 Task: Set up automation rules in Jira for managing issue transitions and notifications.
Action: Mouse moved to (505, 370)
Screenshot: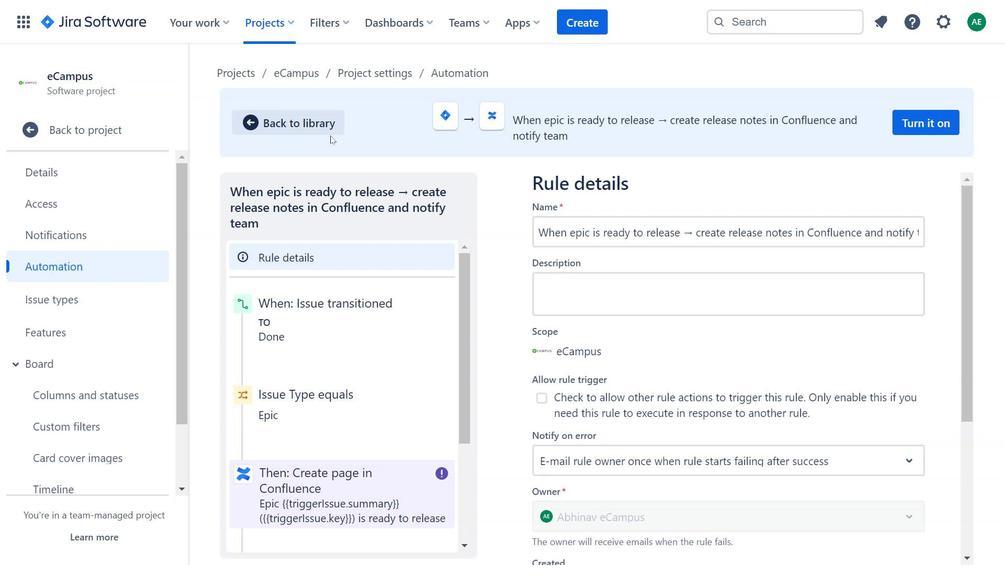
Action: Mouse pressed left at (505, 370)
Screenshot: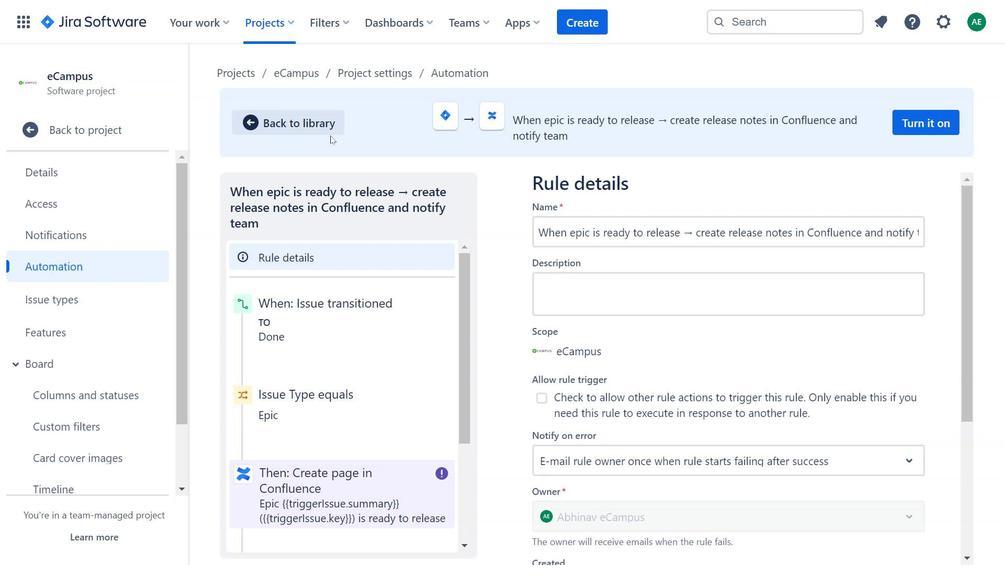 
Action: Mouse moved to (529, 427)
Screenshot: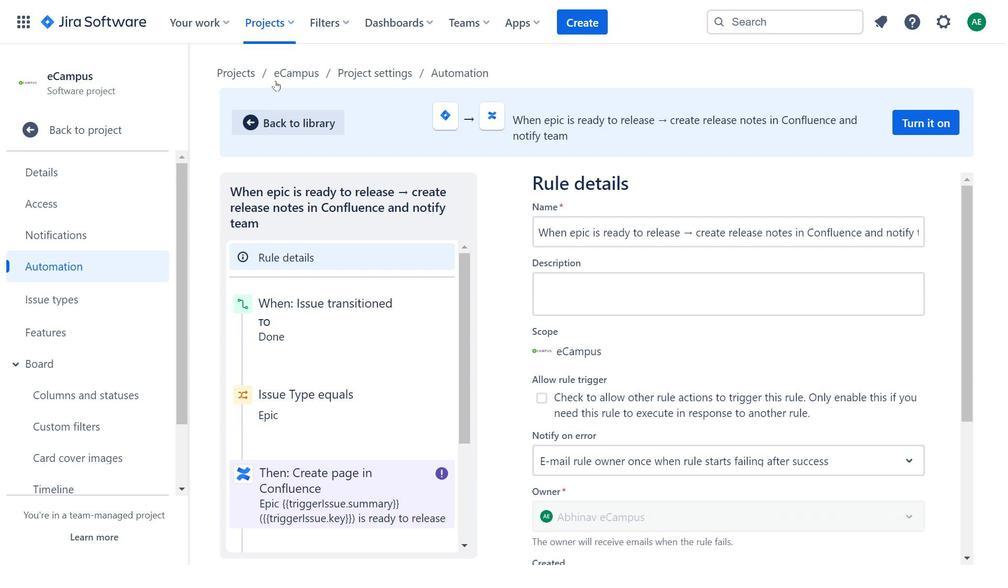 
Action: Mouse pressed left at (529, 427)
Screenshot: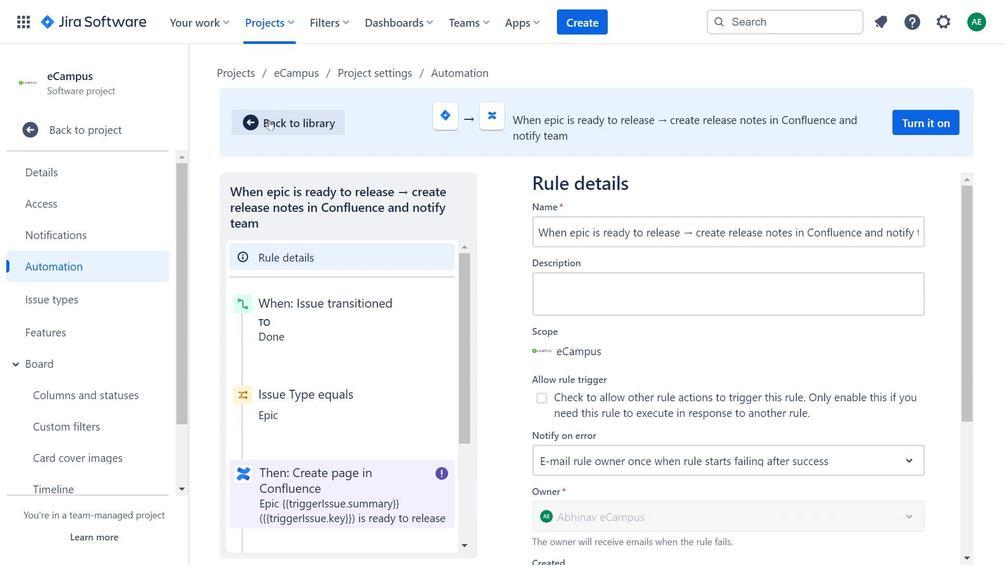 
Action: Mouse moved to (320, 317)
Screenshot: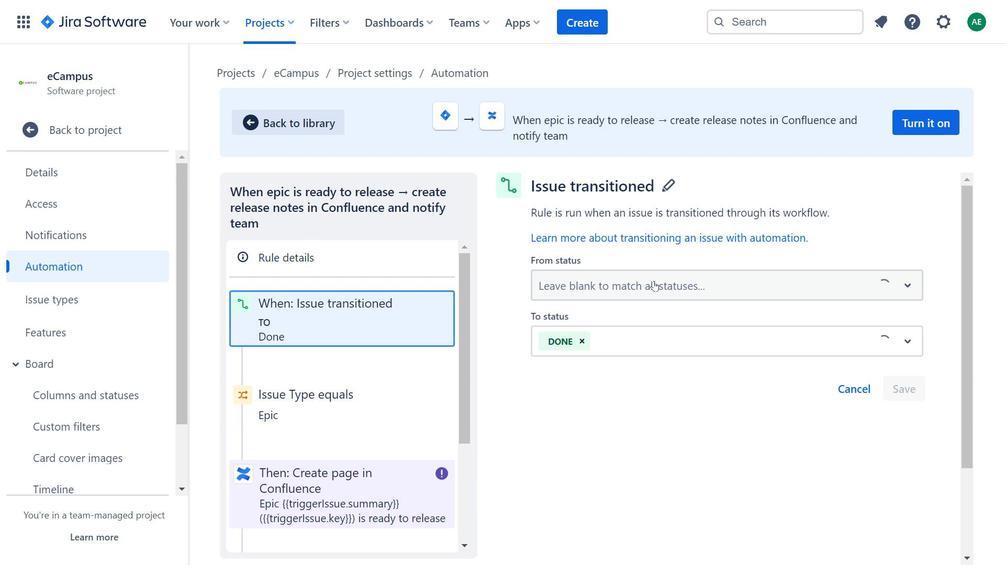 
Action: Mouse pressed left at (320, 317)
Screenshot: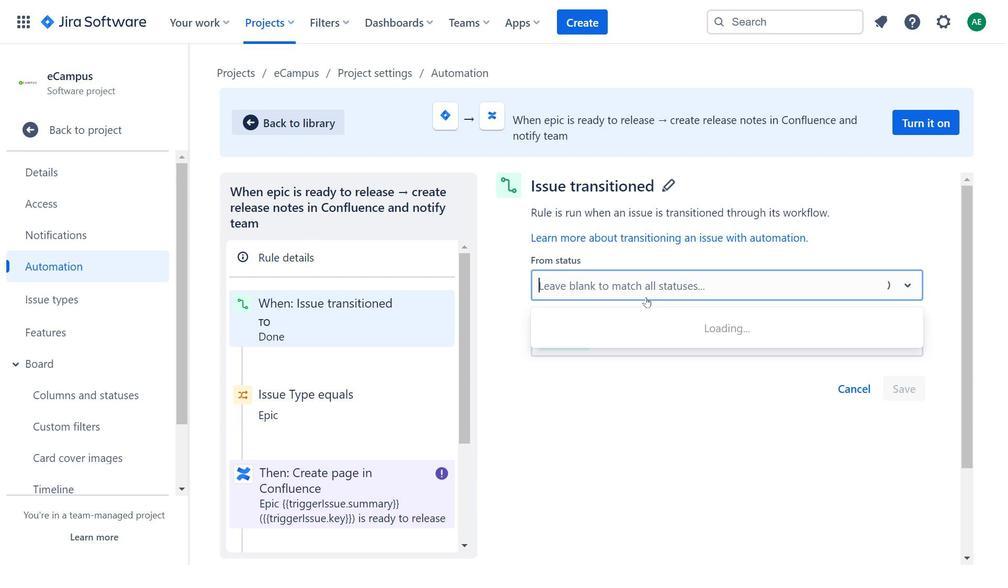 
Action: Mouse moved to (654, 281)
Screenshot: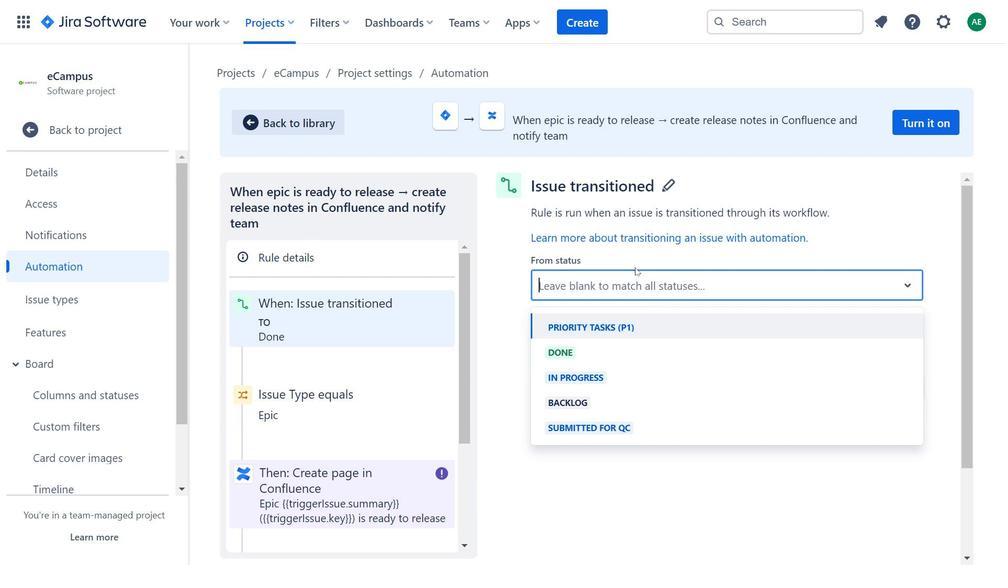 
Action: Mouse pressed left at (654, 281)
Screenshot: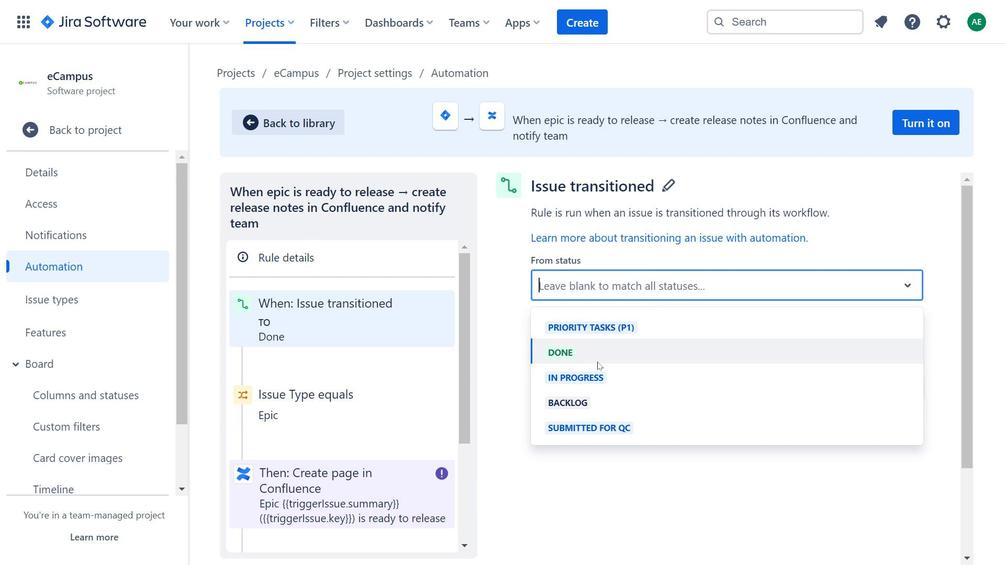 
Action: Mouse moved to (298, 398)
Screenshot: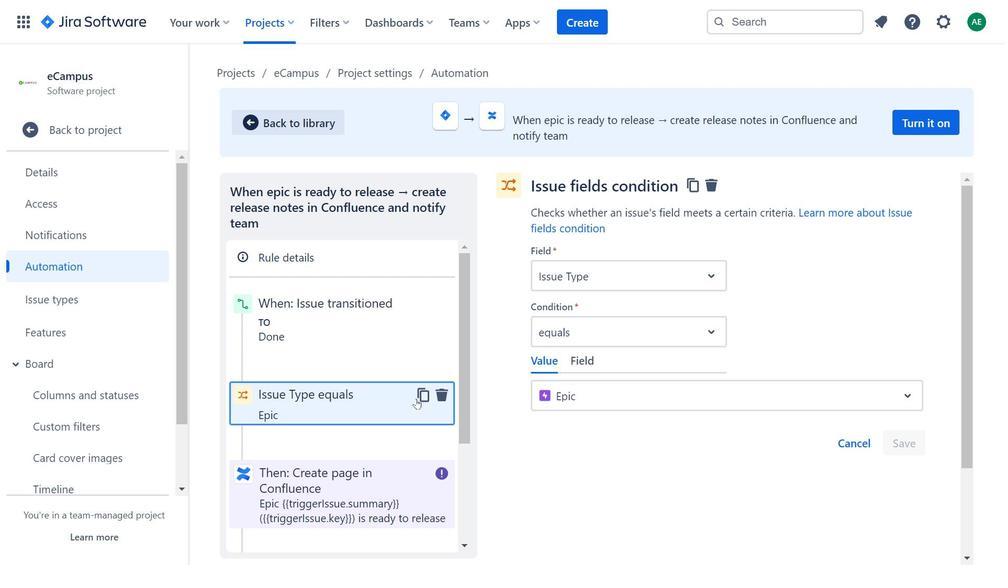 
Action: Mouse pressed left at (298, 398)
Screenshot: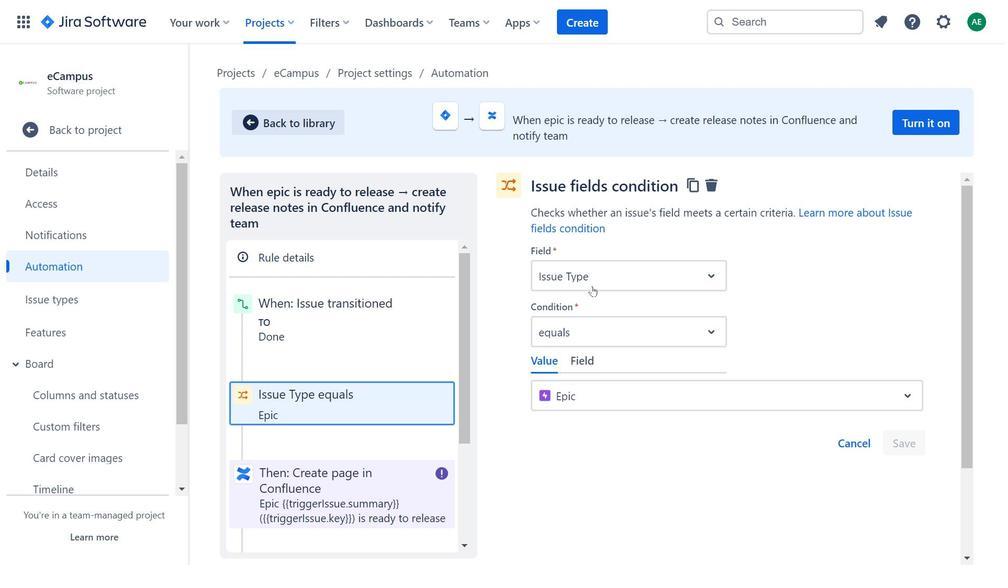 
Action: Mouse moved to (597, 279)
Screenshot: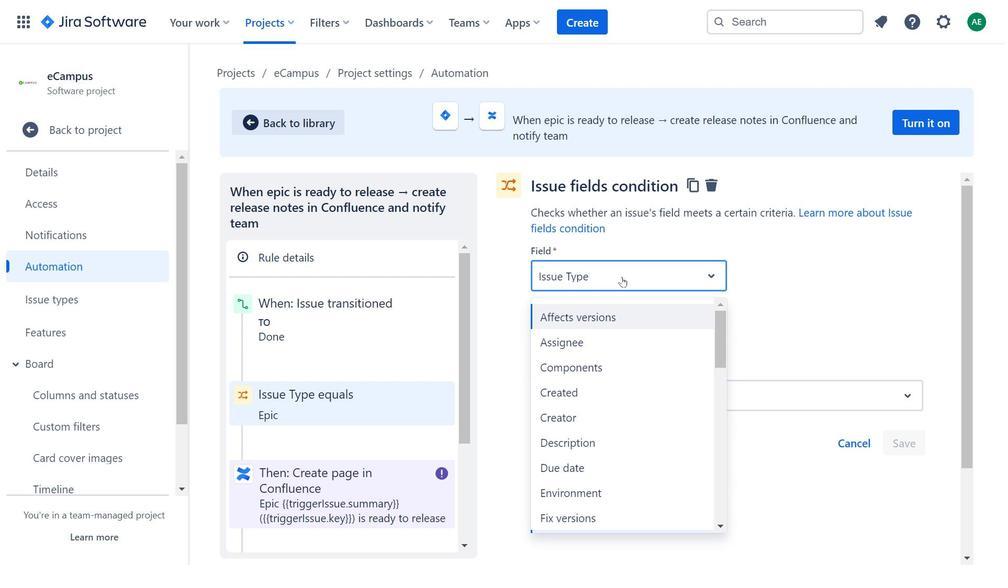 
Action: Mouse pressed left at (597, 279)
Screenshot: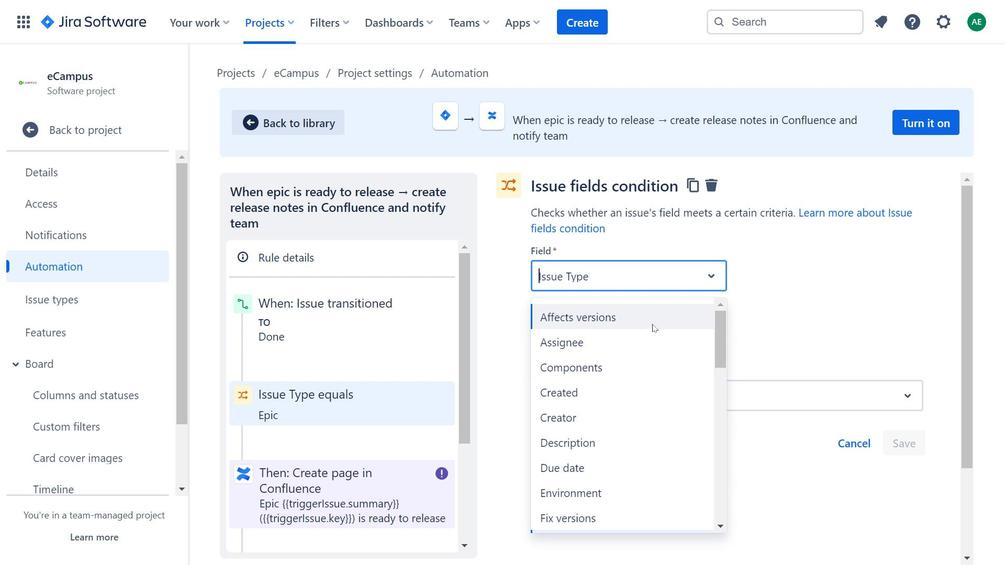 
Action: Mouse moved to (653, 363)
Screenshot: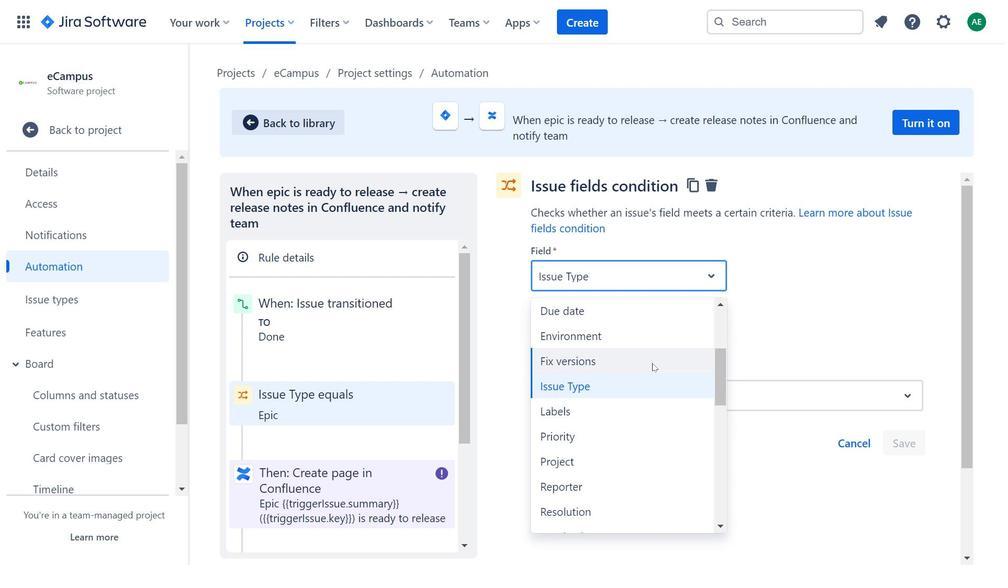 
Action: Mouse scrolled (653, 362) with delta (0, 0)
Screenshot: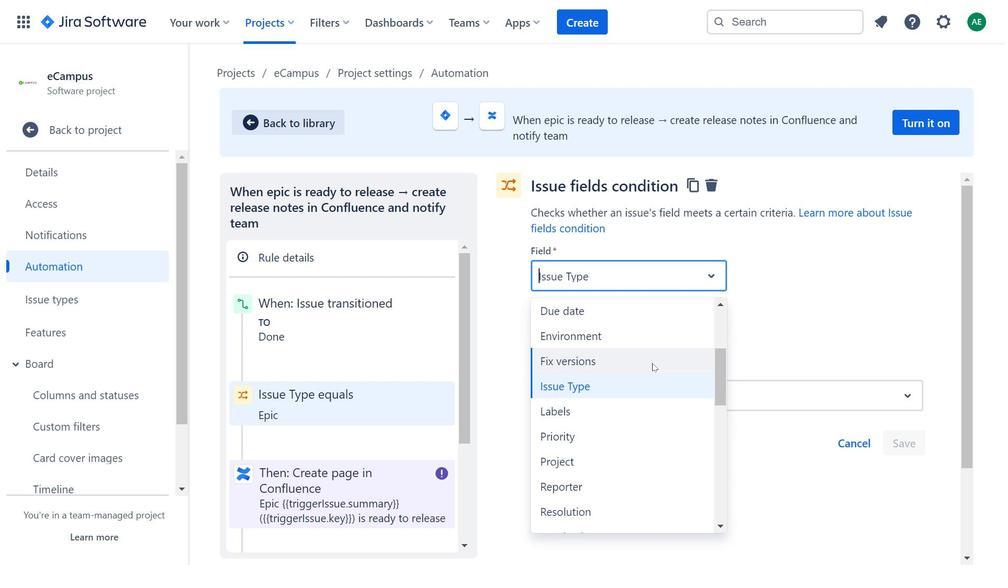 
Action: Mouse scrolled (653, 362) with delta (0, 0)
Screenshot: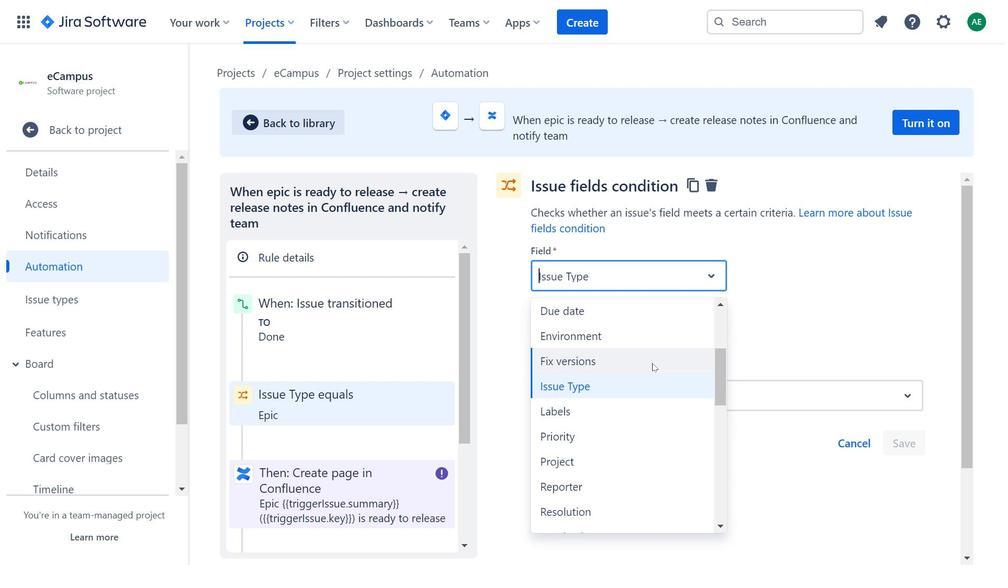 
Action: Mouse scrolled (653, 362) with delta (0, 0)
Screenshot: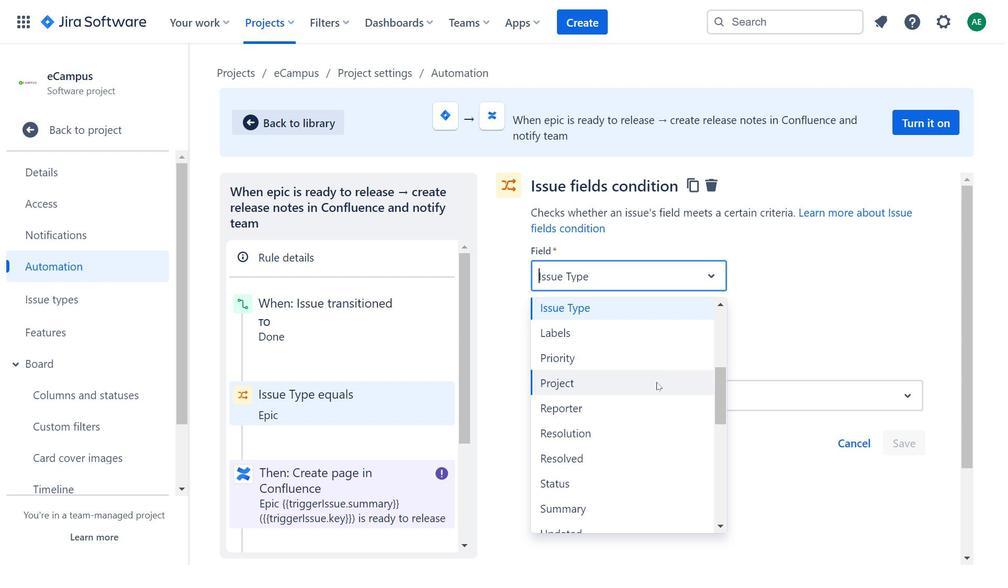 
Action: Mouse moved to (666, 401)
Screenshot: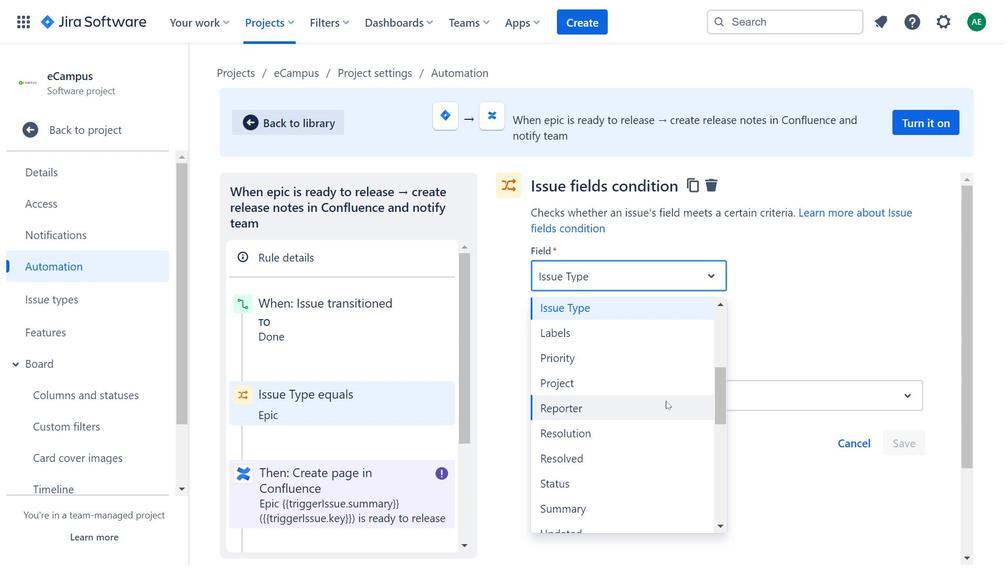 
Action: Mouse scrolled (666, 401) with delta (0, 0)
Screenshot: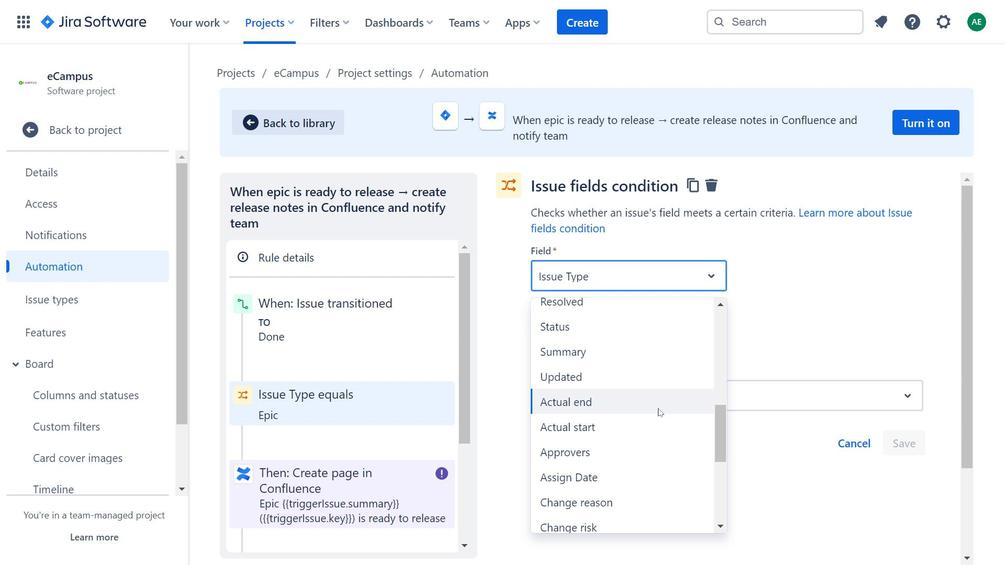 
Action: Mouse scrolled (666, 401) with delta (0, 0)
Screenshot: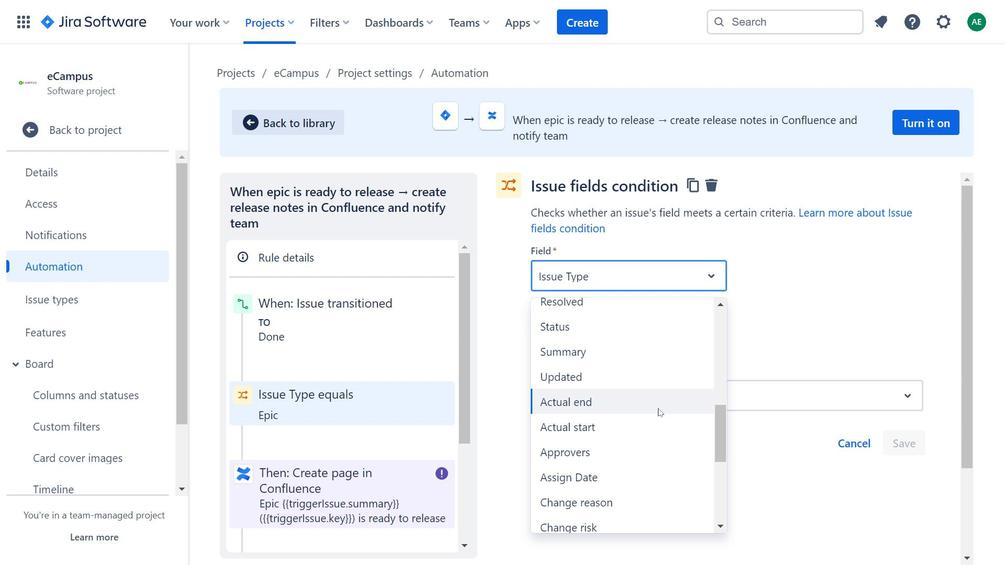 
Action: Mouse moved to (643, 442)
Screenshot: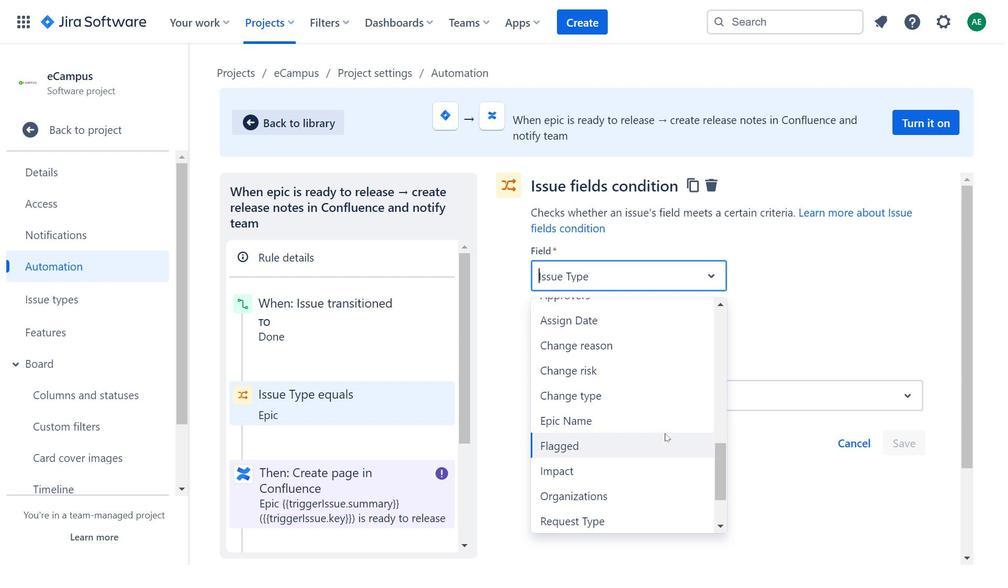 
Action: Mouse scrolled (643, 441) with delta (0, 0)
Screenshot: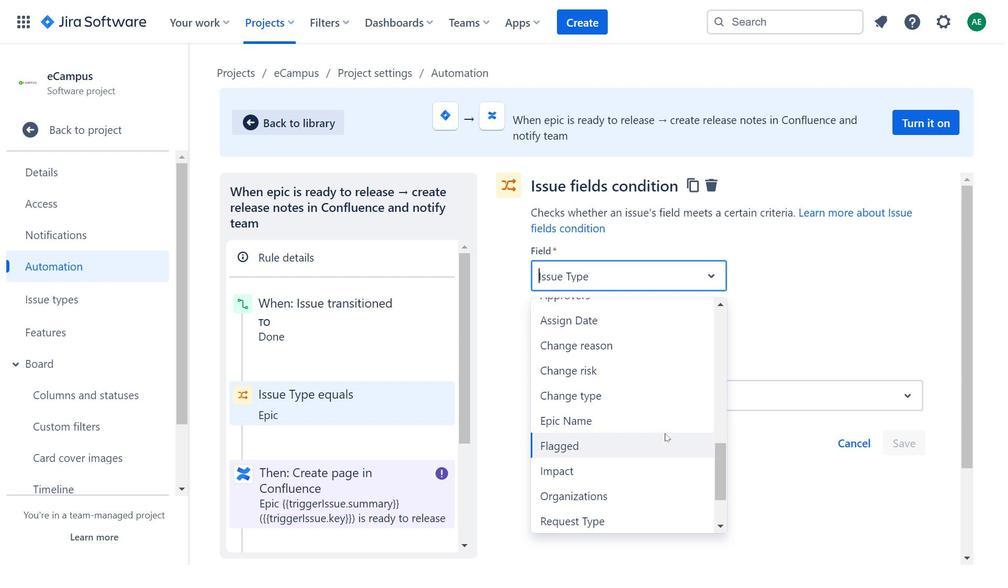 
Action: Mouse moved to (664, 428)
Screenshot: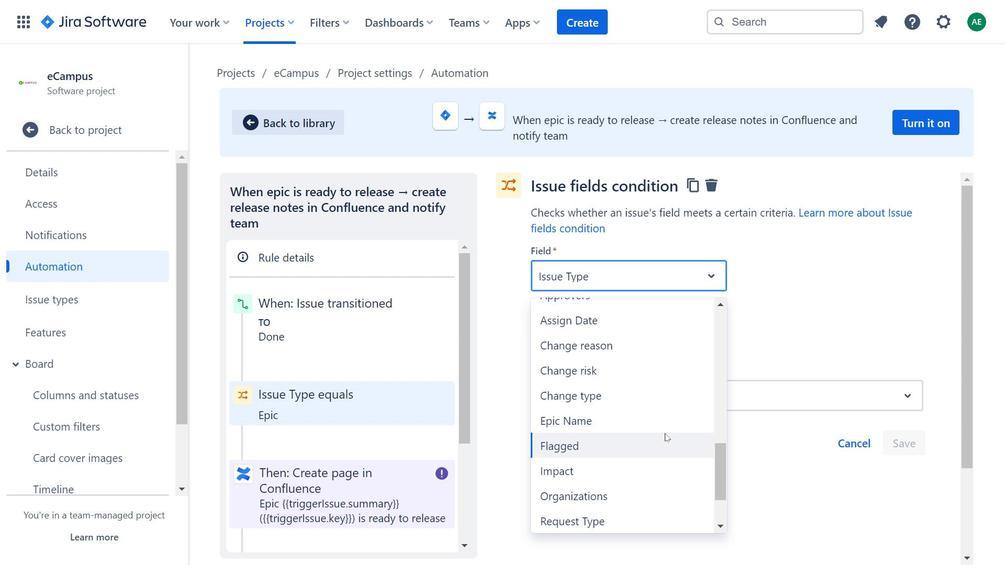 
Action: Mouse scrolled (664, 428) with delta (0, 0)
Screenshot: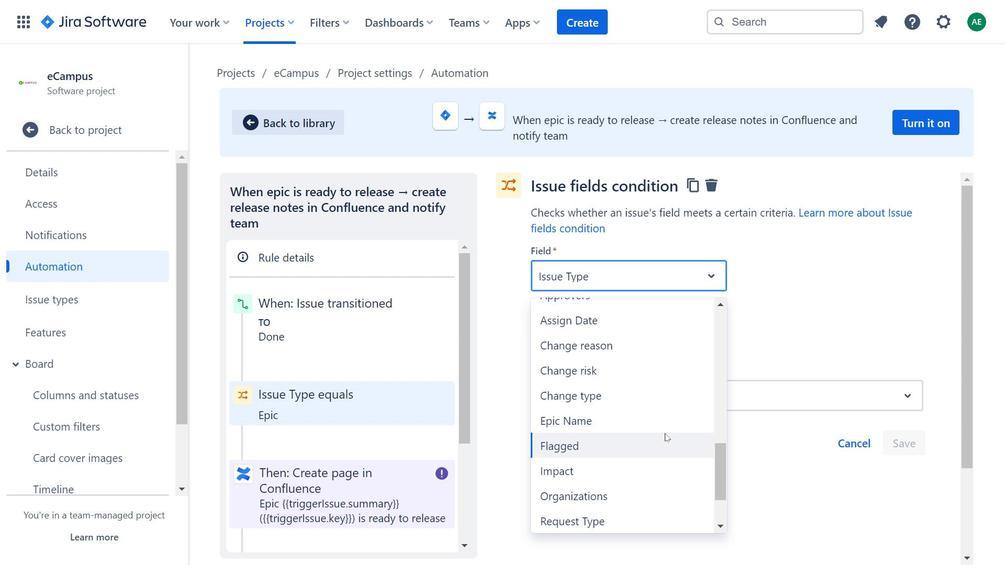 
Action: Mouse moved to (665, 433)
Screenshot: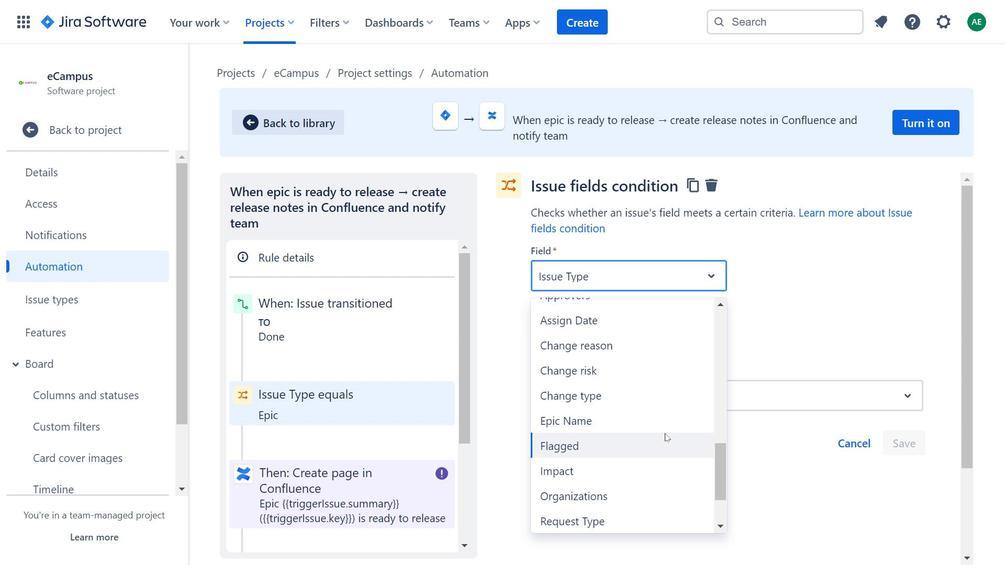 
Action: Mouse scrolled (665, 433) with delta (0, 0)
Screenshot: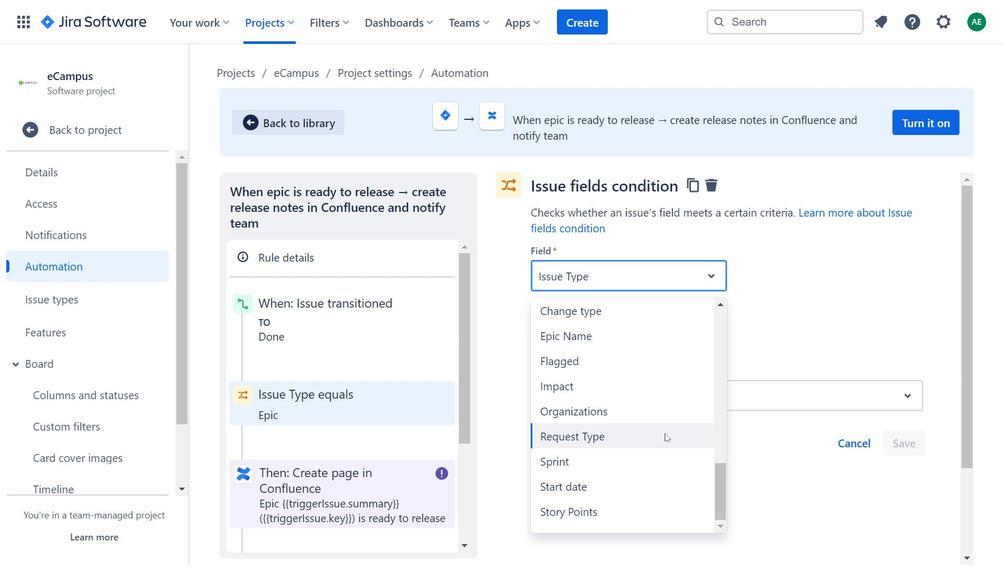
Action: Mouse scrolled (665, 433) with delta (0, 0)
Screenshot: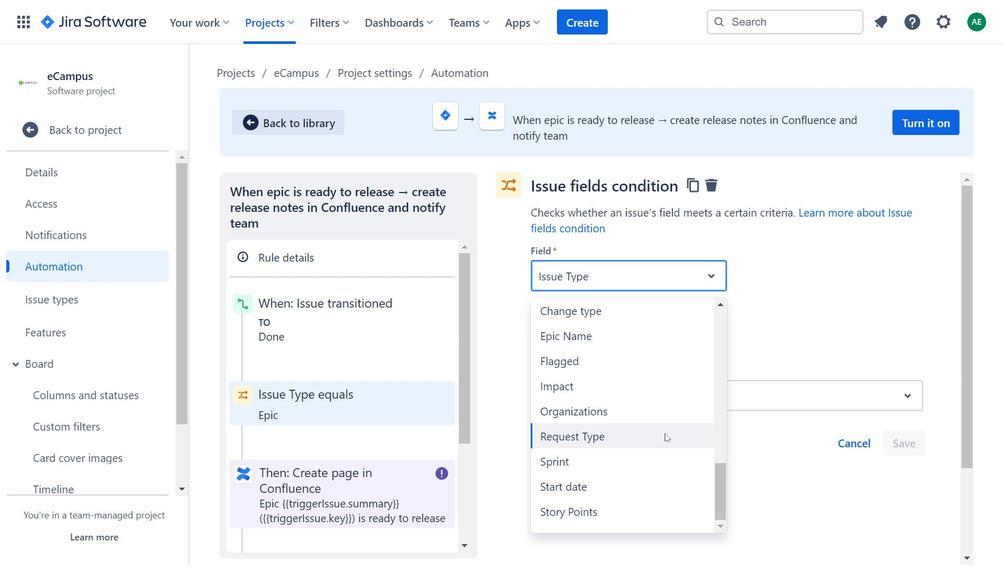 
Action: Mouse moved to (635, 453)
Screenshot: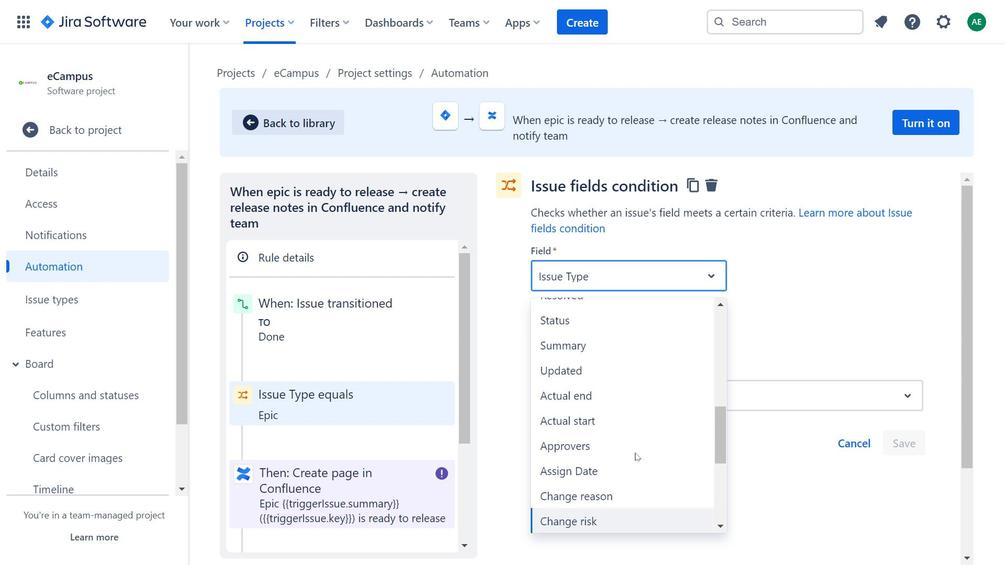 
Action: Mouse scrolled (635, 454) with delta (0, 0)
Screenshot: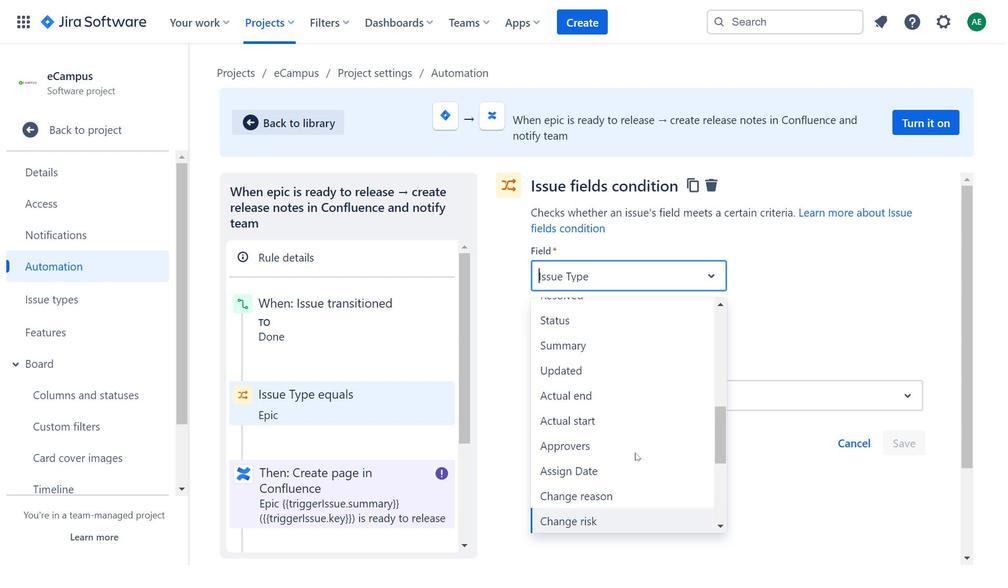 
Action: Mouse scrolled (635, 454) with delta (0, 0)
Screenshot: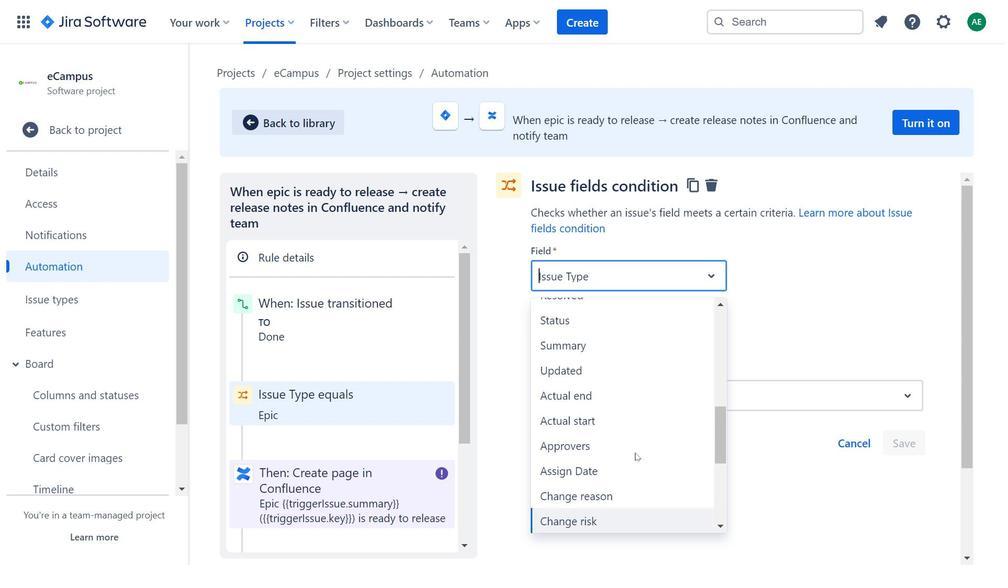 
Action: Mouse scrolled (635, 454) with delta (0, 0)
Screenshot: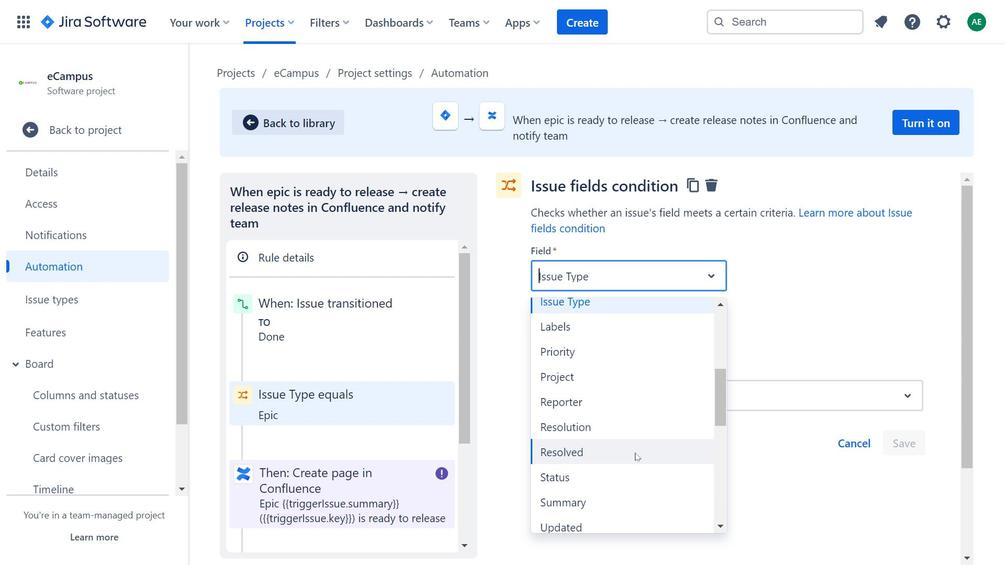 
Action: Mouse scrolled (635, 454) with delta (0, 0)
Screenshot: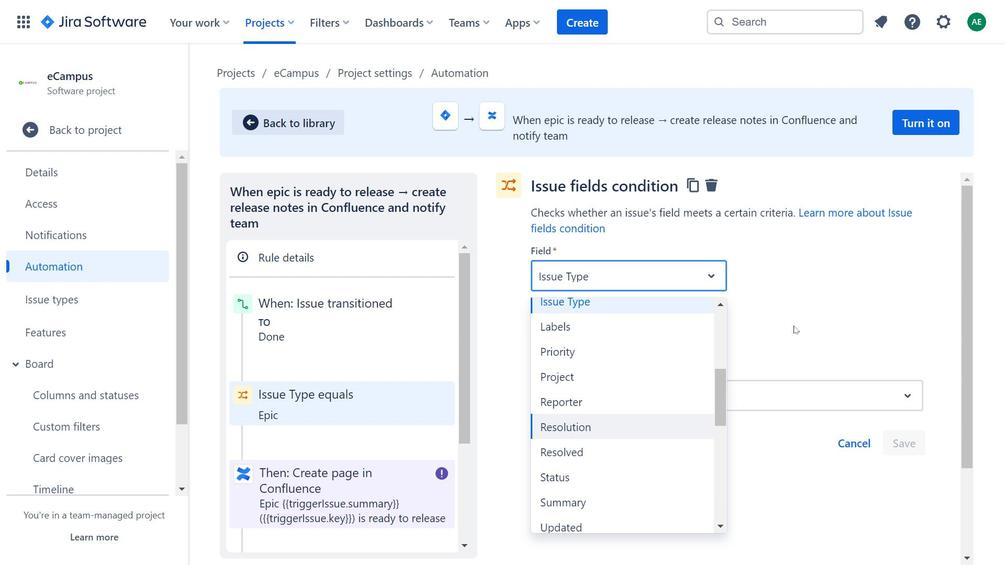 
Action: Mouse scrolled (635, 454) with delta (0, 0)
Screenshot: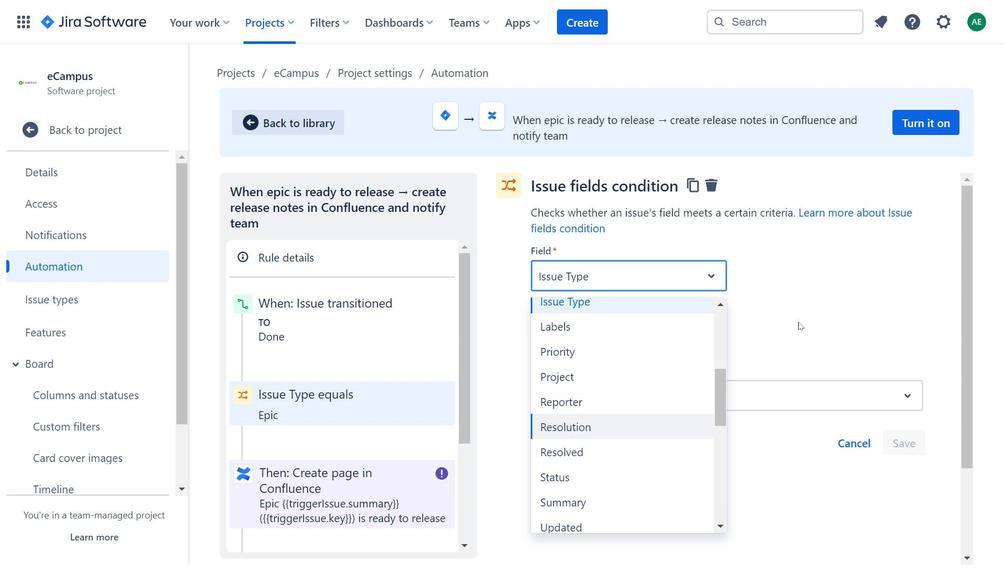 
Action: Mouse moved to (649, 379)
Screenshot: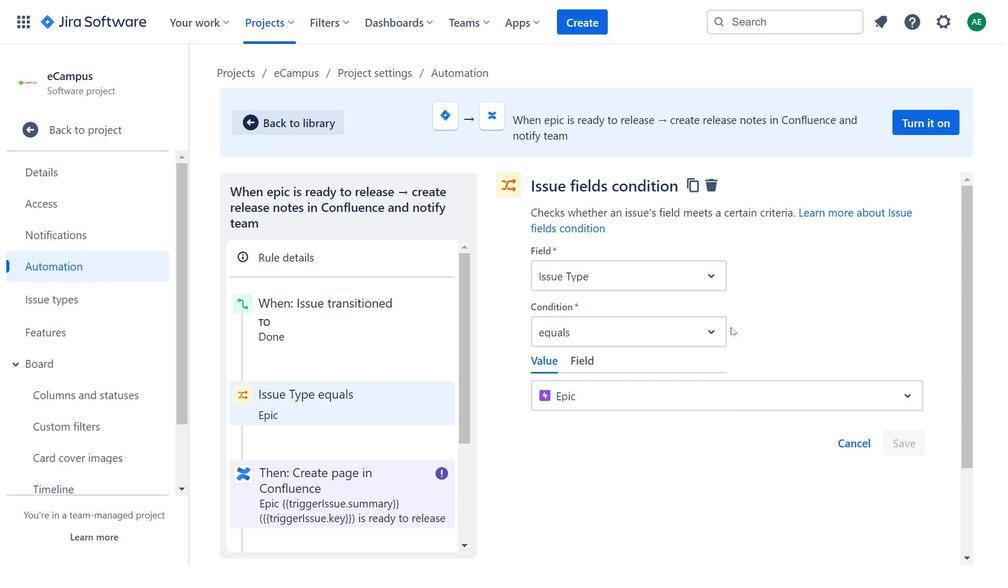 
Action: Mouse scrolled (649, 379) with delta (0, 0)
Screenshot: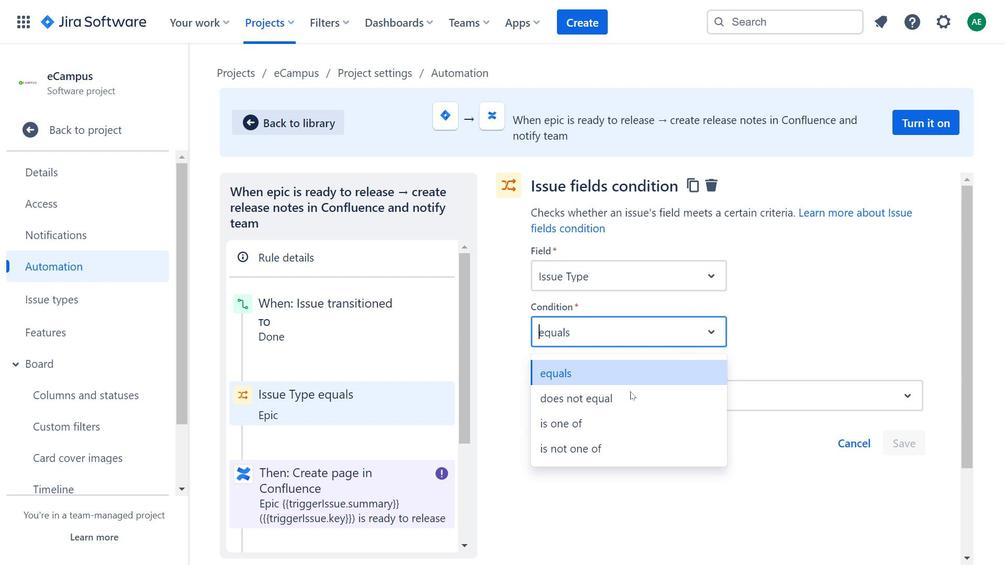 
Action: Mouse scrolled (649, 379) with delta (0, 0)
Screenshot: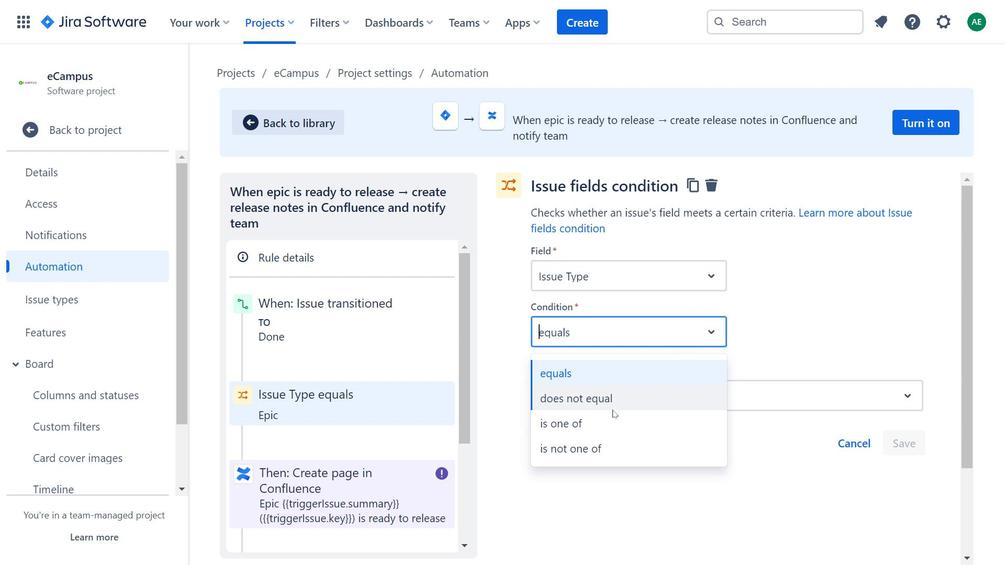 
Action: Mouse moved to (789, 320)
Screenshot: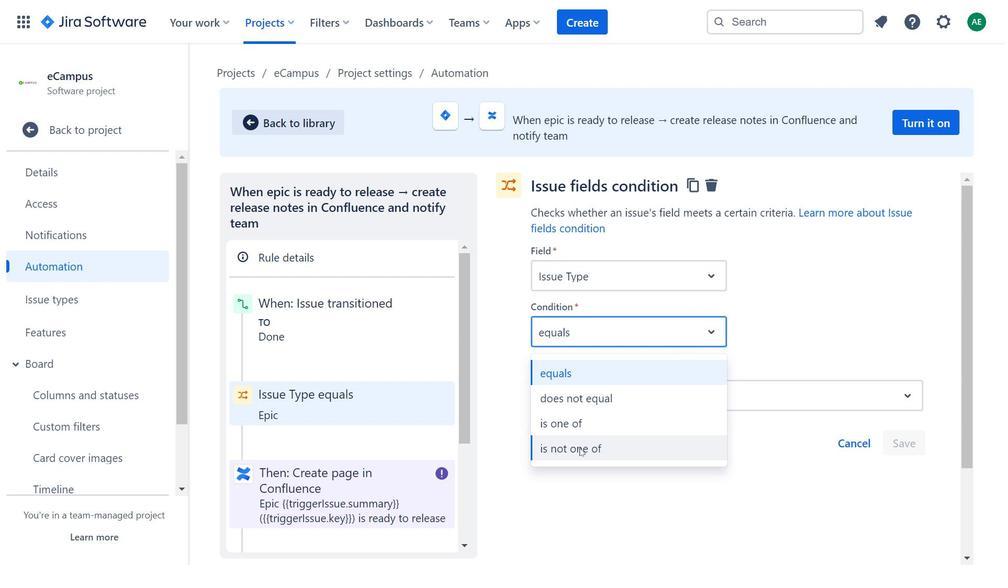 
Action: Mouse pressed left at (789, 320)
Screenshot: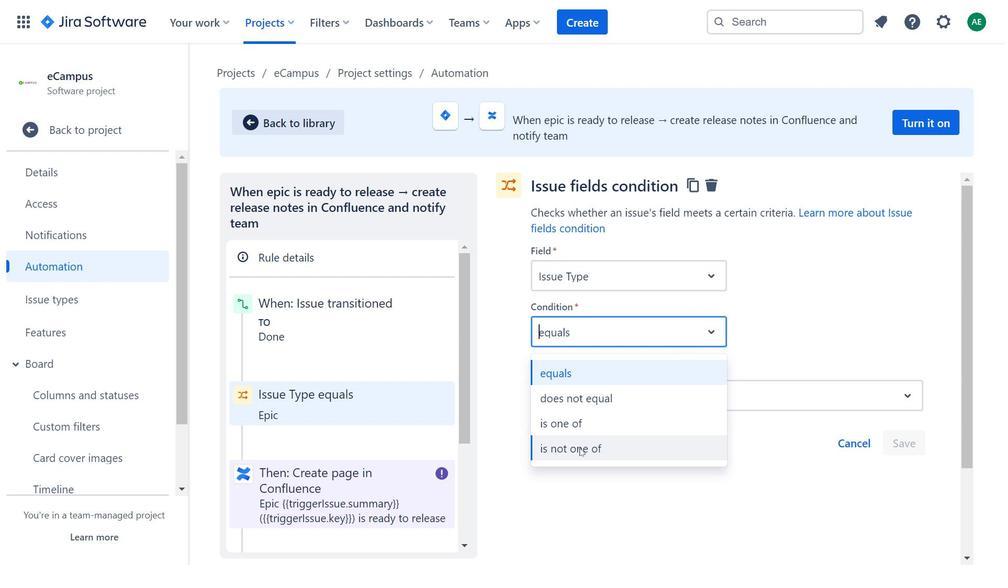 
Action: Mouse moved to (697, 331)
Screenshot: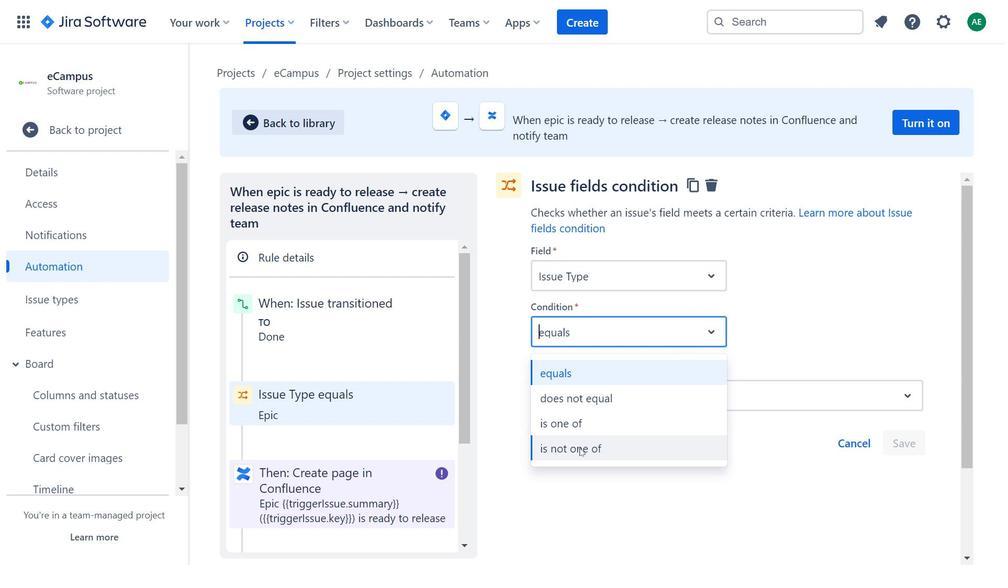 
Action: Mouse pressed left at (697, 331)
Screenshot: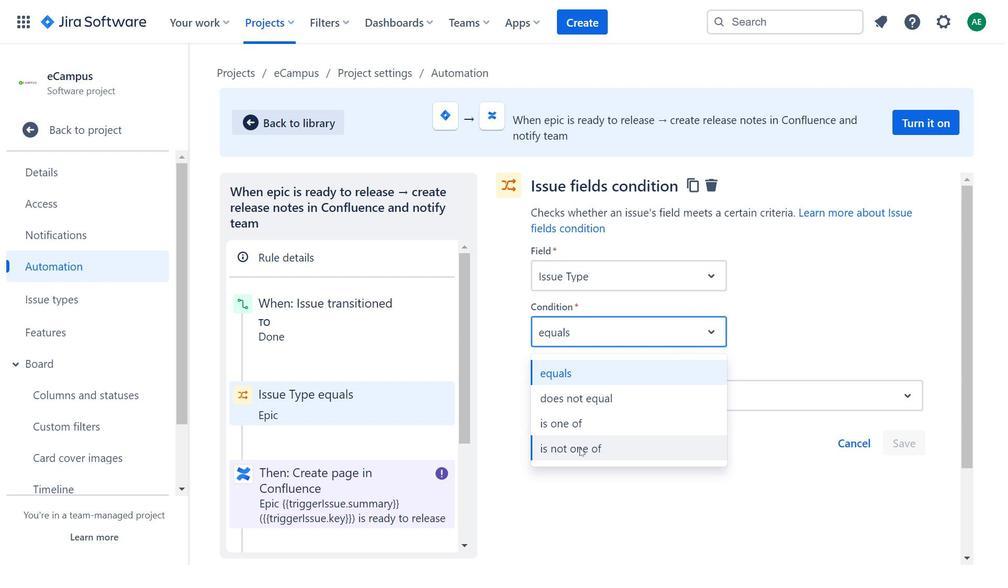 
Action: Mouse moved to (785, 397)
Screenshot: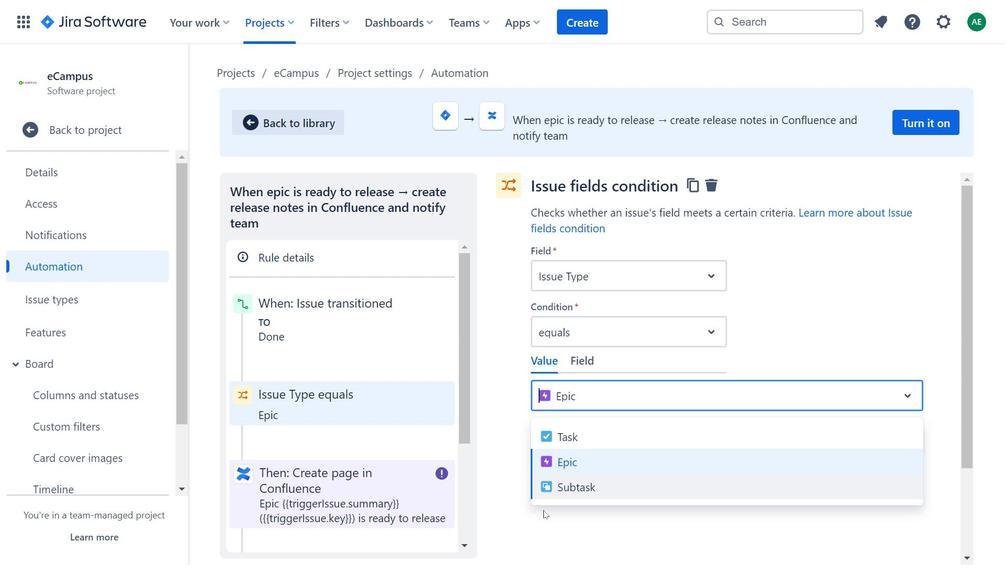 
Action: Mouse pressed left at (785, 397)
Screenshot: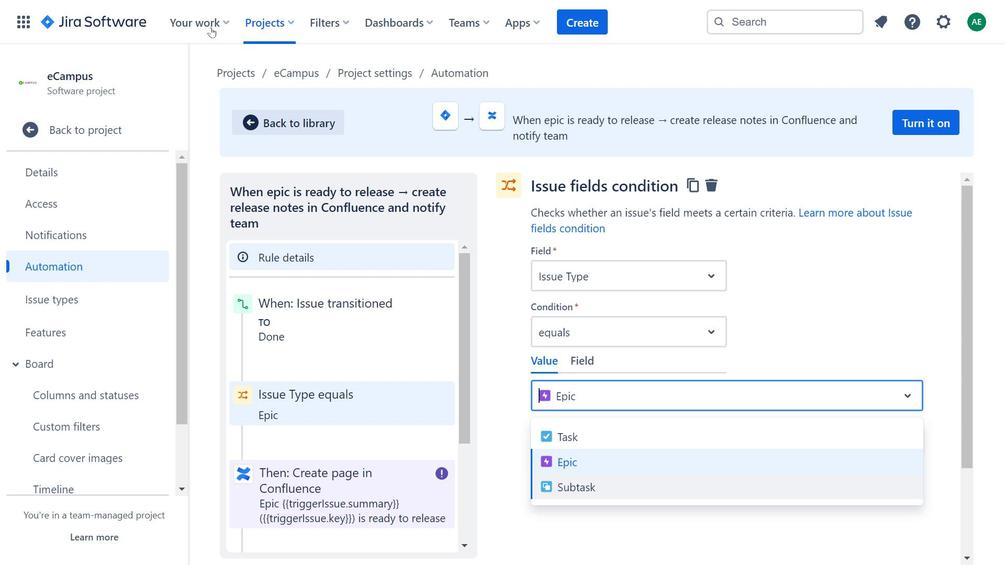 
Action: Mouse moved to (294, 63)
Screenshot: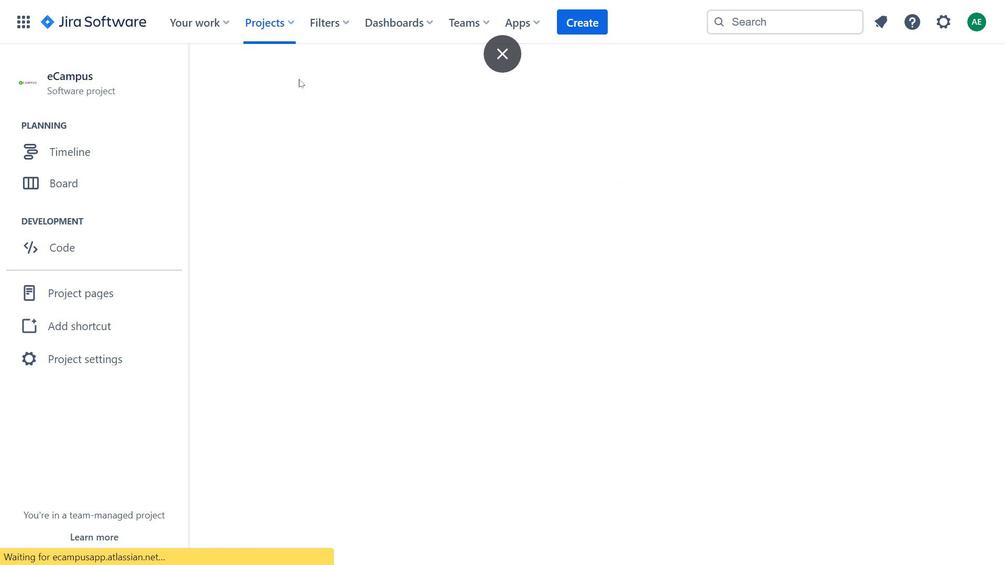 
Action: Mouse pressed left at (294, 63)
Screenshot: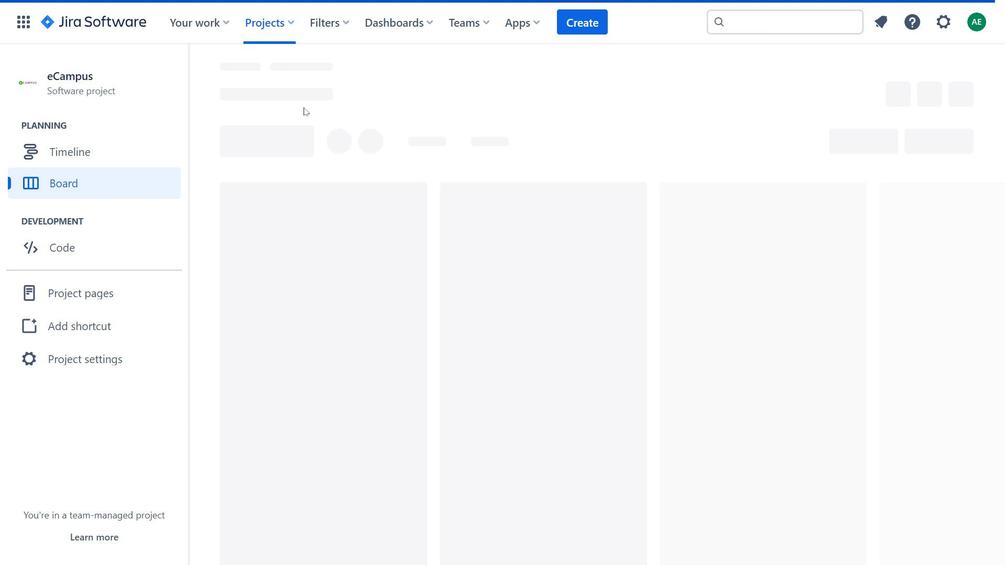 
Action: Mouse moved to (649, 243)
Screenshot: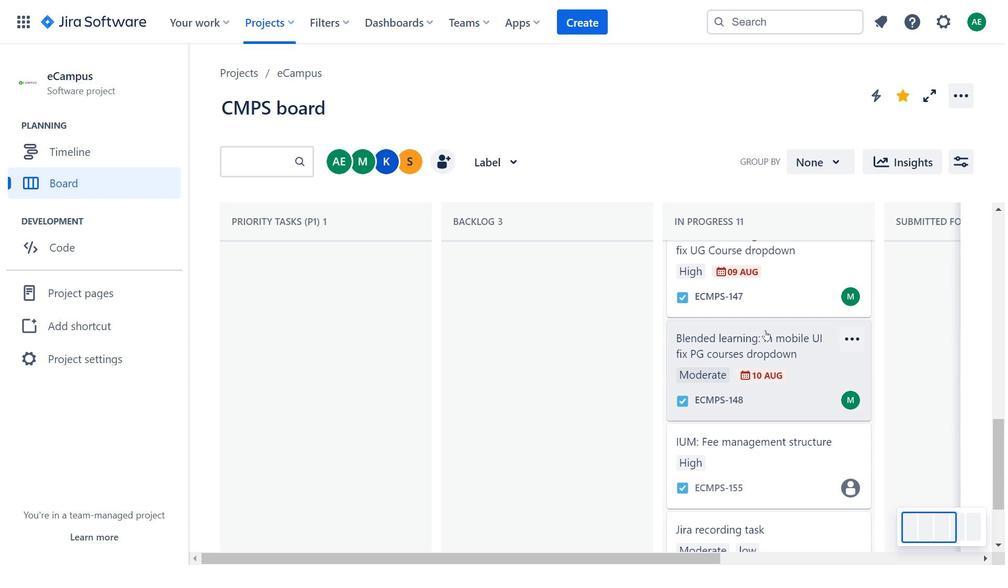
Action: Mouse scrolled (649, 242) with delta (0, 0)
Screenshot: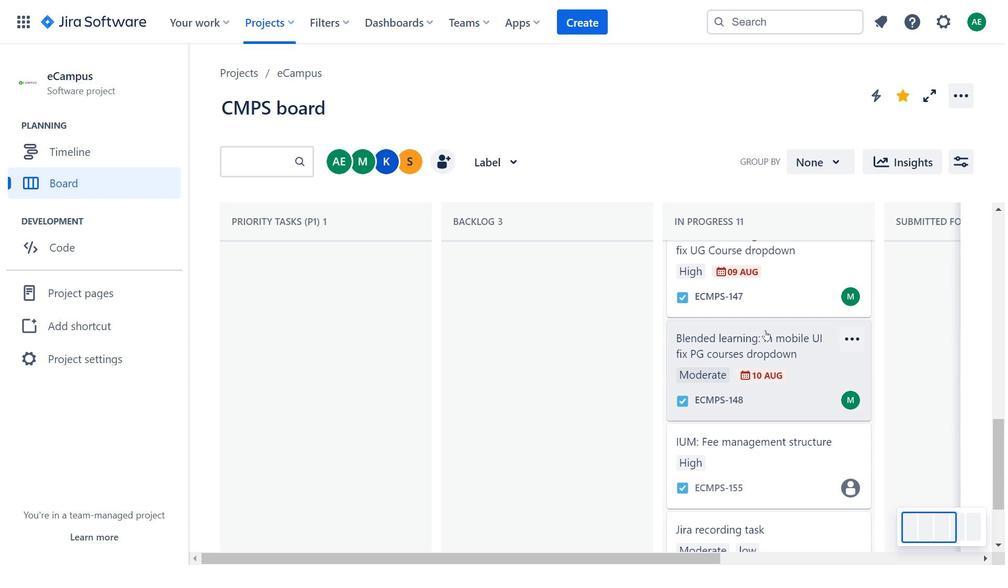 
Action: Mouse moved to (649, 245)
Screenshot: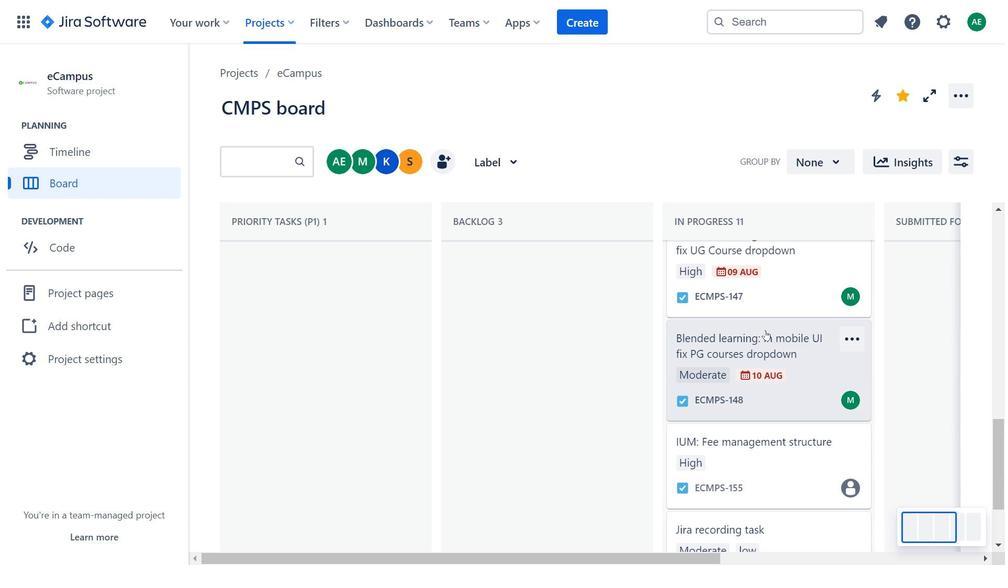 
Action: Mouse scrolled (649, 244) with delta (0, 0)
Screenshot: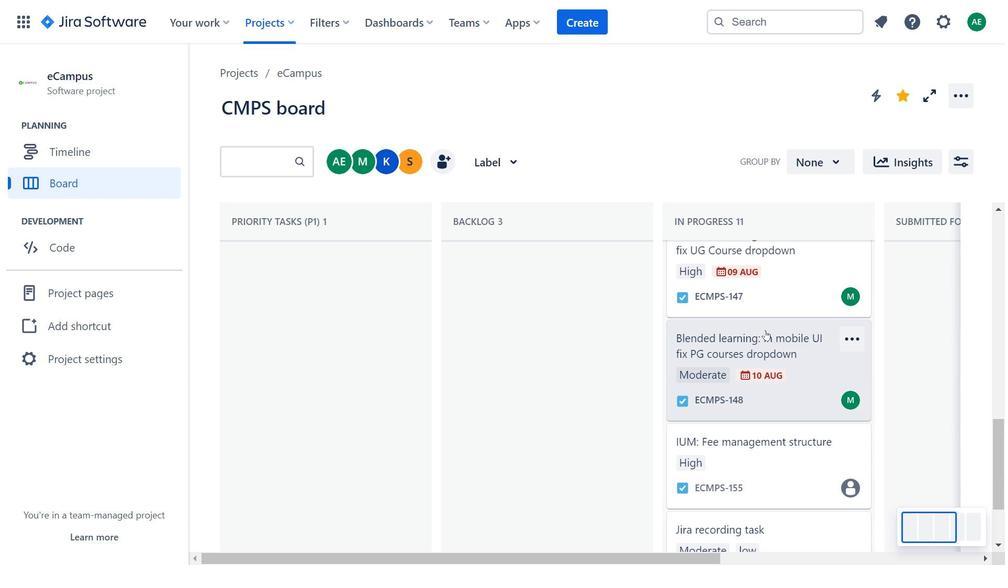 
Action: Mouse moved to (653, 248)
Screenshot: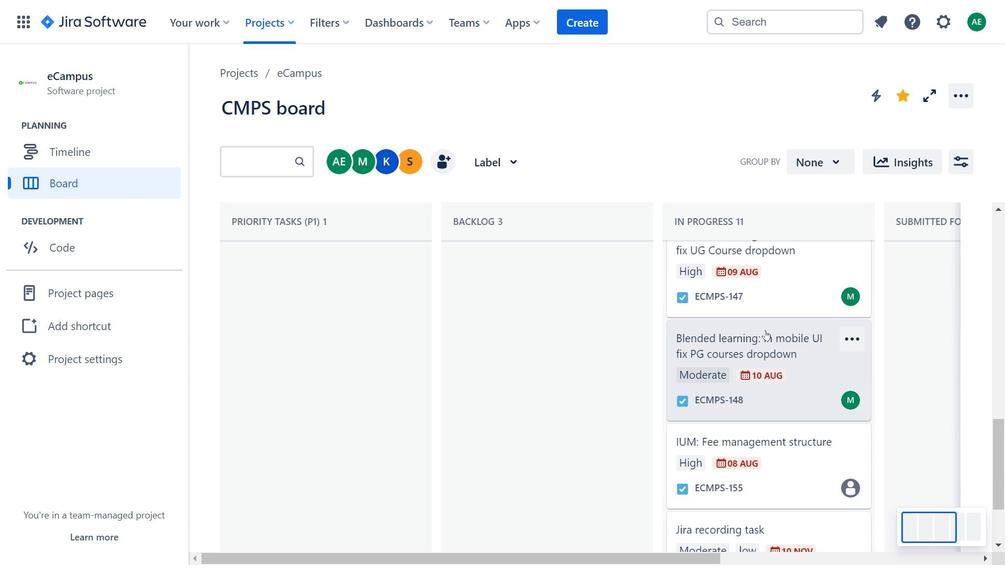 
Action: Mouse scrolled (653, 248) with delta (0, 0)
Screenshot: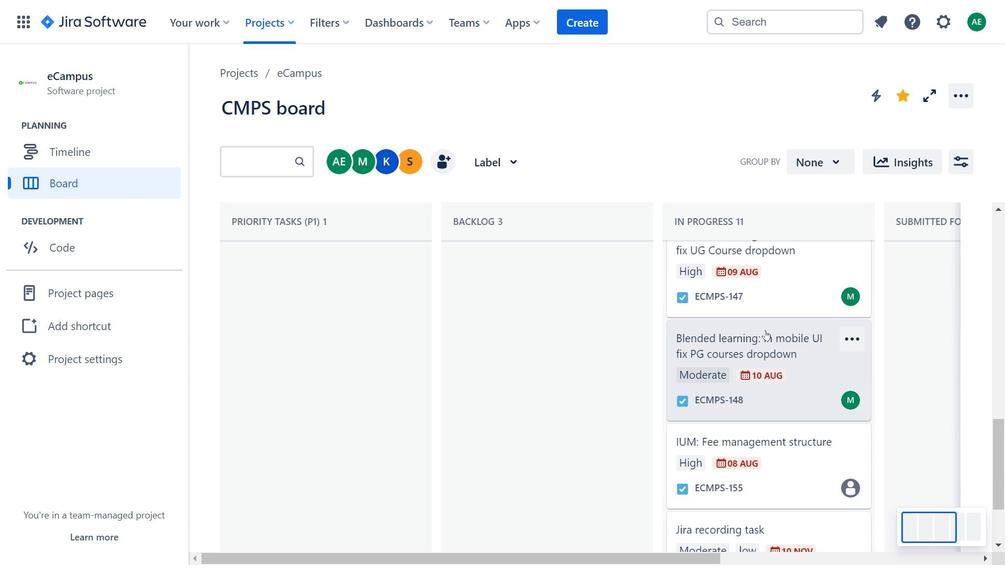 
Action: Mouse moved to (717, 311)
Screenshot: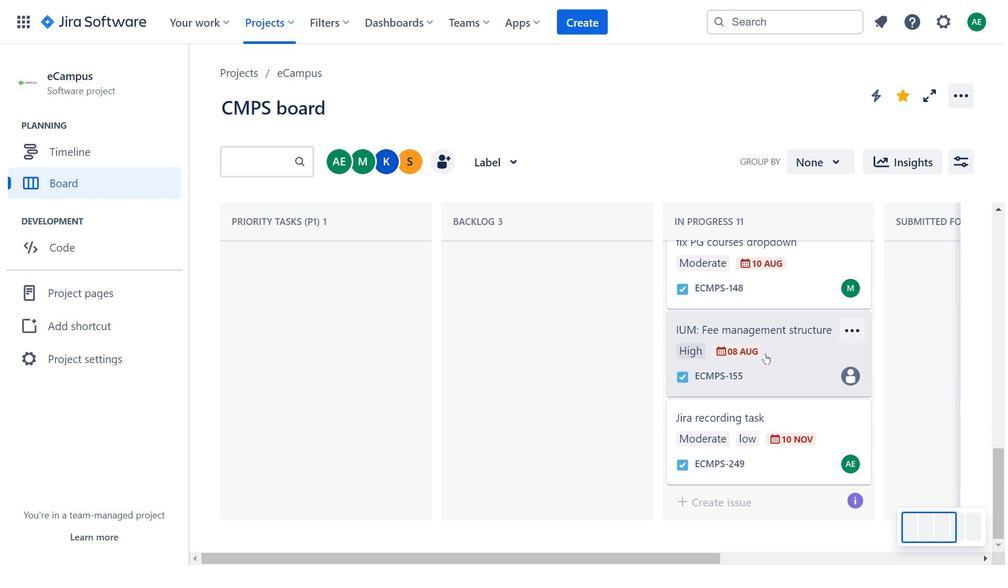 
Action: Mouse scrolled (717, 310) with delta (0, 0)
Screenshot: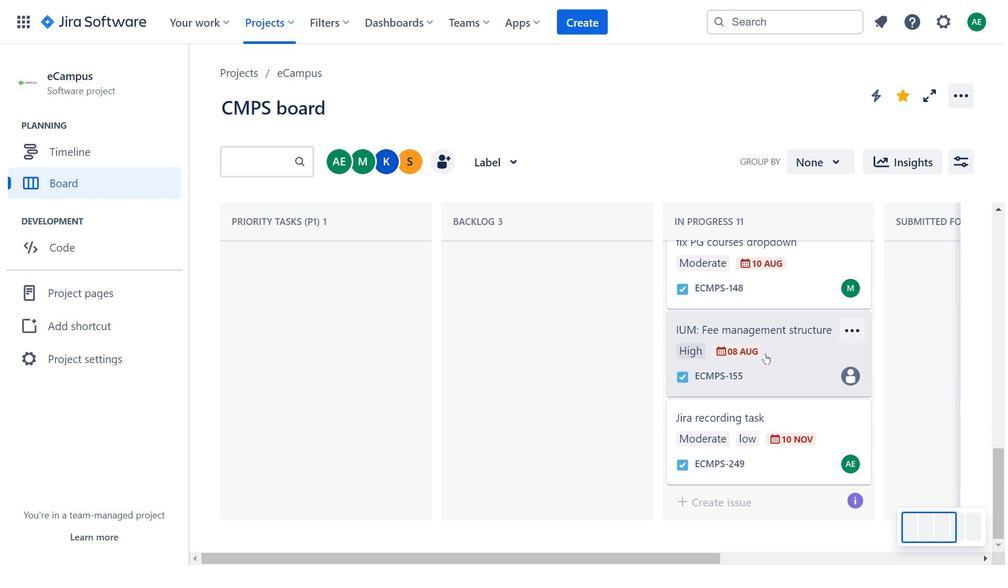 
Action: Mouse moved to (750, 325)
Screenshot: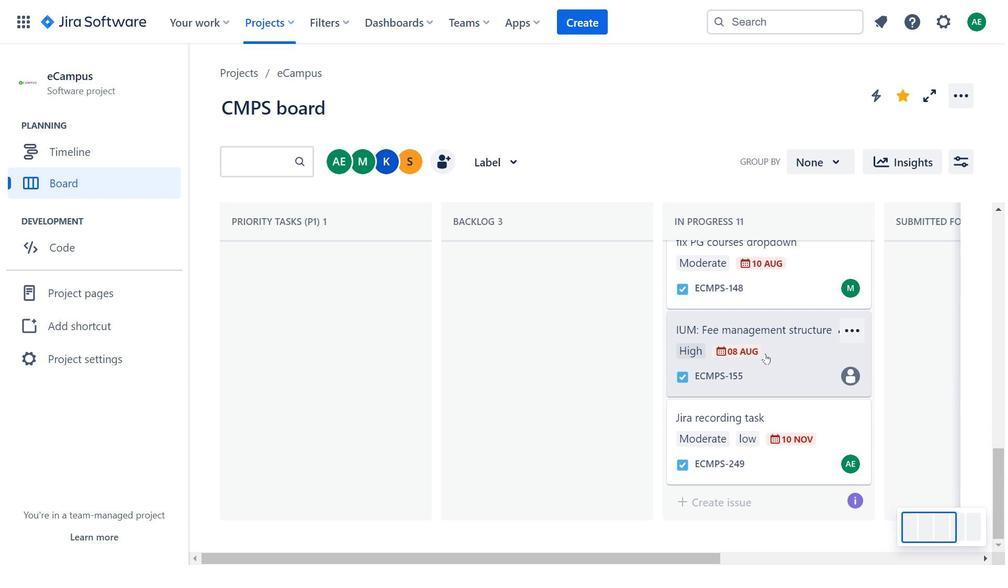 
Action: Mouse scrolled (750, 325) with delta (0, 0)
Screenshot: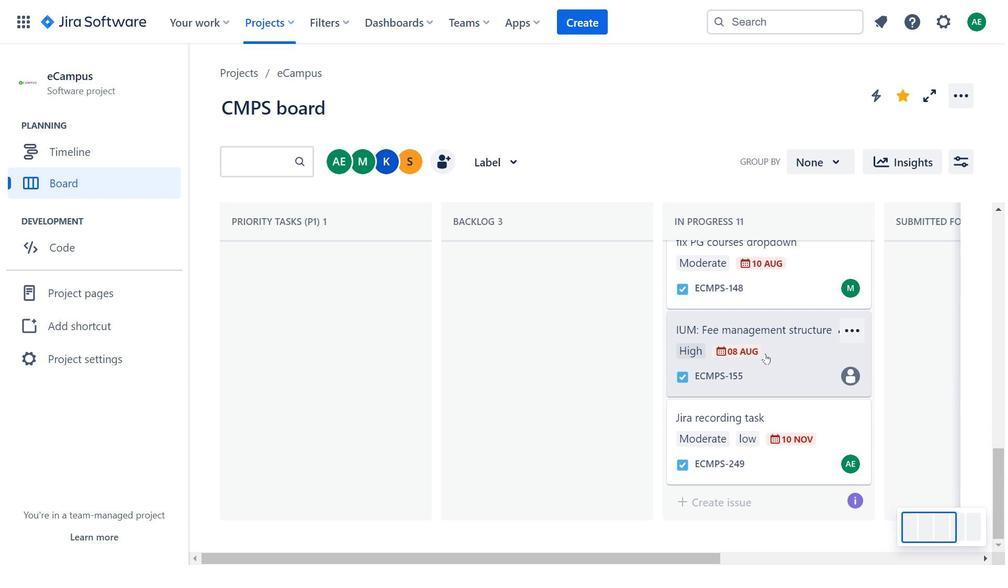 
Action: Mouse moved to (761, 328)
Screenshot: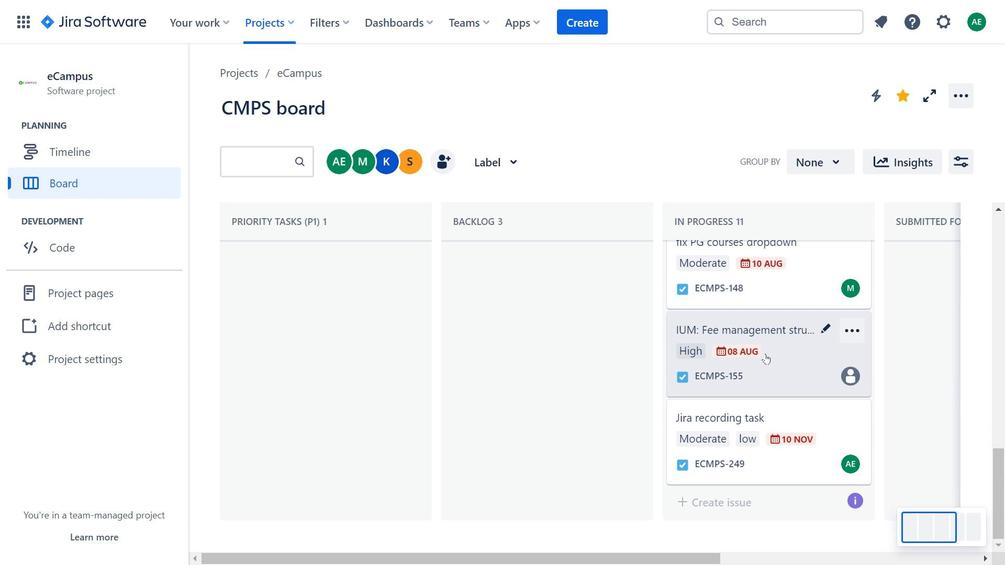 
Action: Mouse scrolled (761, 328) with delta (0, 0)
Screenshot: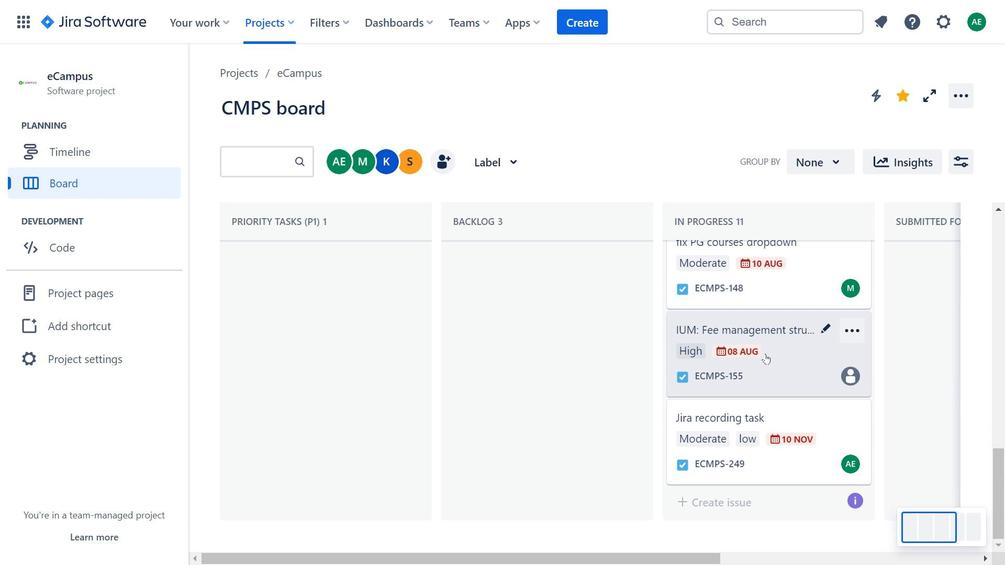 
Action: Mouse moved to (762, 328)
Screenshot: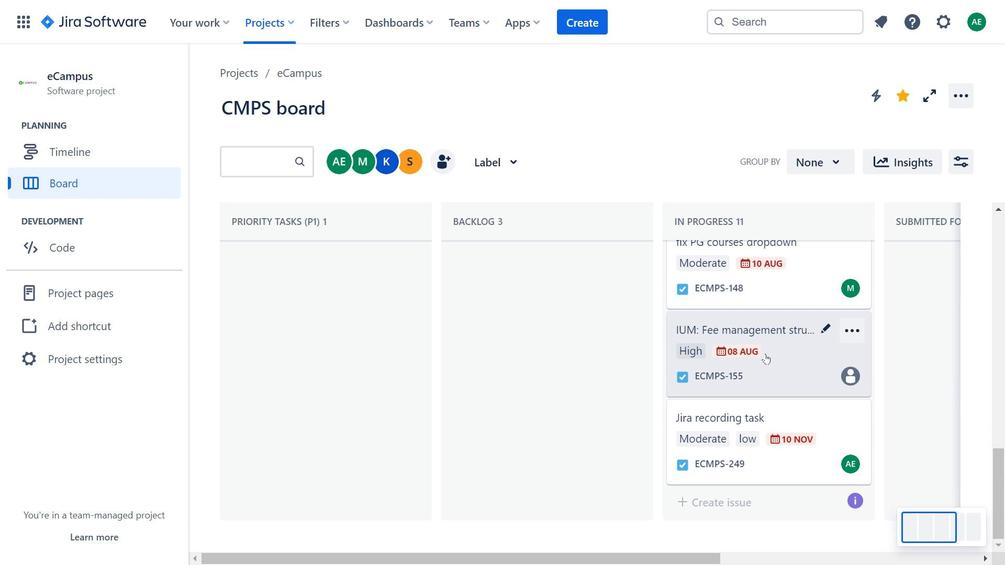 
Action: Mouse scrolled (762, 328) with delta (0, 0)
Screenshot: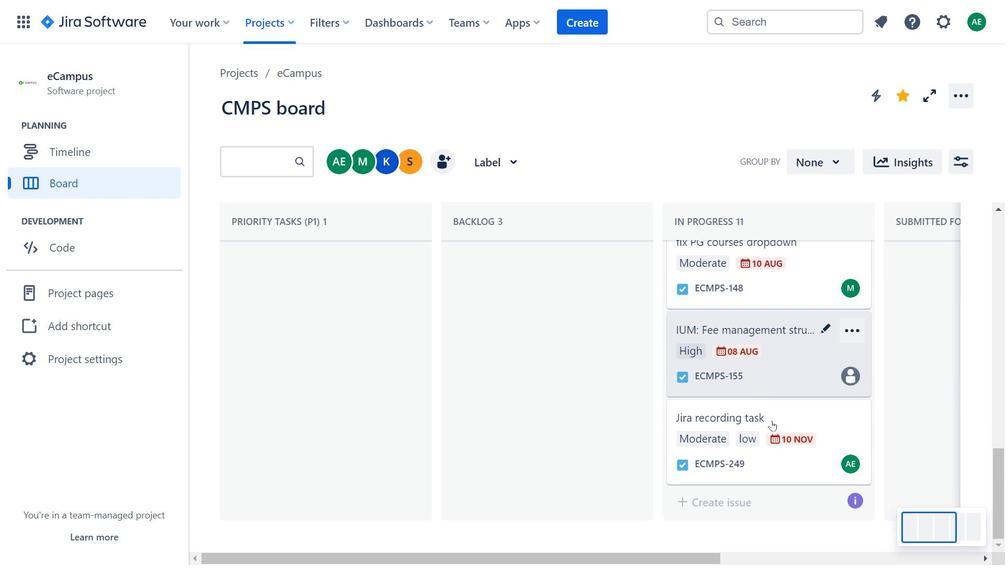
Action: Mouse scrolled (762, 328) with delta (0, 0)
Screenshot: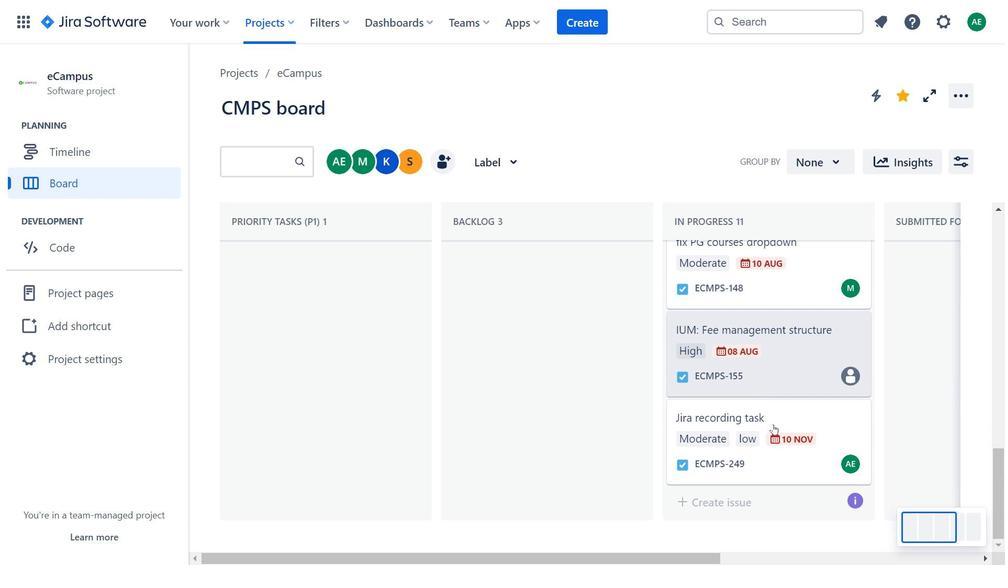 
Action: Mouse scrolled (762, 328) with delta (0, 0)
Screenshot: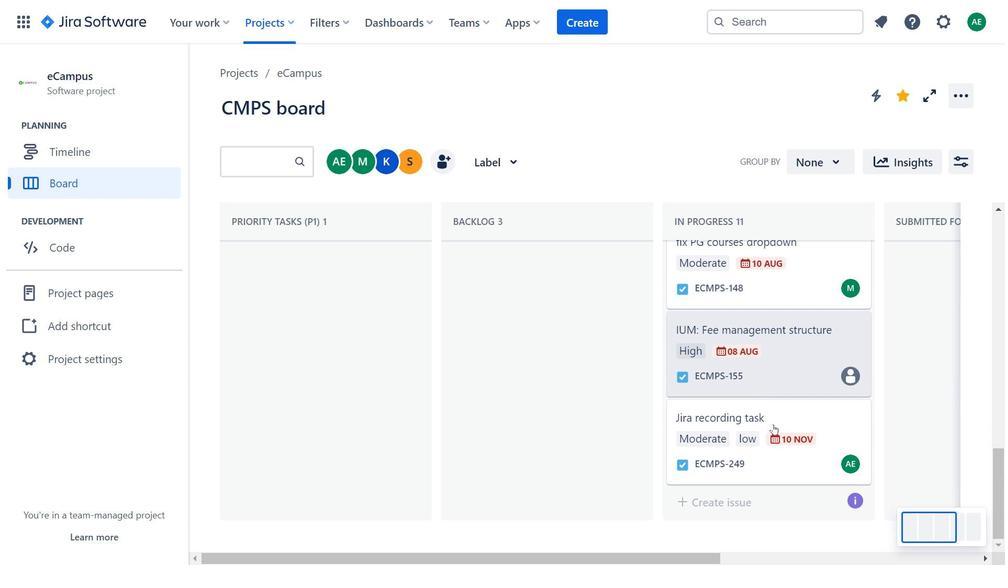
Action: Mouse moved to (765, 330)
Screenshot: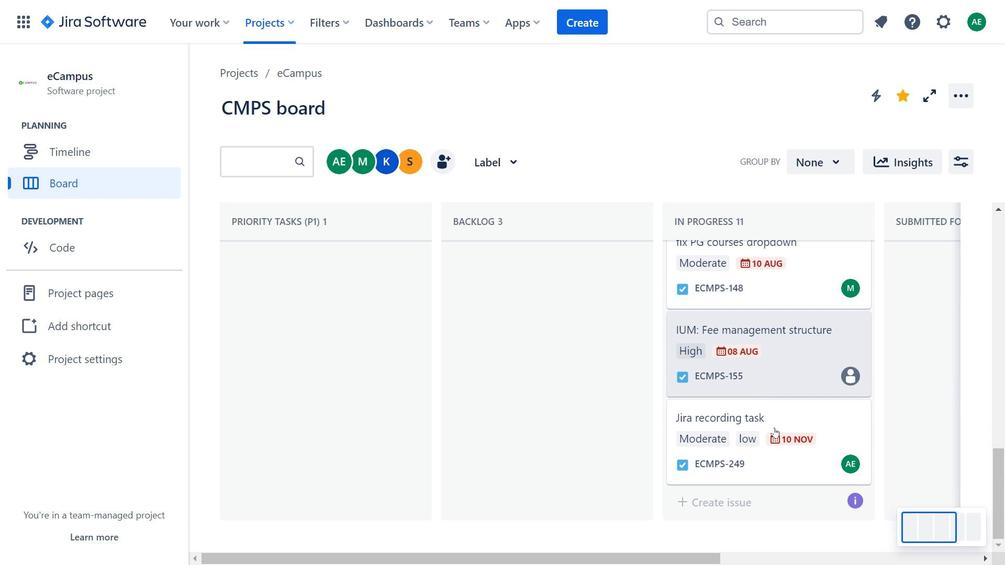 
Action: Mouse scrolled (765, 329) with delta (0, 0)
Screenshot: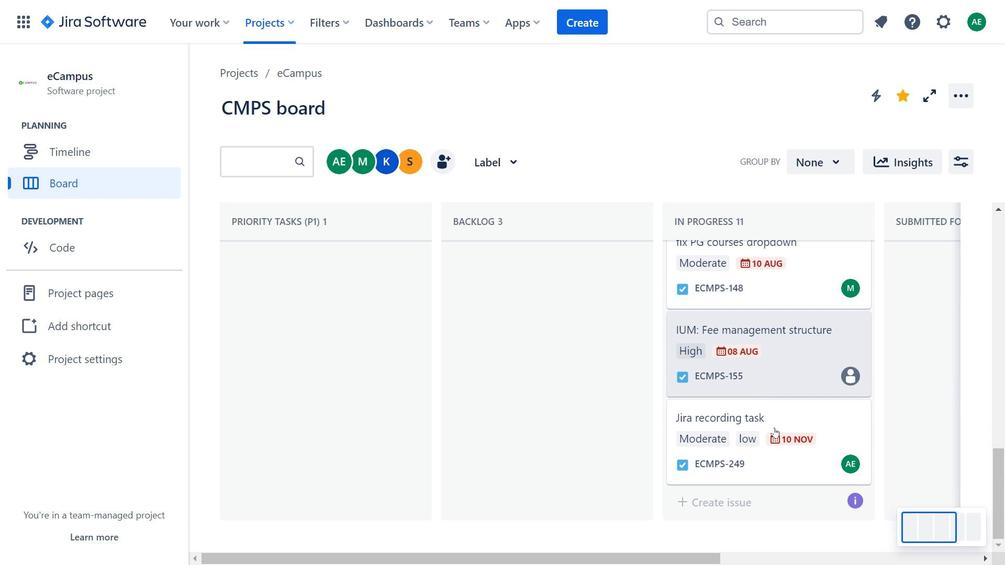 
Action: Mouse moved to (766, 354)
Screenshot: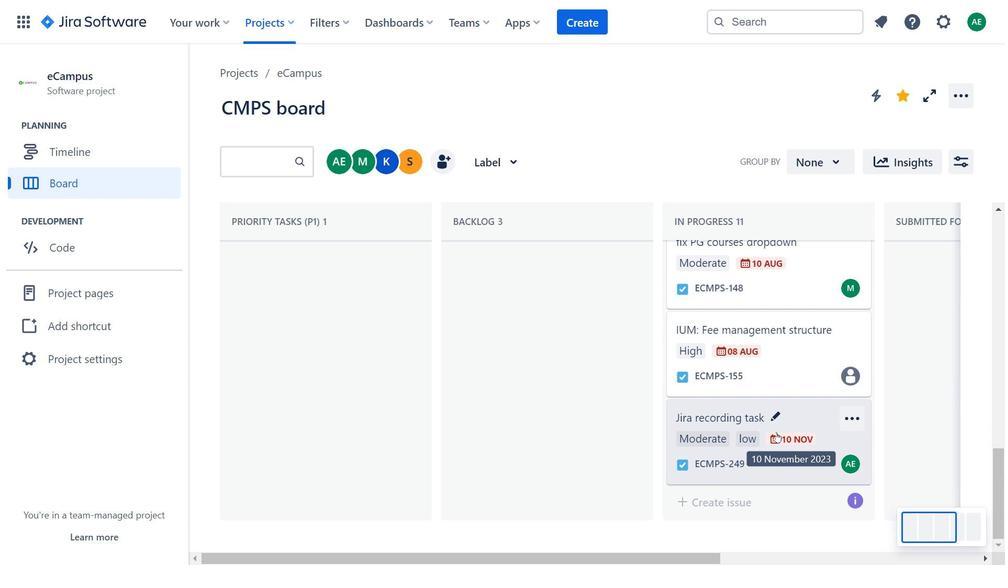 
Action: Mouse scrolled (766, 354) with delta (0, 0)
Screenshot: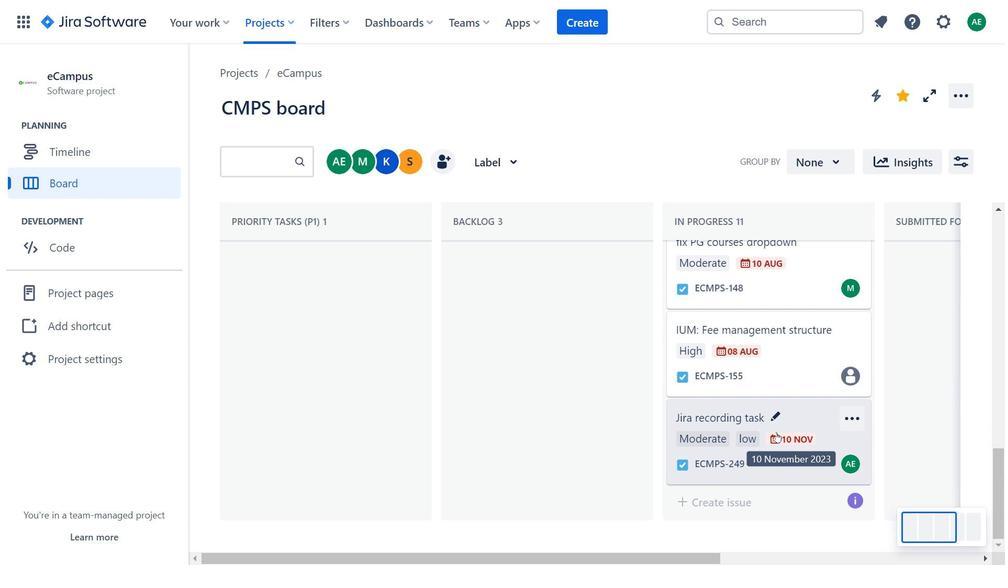 
Action: Mouse scrolled (766, 354) with delta (0, 0)
Screenshot: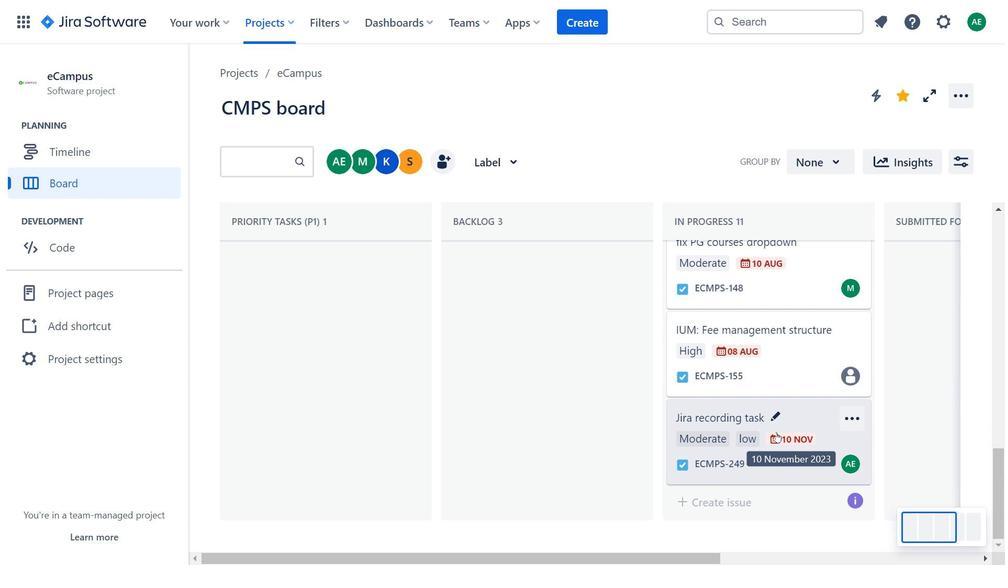 
Action: Mouse scrolled (766, 354) with delta (0, 0)
Screenshot: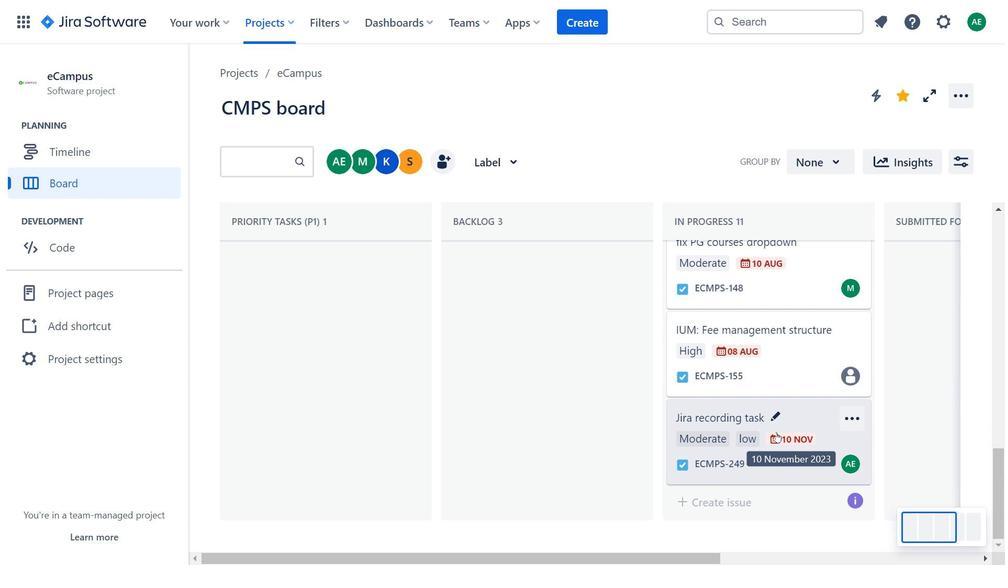 
Action: Mouse scrolled (766, 354) with delta (0, 0)
Screenshot: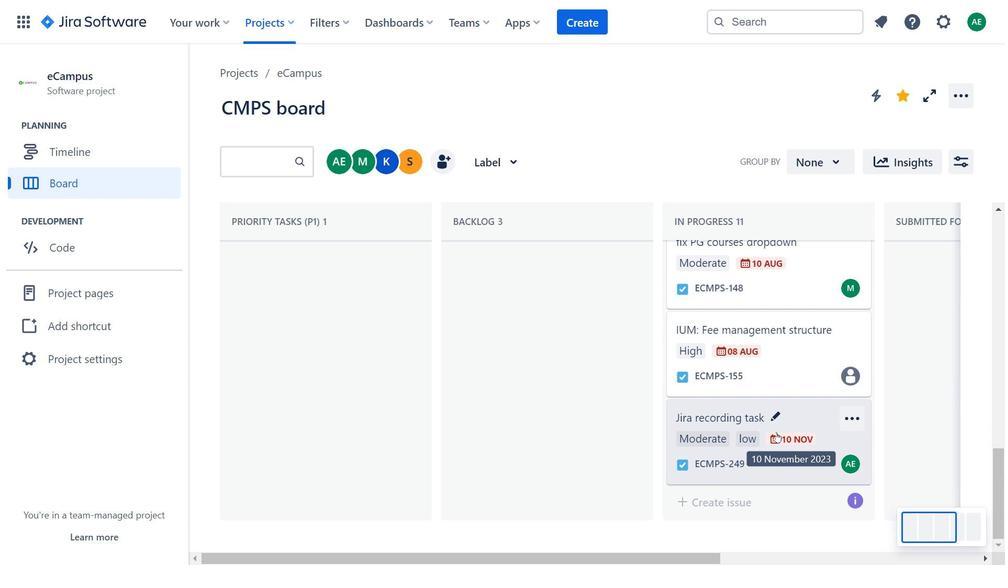 
Action: Mouse scrolled (766, 354) with delta (0, 0)
Screenshot: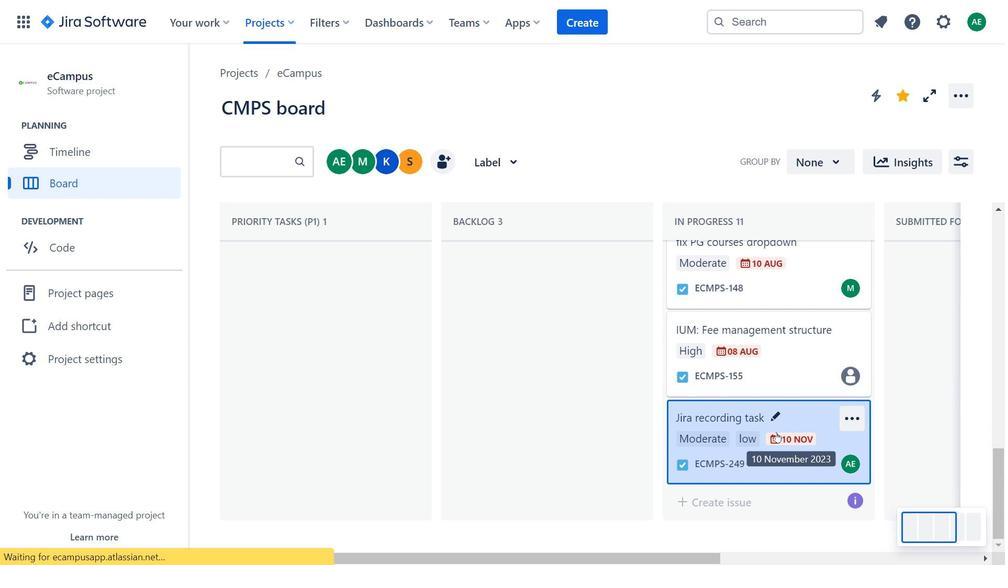 
Action: Mouse scrolled (766, 354) with delta (0, 0)
Screenshot: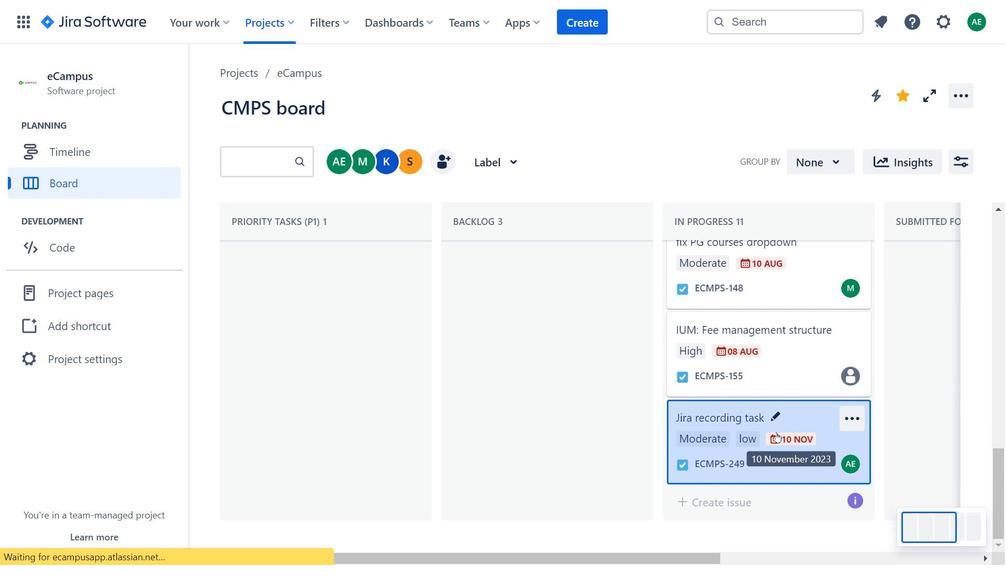 
Action: Mouse scrolled (766, 354) with delta (0, 0)
Screenshot: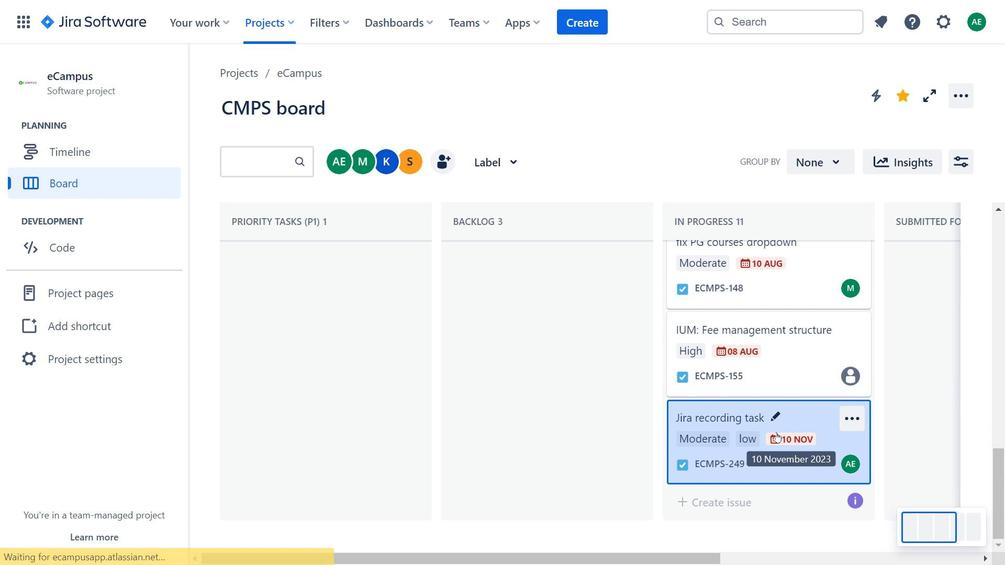 
Action: Mouse moved to (776, 433)
Screenshot: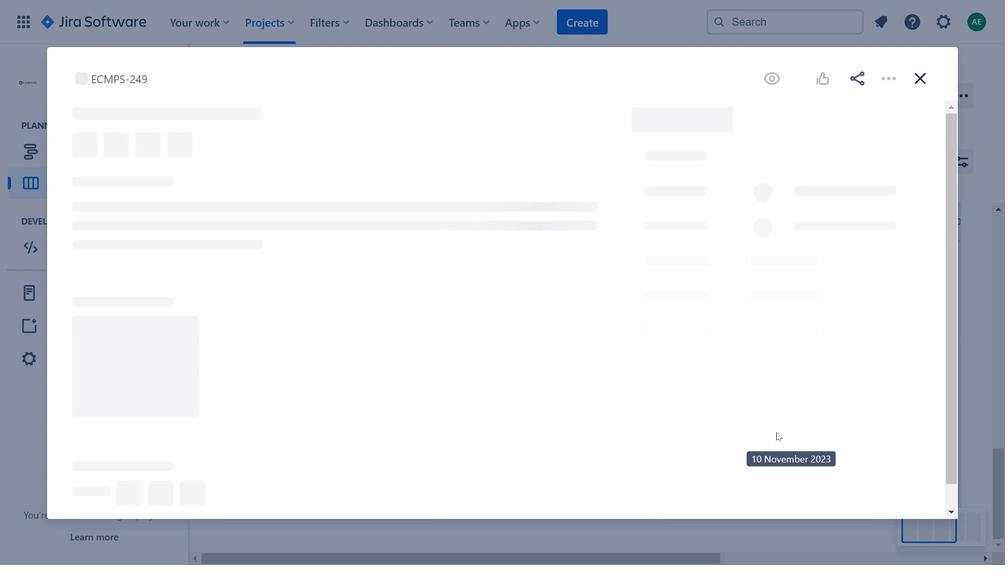
Action: Mouse pressed left at (776, 433)
Screenshot: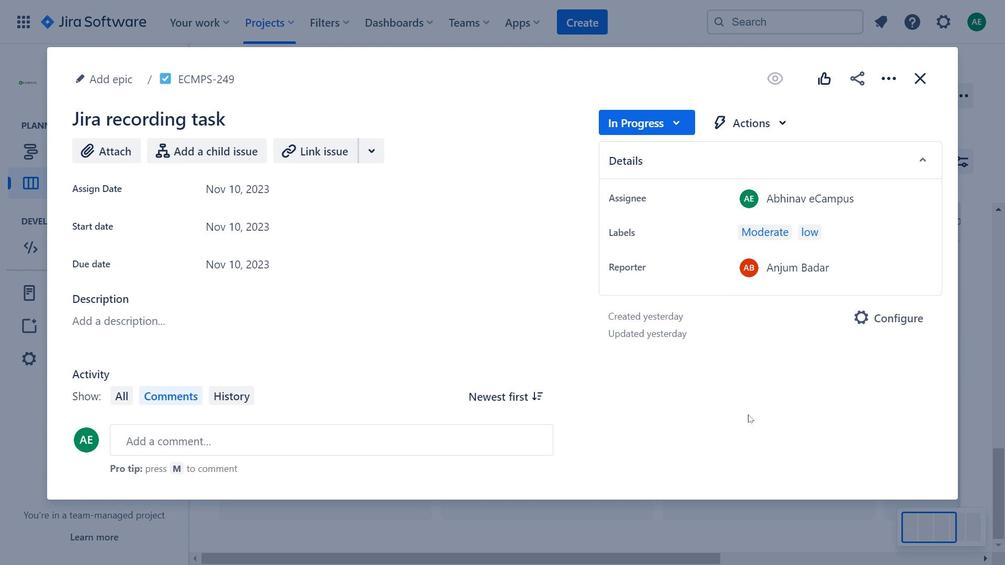 
Action: Mouse moved to (308, 217)
Screenshot: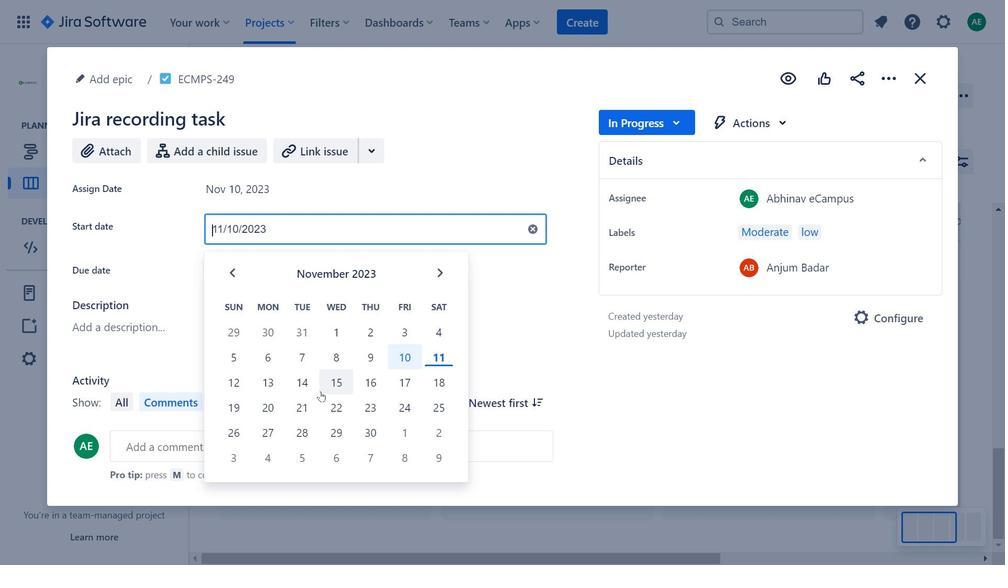 
Action: Mouse pressed left at (308, 217)
Screenshot: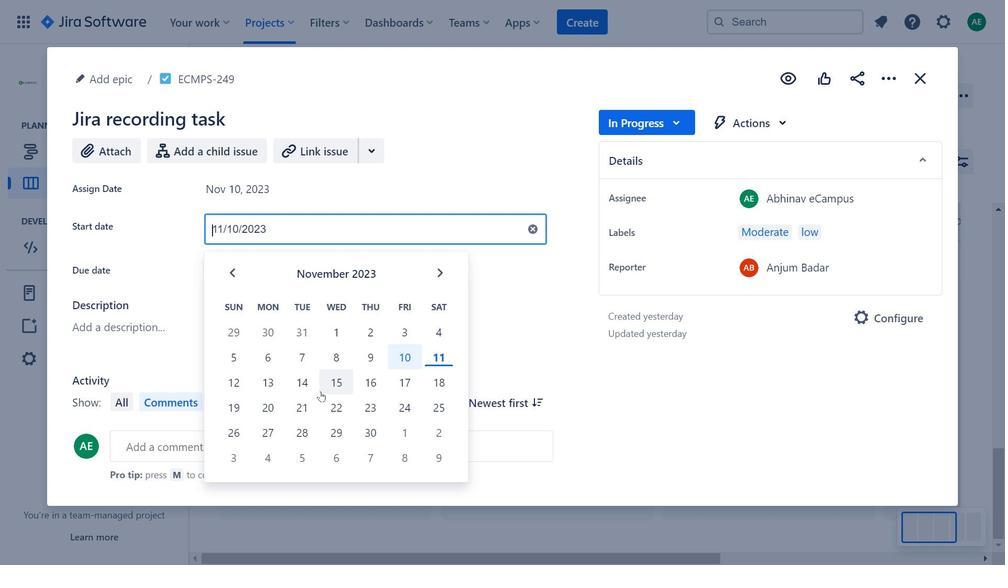 
Action: Mouse moved to (887, 69)
Screenshot: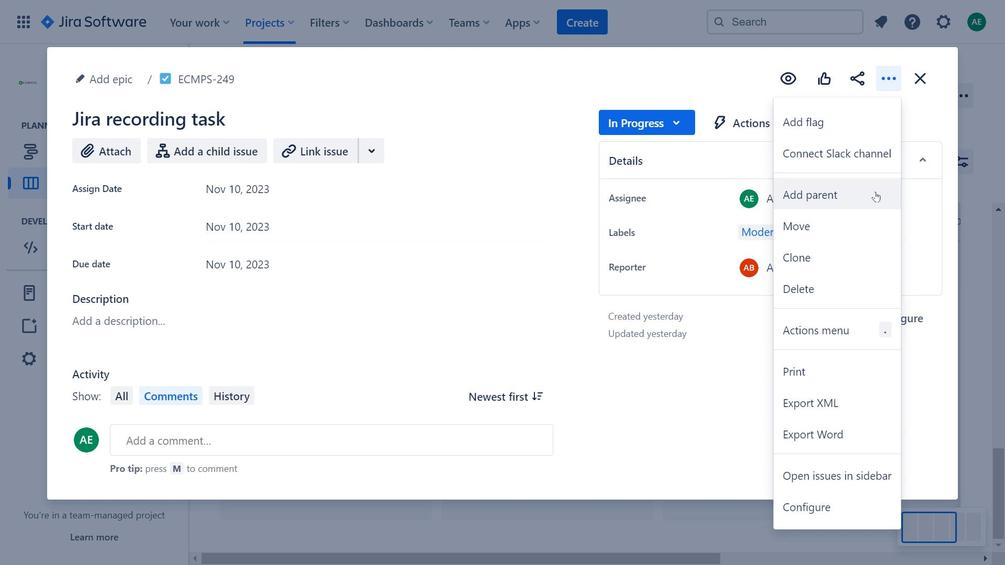 
Action: Mouse pressed left at (887, 69)
Screenshot: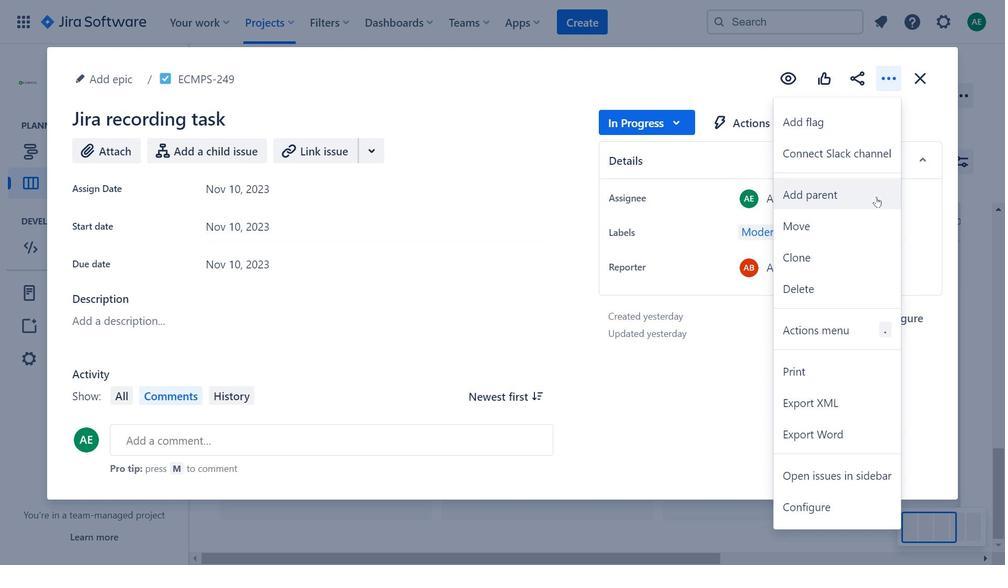 
Action: Mouse moved to (254, 180)
Screenshot: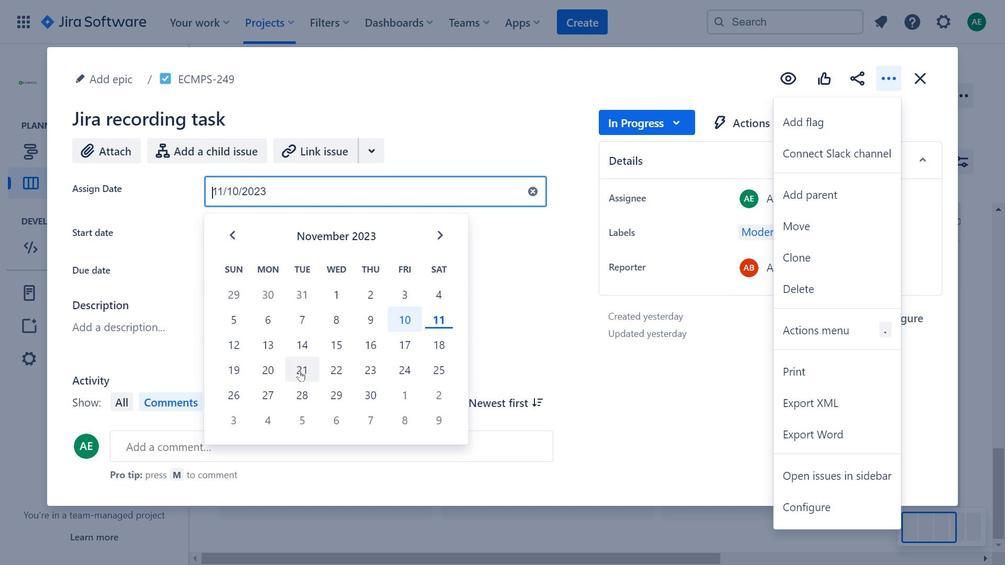 
Action: Mouse pressed left at (254, 180)
Screenshot: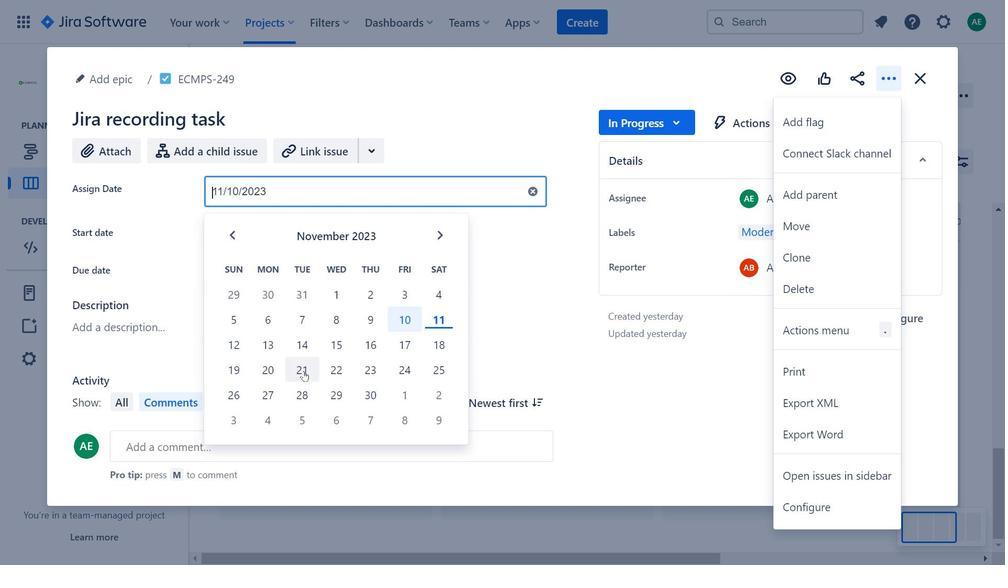 
Action: Mouse moved to (673, 119)
Screenshot: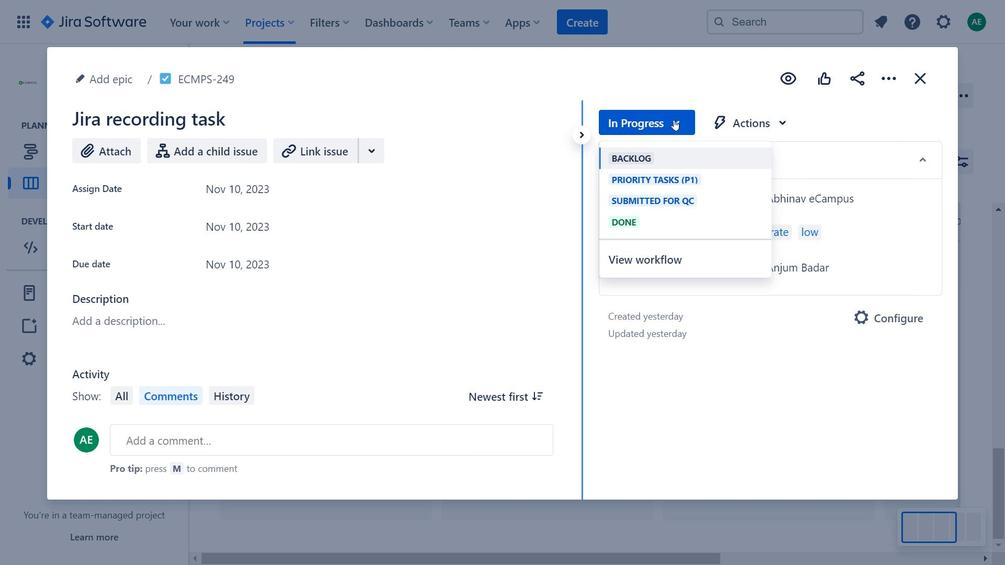 
Action: Mouse pressed left at (673, 119)
Screenshot: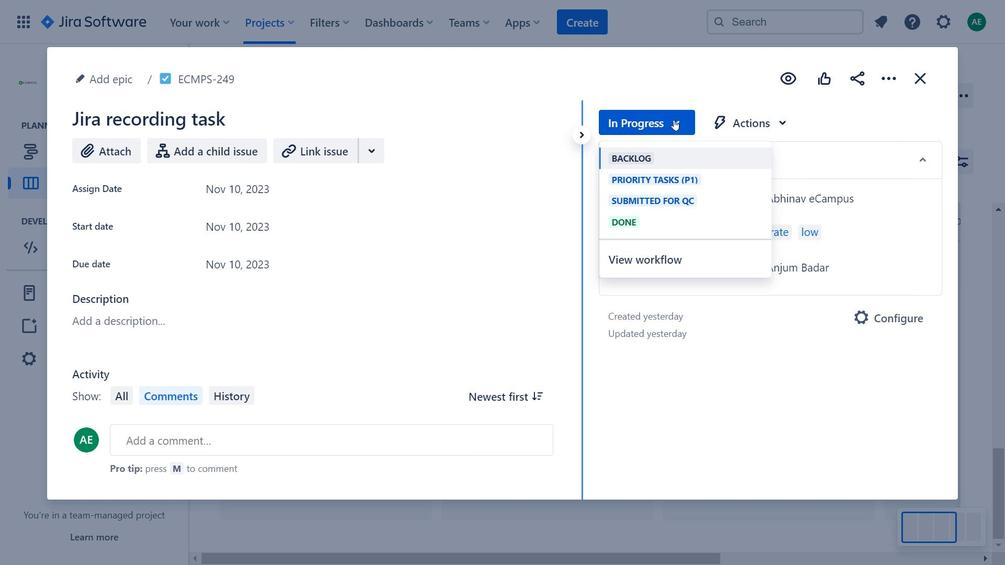 
Action: Mouse moved to (883, 73)
Screenshot: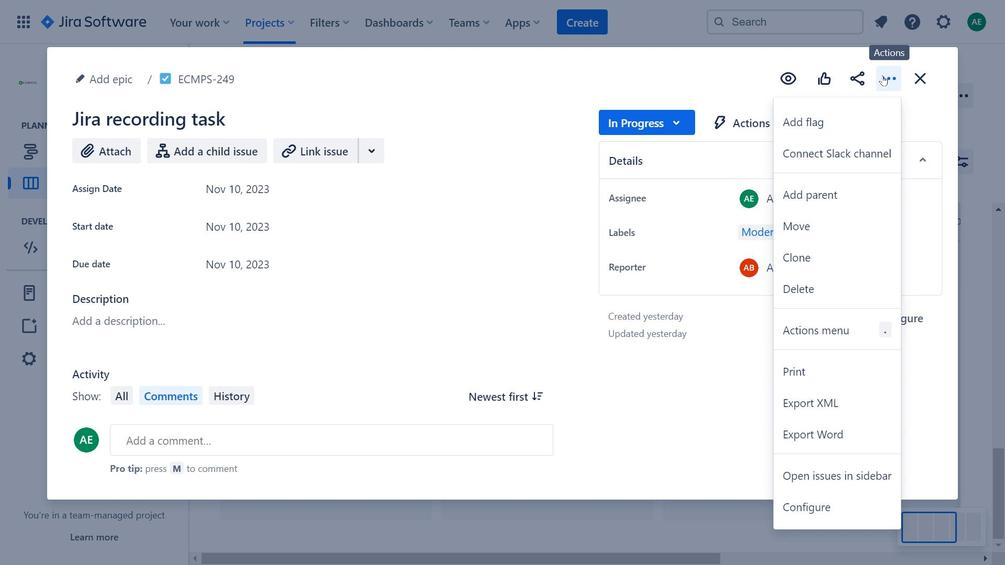 
Action: Mouse pressed left at (883, 73)
Screenshot: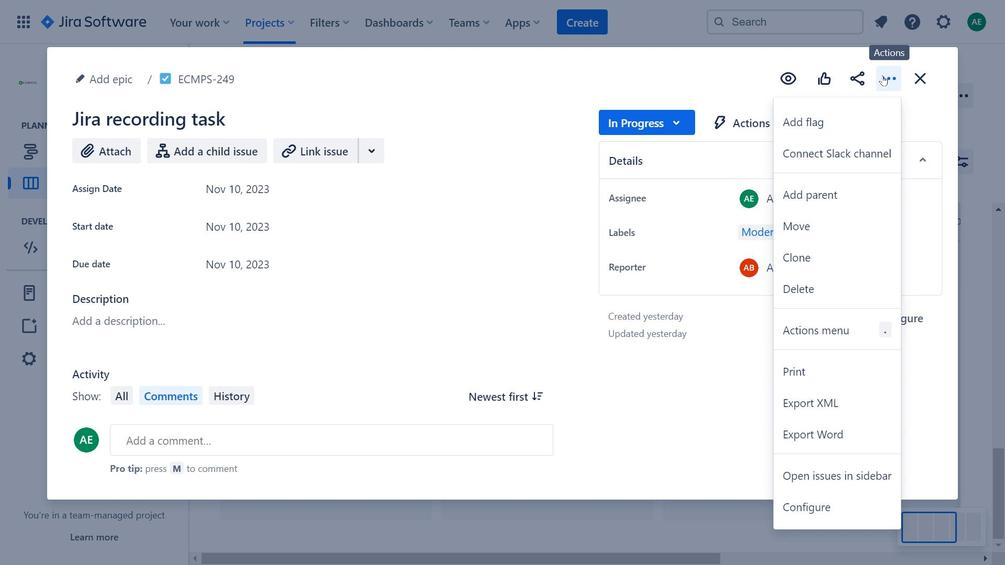 
Action: Mouse moved to (933, 83)
Screenshot: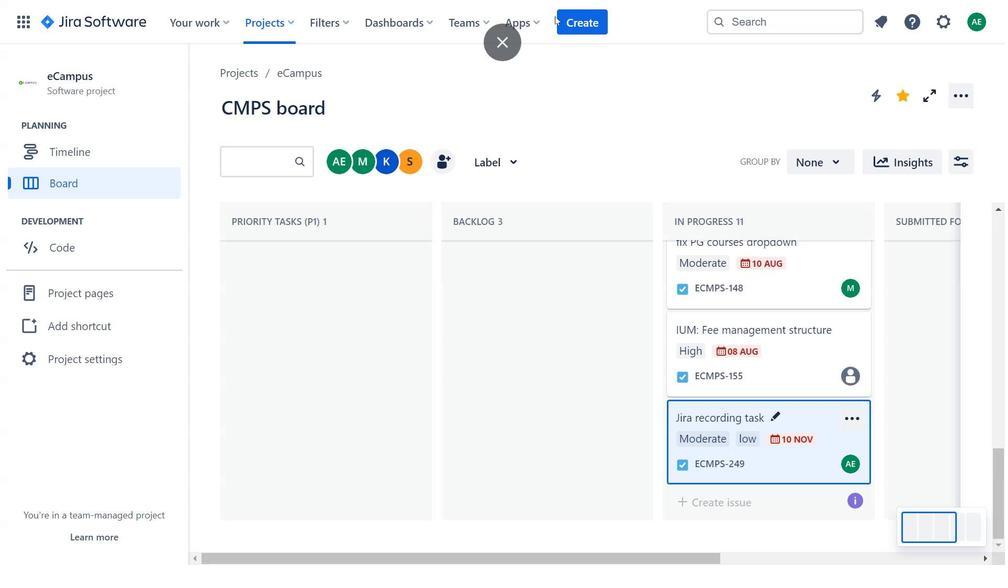 
Action: Mouse pressed left at (933, 83)
Screenshot: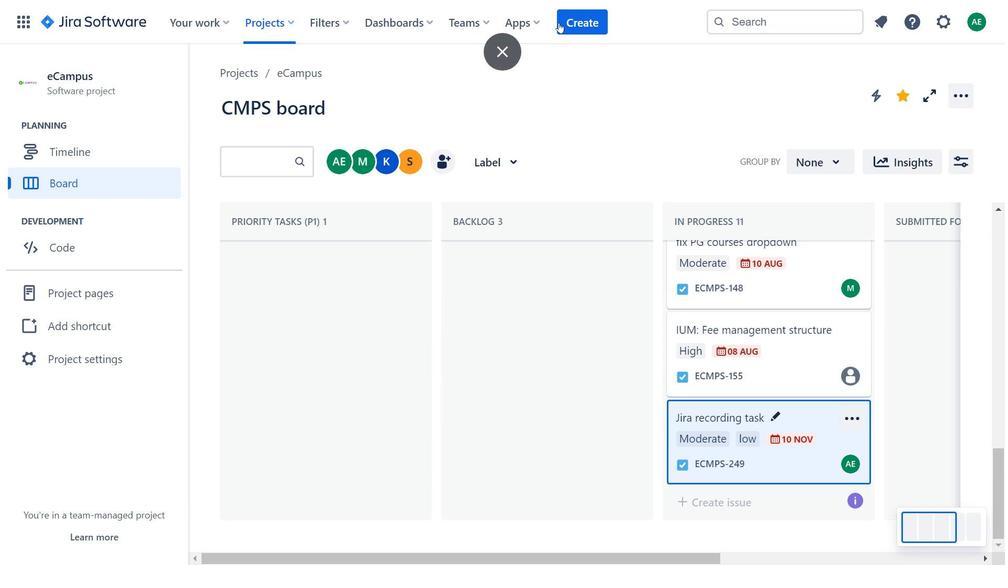 
Action: Mouse moved to (922, 74)
Screenshot: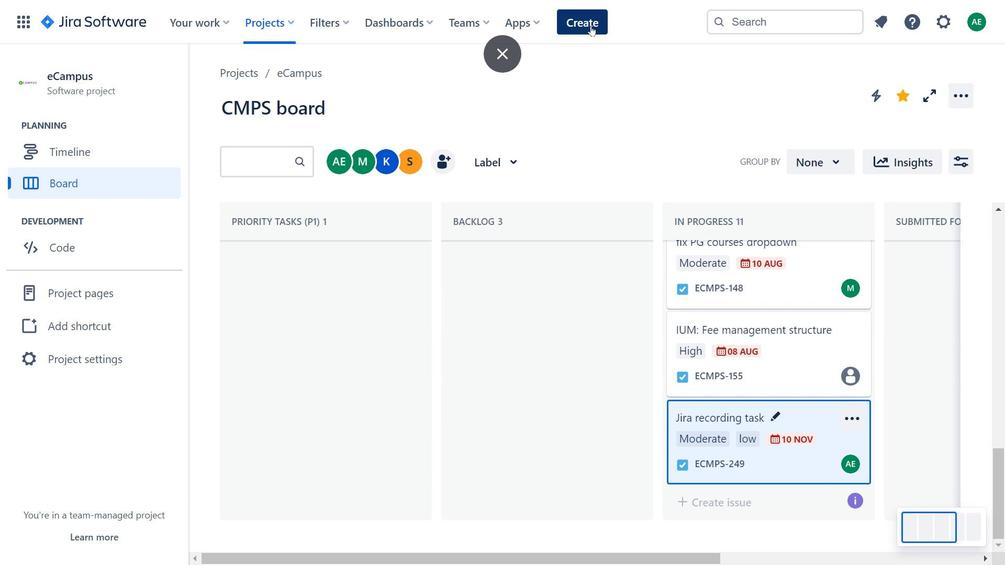 
Action: Mouse pressed left at (922, 74)
Screenshot: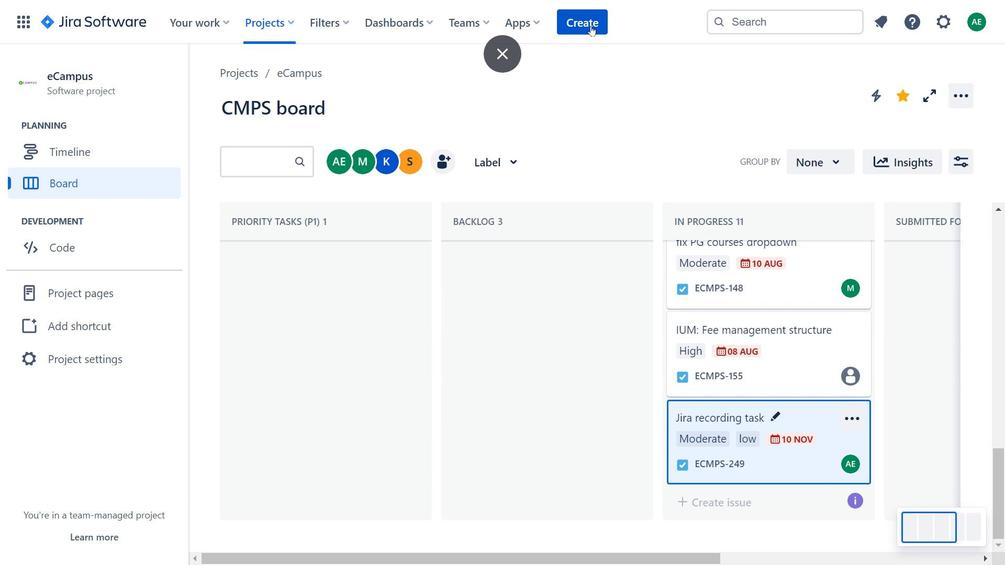 
Action: Mouse moved to (591, 26)
Screenshot: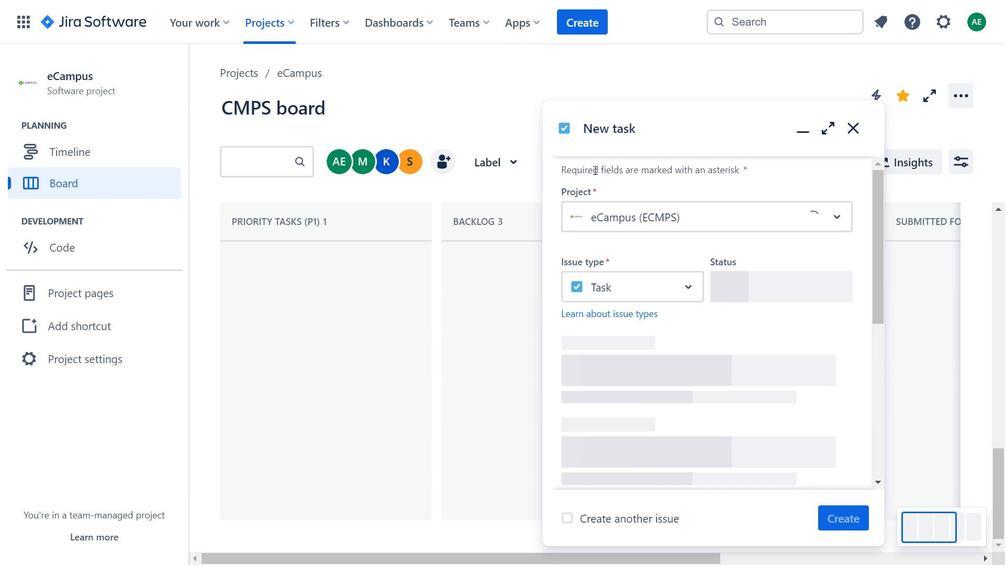 
Action: Mouse pressed left at (591, 26)
Screenshot: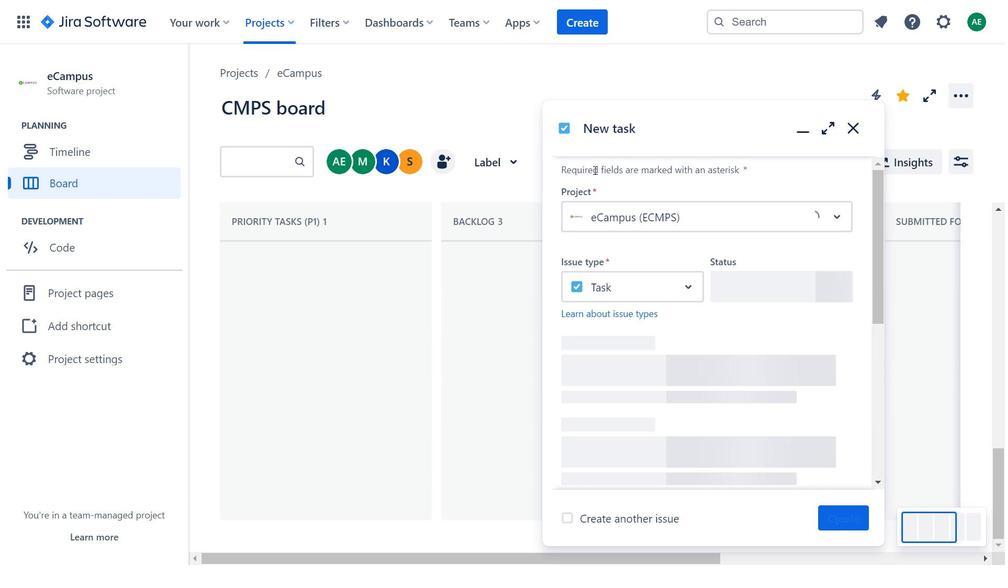 
Action: Mouse moved to (654, 290)
Screenshot: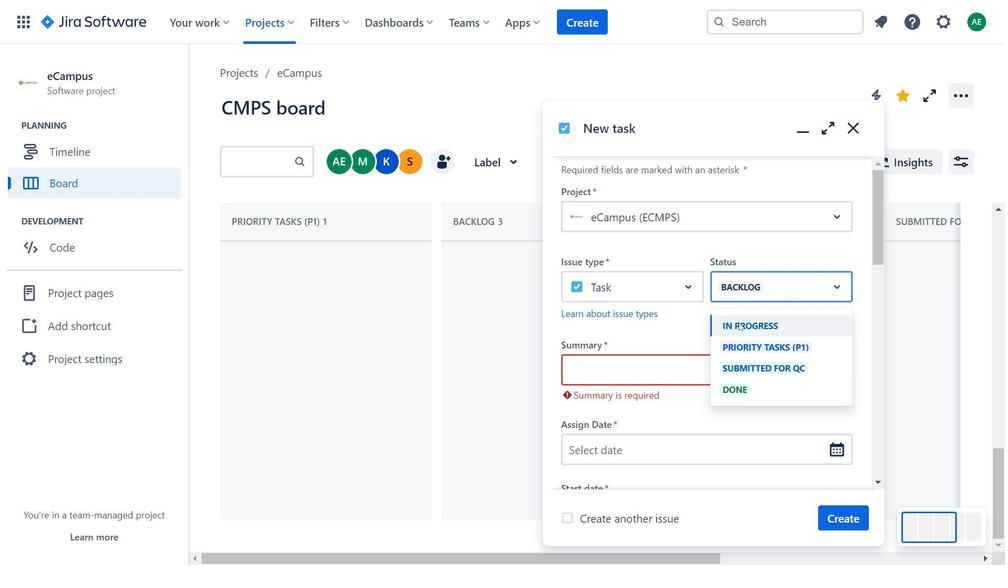 
Action: Mouse pressed left at (654, 290)
Screenshot: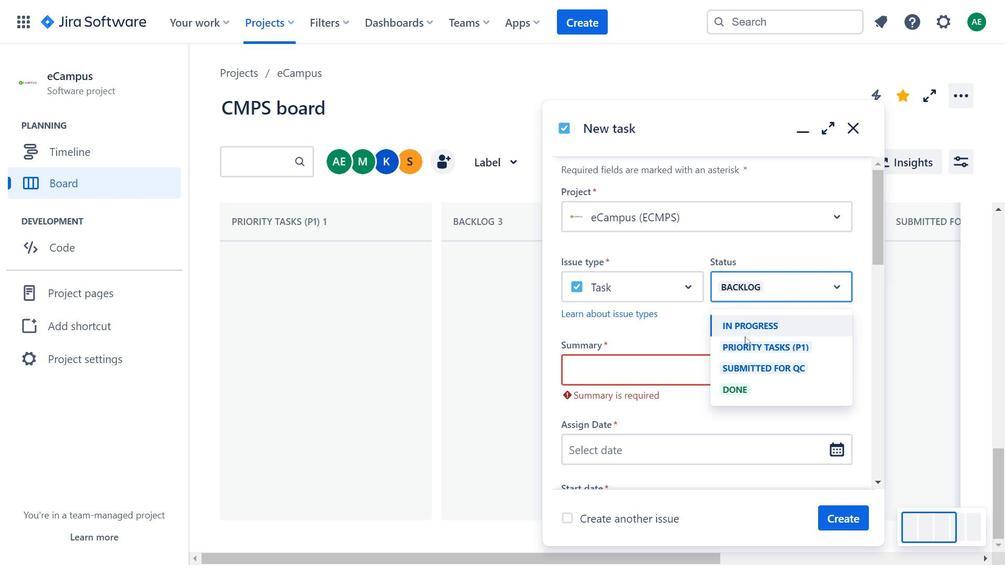 
Action: Mouse moved to (724, 292)
Screenshot: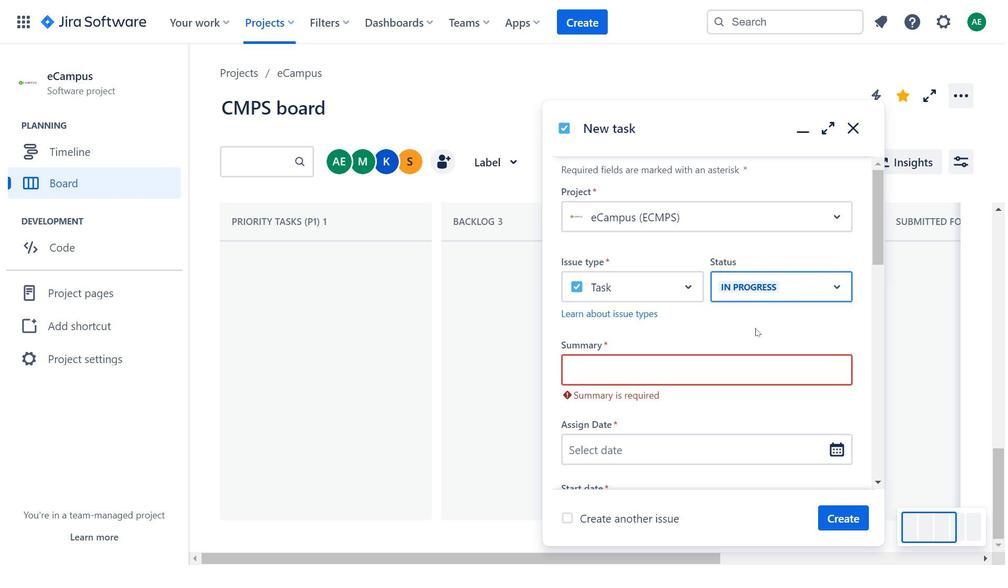 
Action: Mouse pressed left at (724, 292)
Screenshot: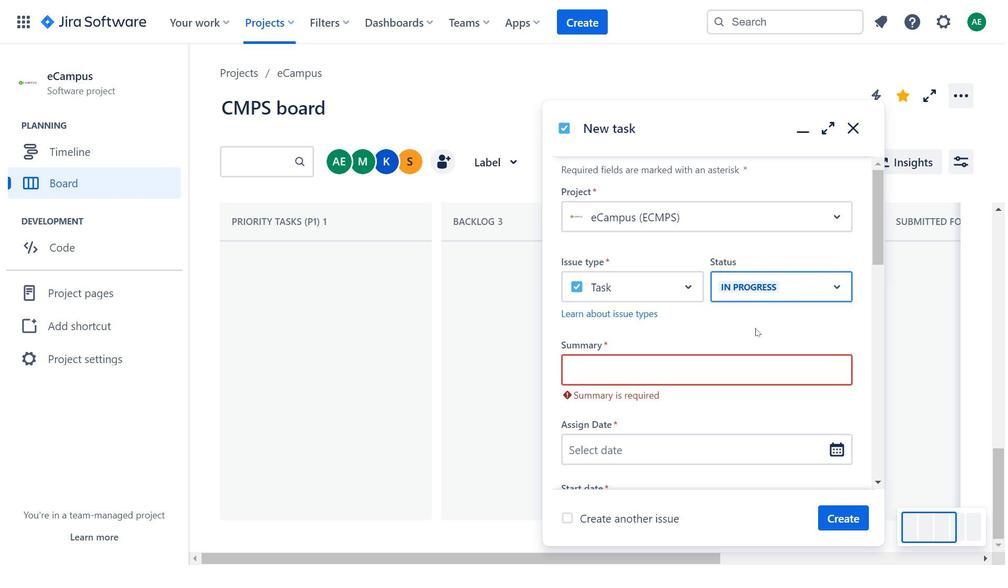 
Action: Mouse moved to (755, 328)
Screenshot: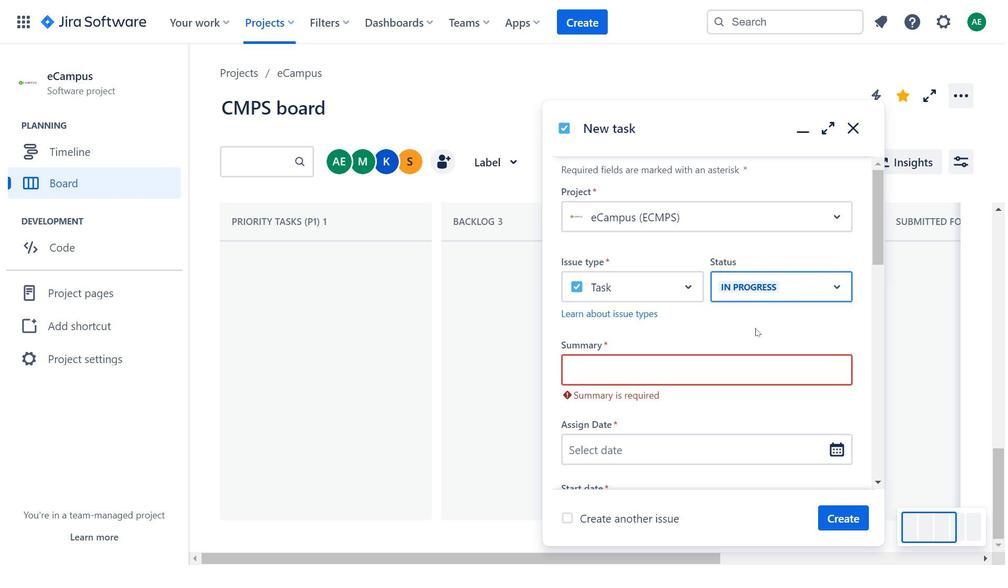 
Action: Mouse pressed left at (755, 328)
Screenshot: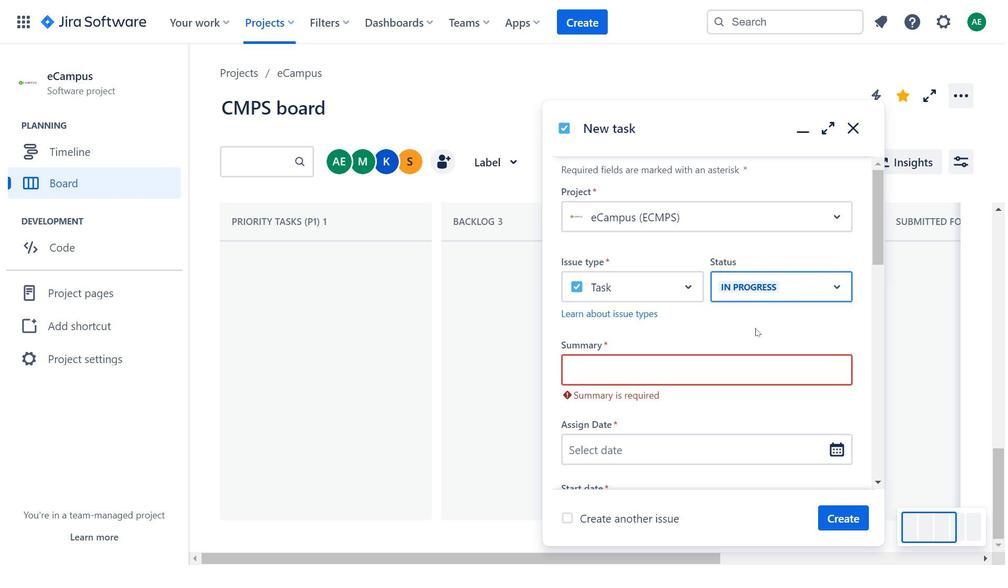 
Action: Mouse moved to (620, 357)
Screenshot: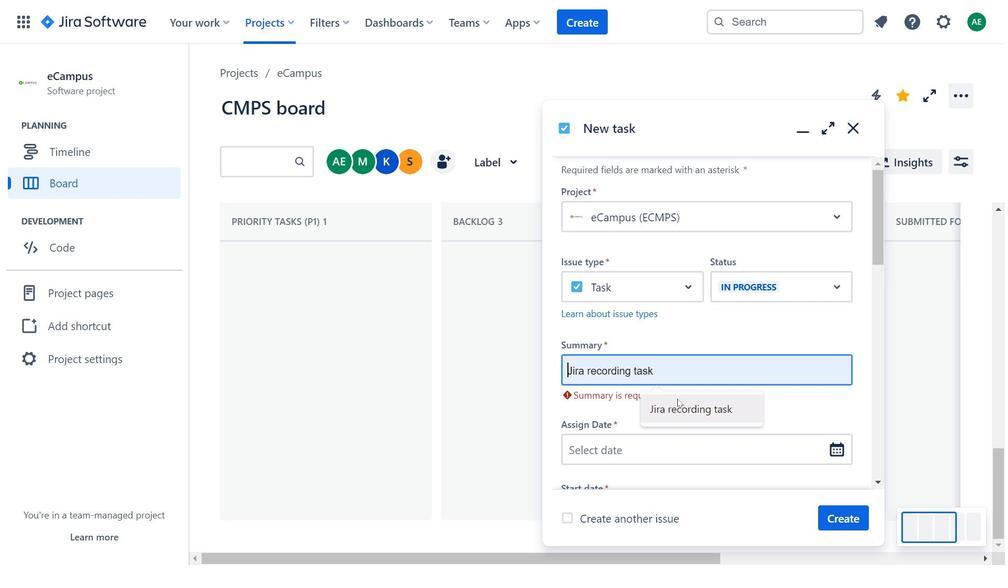 
Action: Mouse pressed left at (620, 357)
Screenshot: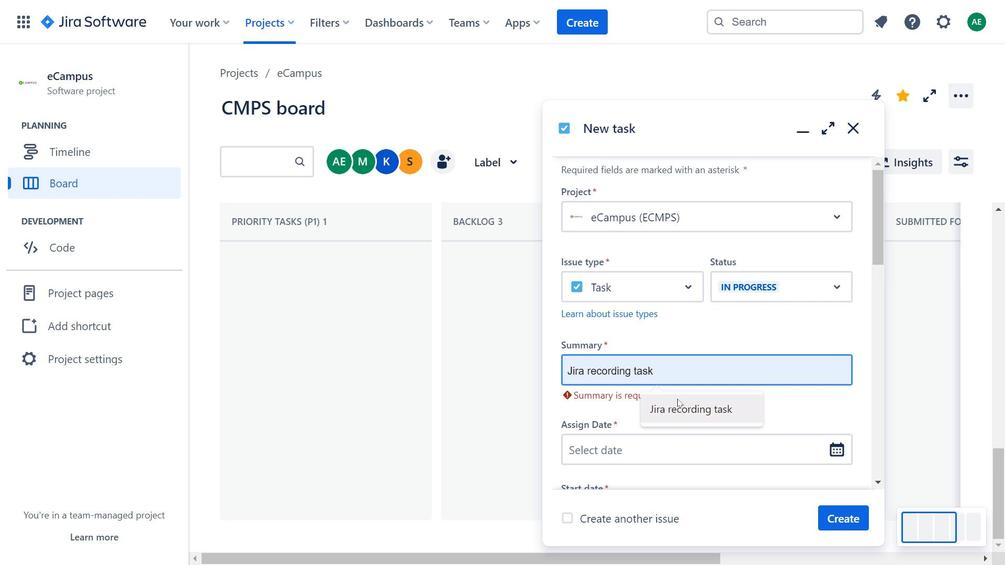 
Action: Mouse moved to (678, 399)
Screenshot: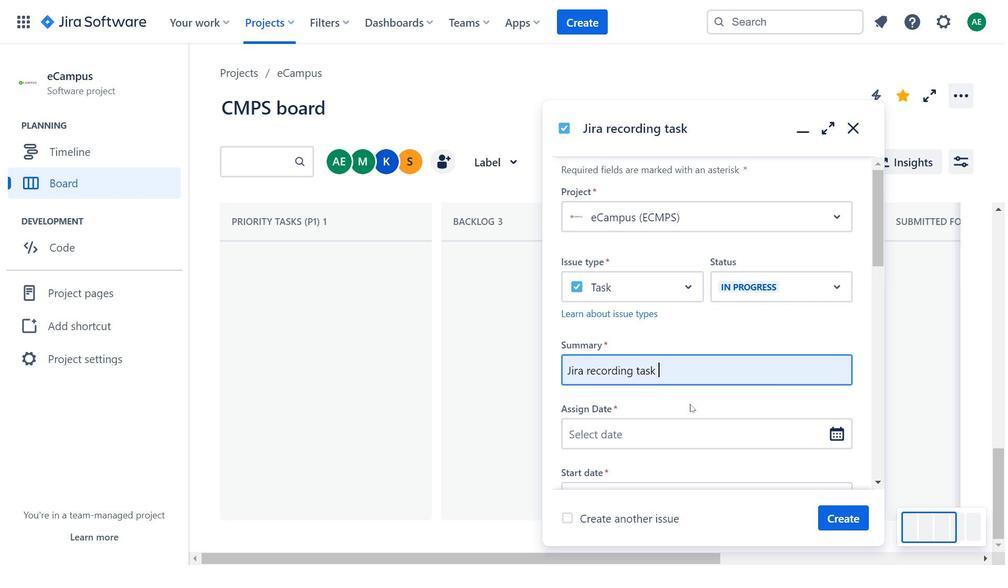 
Action: Mouse pressed left at (678, 399)
Screenshot: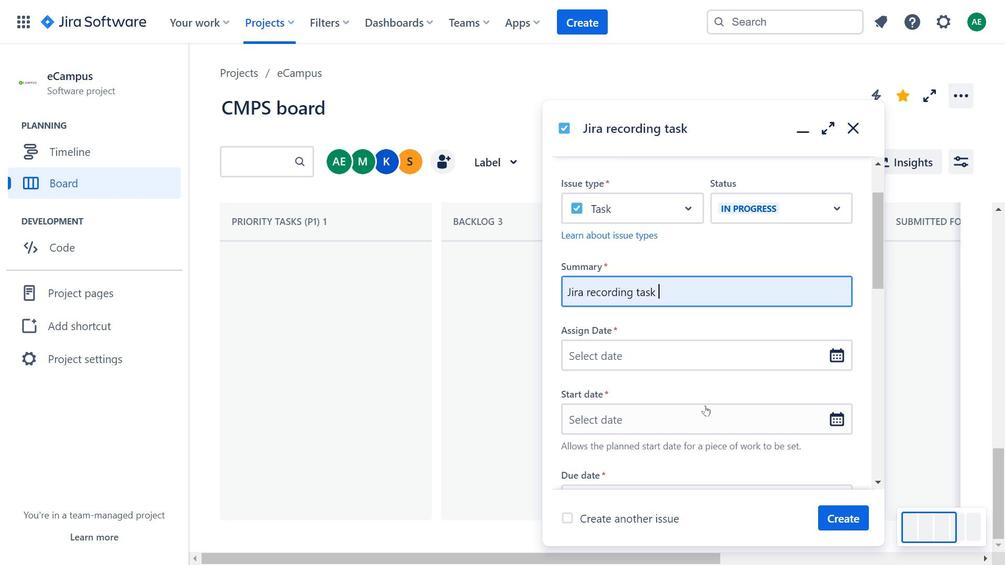 
Action: Mouse moved to (698, 405)
Screenshot: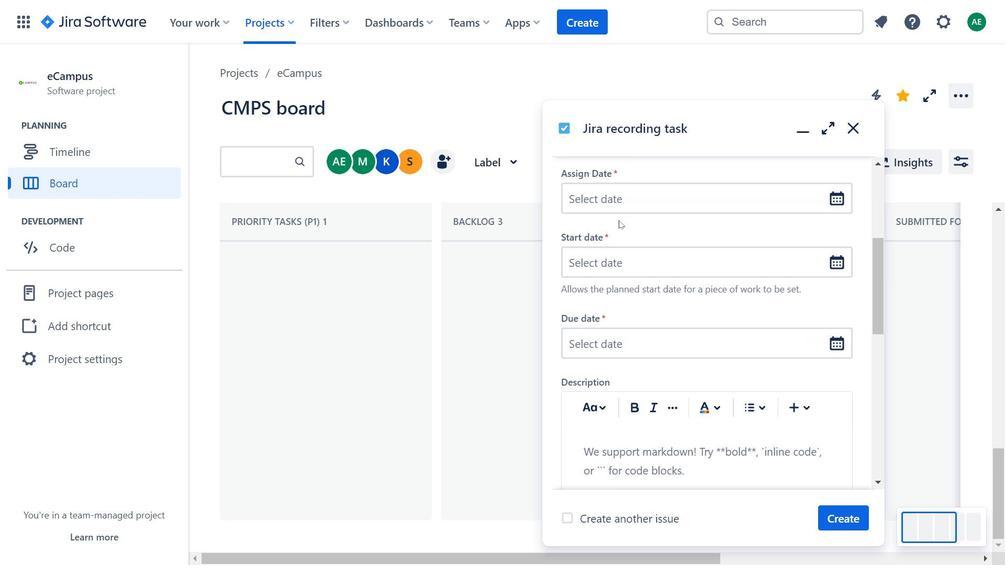 
Action: Mouse scrolled (698, 405) with delta (0, 0)
Screenshot: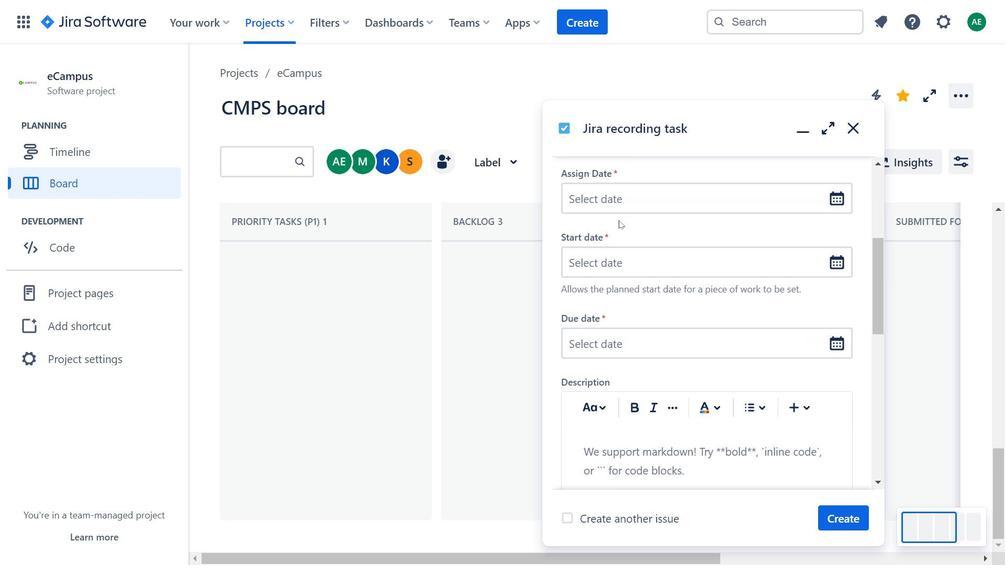 
Action: Mouse moved to (710, 405)
Screenshot: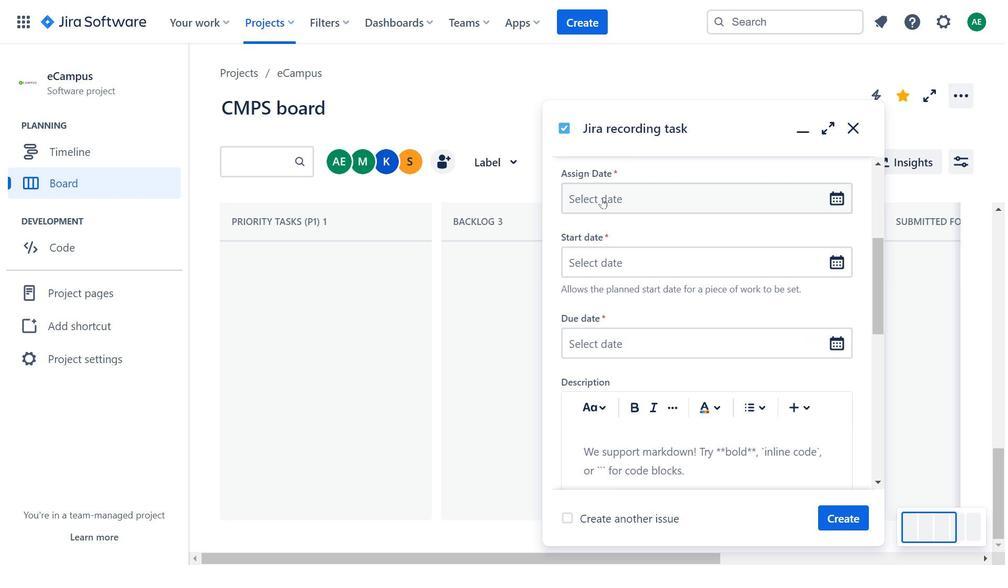 
Action: Mouse scrolled (710, 405) with delta (0, 0)
Screenshot: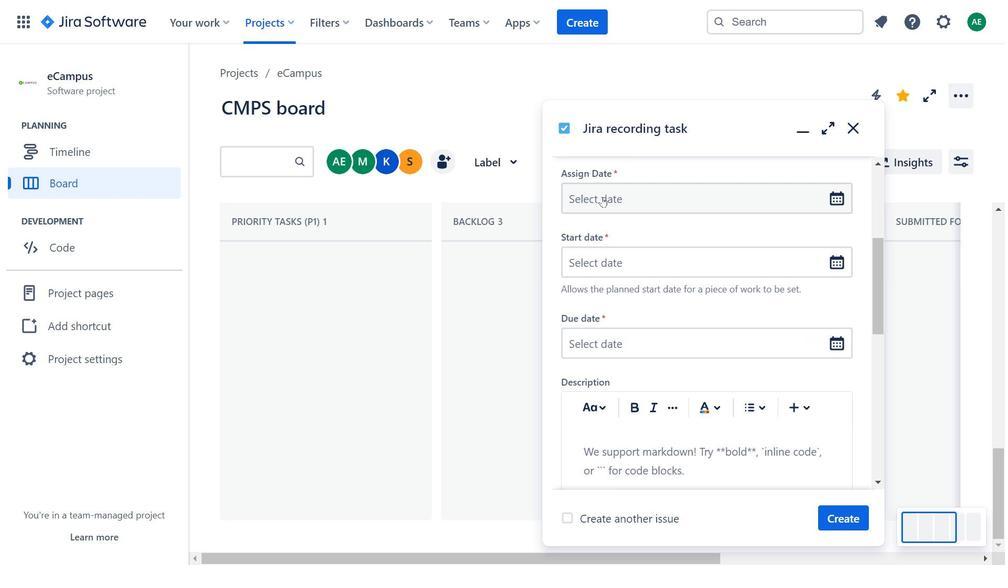 
Action: Mouse scrolled (710, 405) with delta (0, 0)
Screenshot: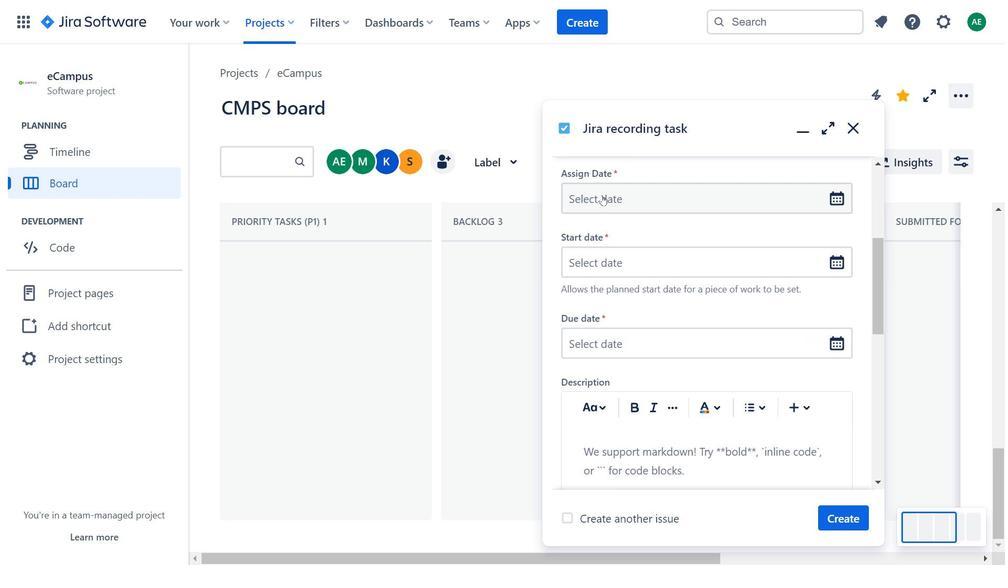 
Action: Mouse moved to (602, 195)
Screenshot: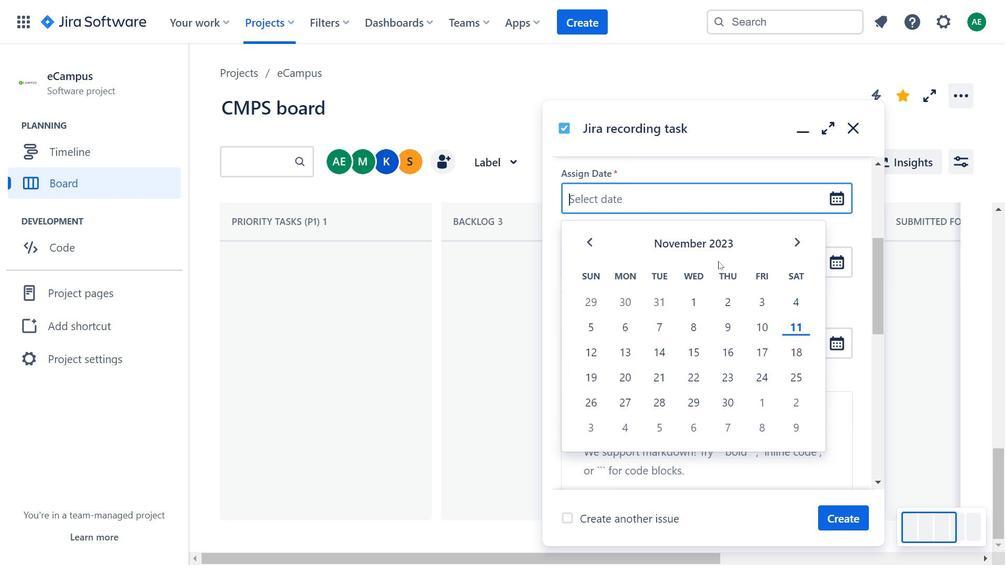 
Action: Mouse pressed left at (602, 195)
Screenshot: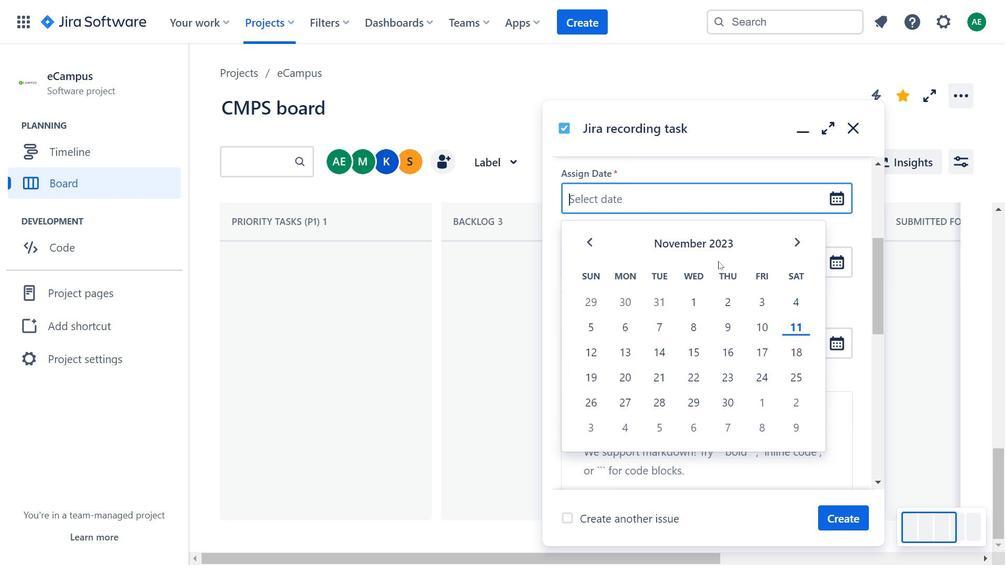 
Action: Mouse moved to (787, 332)
Screenshot: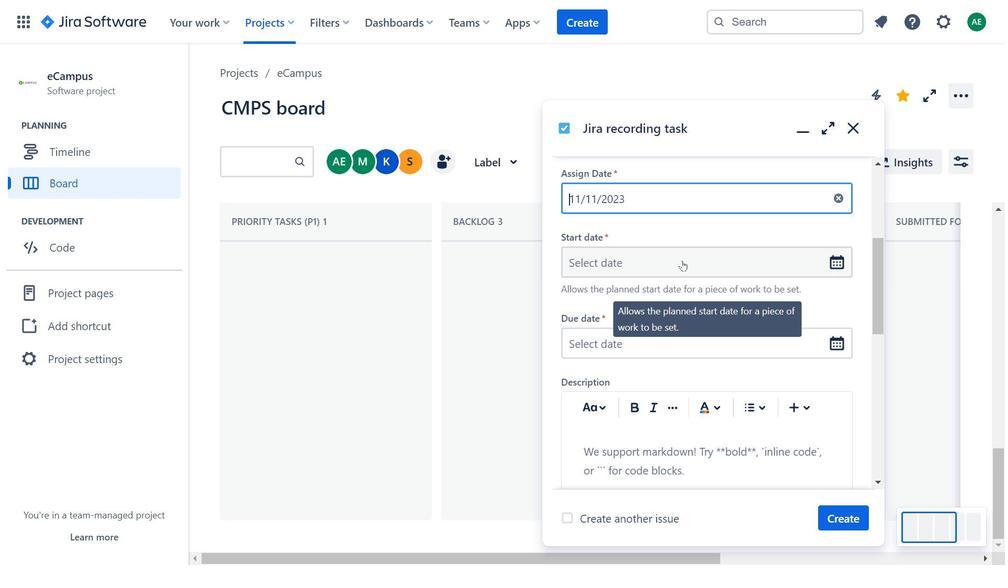 
Action: Mouse pressed left at (787, 332)
Screenshot: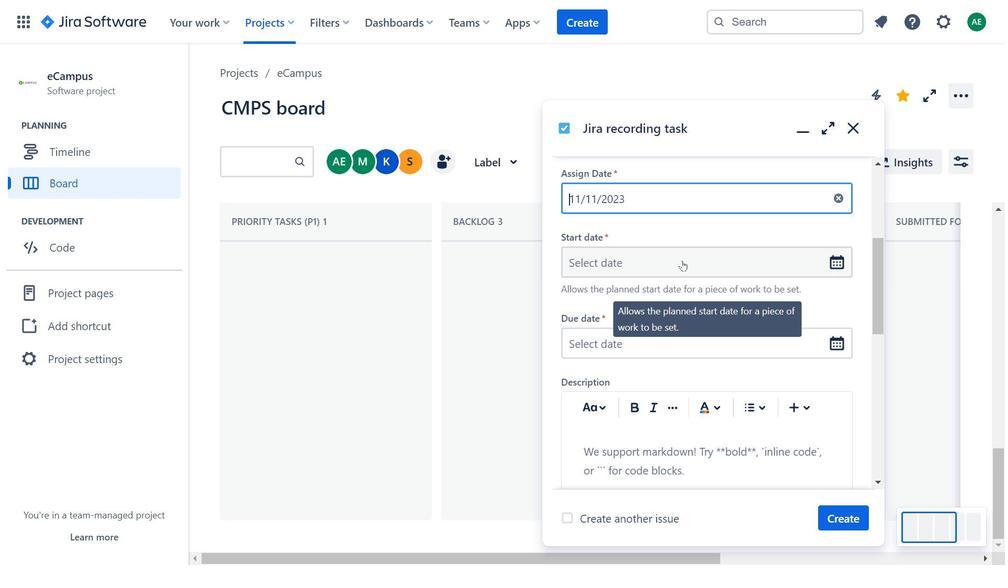 
Action: Mouse moved to (682, 260)
Screenshot: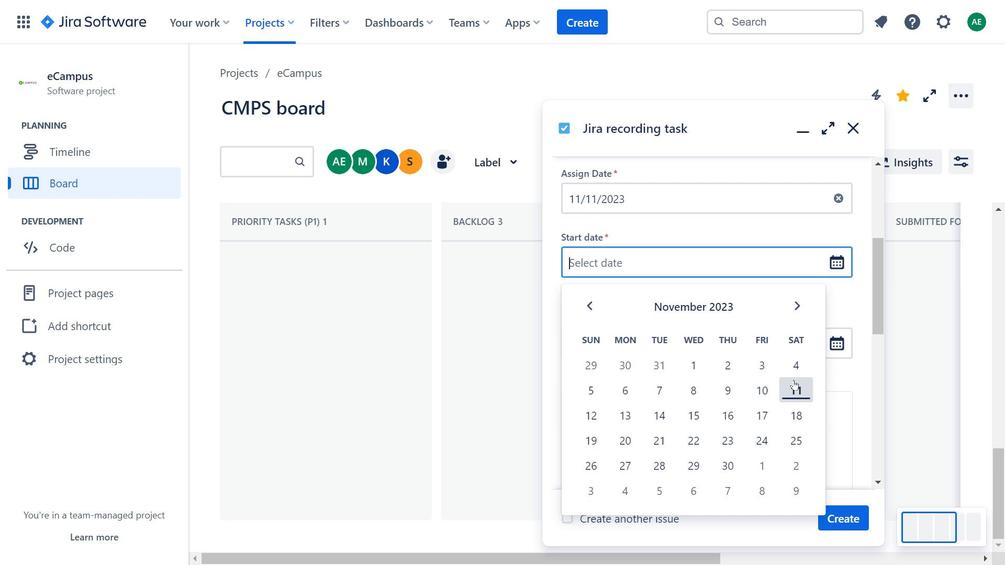 
Action: Mouse pressed left at (682, 260)
Screenshot: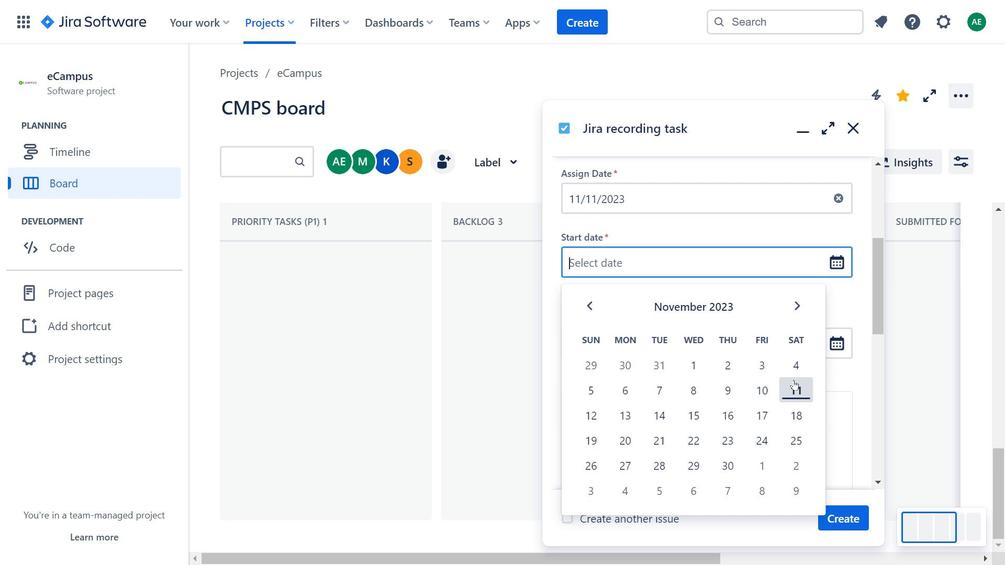 
Action: Mouse moved to (794, 380)
Screenshot: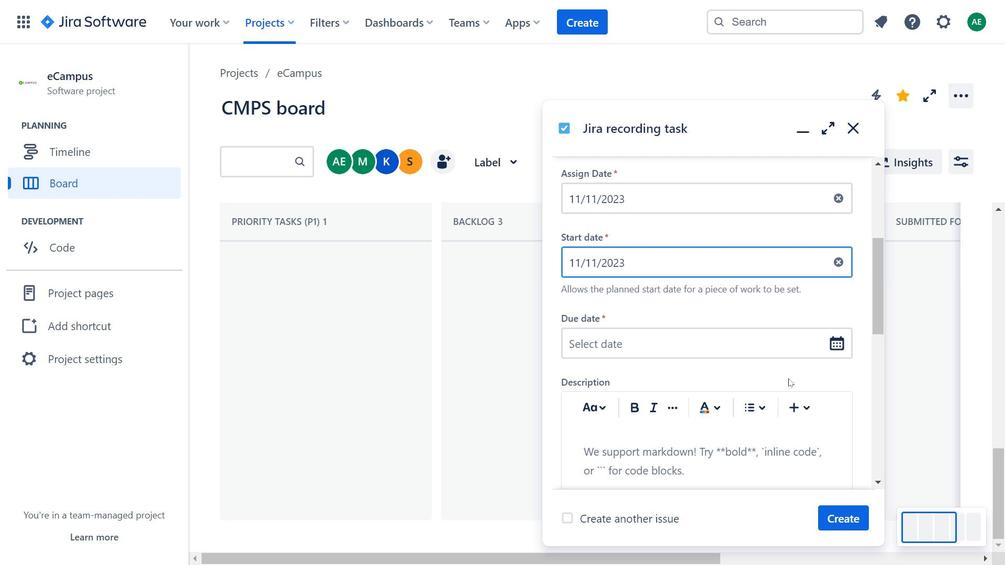 
Action: Mouse pressed left at (794, 380)
Screenshot: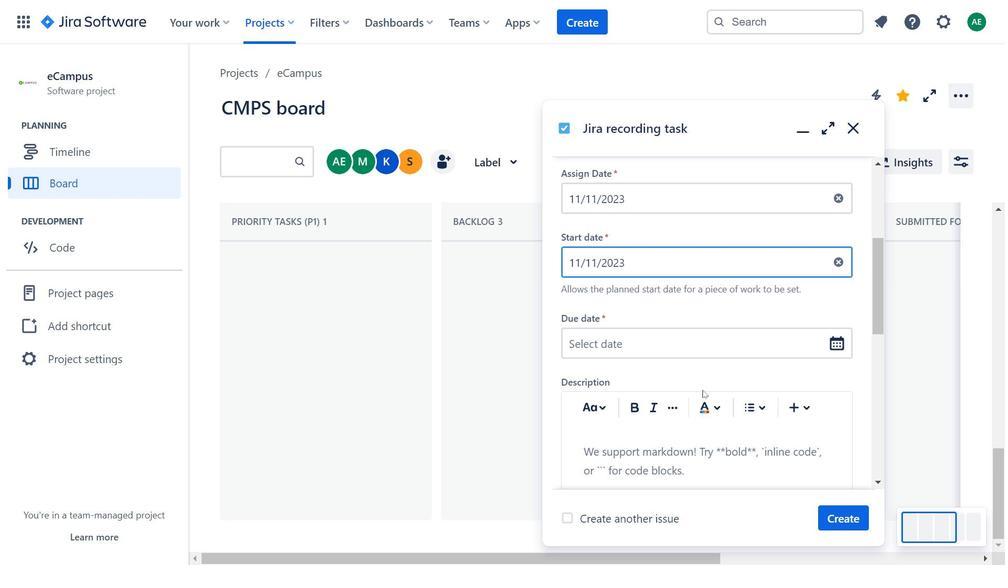 
Action: Mouse moved to (646, 351)
Screenshot: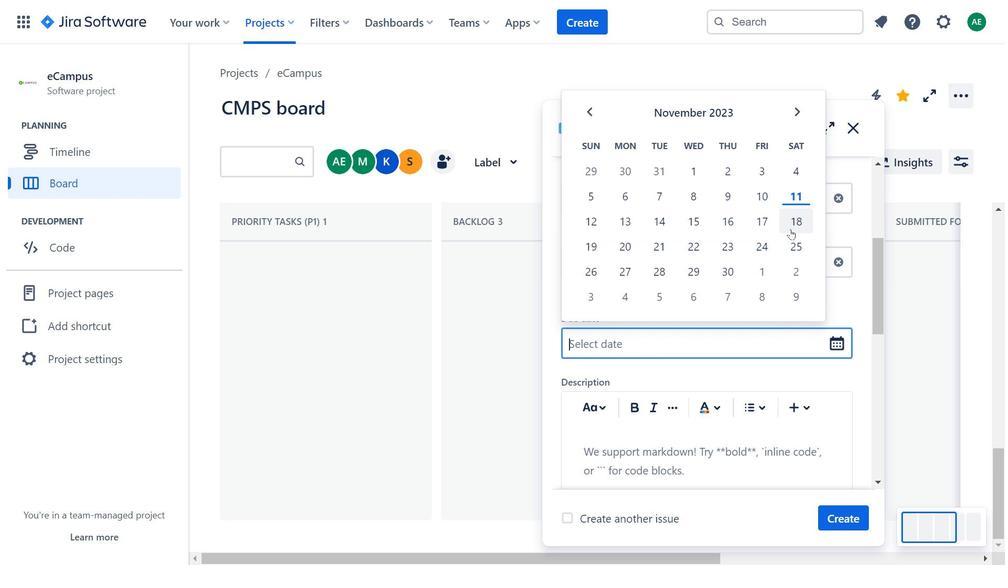 
Action: Mouse pressed left at (646, 351)
Screenshot: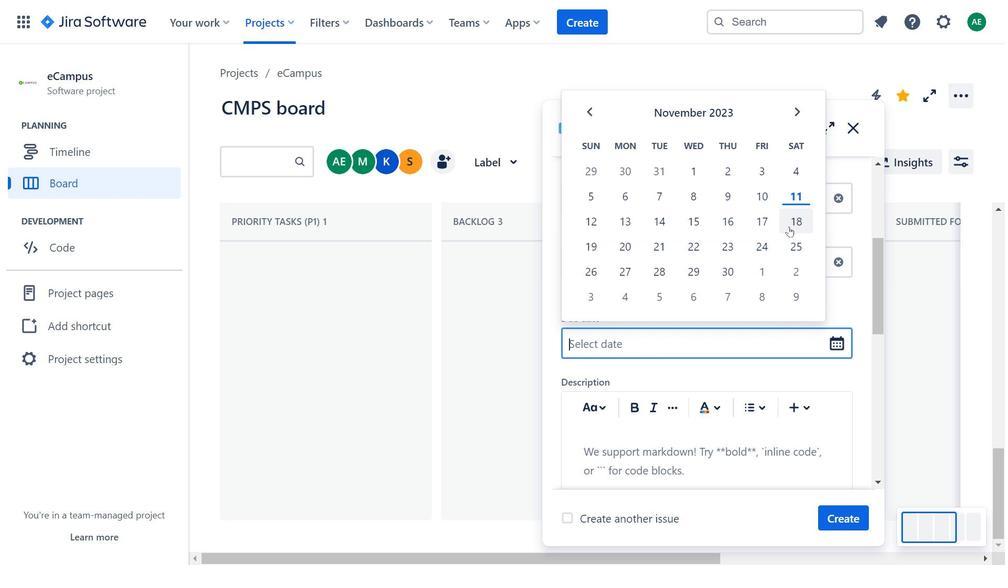 
Action: Mouse moved to (794, 206)
Screenshot: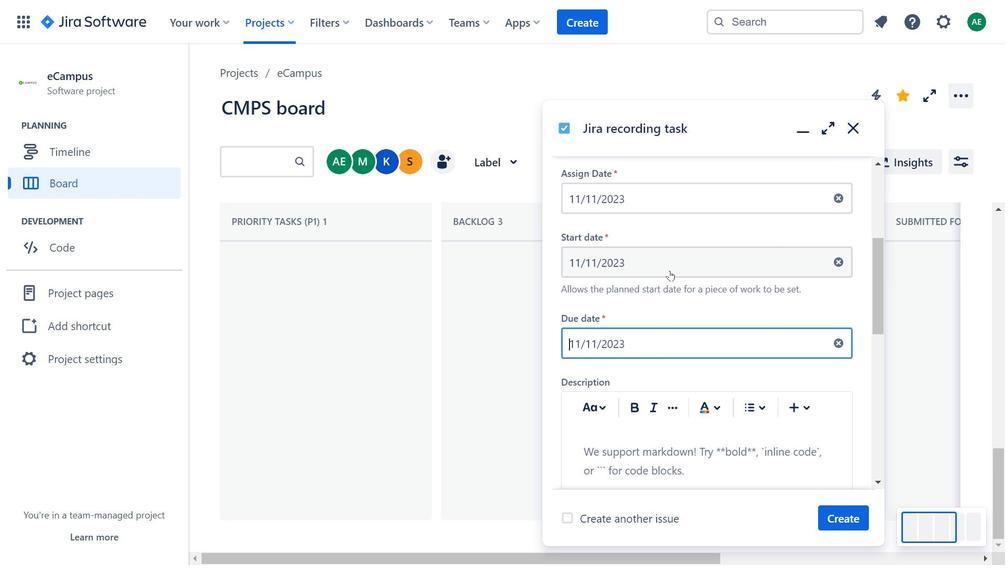 
Action: Mouse pressed left at (794, 206)
Screenshot: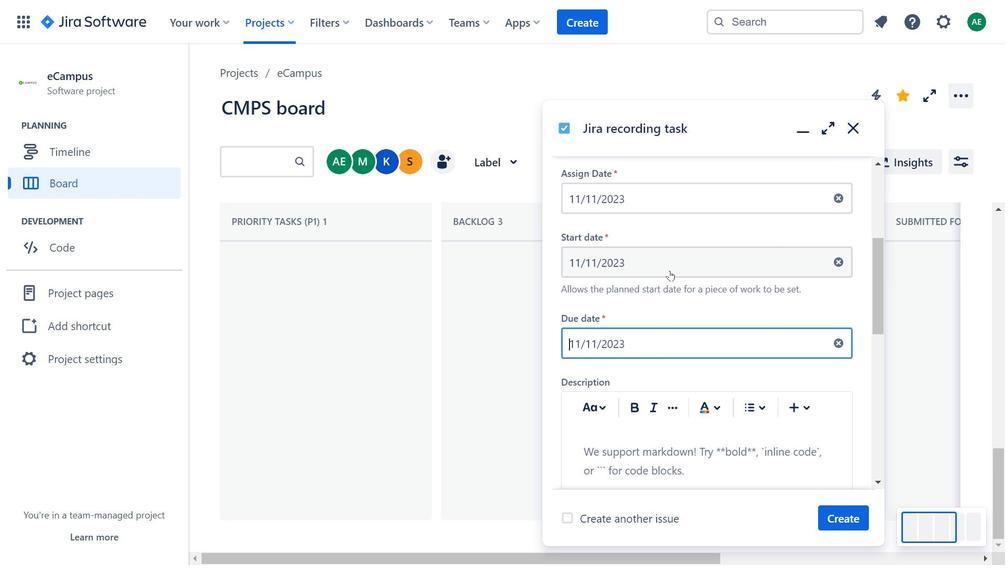 
Action: Mouse moved to (692, 250)
Screenshot: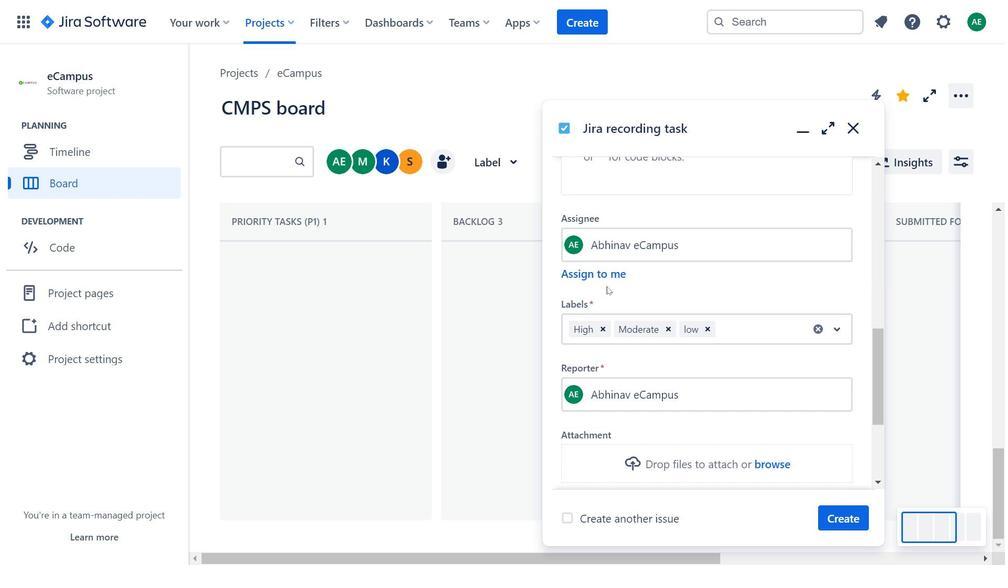 
Action: Mouse scrolled (692, 250) with delta (0, 0)
Screenshot: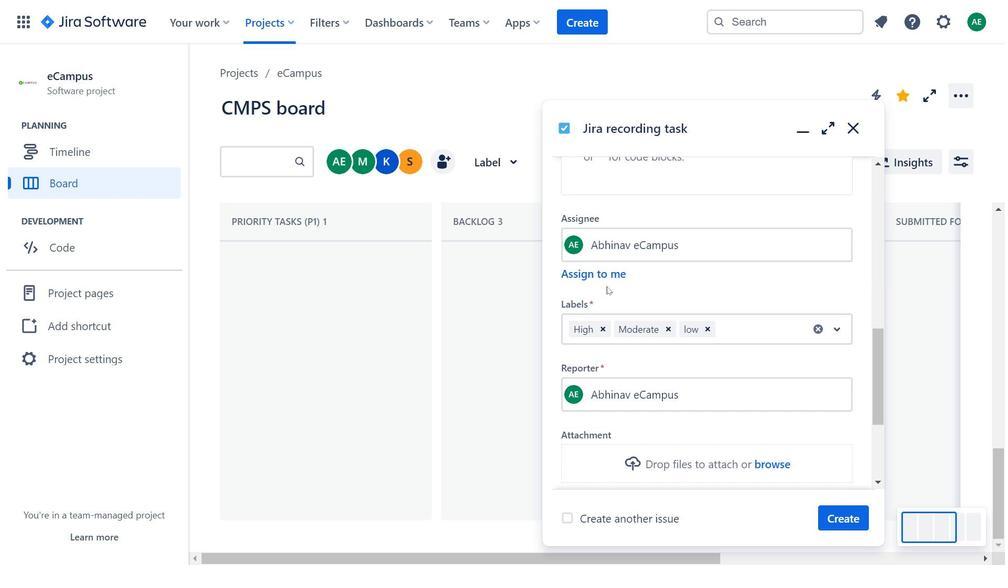 
Action: Mouse scrolled (692, 250) with delta (0, 0)
Screenshot: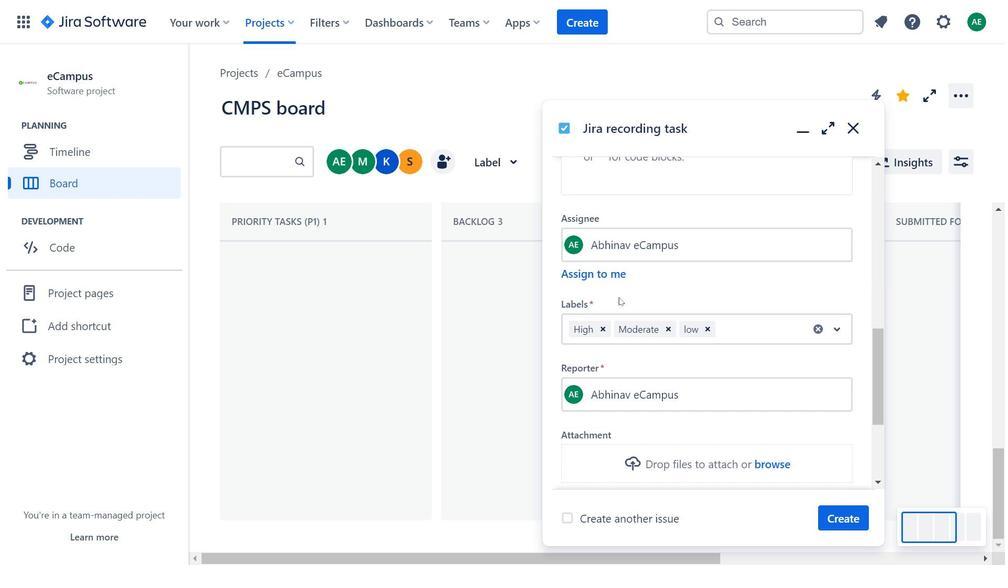
Action: Mouse moved to (697, 259)
Screenshot: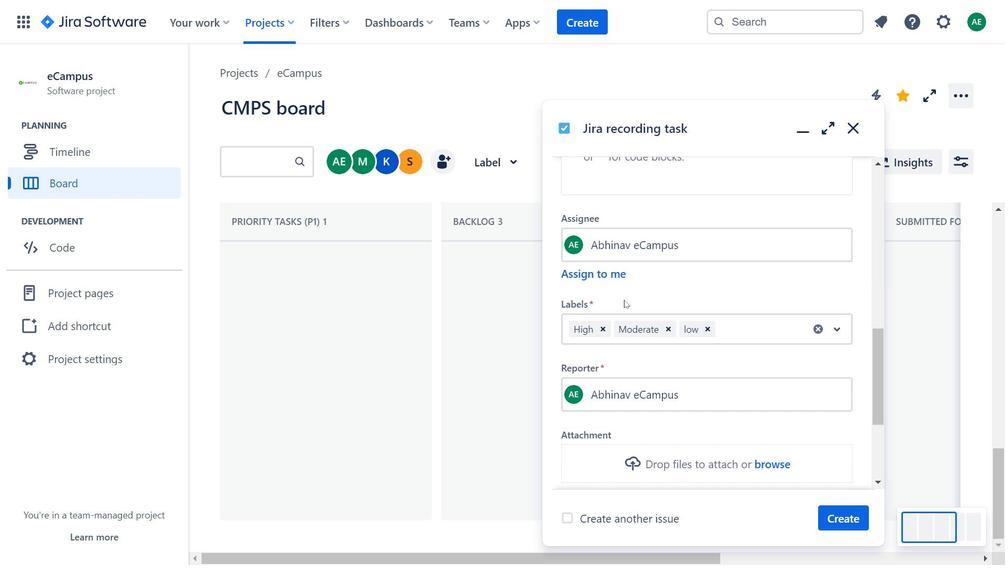 
Action: Mouse scrolled (697, 259) with delta (0, 0)
Screenshot: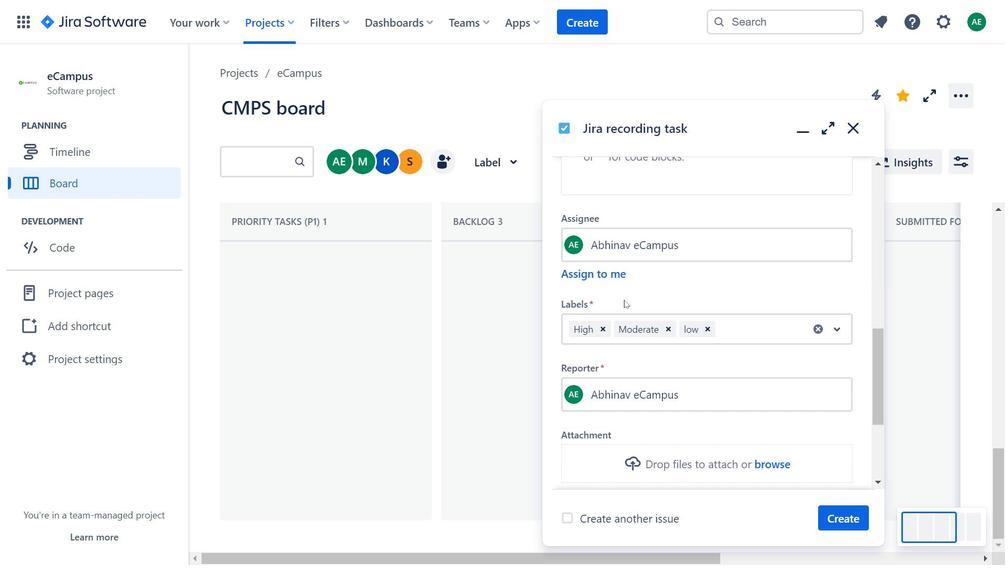 
Action: Mouse moved to (699, 262)
Screenshot: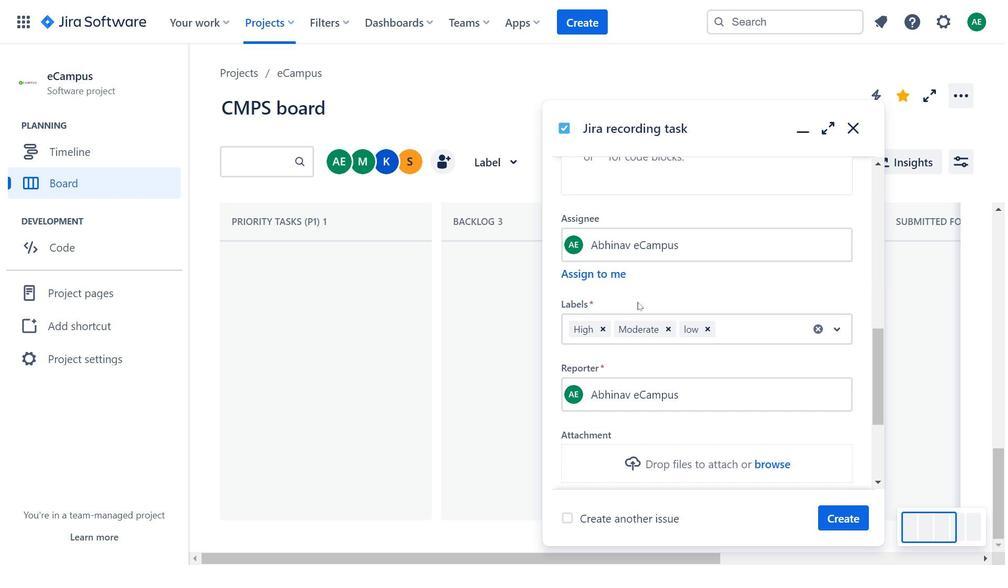 
Action: Mouse scrolled (699, 261) with delta (0, 0)
Screenshot: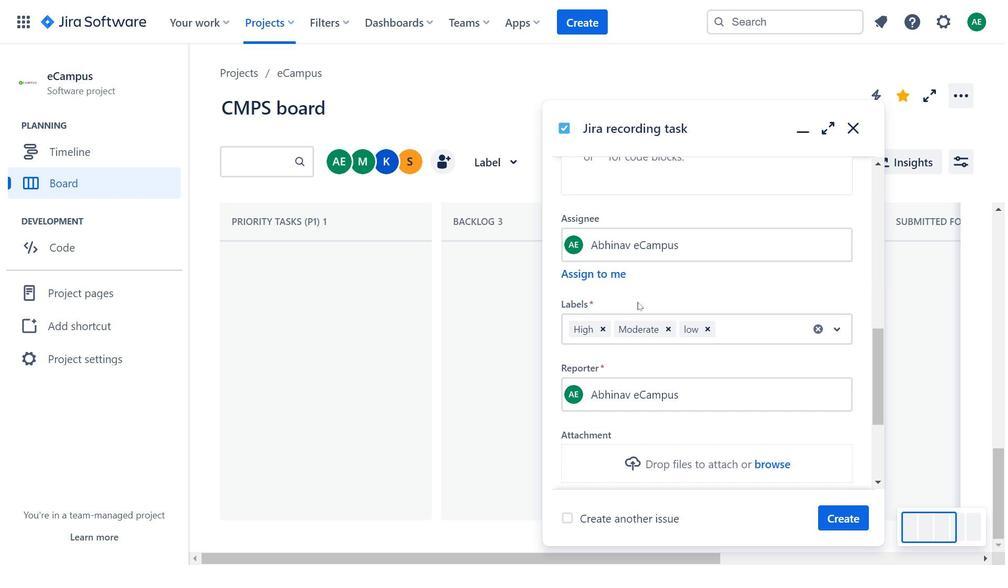 
Action: Mouse moved to (603, 280)
Screenshot: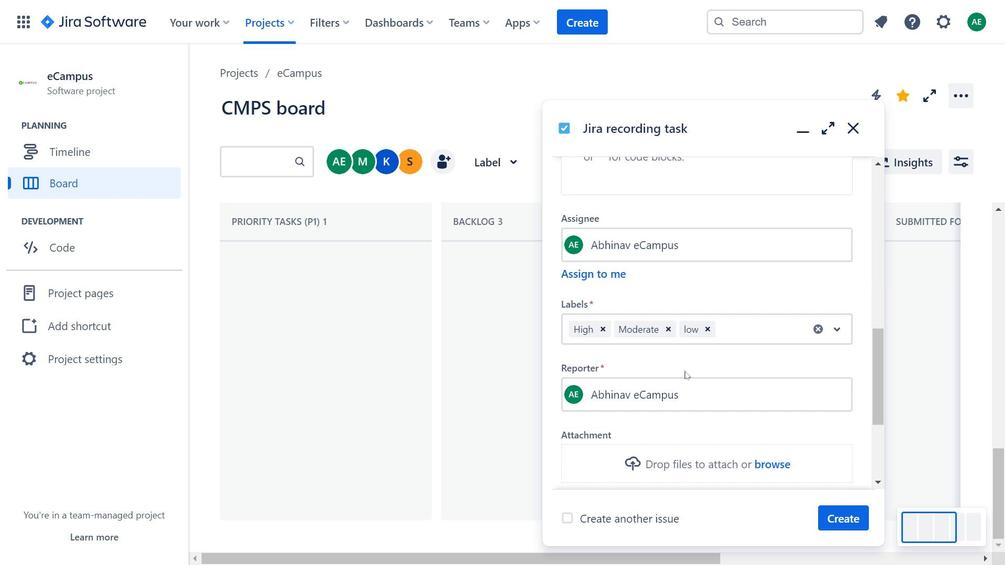 
Action: Mouse pressed left at (603, 280)
Screenshot: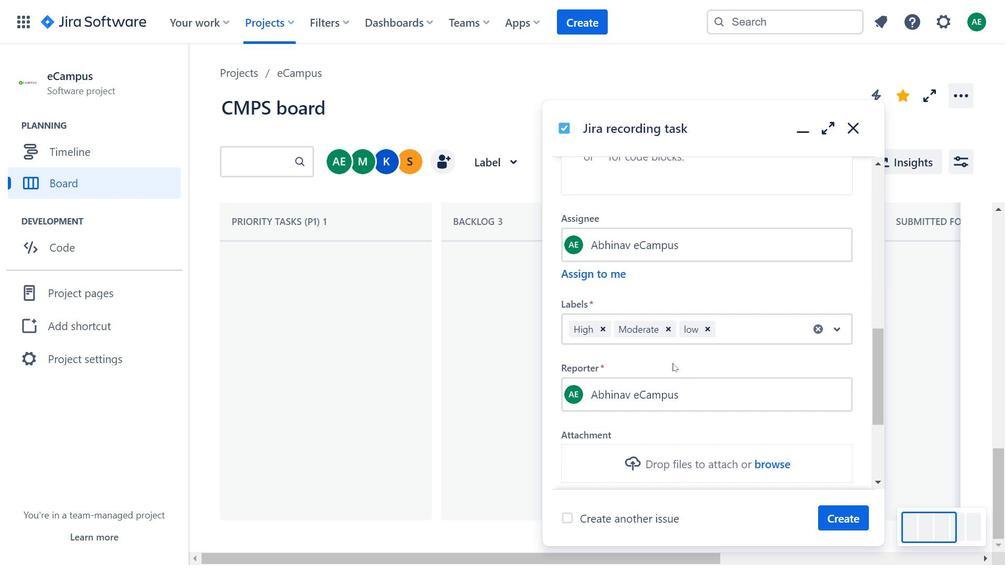 
Action: Mouse moved to (604, 336)
Screenshot: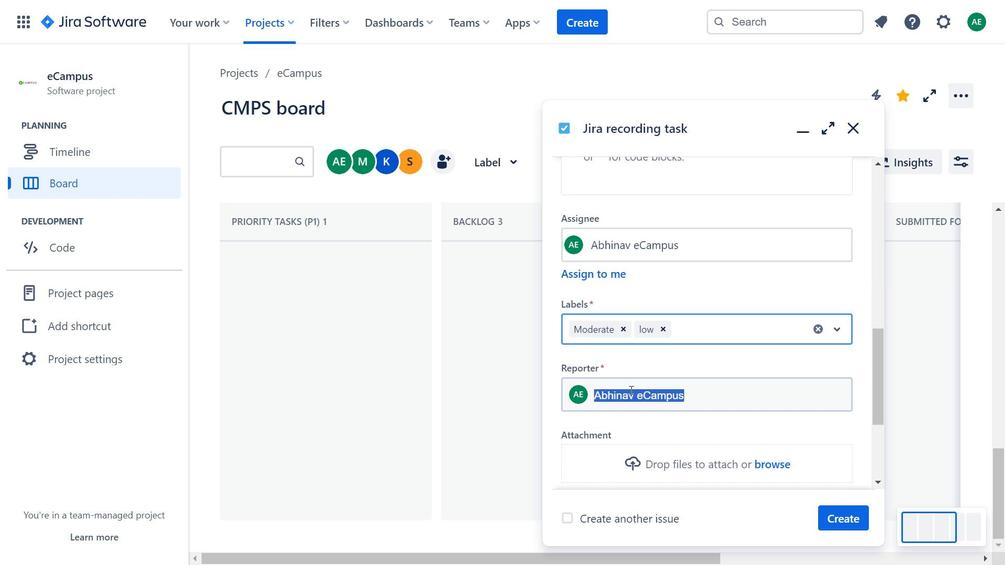 
Action: Mouse pressed left at (604, 336)
Screenshot: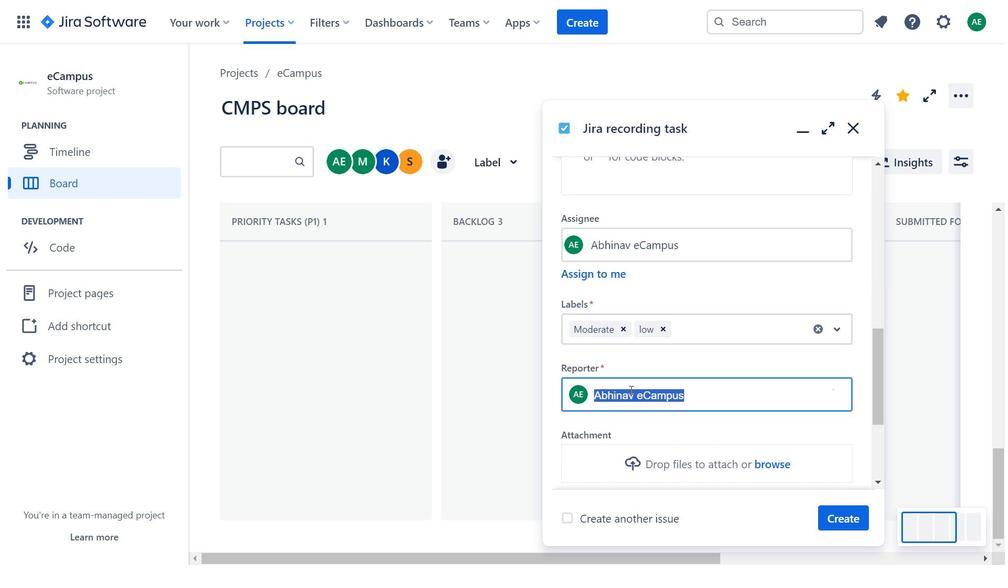 
Action: Mouse moved to (631, 390)
Screenshot: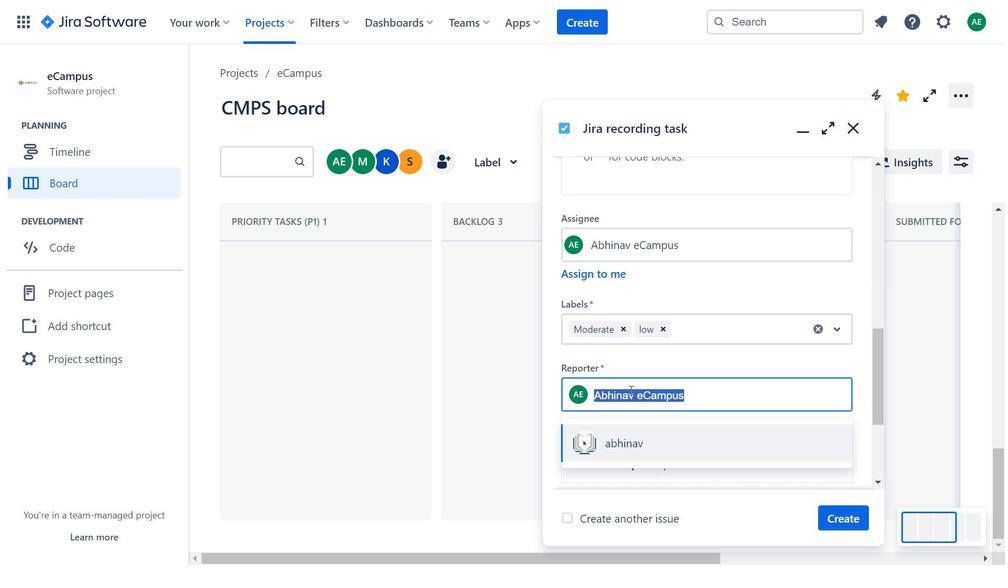 
Action: Mouse pressed left at (631, 390)
Screenshot: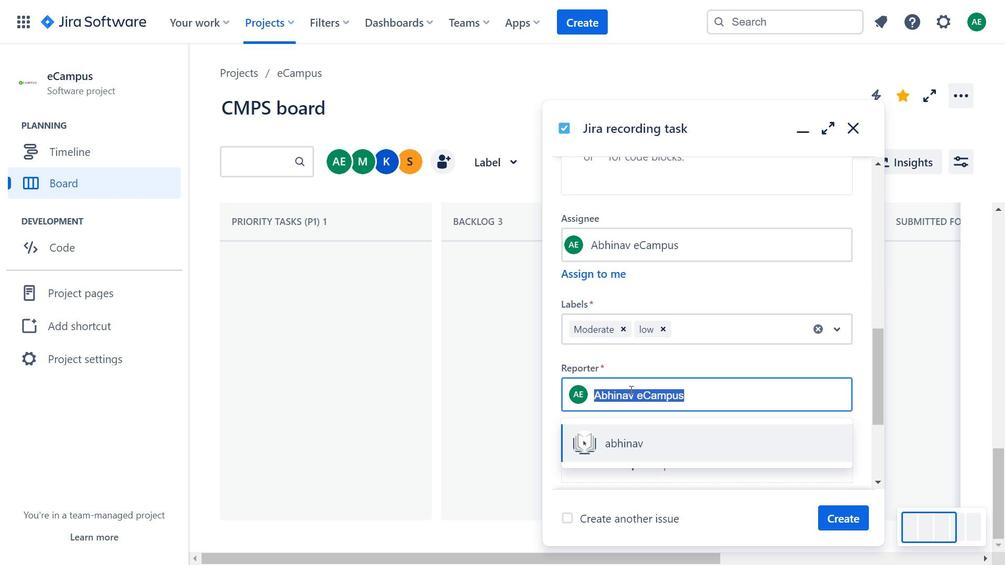 
Action: Key pressed an
Screenshot: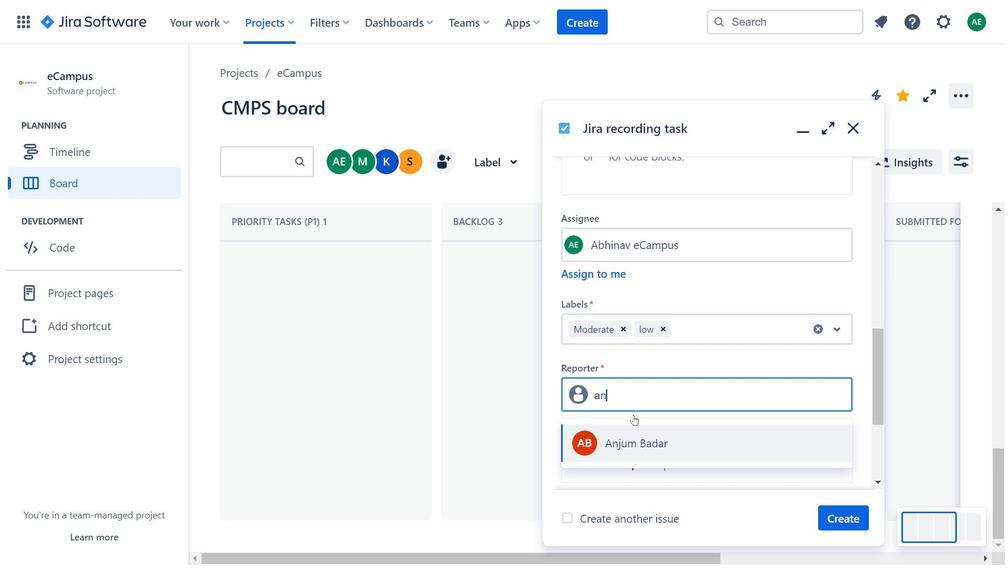 
Action: Mouse moved to (637, 430)
Screenshot: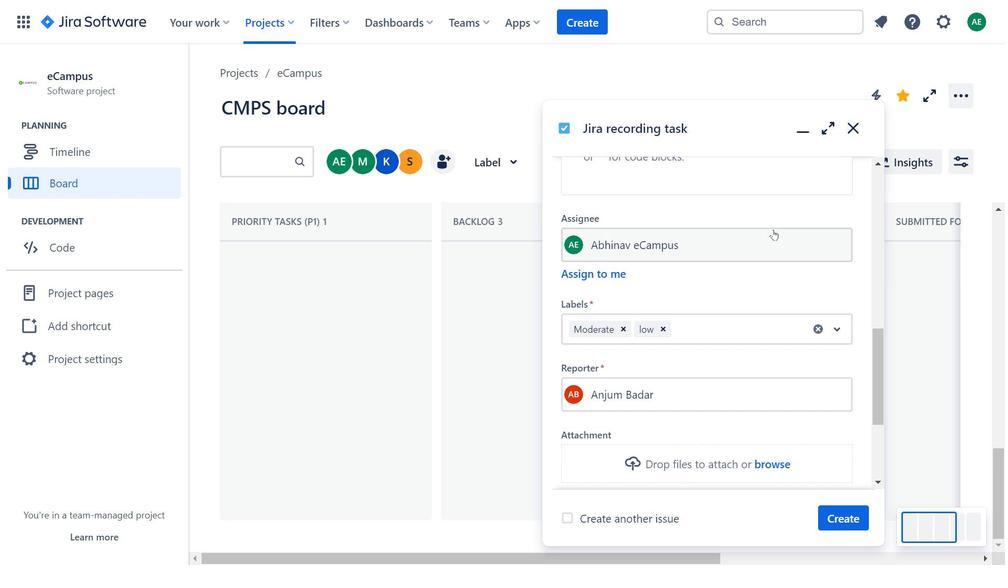 
Action: Mouse pressed left at (637, 430)
Screenshot: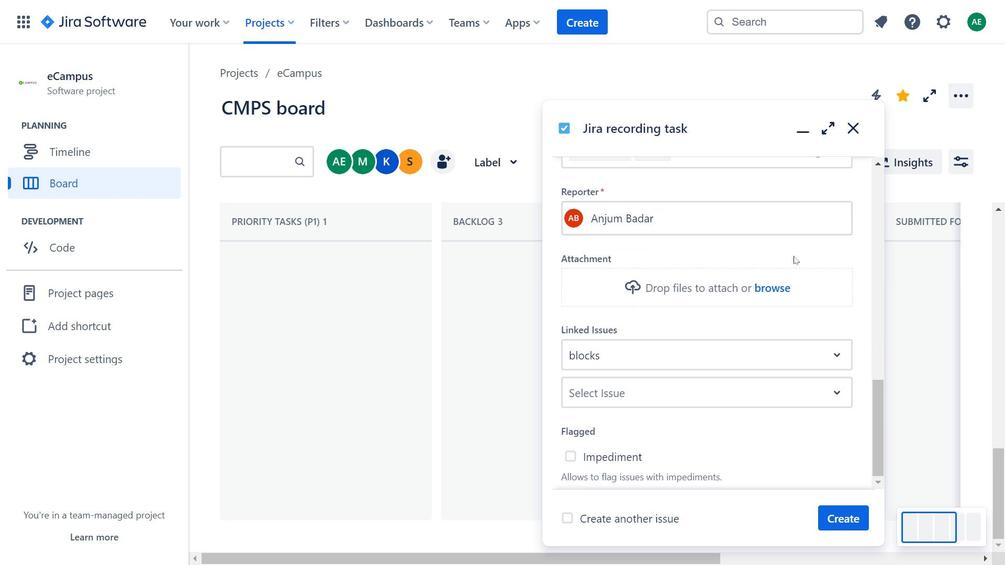 
Action: Mouse moved to (784, 238)
Screenshot: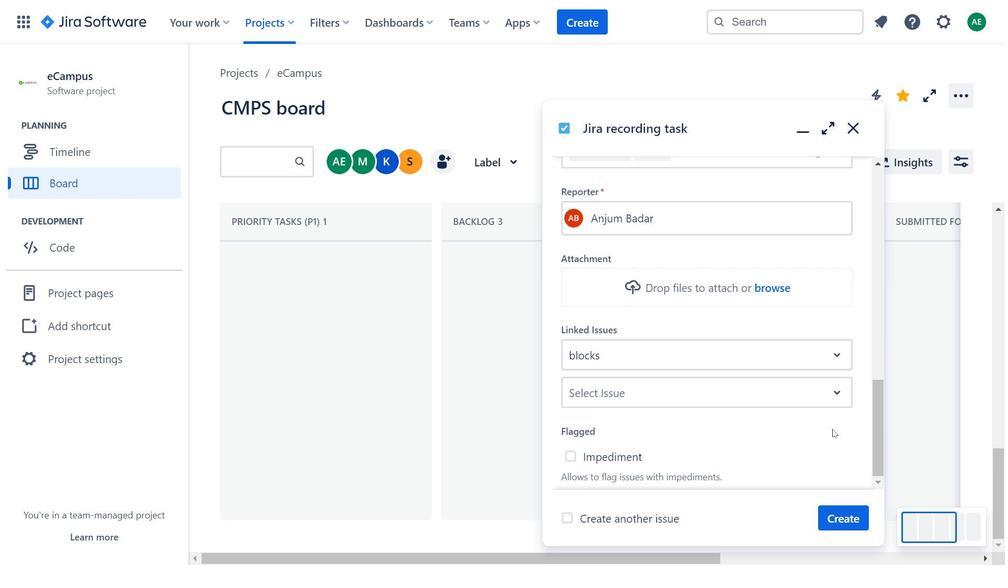 
Action: Mouse scrolled (784, 238) with delta (0, 0)
Screenshot: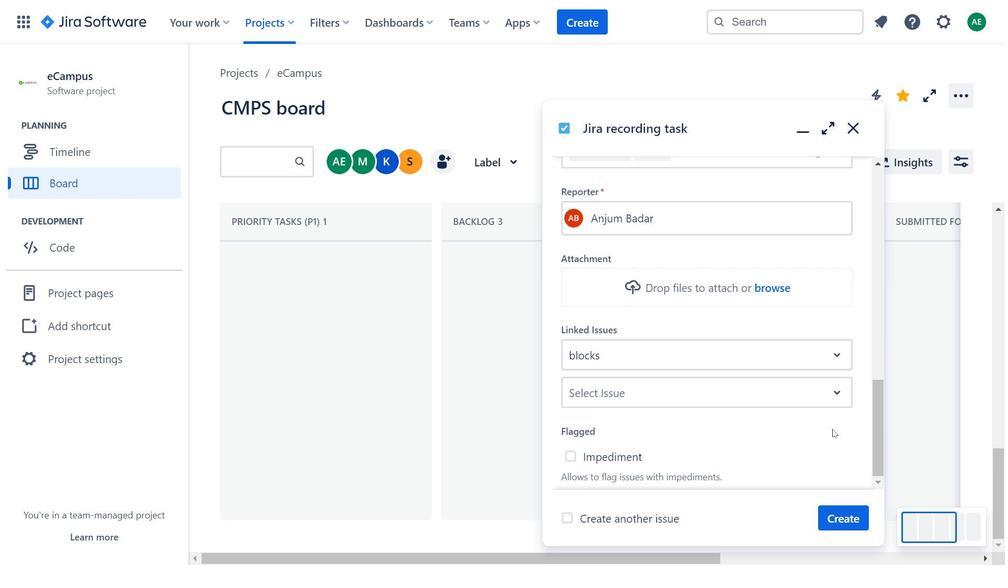 
Action: Mouse moved to (786, 241)
Screenshot: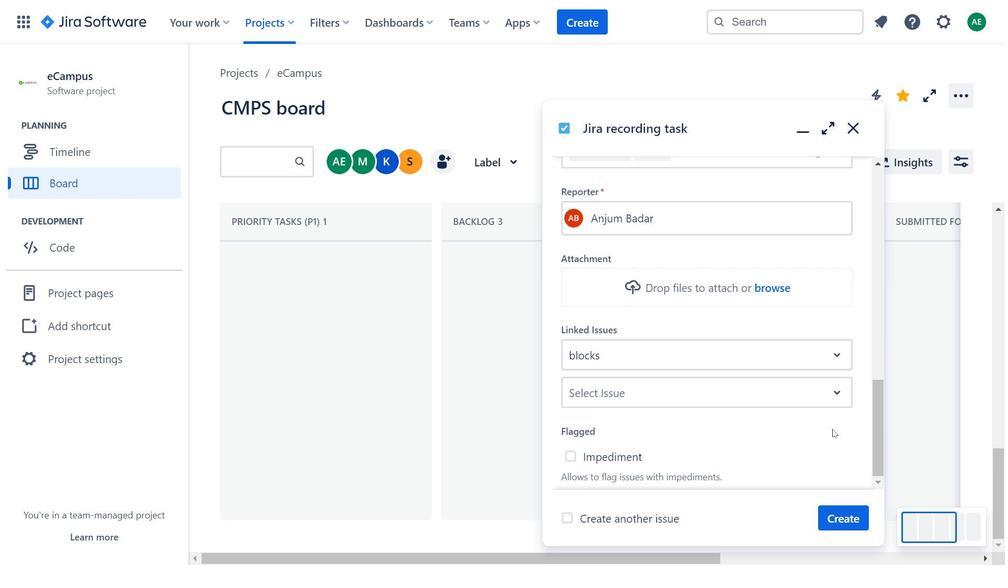 
Action: Mouse scrolled (786, 241) with delta (0, 0)
Screenshot: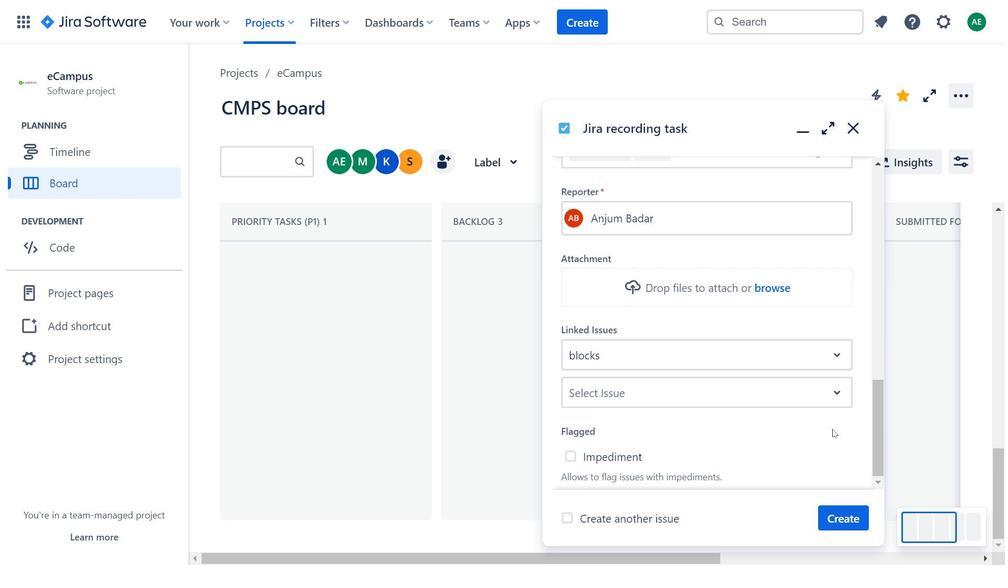 
Action: Mouse moved to (789, 246)
Screenshot: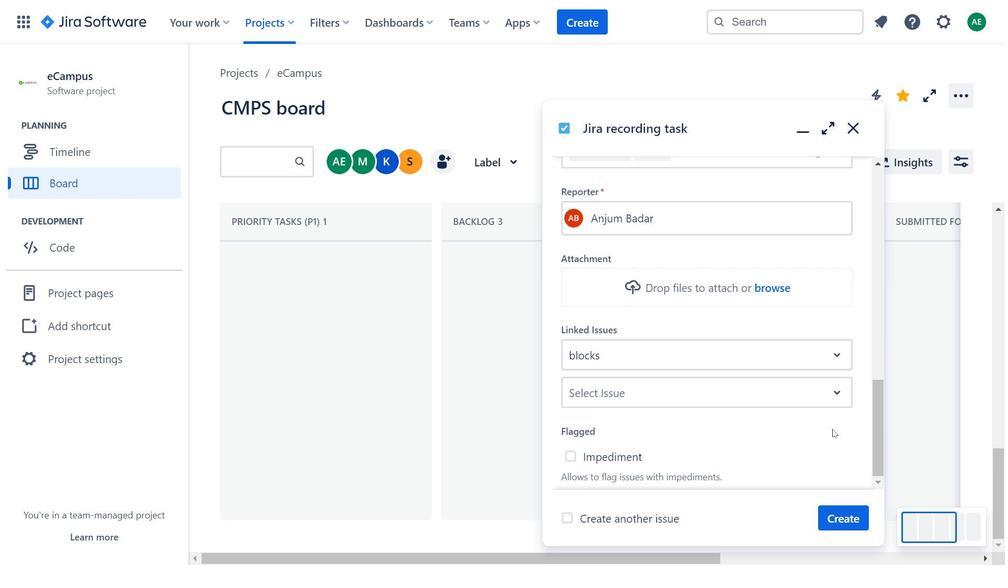 
Action: Mouse scrolled (789, 246) with delta (0, 0)
Screenshot: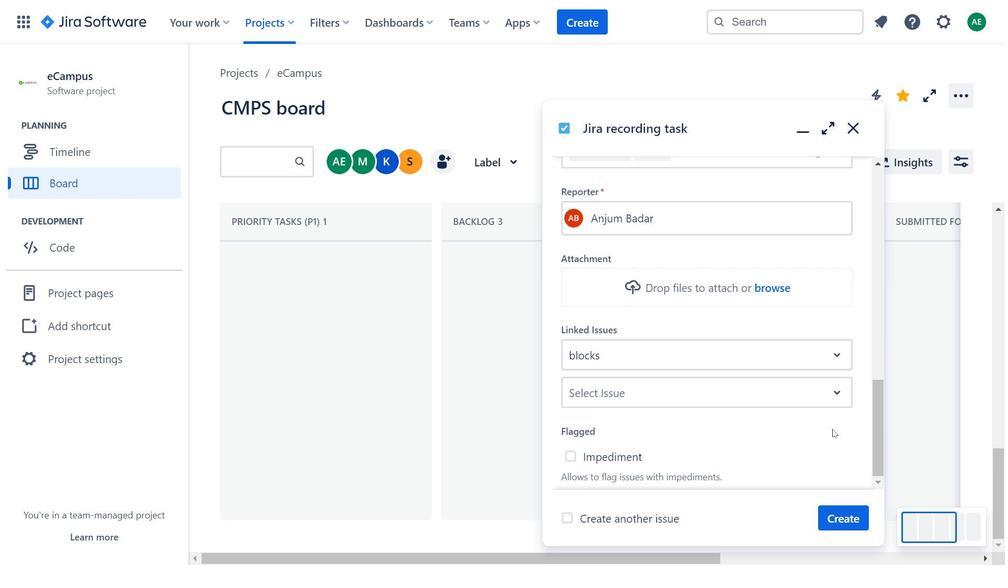 
Action: Mouse moved to (821, 362)
Screenshot: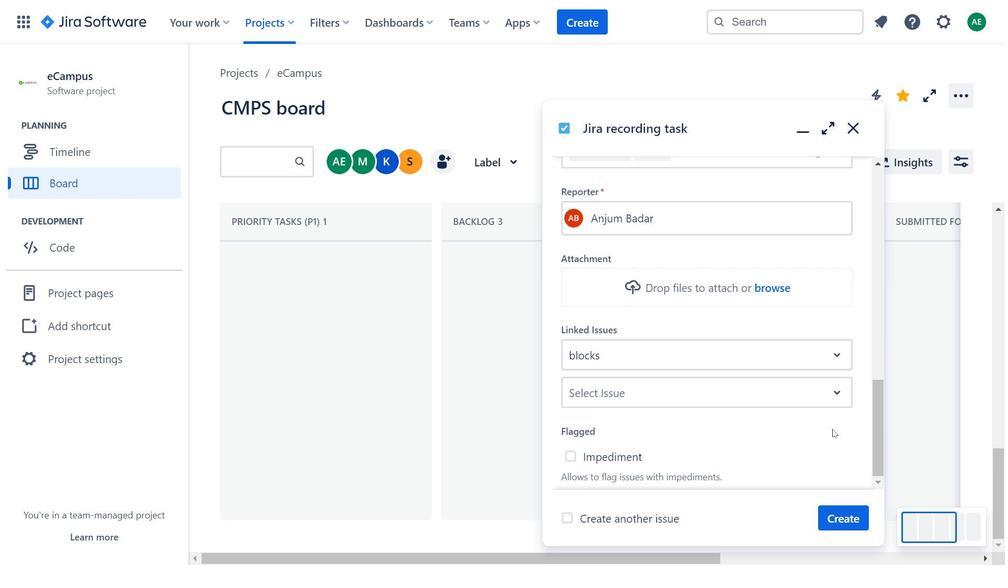 
Action: Mouse scrolled (821, 362) with delta (0, 0)
Screenshot: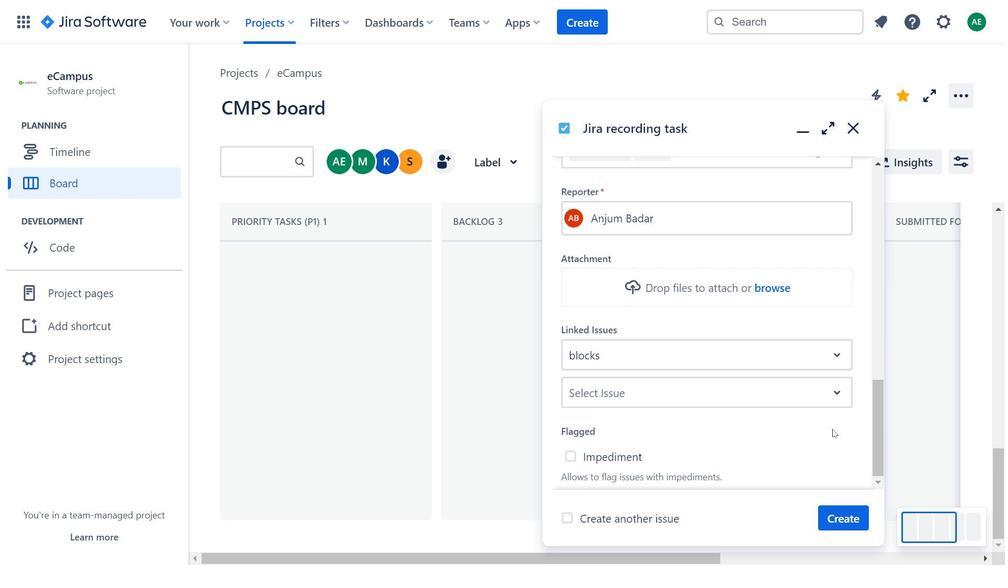 
Action: Mouse scrolled (821, 362) with delta (0, 0)
Screenshot: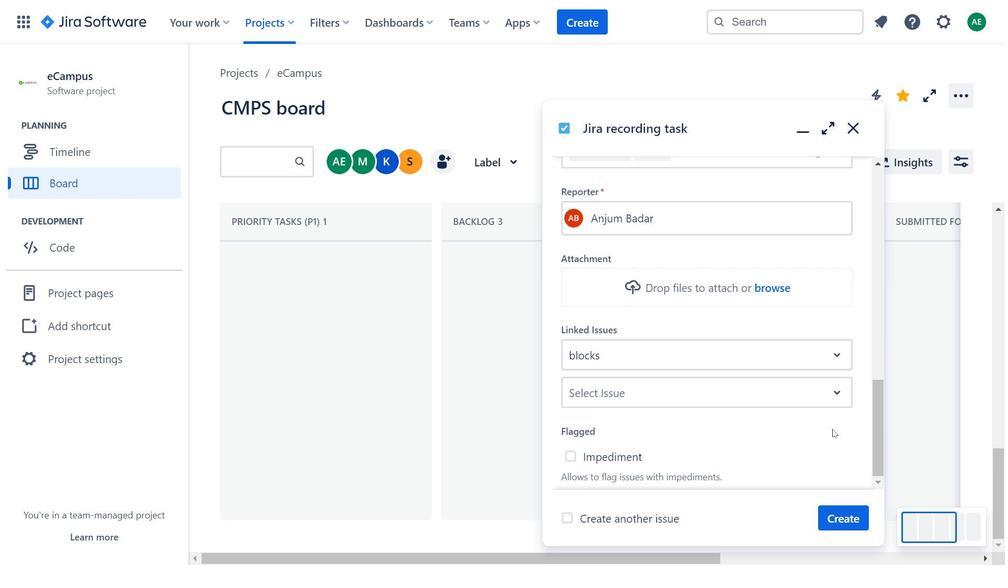 
Action: Mouse scrolled (821, 362) with delta (0, 0)
Screenshot: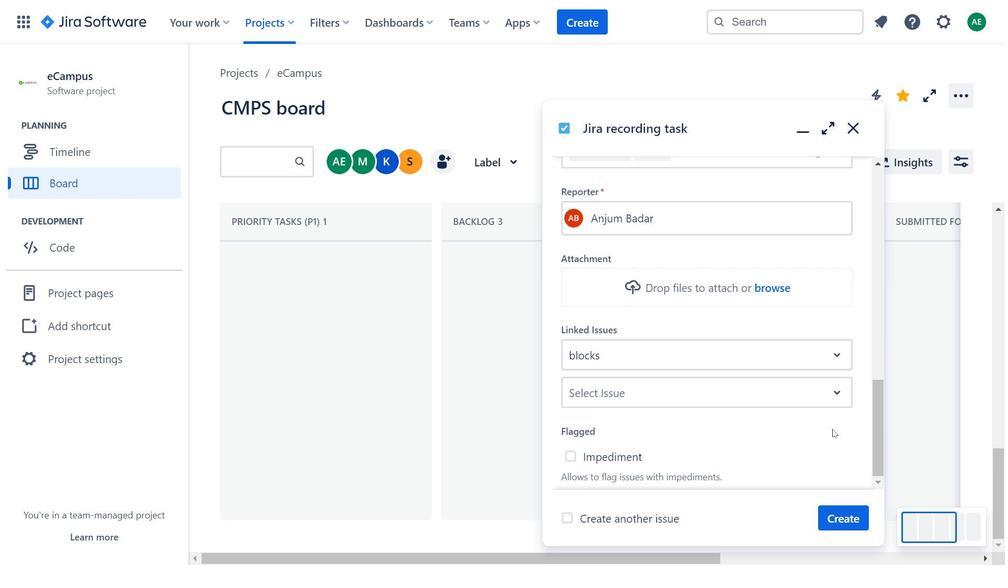 
Action: Mouse moved to (845, 507)
Screenshot: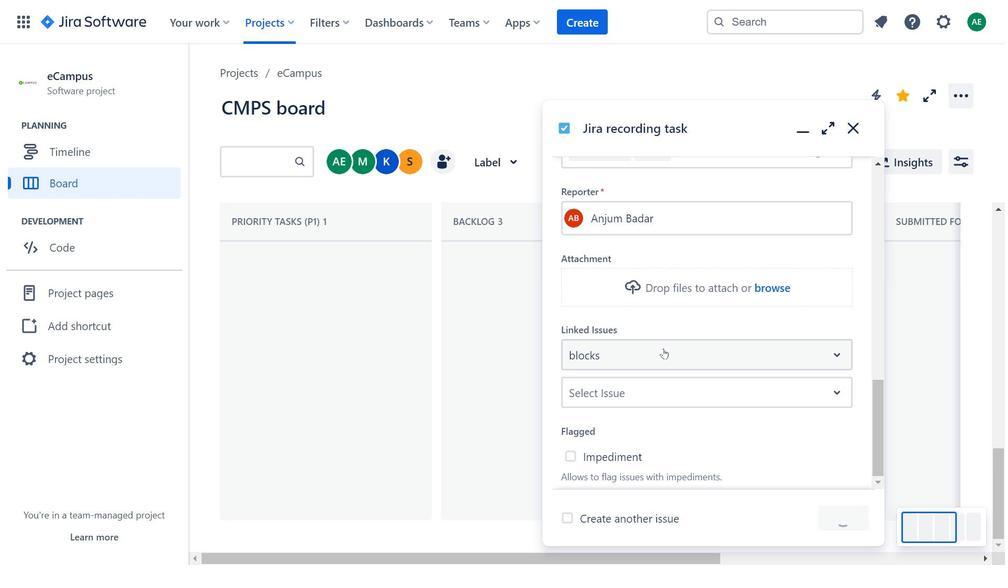
Action: Mouse pressed left at (845, 507)
Screenshot: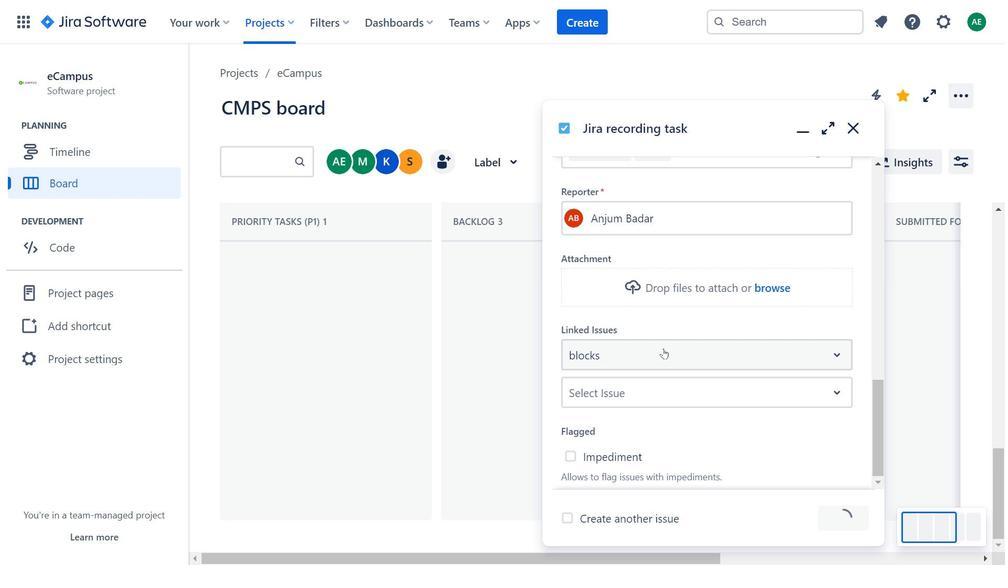 
Action: Mouse moved to (819, 442)
Screenshot: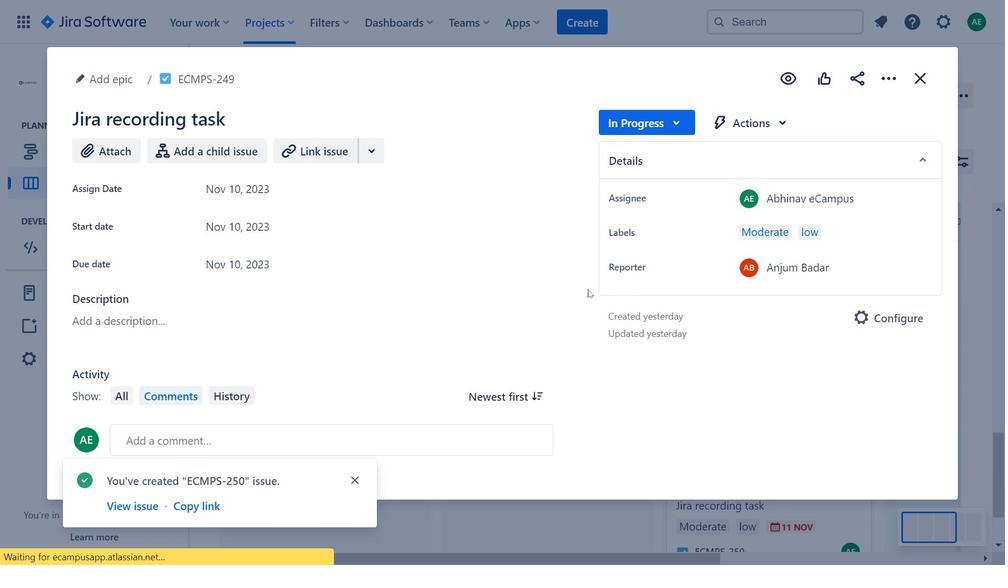 
Action: Mouse pressed left at (819, 442)
Screenshot: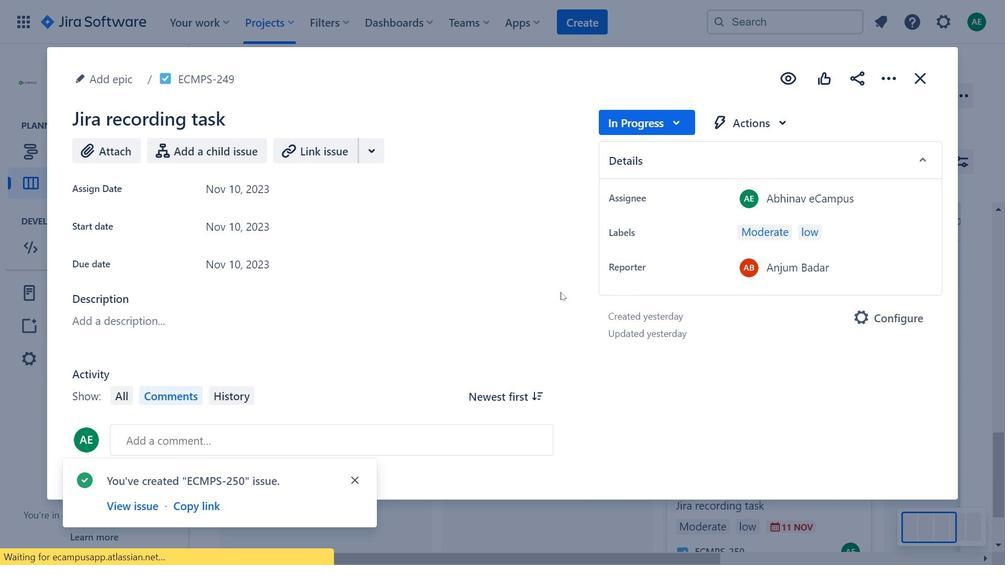 
Action: Mouse moved to (370, 158)
Screenshot: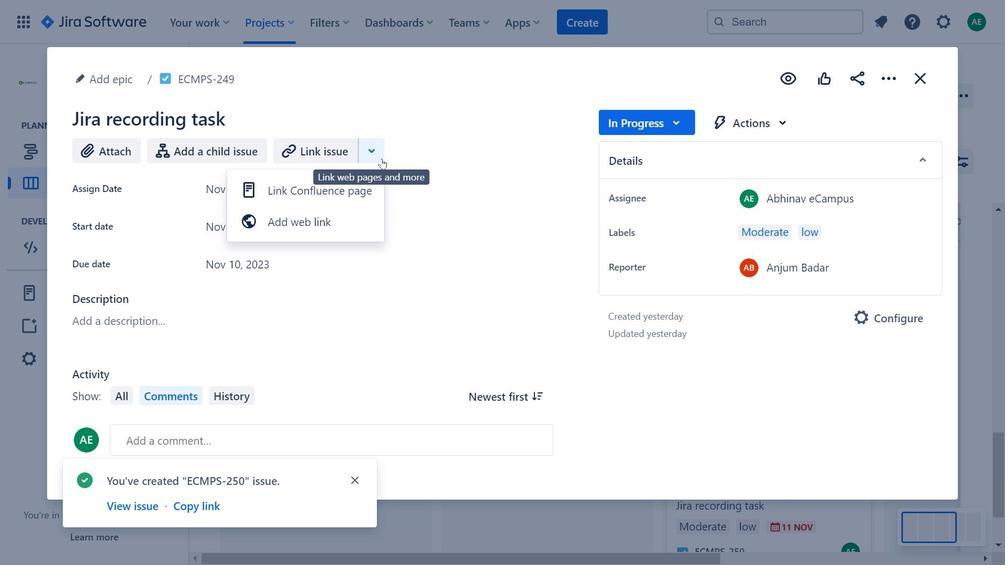 
Action: Mouse pressed left at (370, 158)
Screenshot: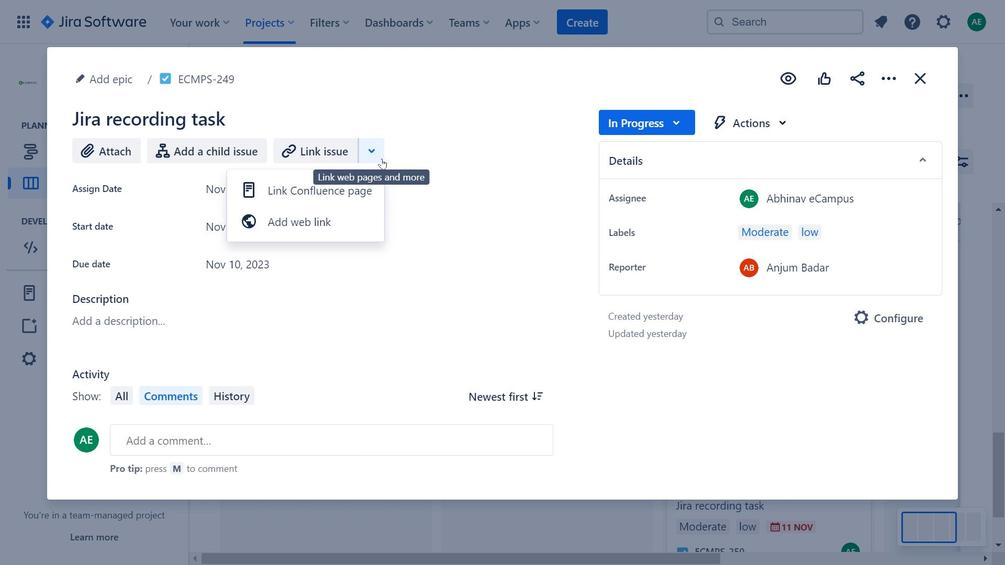 
Action: Mouse moved to (640, 129)
Screenshot: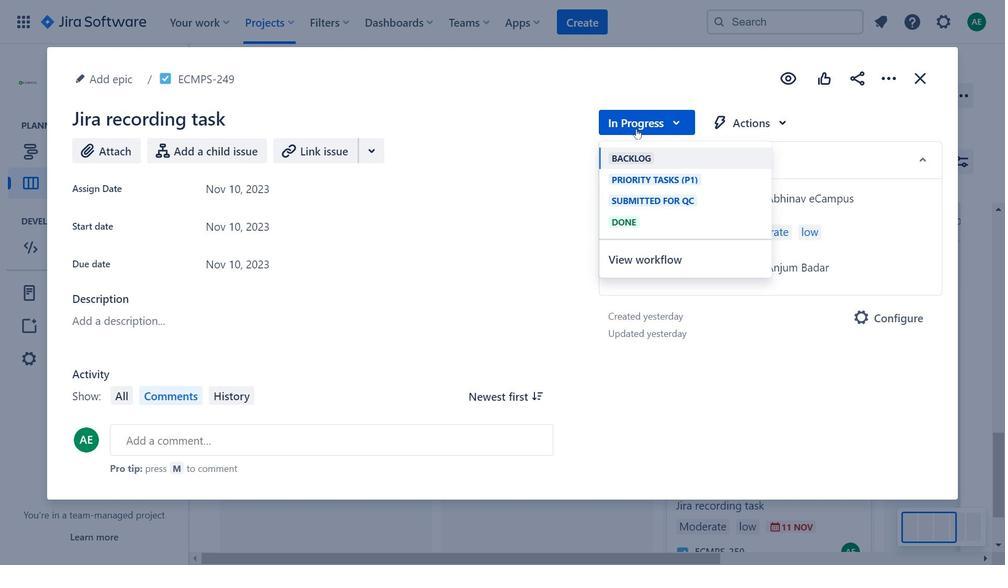 
Action: Mouse pressed left at (640, 129)
Screenshot: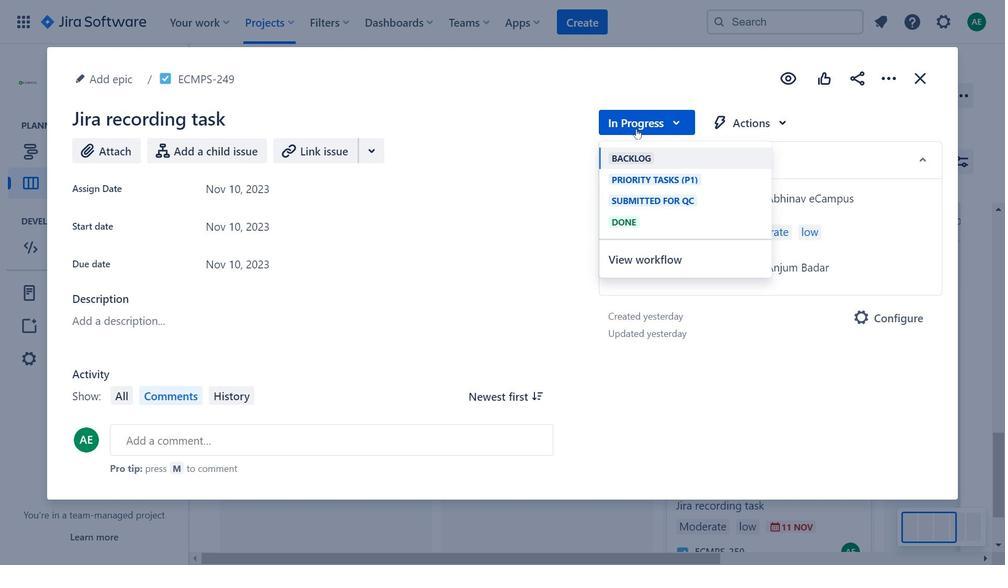 
Action: Mouse moved to (678, 219)
Screenshot: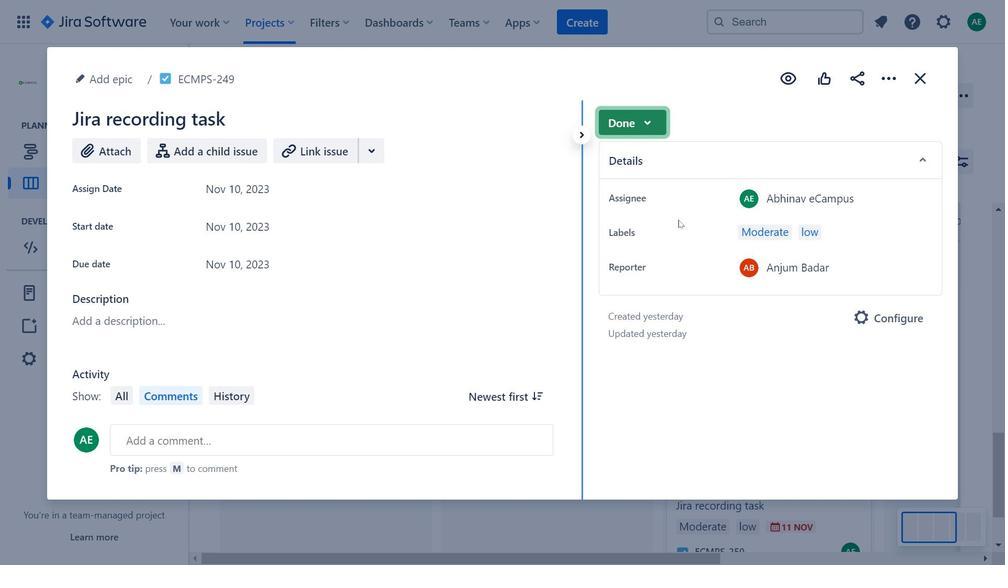 
Action: Mouse pressed left at (678, 219)
Screenshot: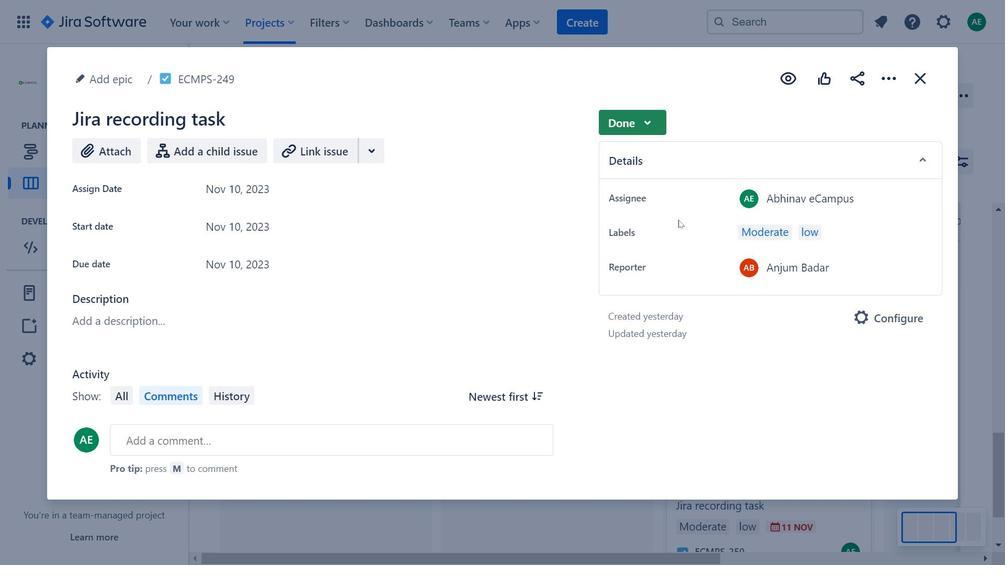 
Action: Mouse moved to (897, 80)
Screenshot: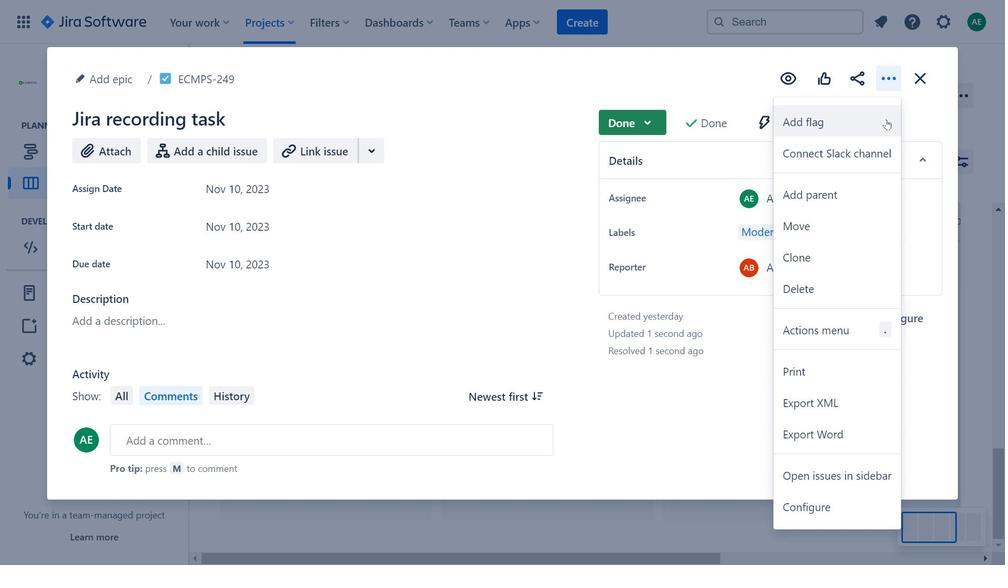 
Action: Mouse pressed left at (897, 80)
Screenshot: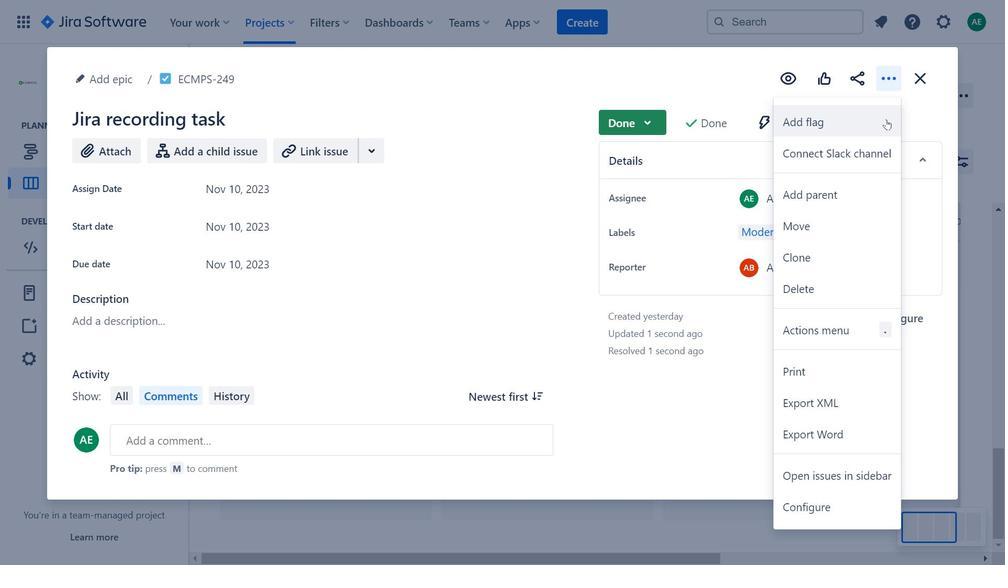 
Action: Mouse moved to (914, 80)
Screenshot: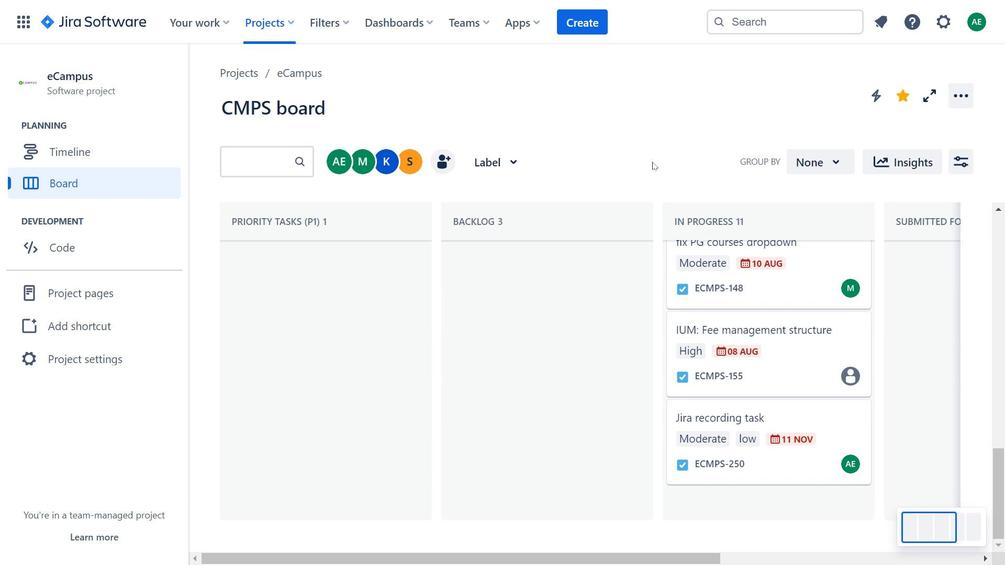 
Action: Mouse pressed left at (914, 80)
Screenshot: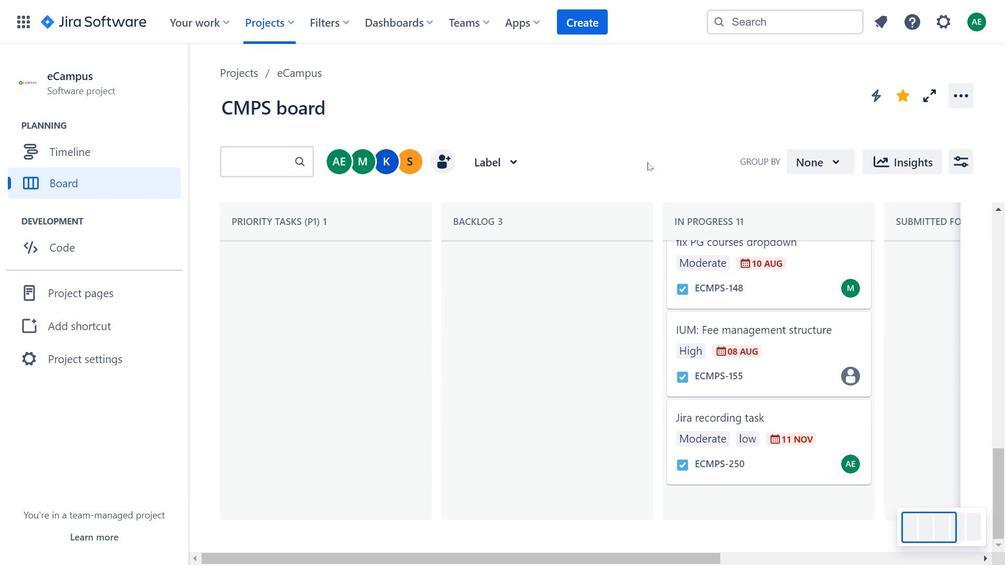
Action: Mouse moved to (827, 461)
Screenshot: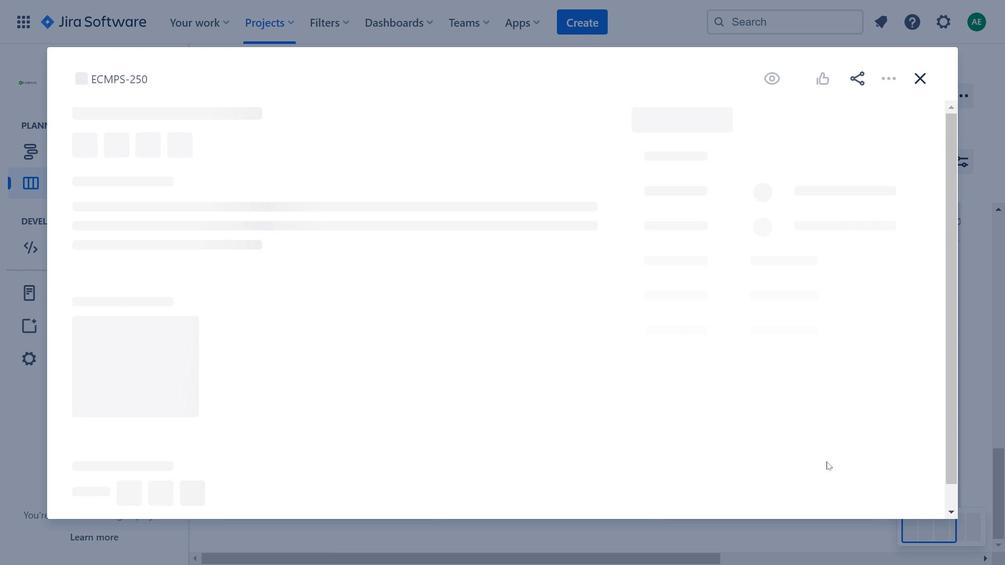 
Action: Mouse pressed left at (827, 461)
Screenshot: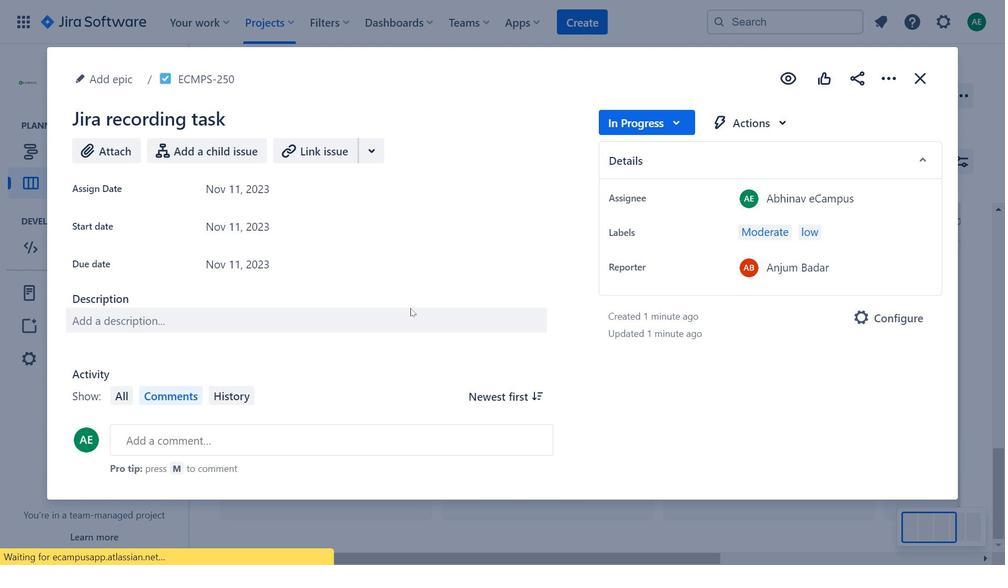 
Action: Mouse moved to (290, 183)
Screenshot: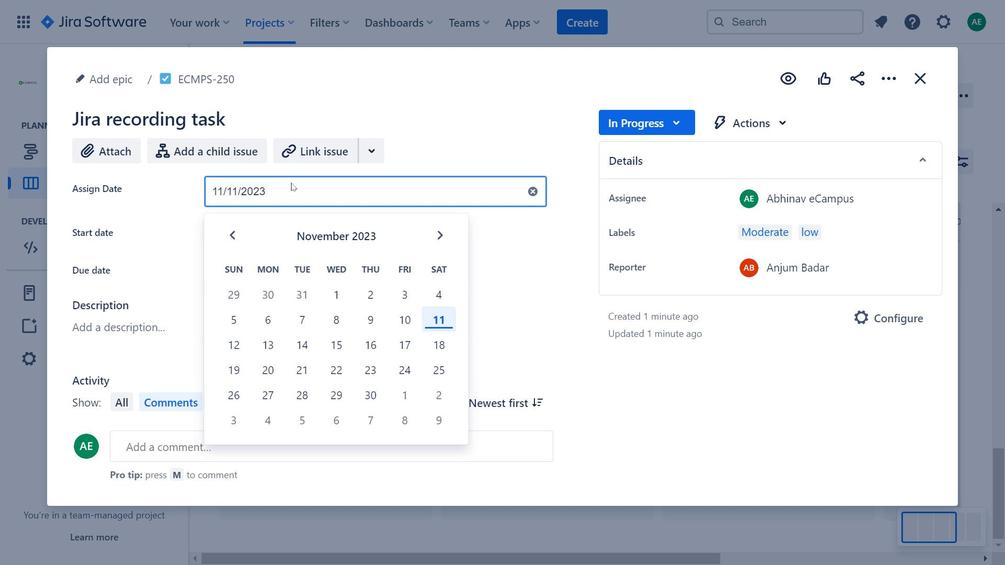 
Action: Mouse pressed left at (290, 183)
Screenshot: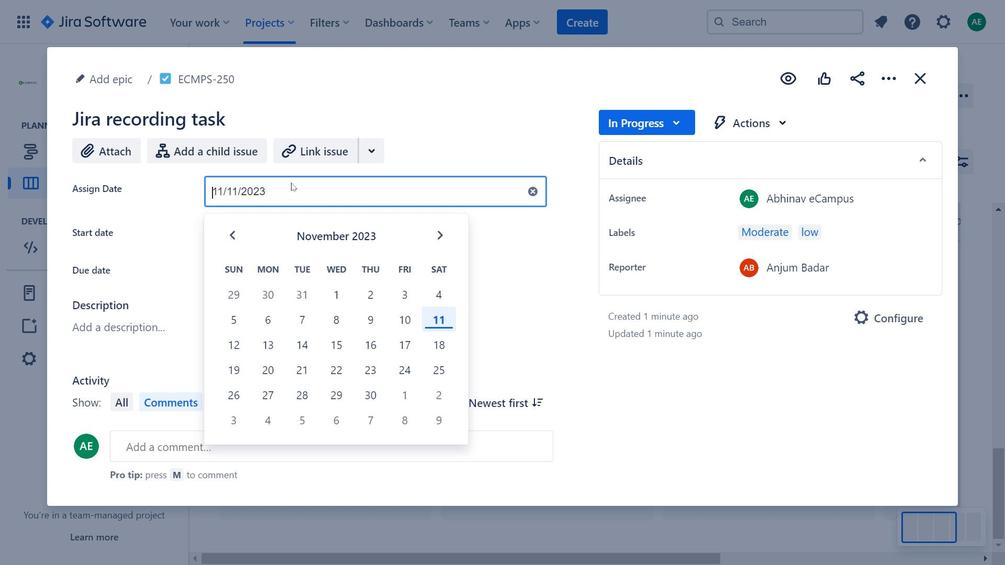 
Action: Mouse moved to (660, 118)
Screenshot: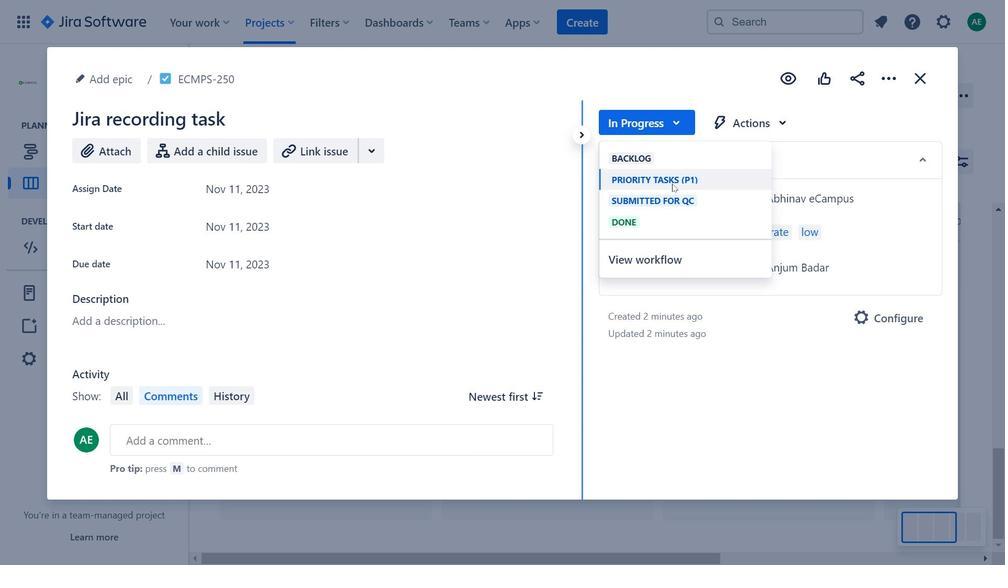 
Action: Mouse pressed left at (660, 118)
Screenshot: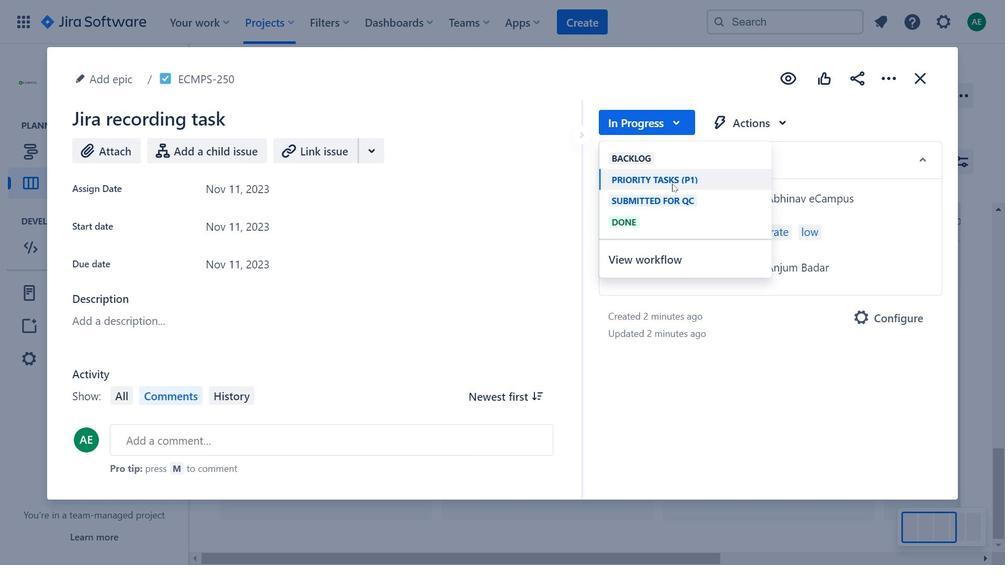 
Action: Mouse moved to (768, 117)
Screenshot: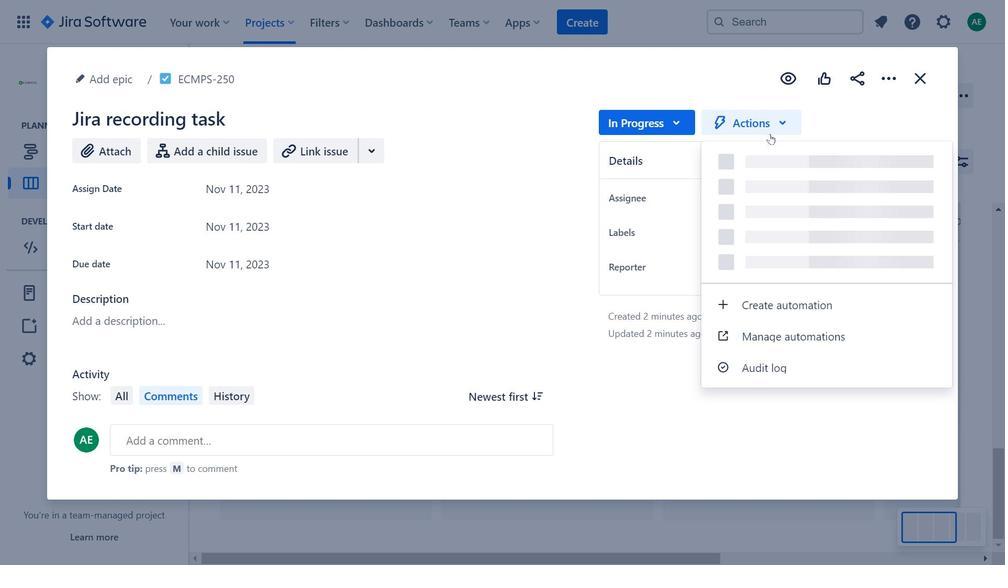 
Action: Mouse pressed left at (768, 117)
Screenshot: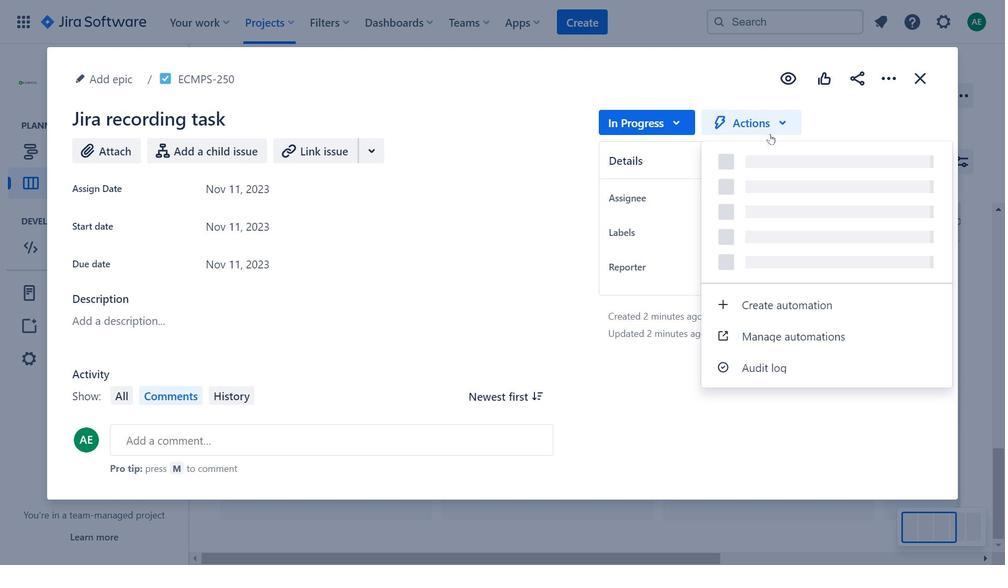 
Action: Mouse moved to (824, 431)
Screenshot: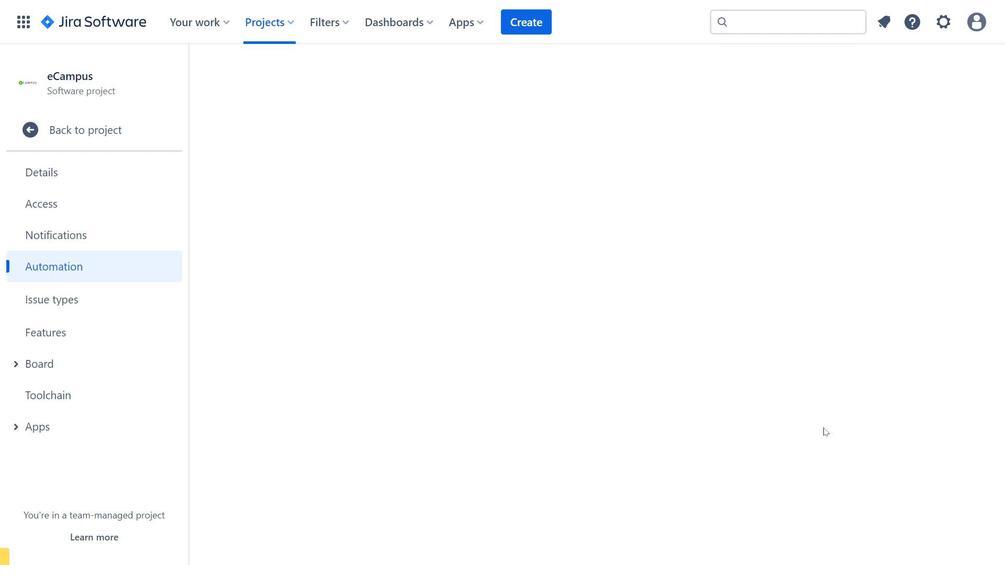 
Action: Mouse pressed left at (824, 431)
Screenshot: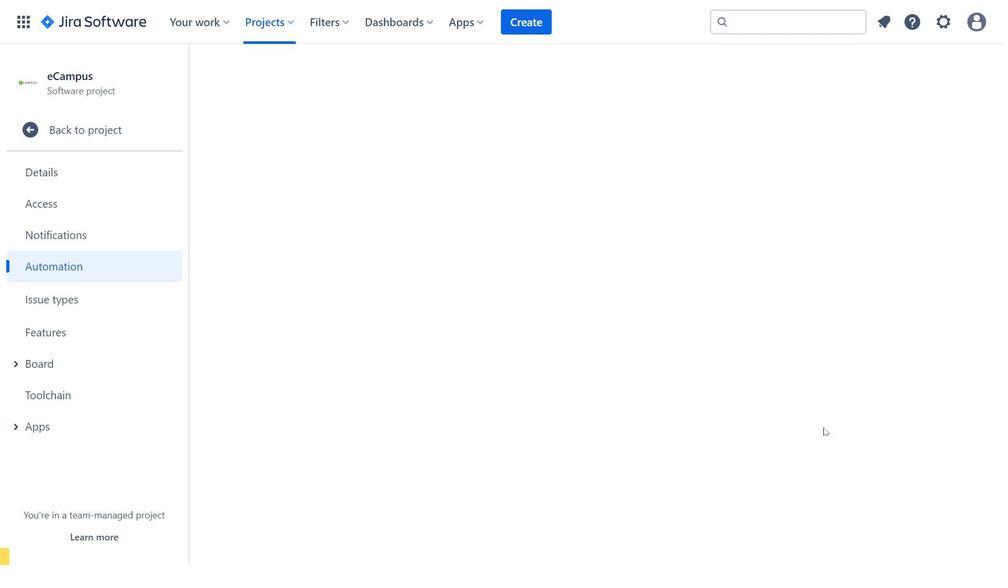 
Action: Mouse moved to (611, 224)
Screenshot: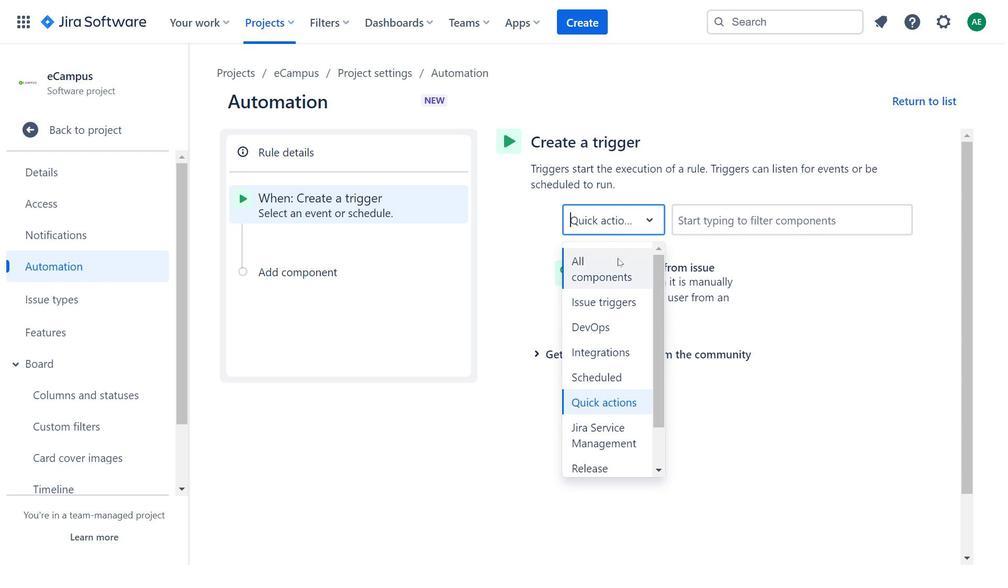 
Action: Mouse pressed left at (611, 224)
Screenshot: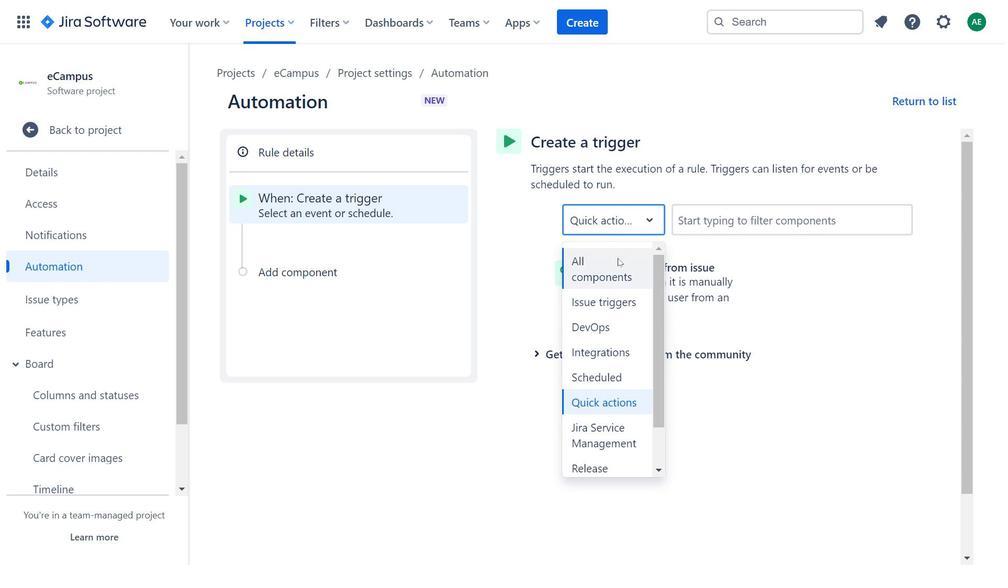 
Action: Mouse moved to (619, 258)
Screenshot: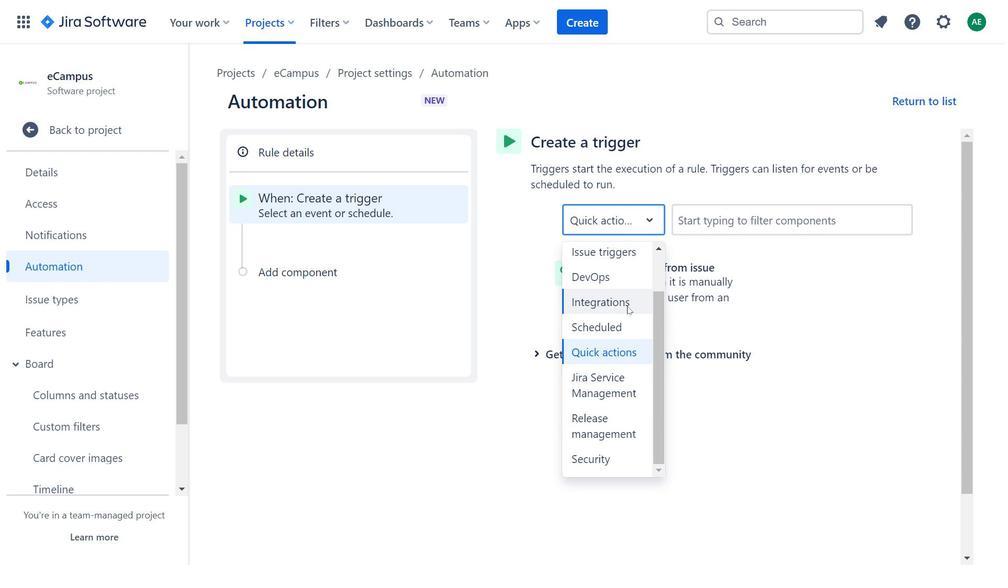 
Action: Mouse scrolled (619, 258) with delta (0, 0)
Screenshot: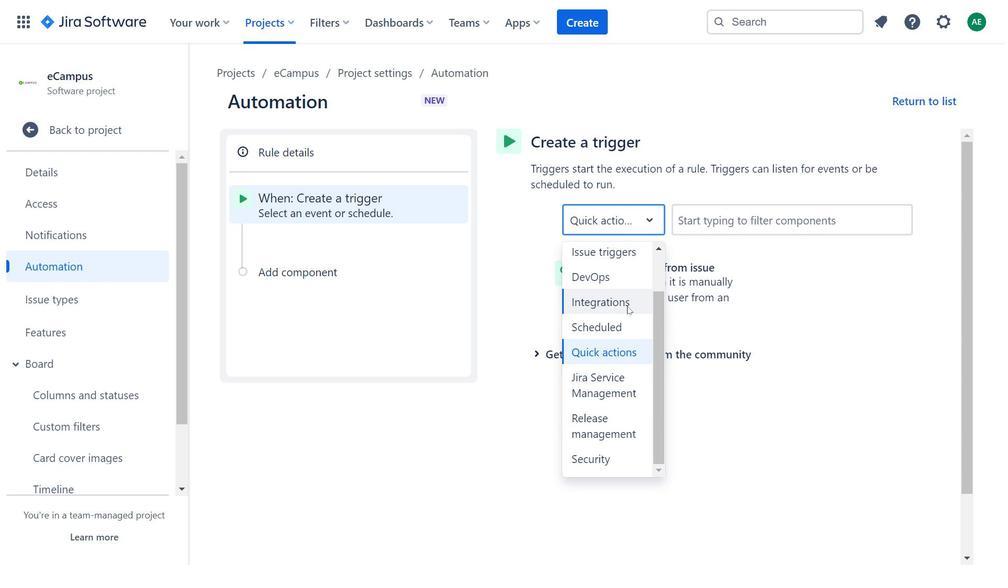 
Action: Mouse moved to (619, 260)
Screenshot: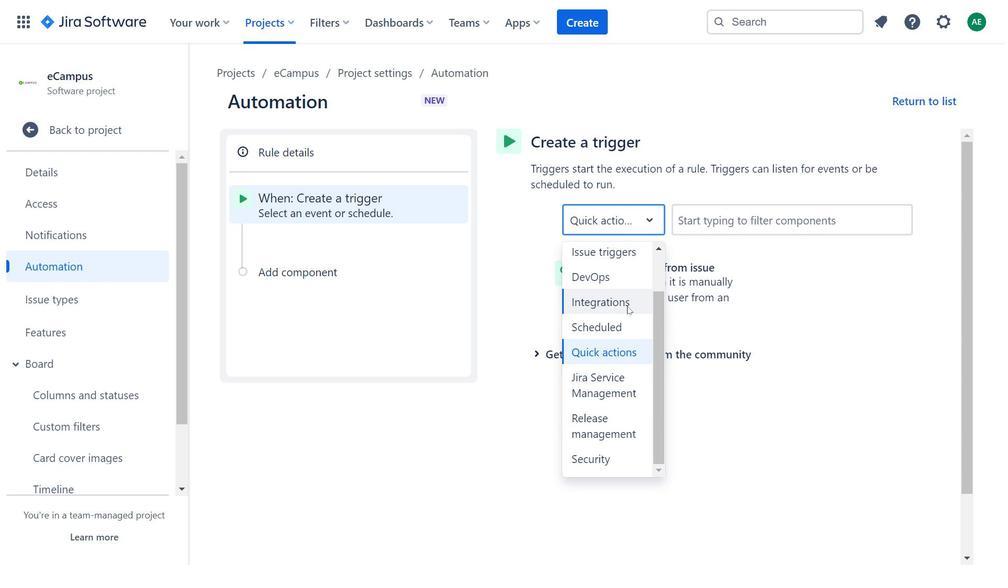 
Action: Mouse scrolled (619, 260) with delta (0, 0)
Screenshot: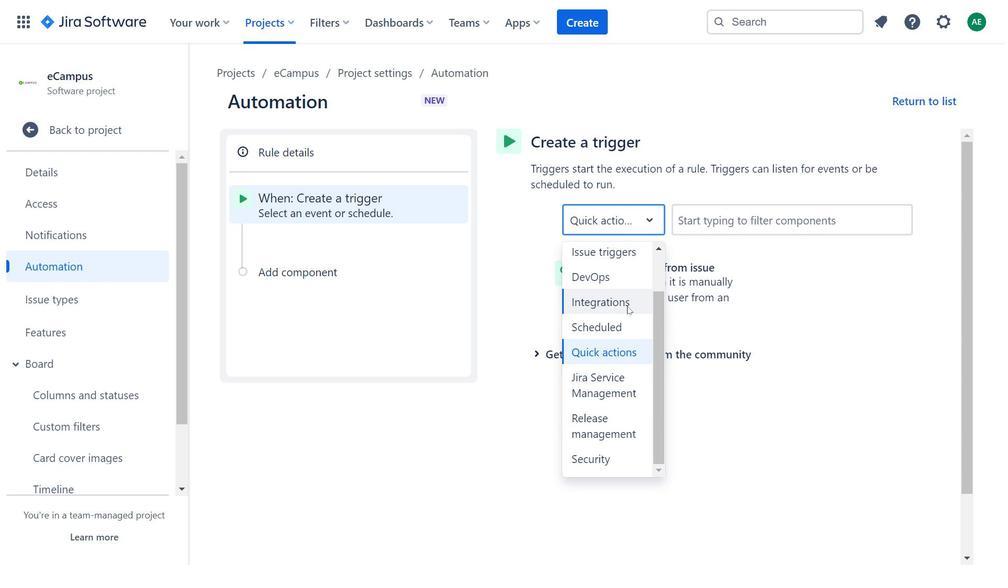 
Action: Mouse moved to (620, 263)
Screenshot: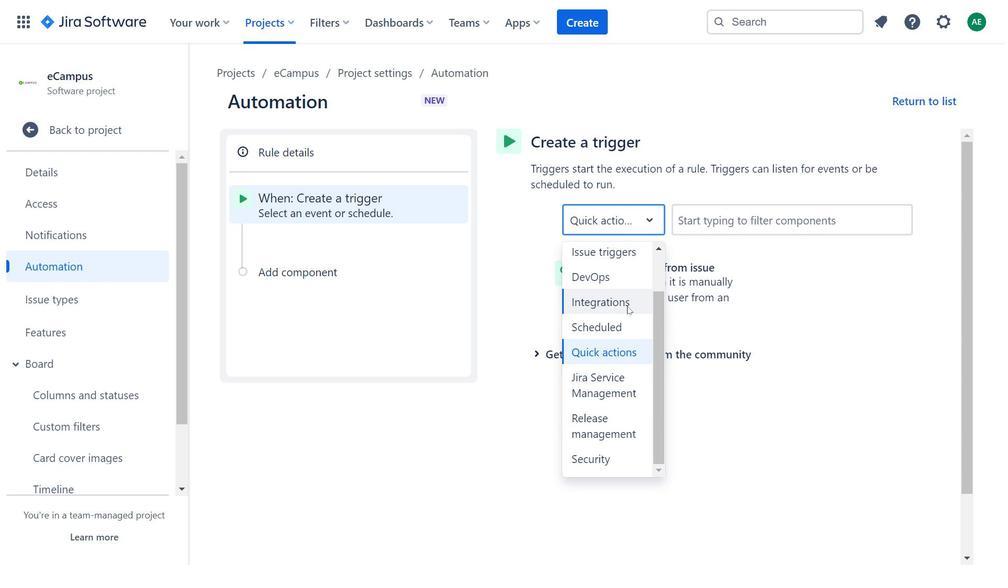 
Action: Mouse scrolled (620, 262) with delta (0, 0)
Screenshot: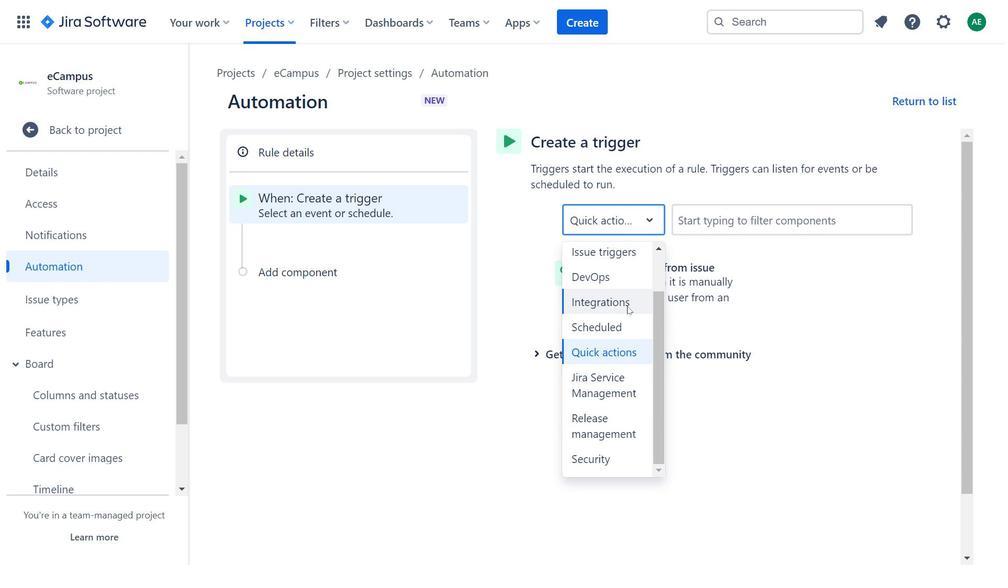 
Action: Mouse moved to (795, 327)
Screenshot: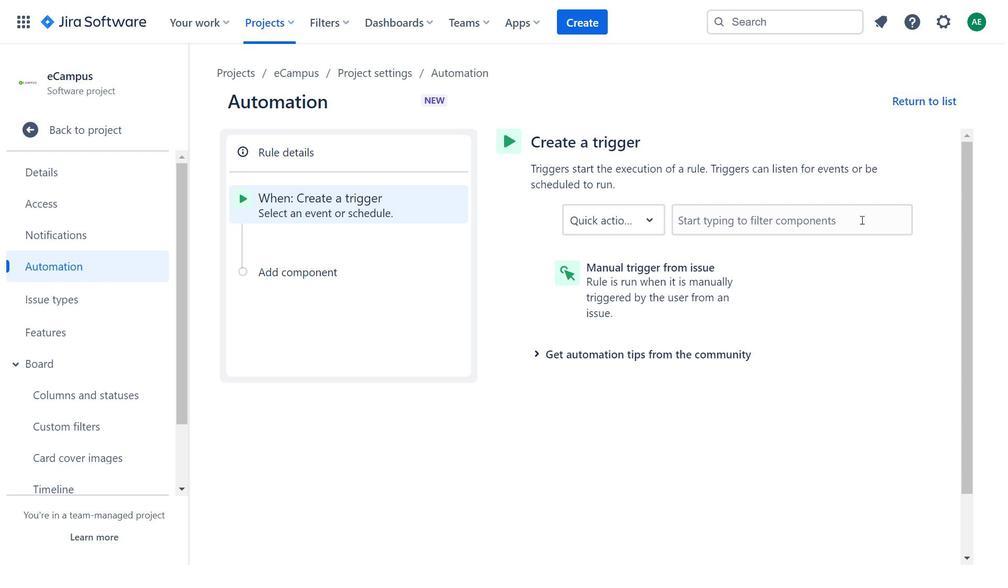 
Action: Mouse pressed left at (795, 327)
Screenshot: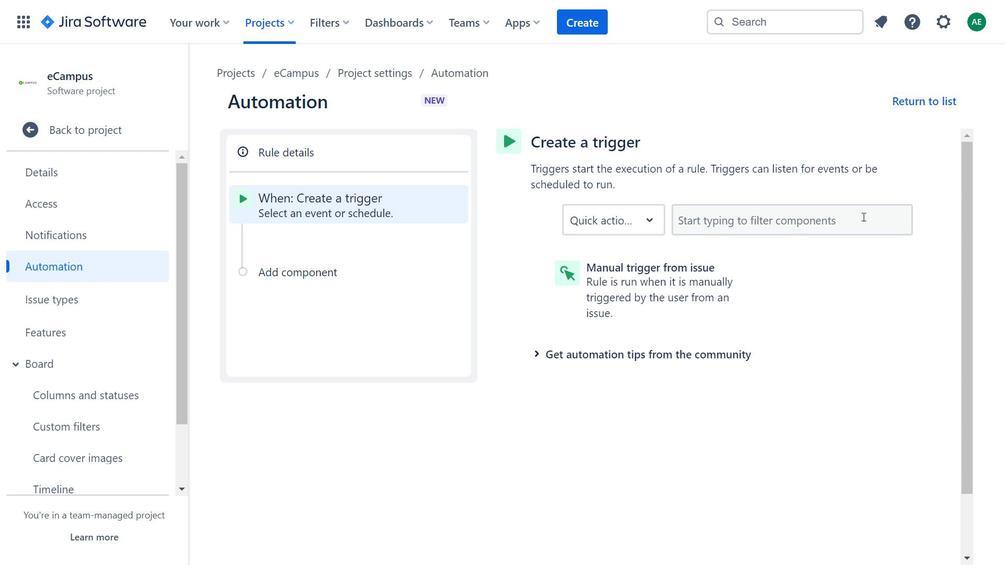 
Action: Mouse moved to (394, 208)
Screenshot: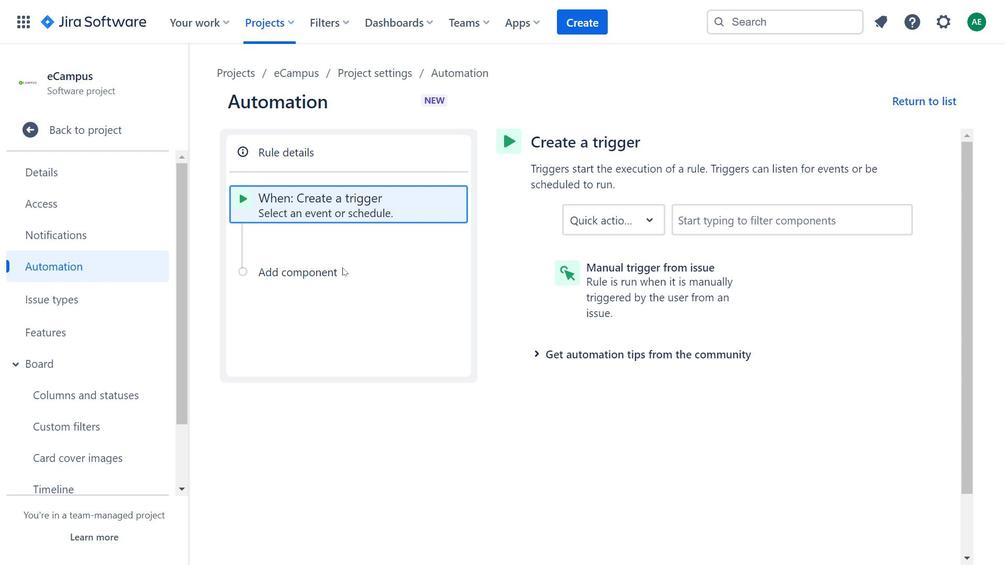 
Action: Mouse pressed left at (394, 208)
Screenshot: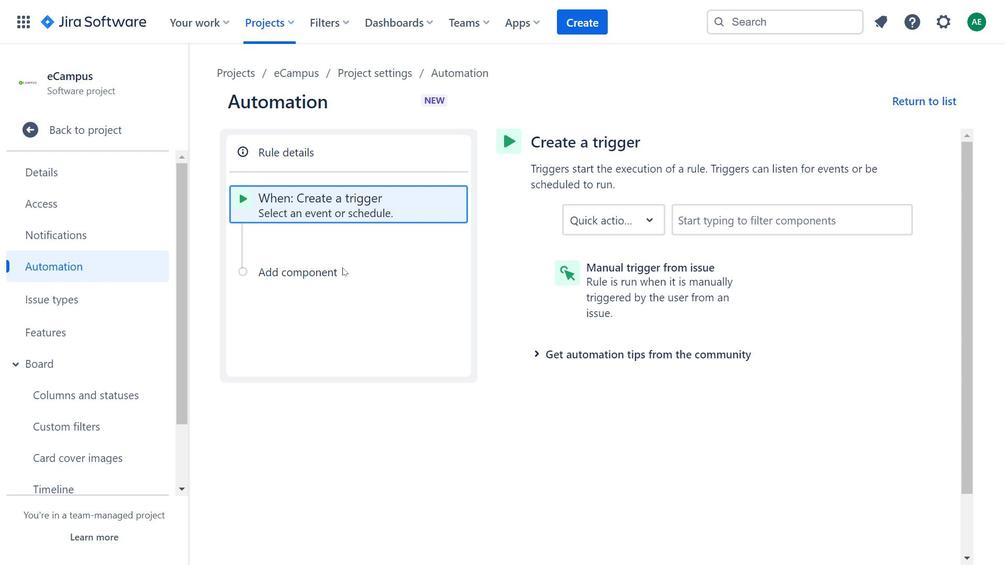 
Action: Mouse moved to (342, 268)
Screenshot: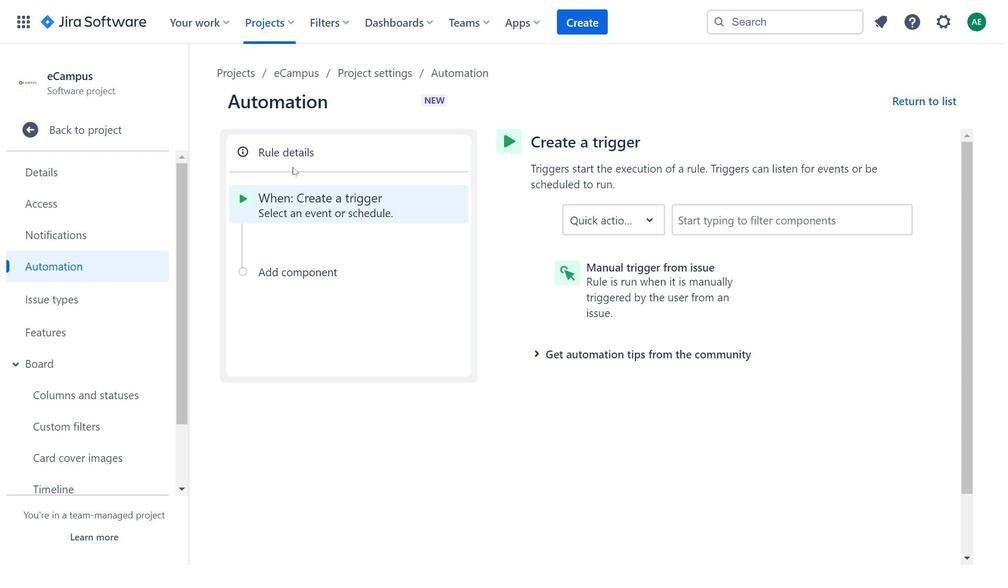 
Action: Mouse pressed left at (342, 268)
Screenshot: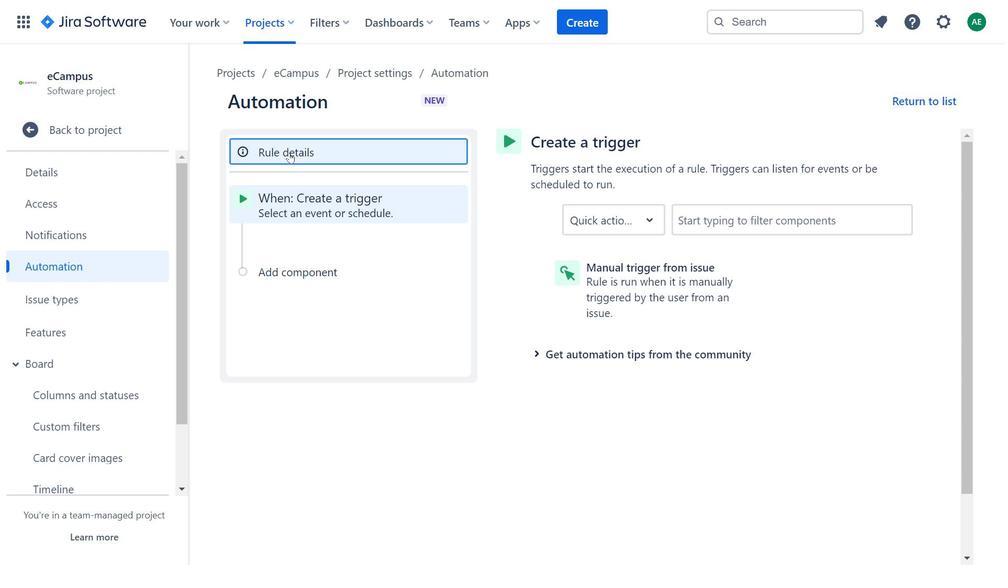 
Action: Mouse moved to (314, 268)
Screenshot: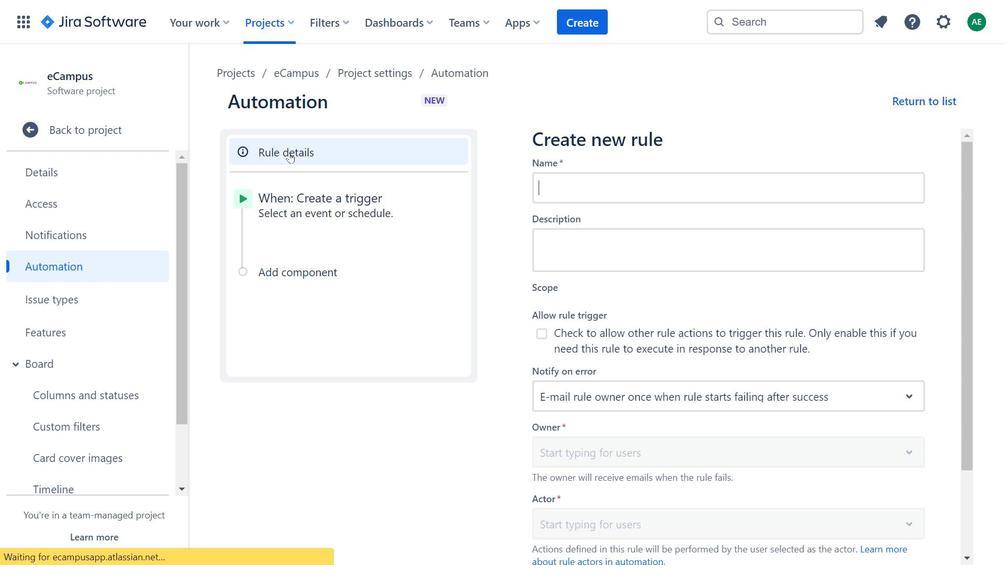 
Action: Mouse pressed left at (314, 268)
Screenshot: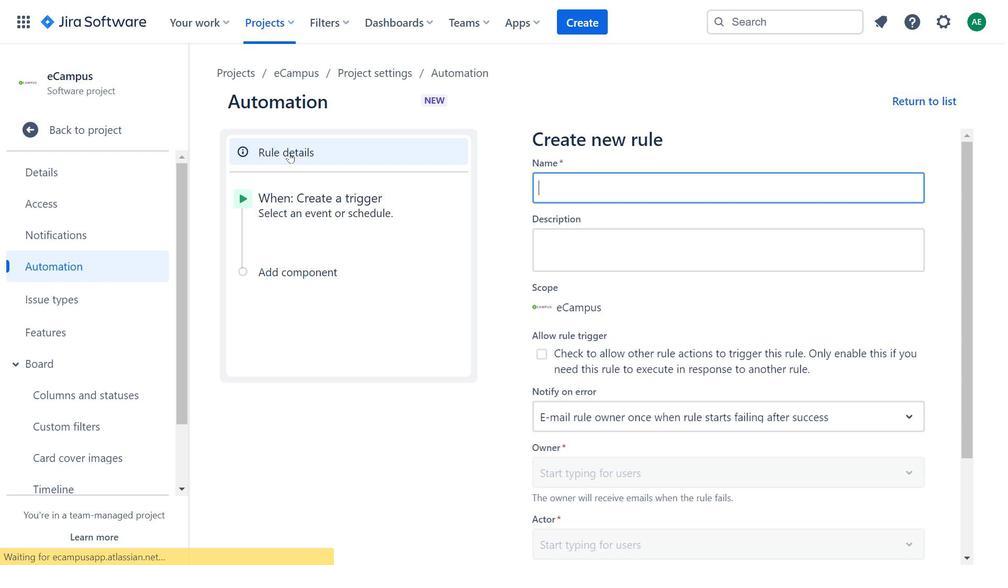 
Action: Mouse moved to (289, 153)
Screenshot: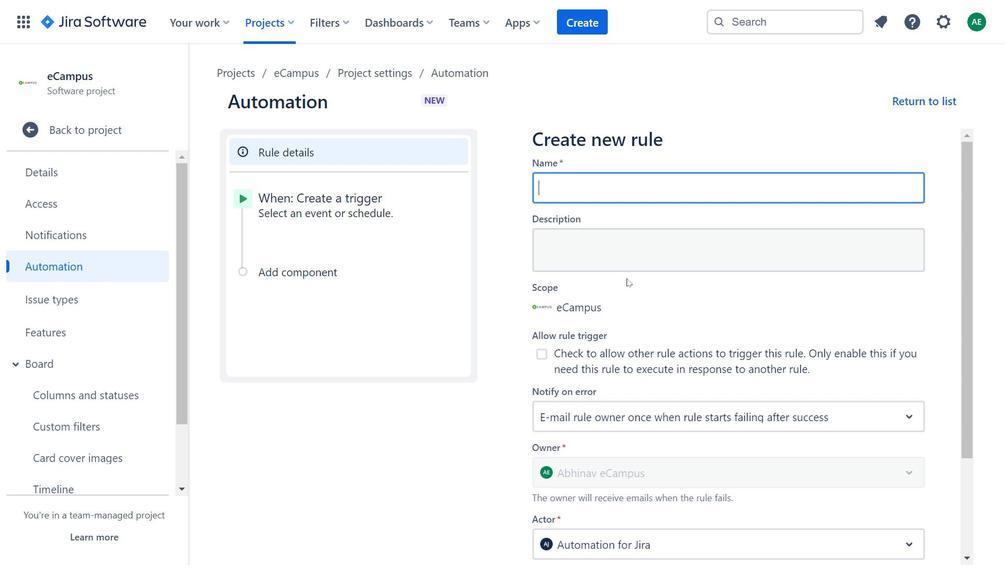 
Action: Mouse pressed left at (289, 153)
Screenshot: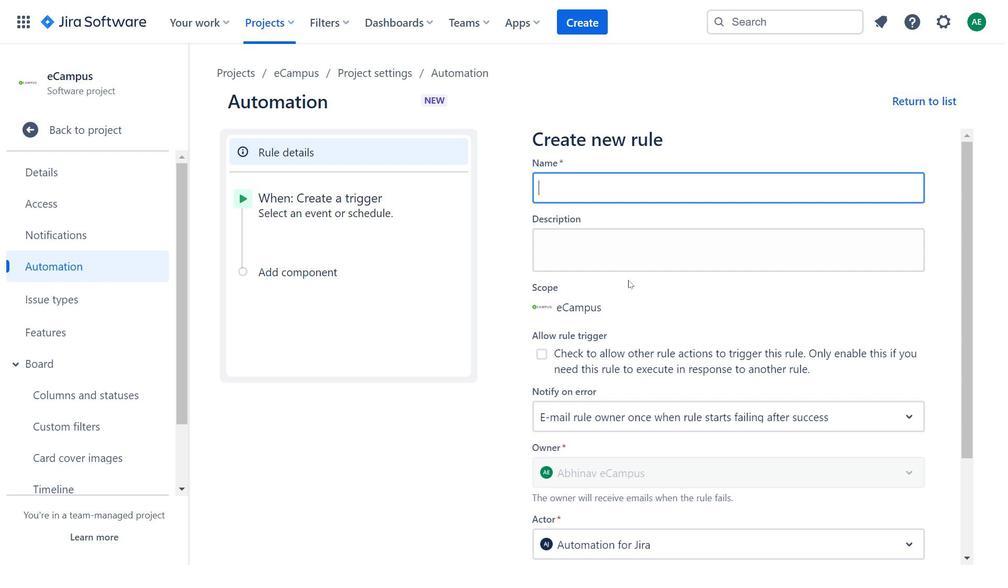 
Action: Mouse moved to (637, 414)
Screenshot: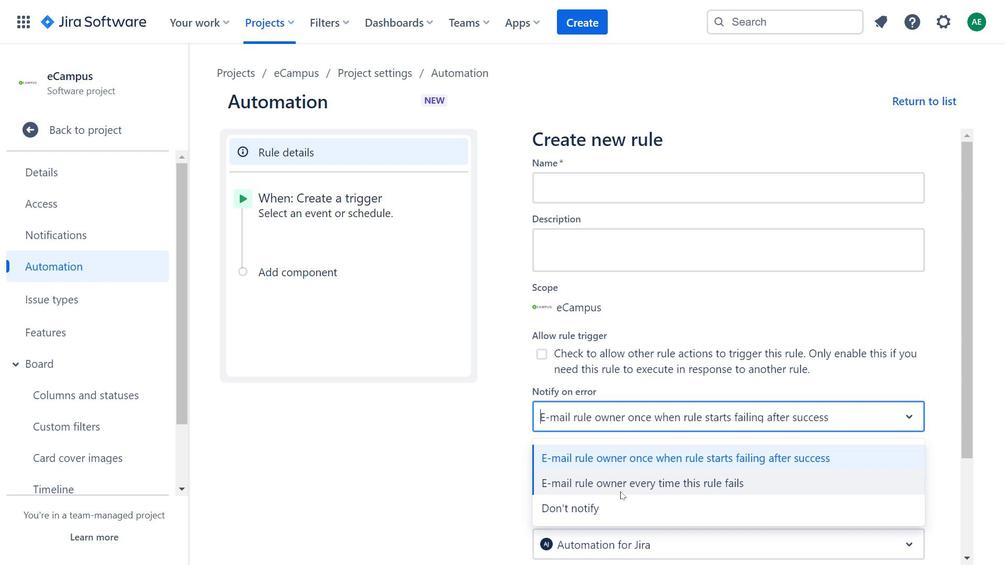 
Action: Mouse pressed left at (637, 414)
Screenshot: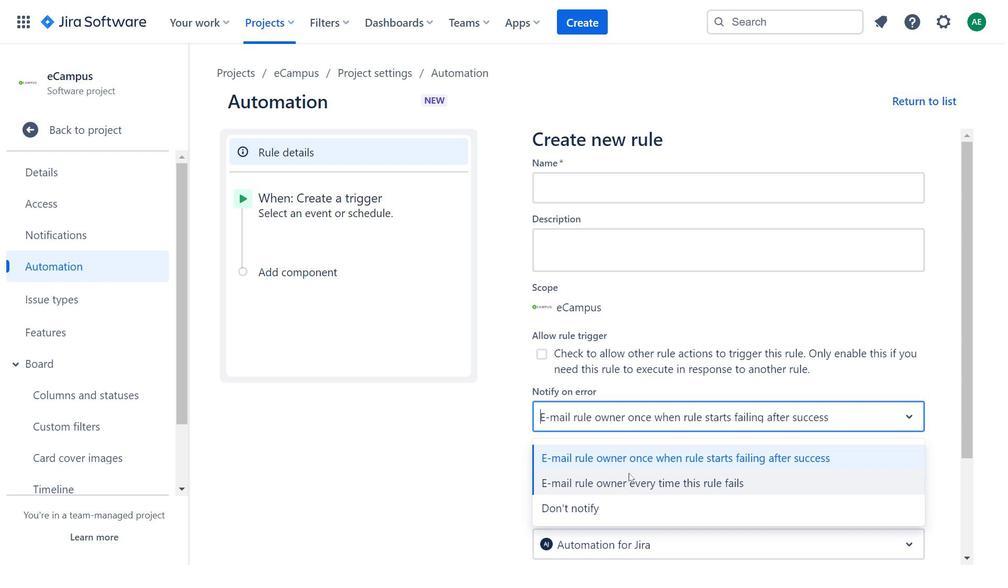 
Action: Mouse moved to (632, 463)
Screenshot: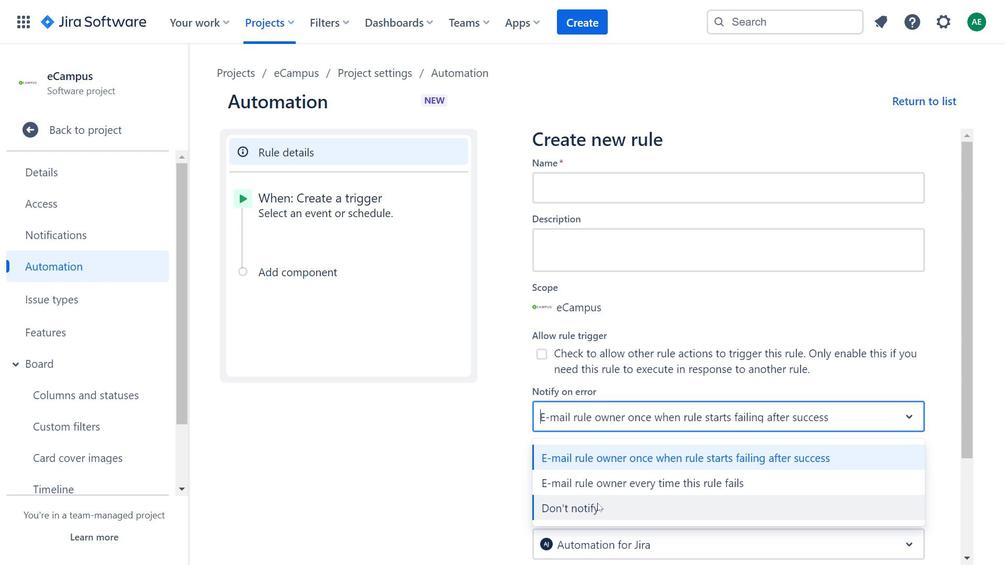 
Action: Mouse scrolled (632, 463) with delta (0, 0)
Screenshot: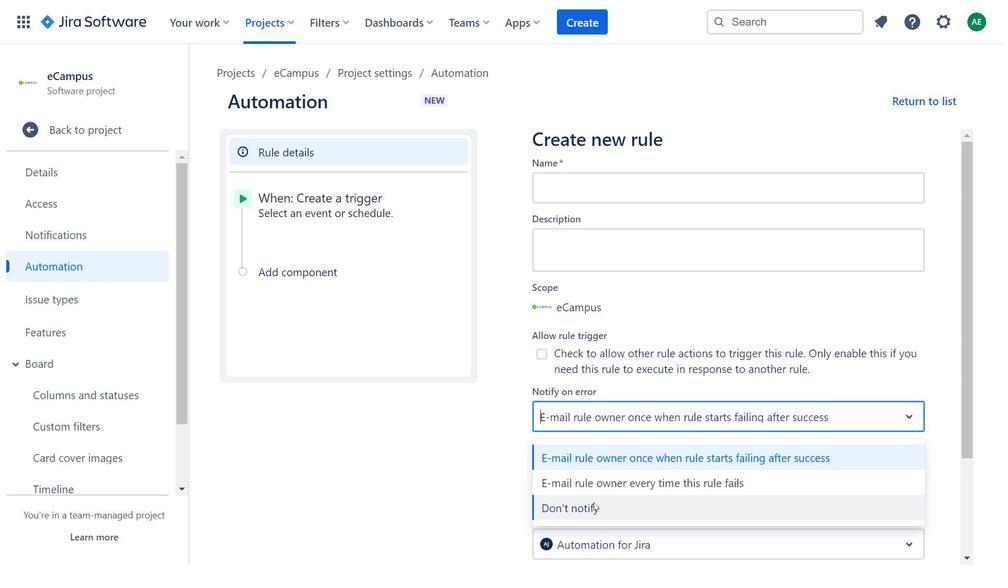 
Action: Mouse scrolled (632, 463) with delta (0, 0)
Screenshot: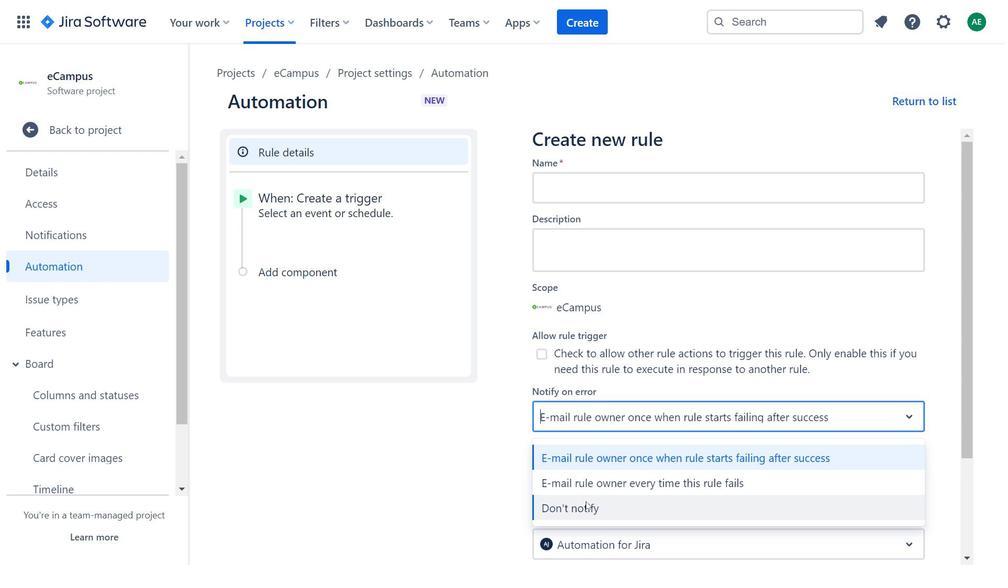 
Action: Mouse scrolled (632, 463) with delta (0, 0)
Screenshot: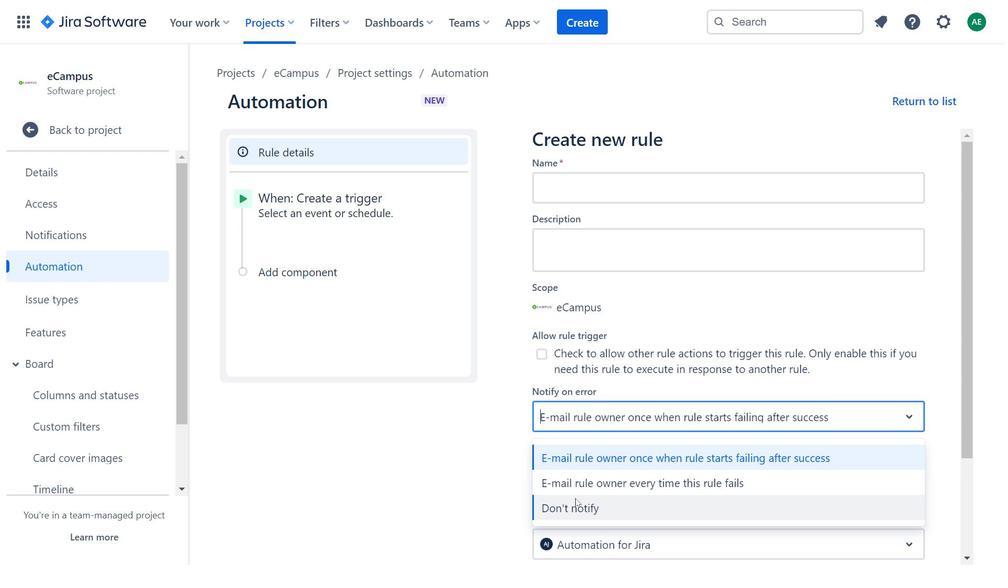 
Action: Mouse moved to (456, 476)
Screenshot: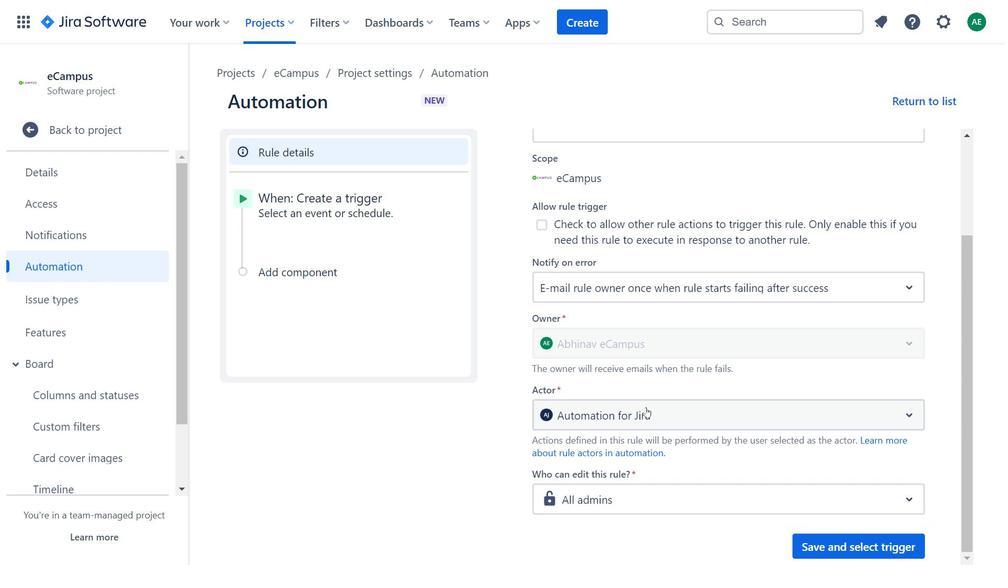 
Action: Mouse pressed left at (456, 476)
Screenshot: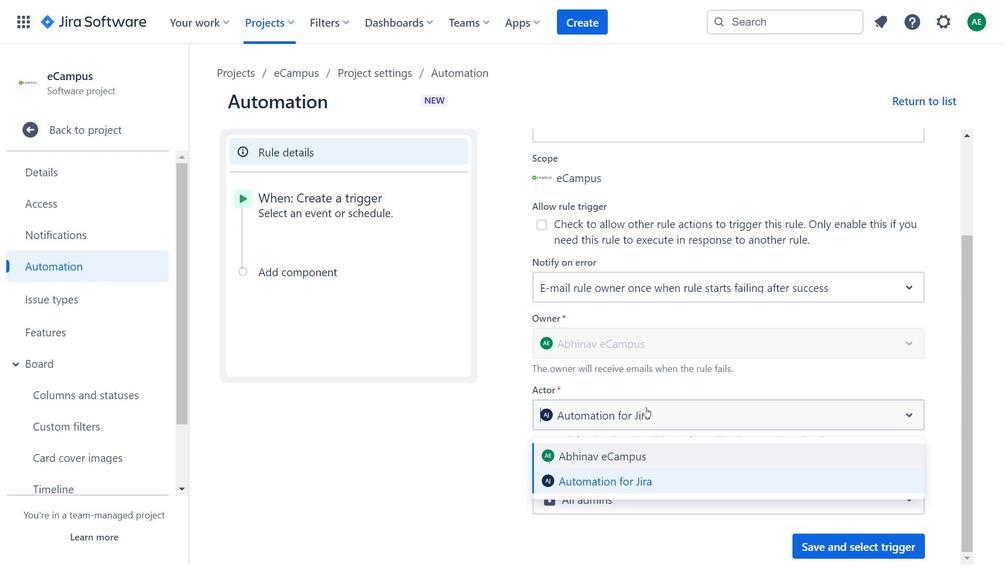 
Action: Mouse moved to (645, 408)
Screenshot: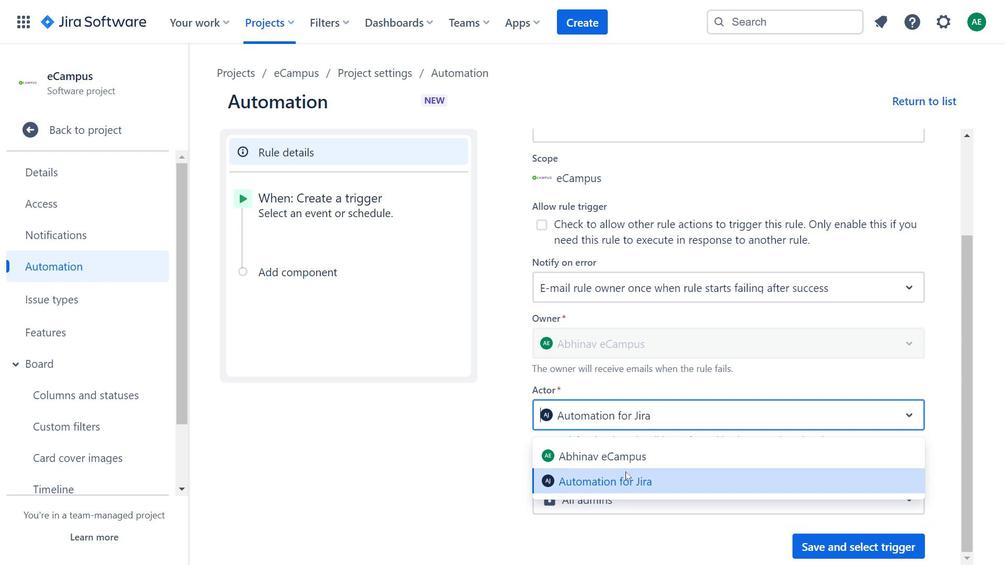 
Action: Mouse scrolled (645, 407) with delta (0, 0)
Screenshot: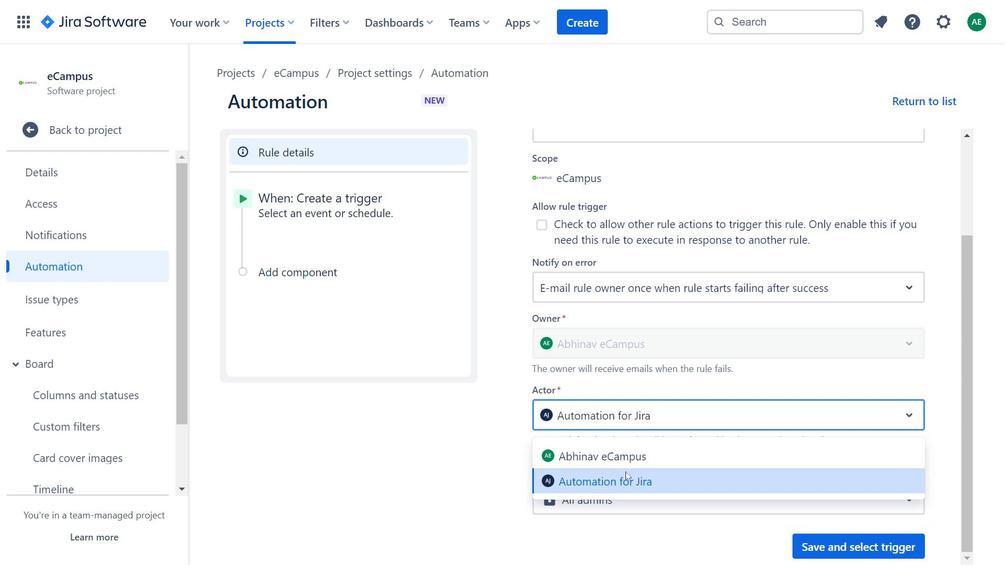
Action: Mouse scrolled (645, 407) with delta (0, 0)
Screenshot: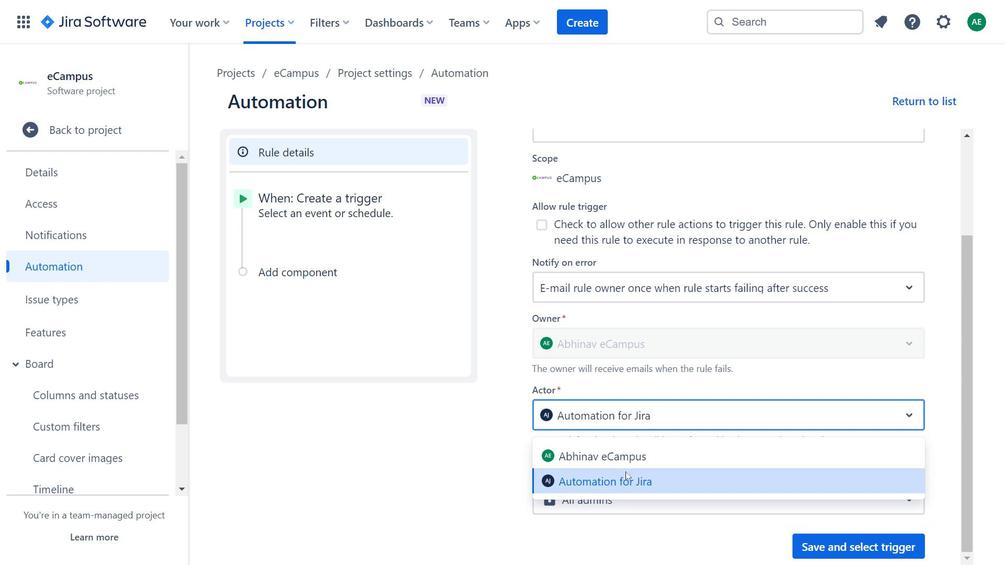 
Action: Mouse moved to (646, 408)
Screenshot: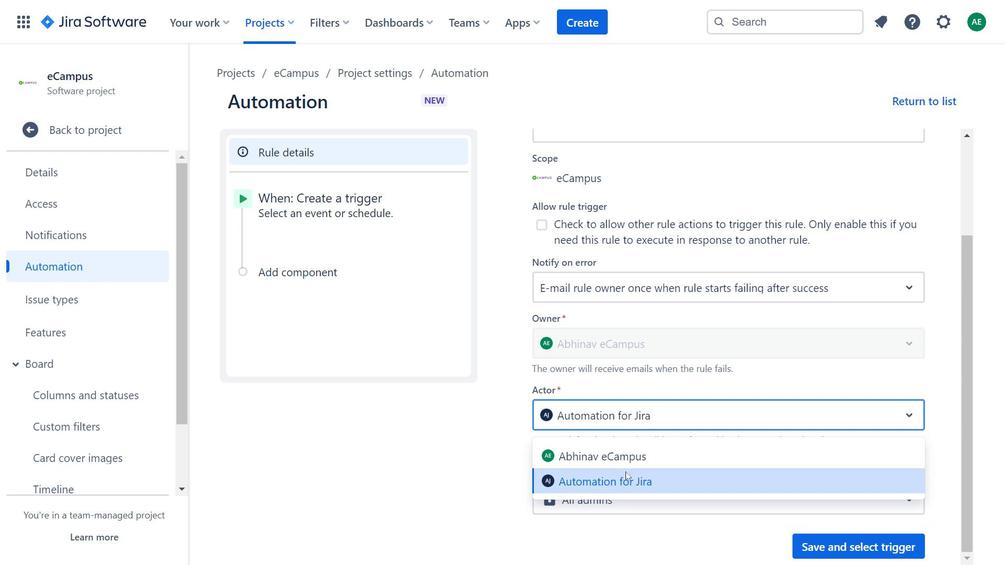 
Action: Mouse pressed left at (646, 408)
Screenshot: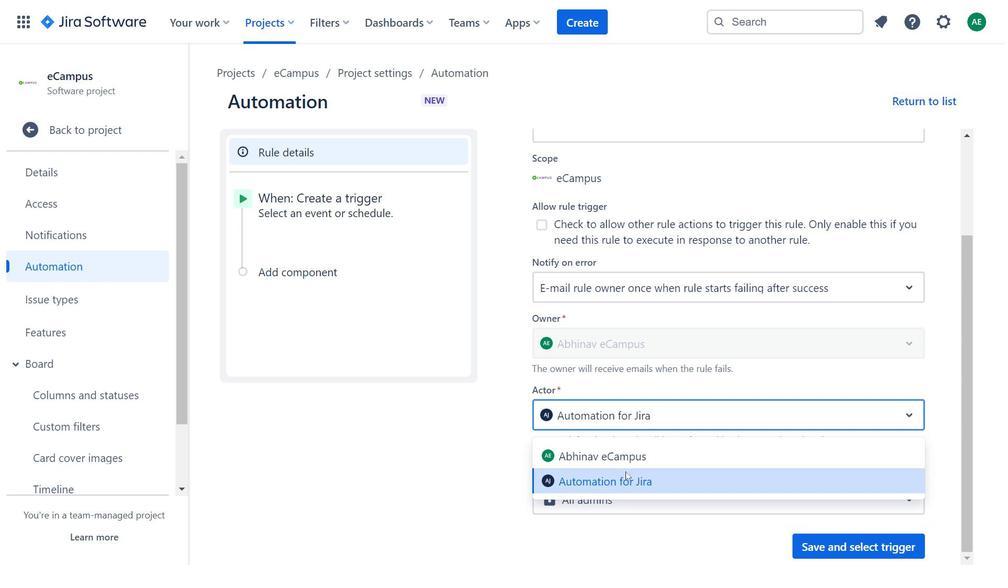 
Action: Mouse moved to (394, 443)
Screenshot: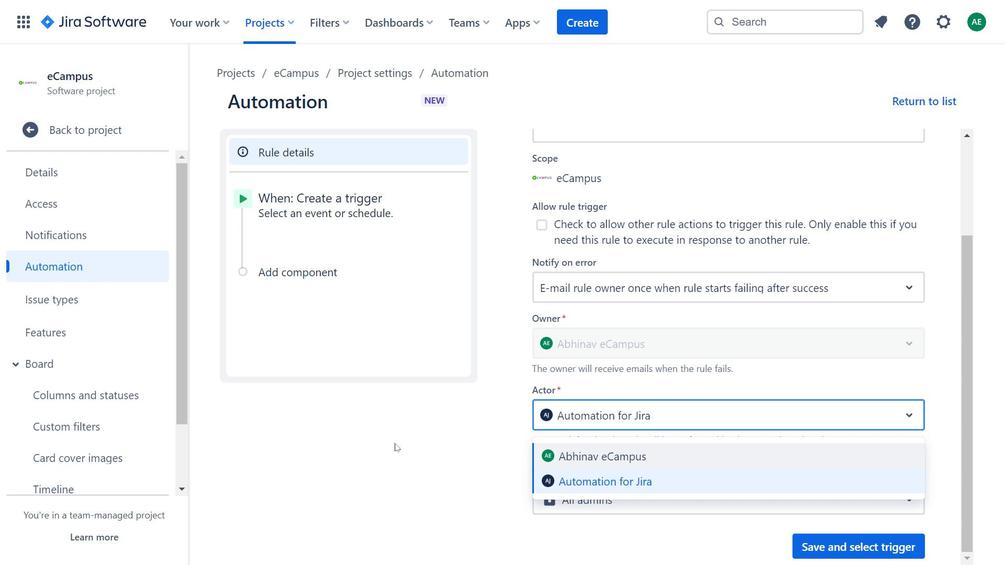 
Action: Mouse pressed left at (394, 443)
Screenshot: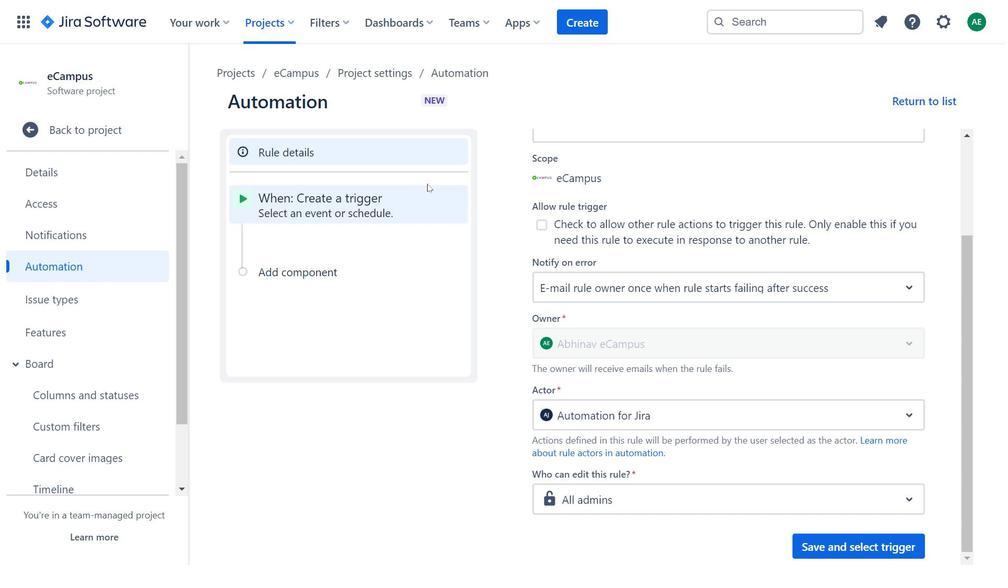 
Action: Mouse moved to (294, 72)
Screenshot: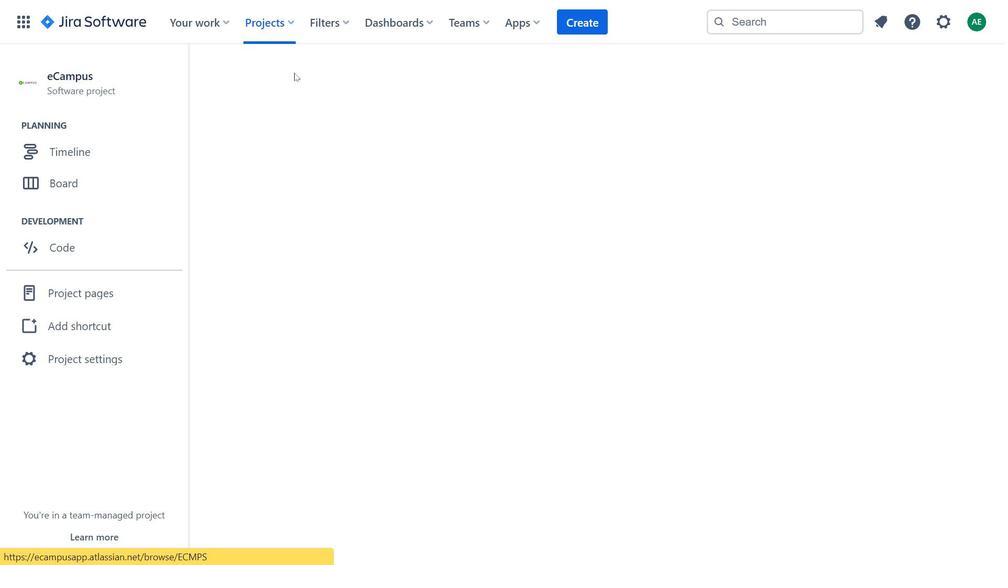 
Action: Mouse pressed left at (294, 72)
Screenshot: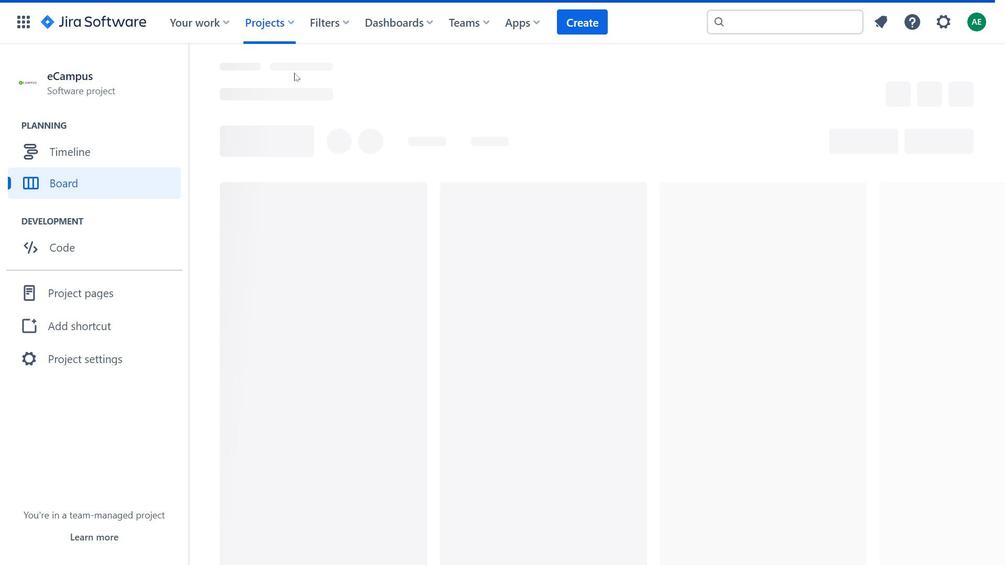
Action: Mouse moved to (592, 307)
Screenshot: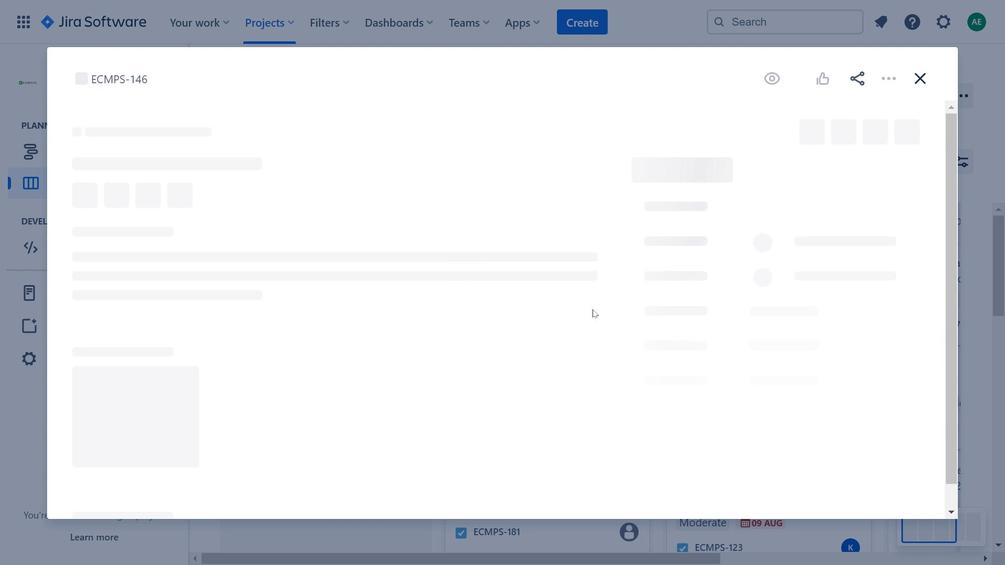 
Action: Mouse pressed left at (592, 307)
Screenshot: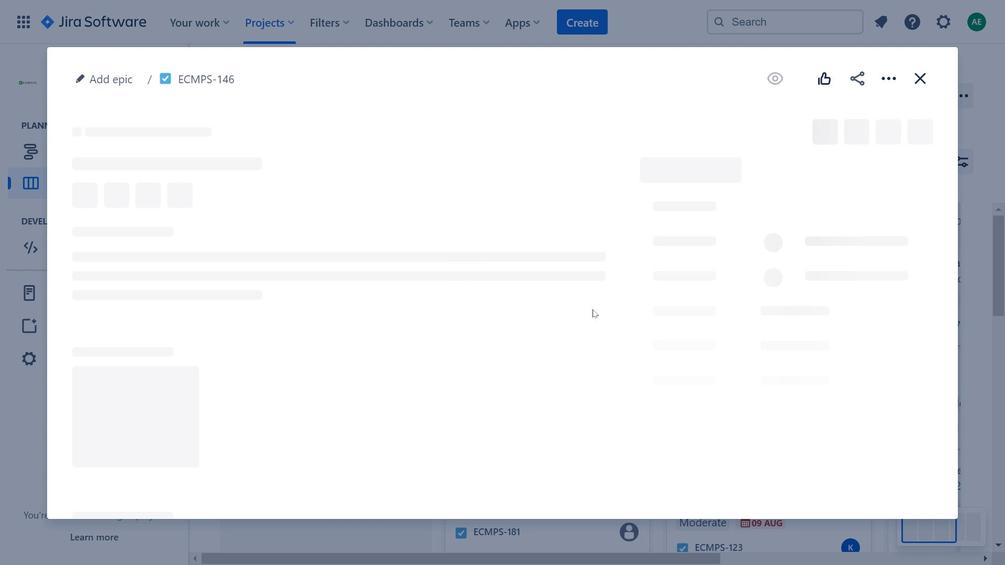 
Action: Mouse moved to (645, 132)
Screenshot: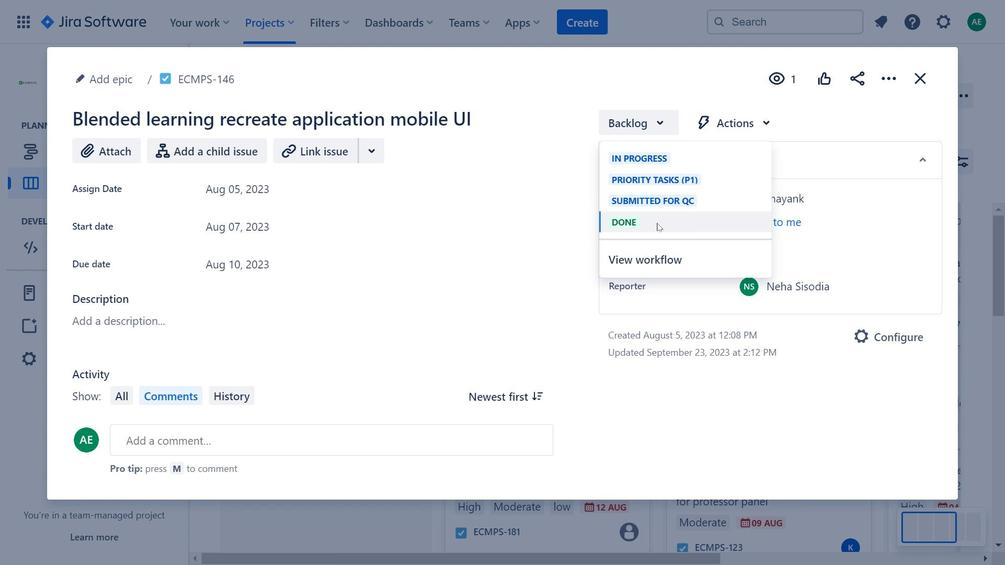 
Action: Mouse pressed left at (645, 132)
Screenshot: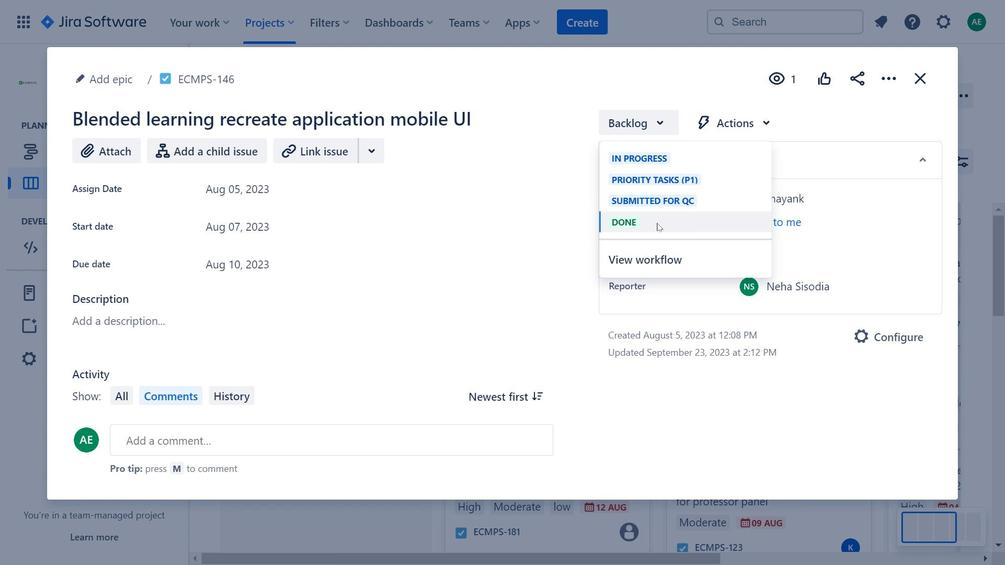 
Action: Mouse moved to (264, 193)
Screenshot: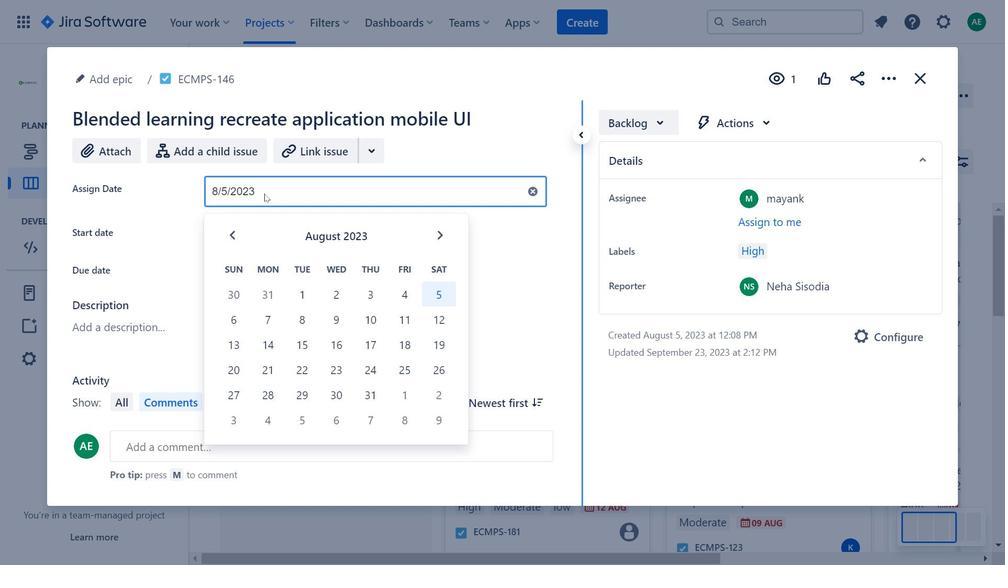 
Action: Mouse pressed left at (264, 193)
Screenshot: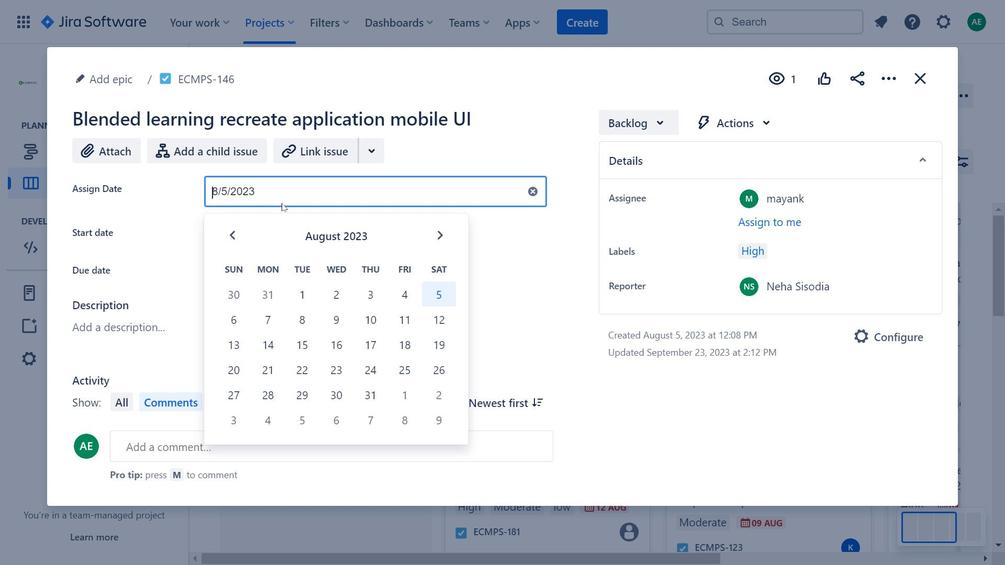 
Action: Mouse moved to (445, 234)
Screenshot: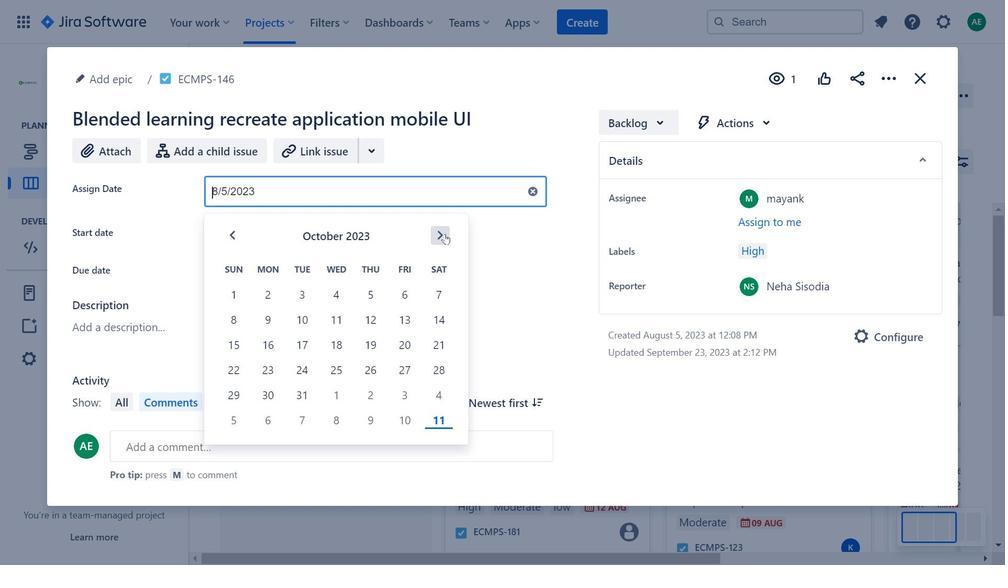 
Action: Mouse pressed left at (445, 234)
Screenshot: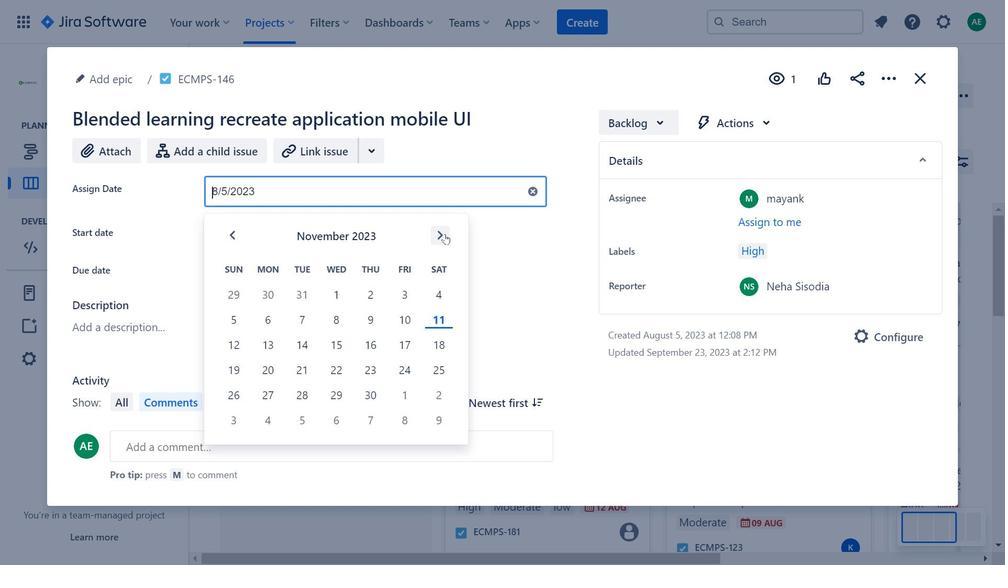 
Action: Mouse pressed left at (445, 234)
Screenshot: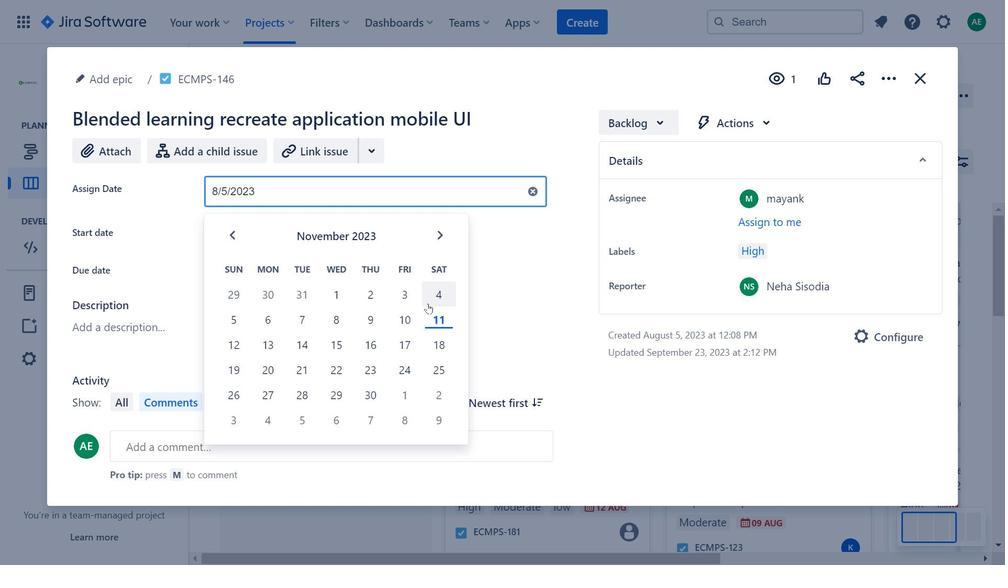 
Action: Mouse pressed left at (445, 234)
Screenshot: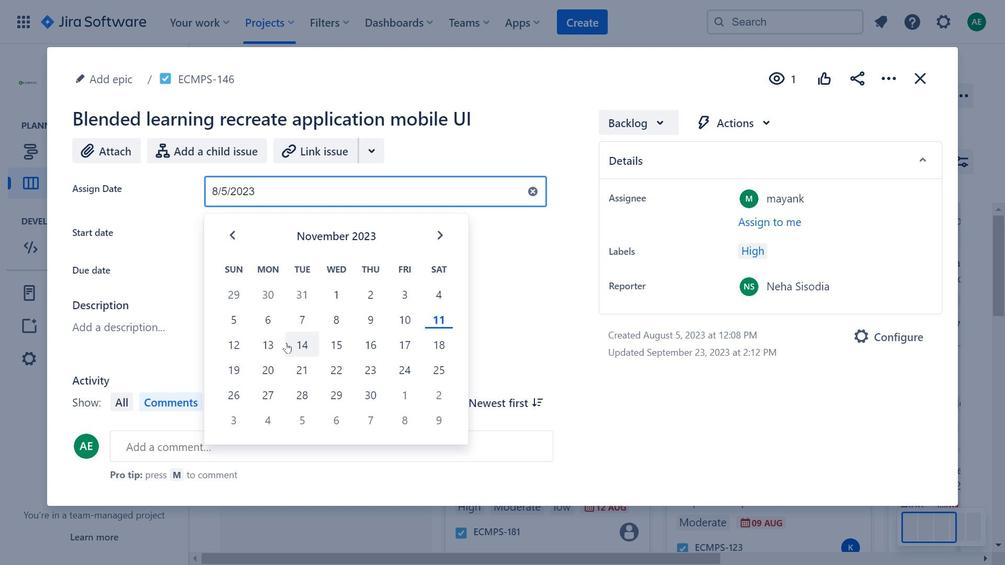 
Action: Mouse moved to (375, 144)
Screenshot: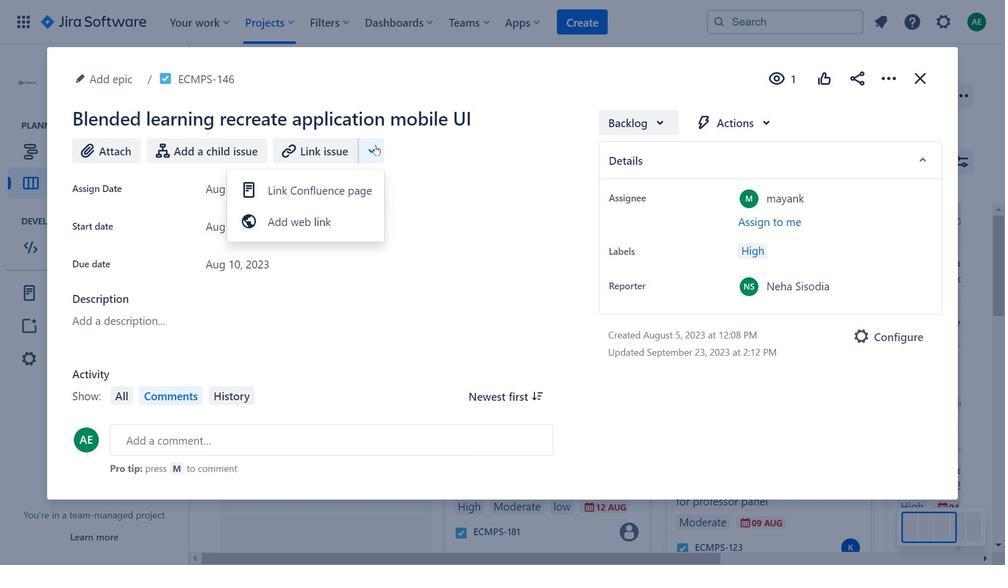 
Action: Mouse pressed left at (375, 144)
Screenshot: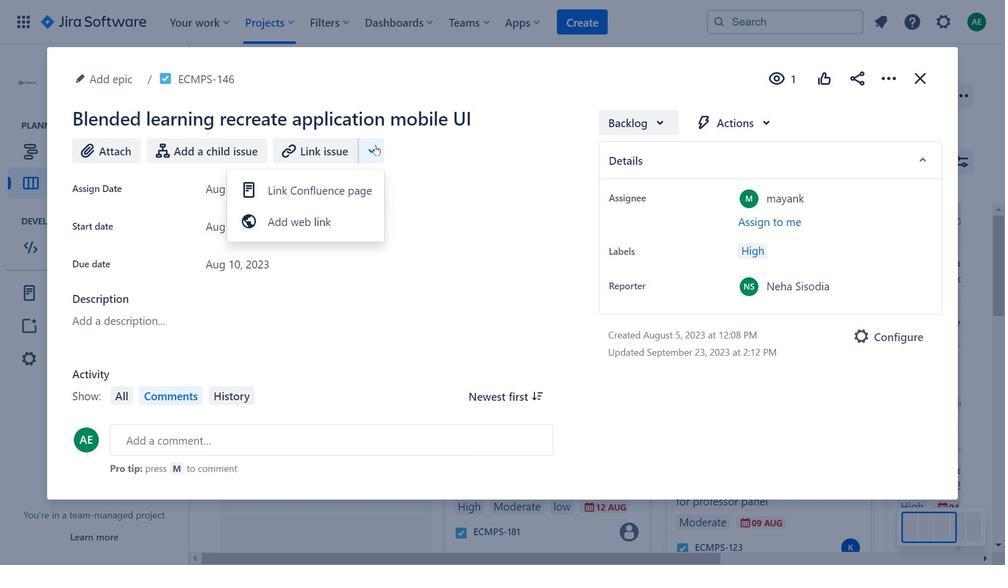 
Action: Mouse moved to (894, 74)
Screenshot: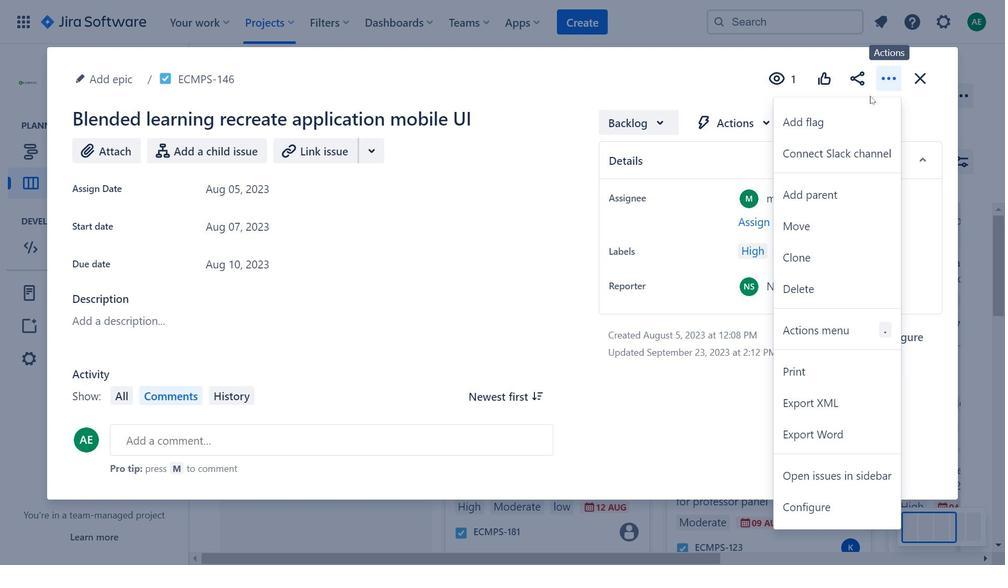 
Action: Mouse pressed left at (894, 74)
Screenshot: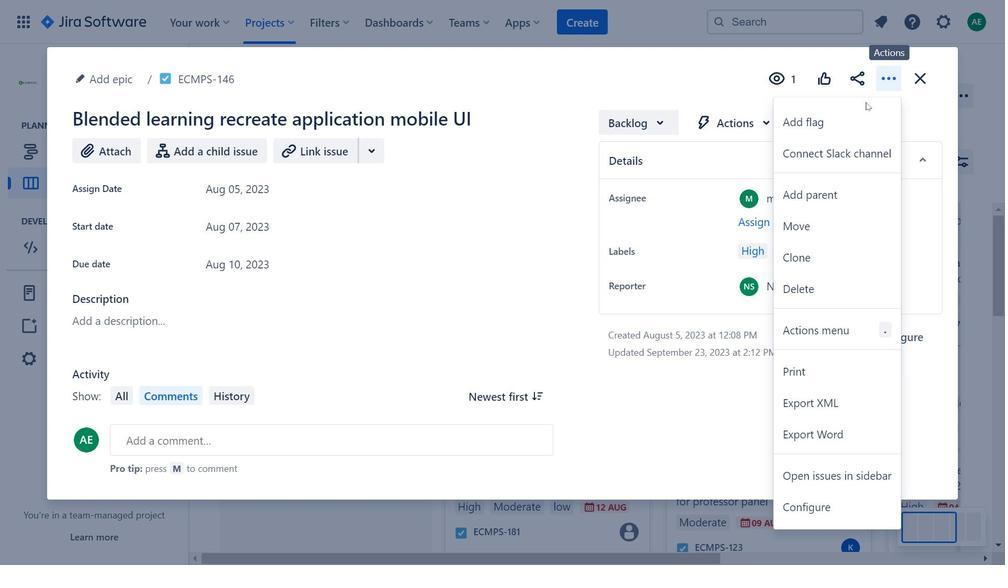 
Action: Mouse moved to (829, 252)
Screenshot: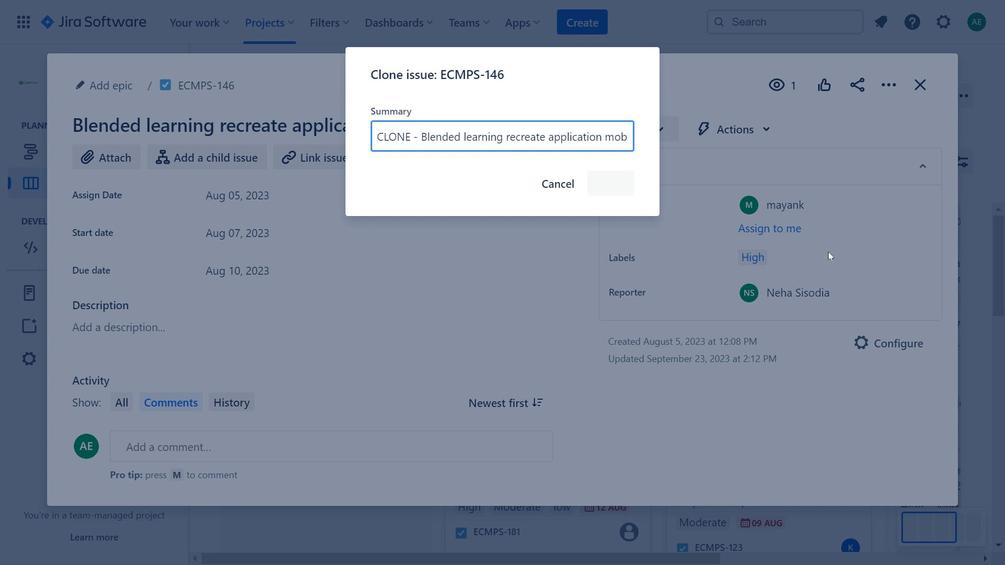 
Action: Mouse pressed left at (829, 252)
Screenshot: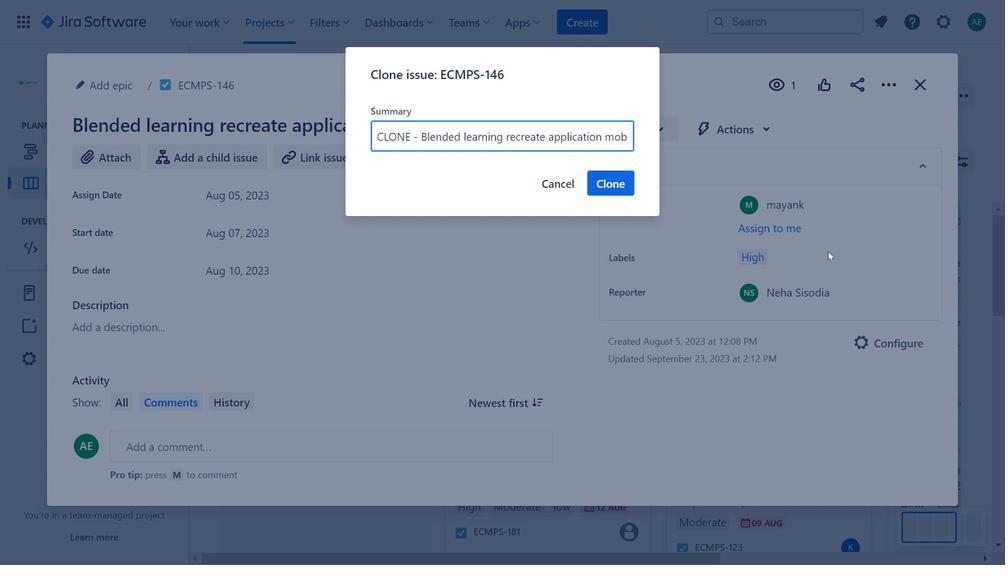 
Action: Mouse moved to (555, 131)
Screenshot: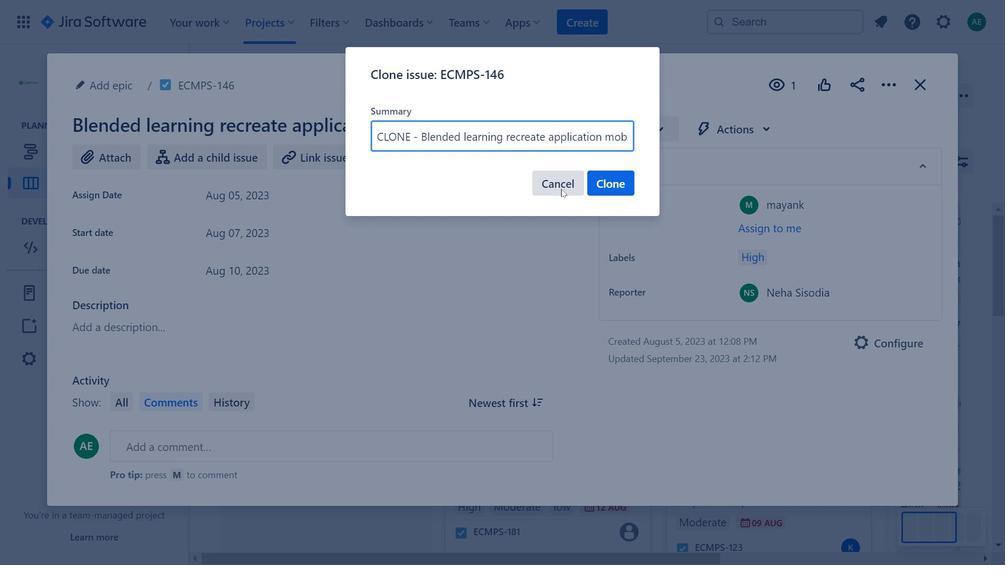 
Action: Mouse pressed left at (555, 131)
Screenshot: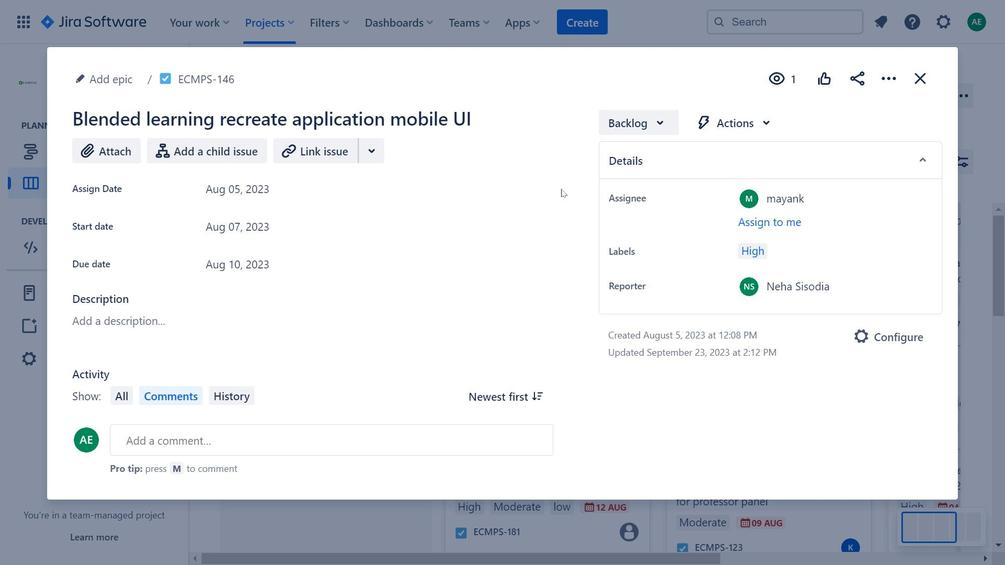 
Action: Mouse moved to (562, 189)
Screenshot: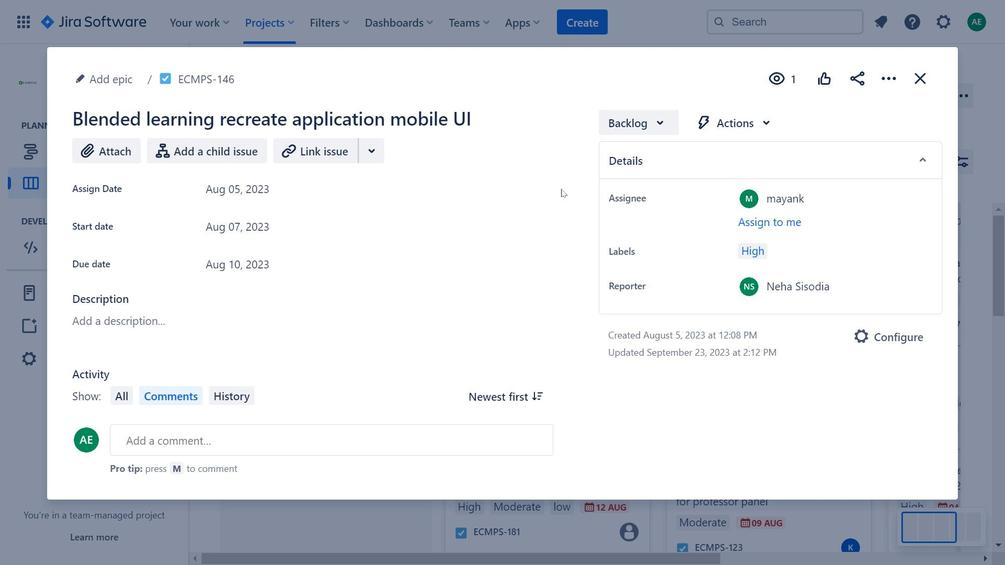 
Action: Mouse pressed left at (562, 189)
Screenshot: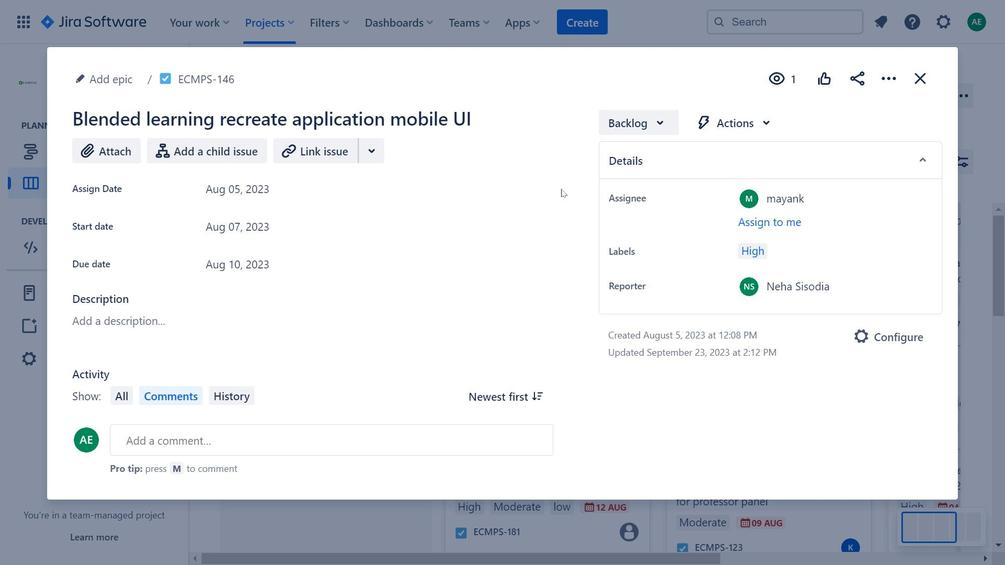 
Action: Mouse moved to (775, 126)
Screenshot: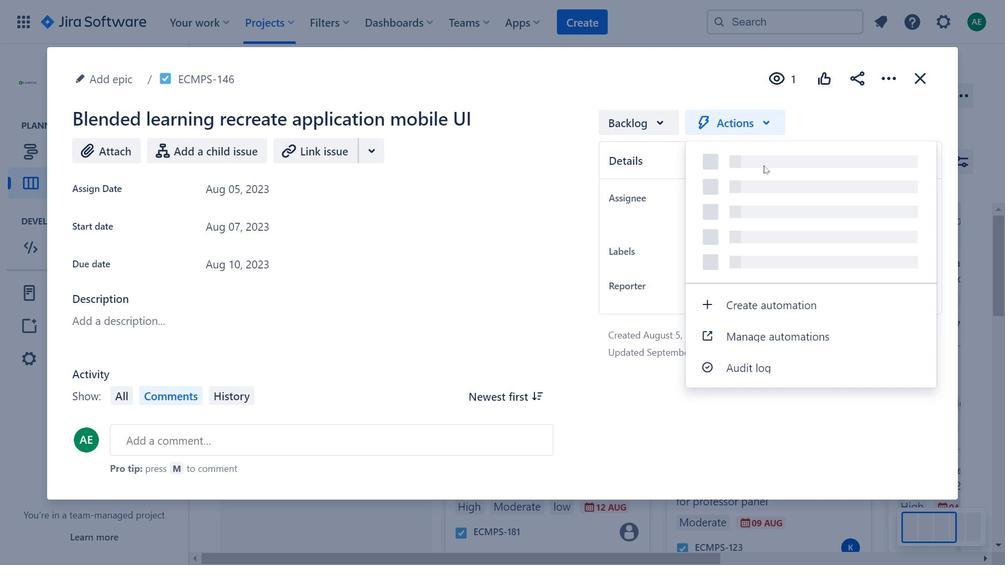 
Action: Mouse pressed left at (775, 126)
Screenshot: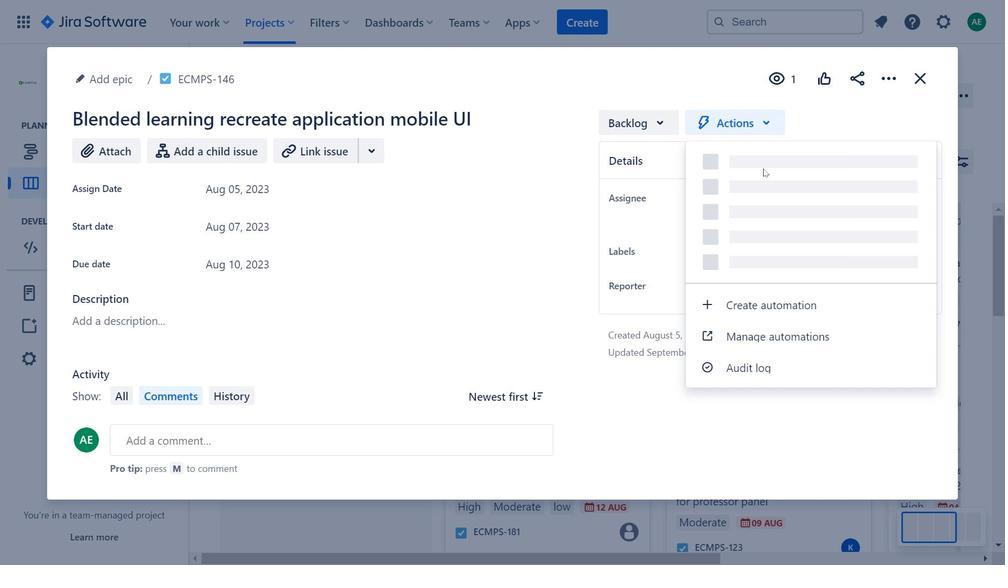 
Action: Mouse moved to (924, 76)
Screenshot: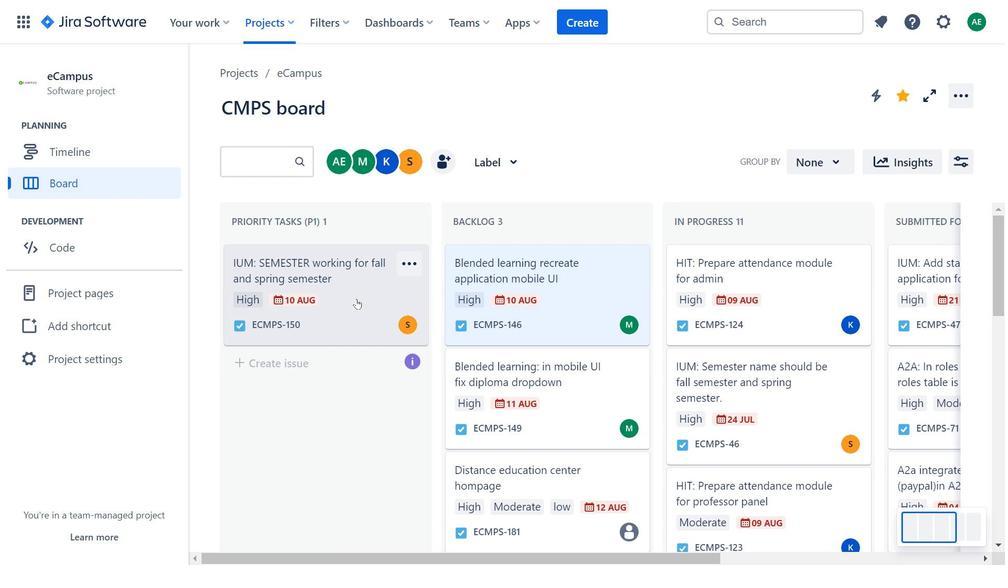 
Action: Mouse pressed left at (924, 76)
Screenshot: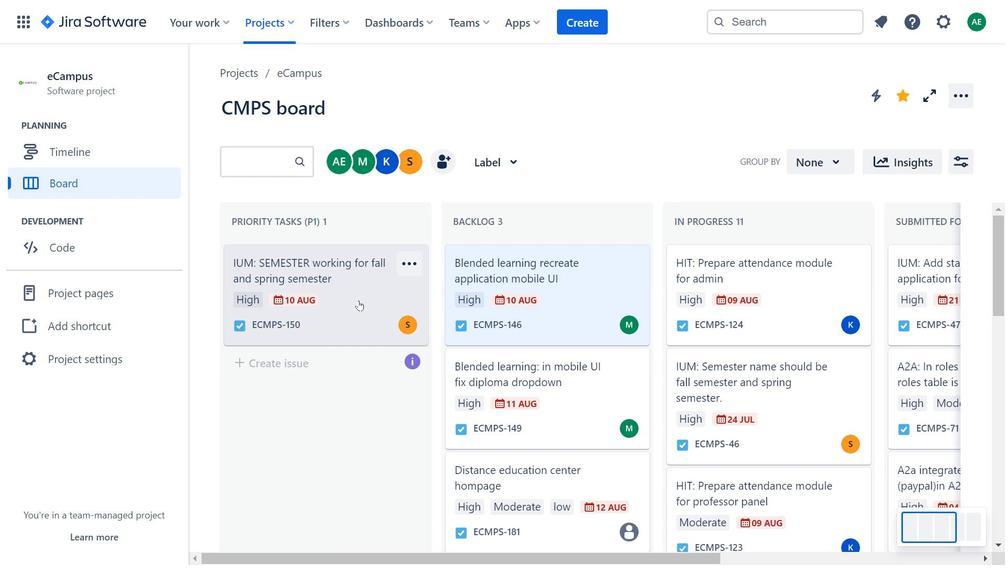 
Action: Mouse moved to (364, 304)
Screenshot: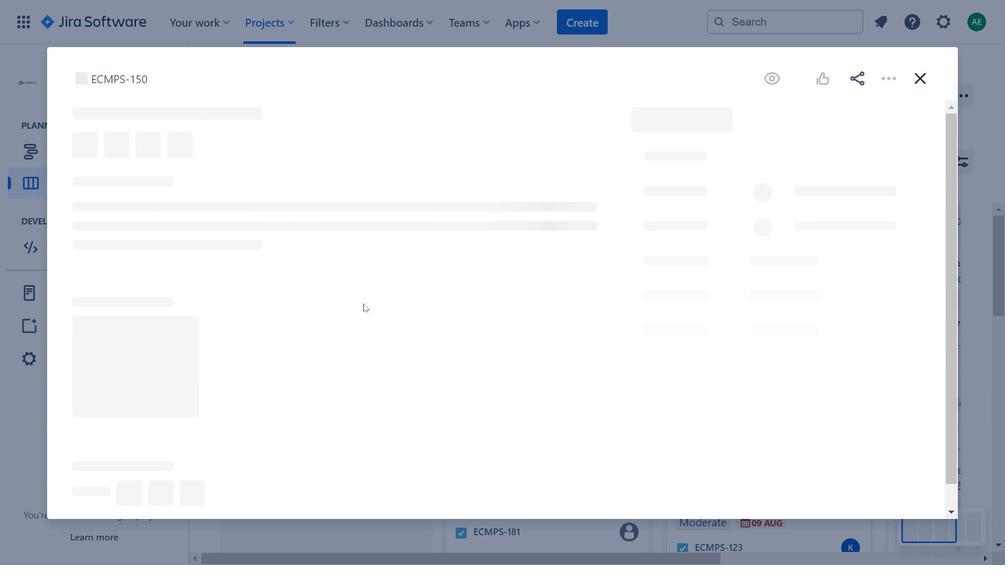 
Action: Mouse pressed left at (364, 304)
Screenshot: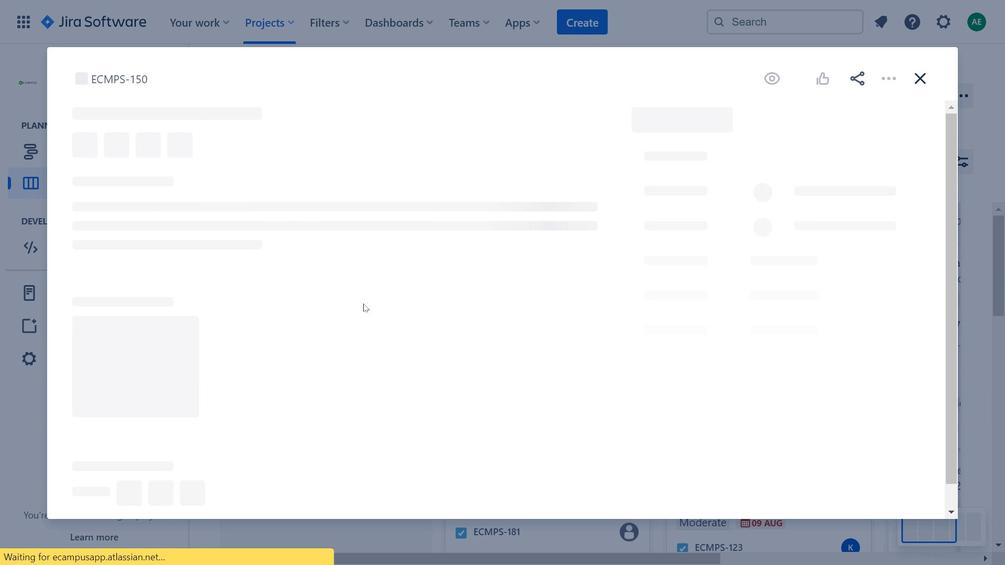 
Action: Mouse moved to (377, 186)
Screenshot: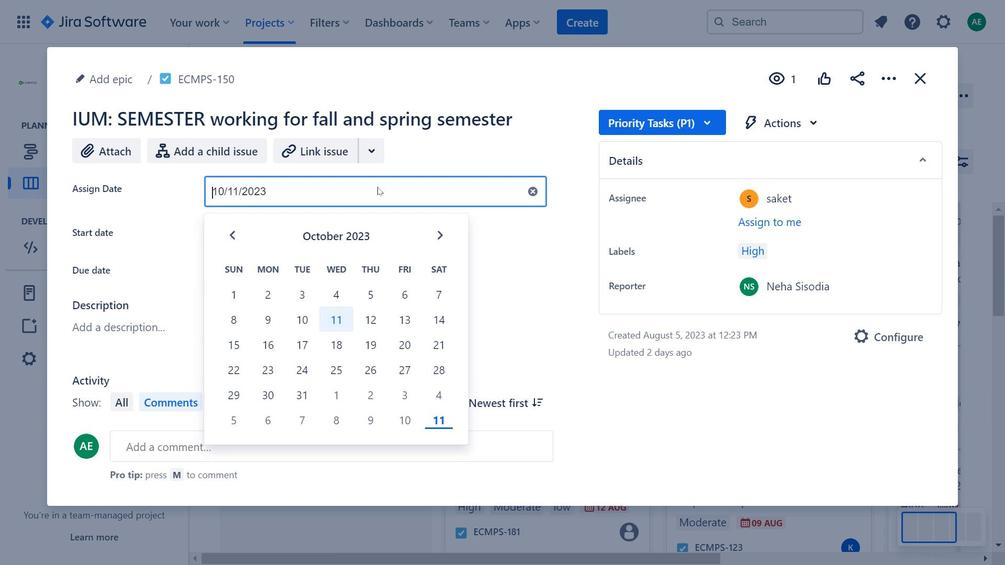 
Action: Mouse pressed left at (377, 186)
Screenshot: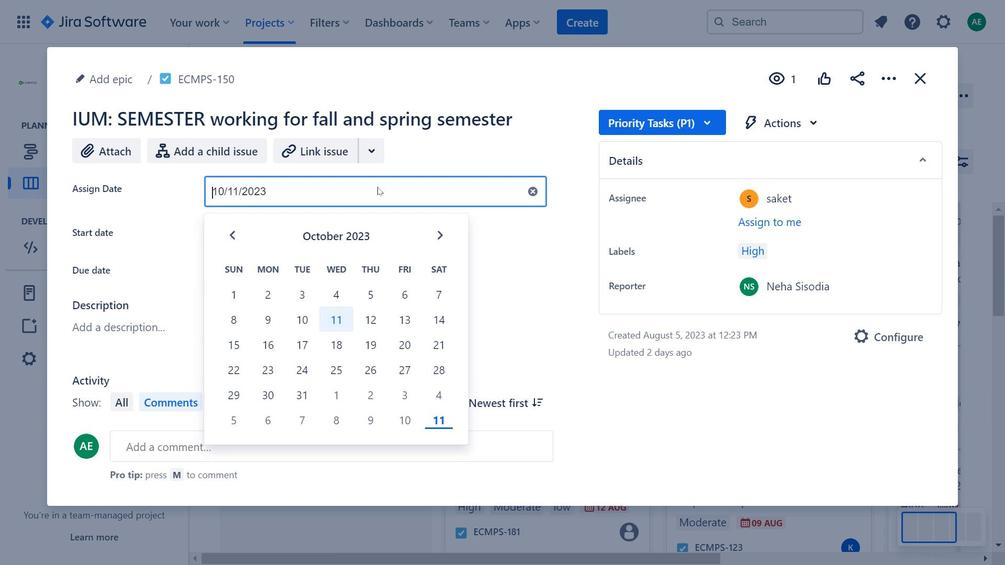 
Action: Mouse moved to (707, 129)
Screenshot: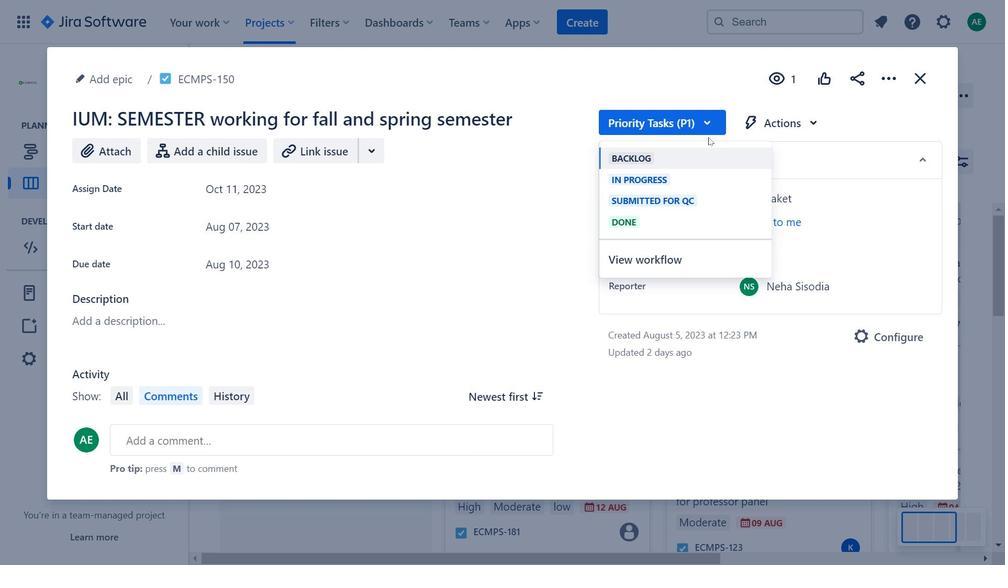 
Action: Mouse pressed left at (707, 129)
Screenshot: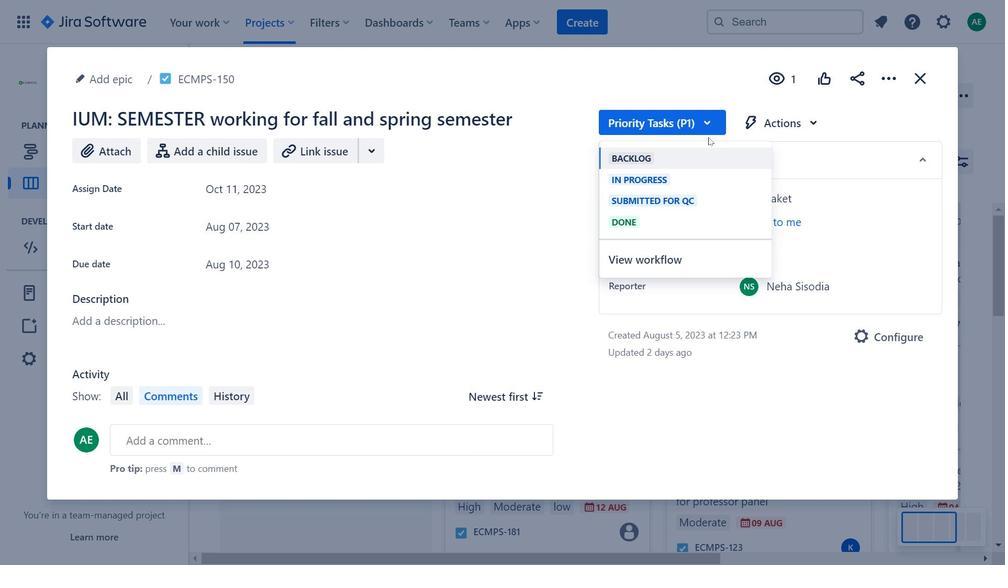 
Action: Mouse moved to (816, 126)
Screenshot: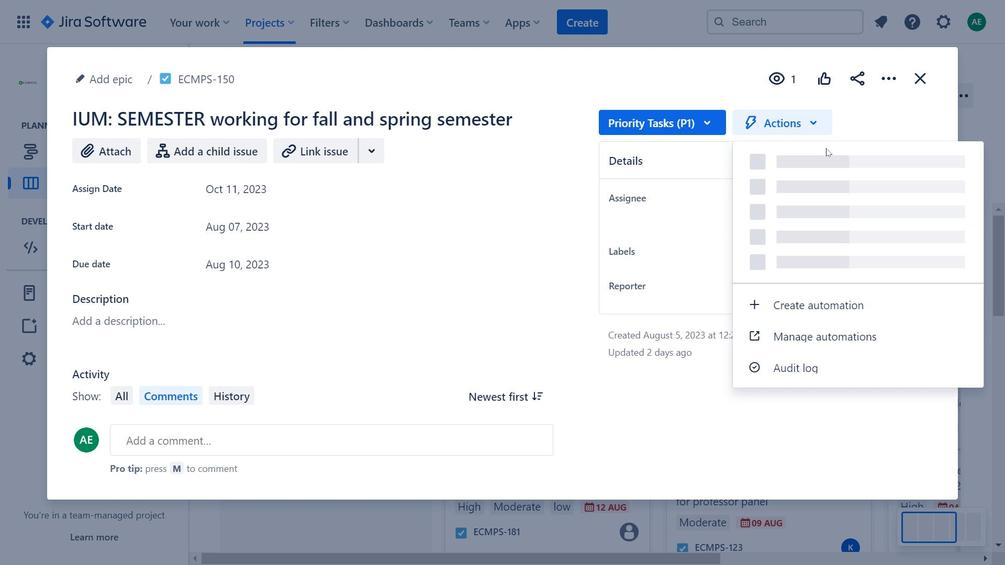 
Action: Mouse pressed left at (816, 126)
Screenshot: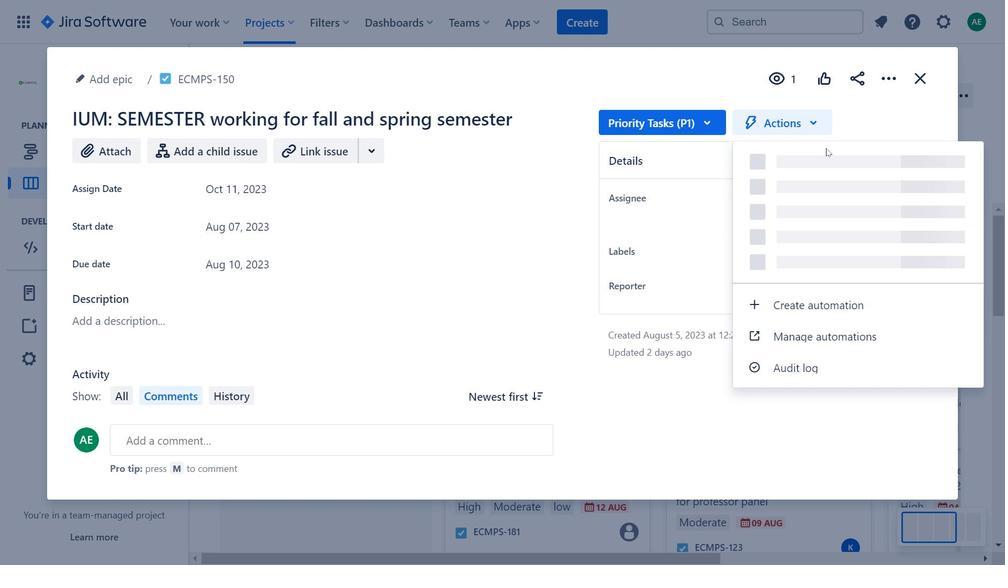 
Action: Mouse moved to (329, 185)
Screenshot: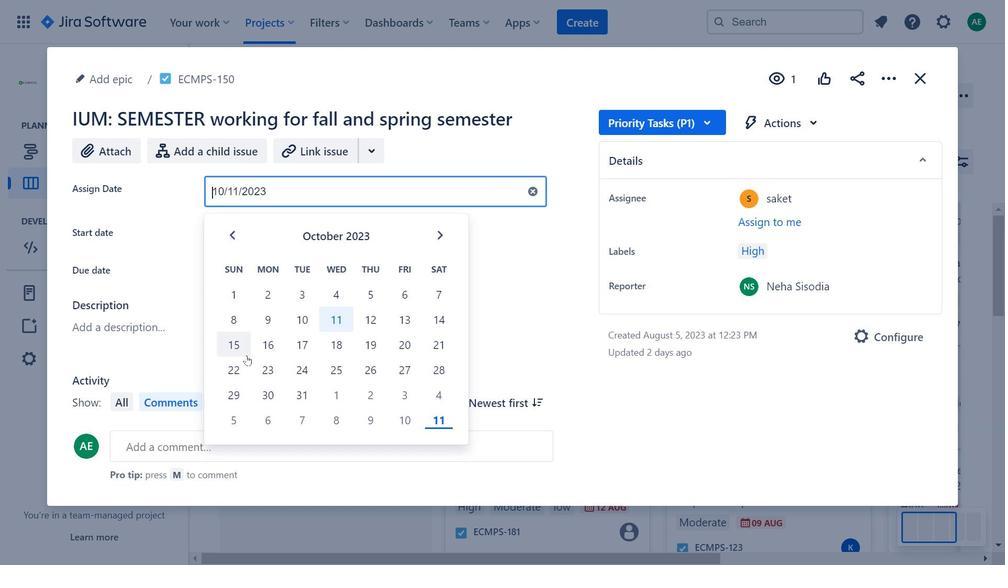 
Action: Mouse pressed left at (329, 185)
Screenshot: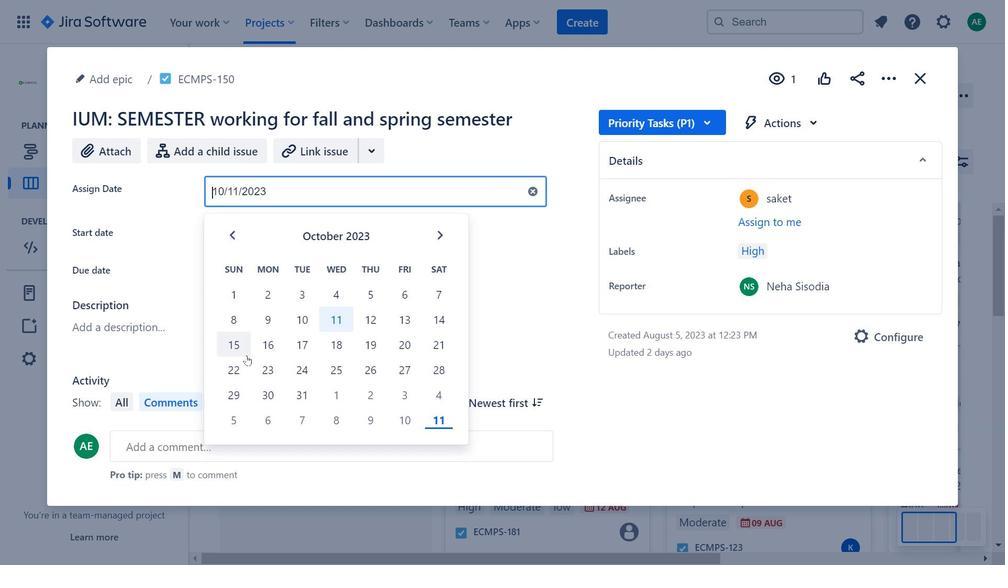 
Action: Mouse moved to (890, 76)
Screenshot: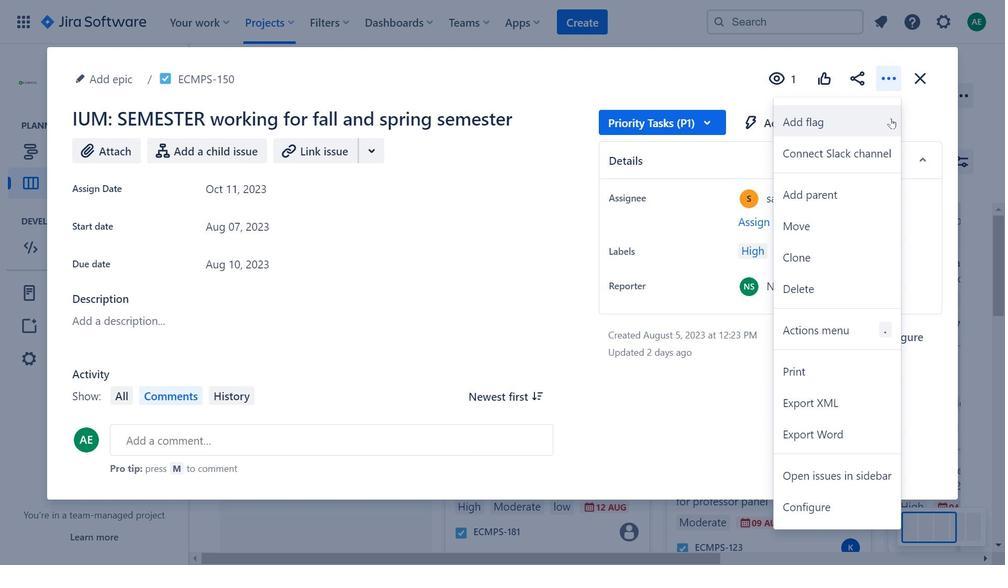 
Action: Mouse pressed left at (890, 76)
Screenshot: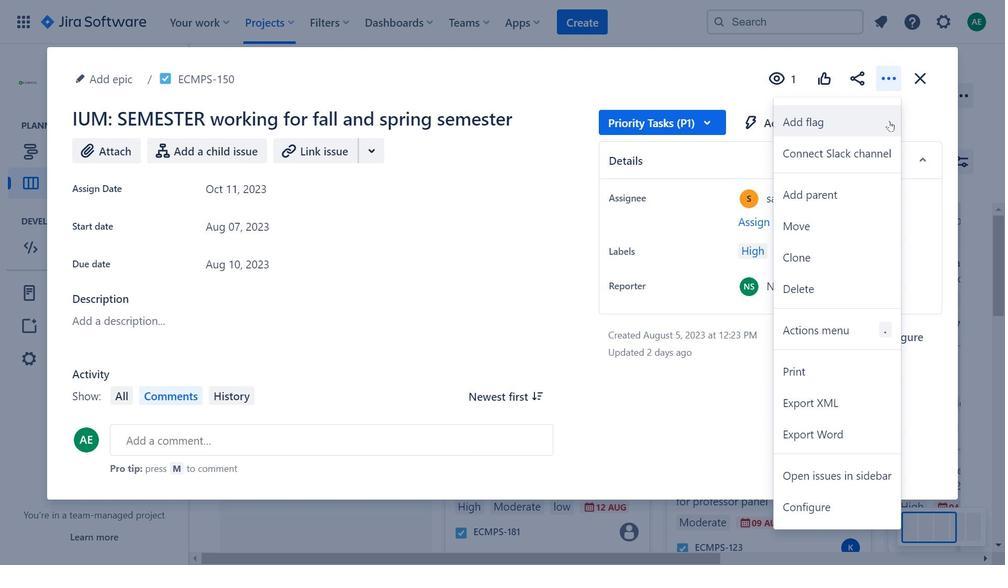 
Action: Mouse moved to (929, 75)
Screenshot: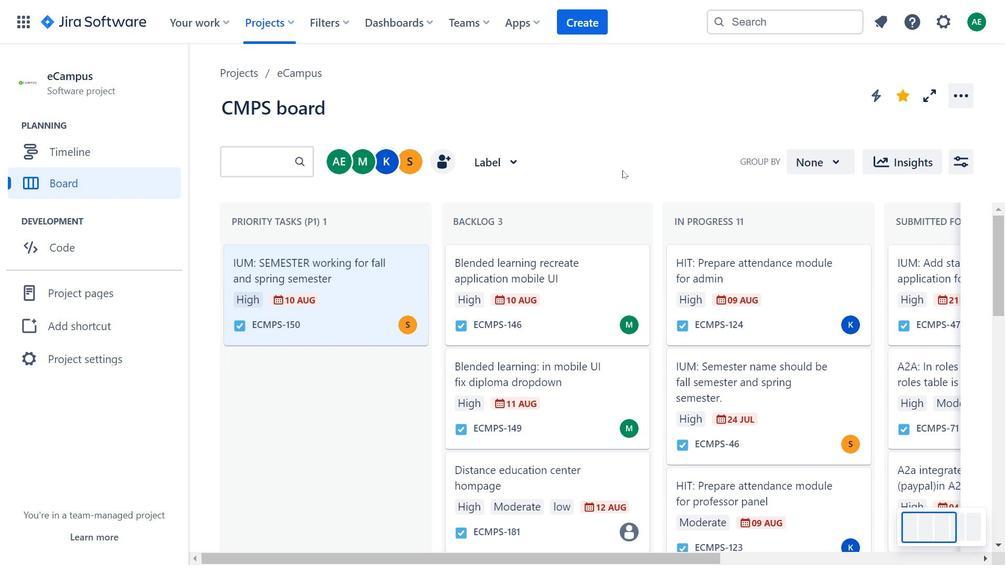 
Action: Mouse pressed left at (929, 75)
Screenshot: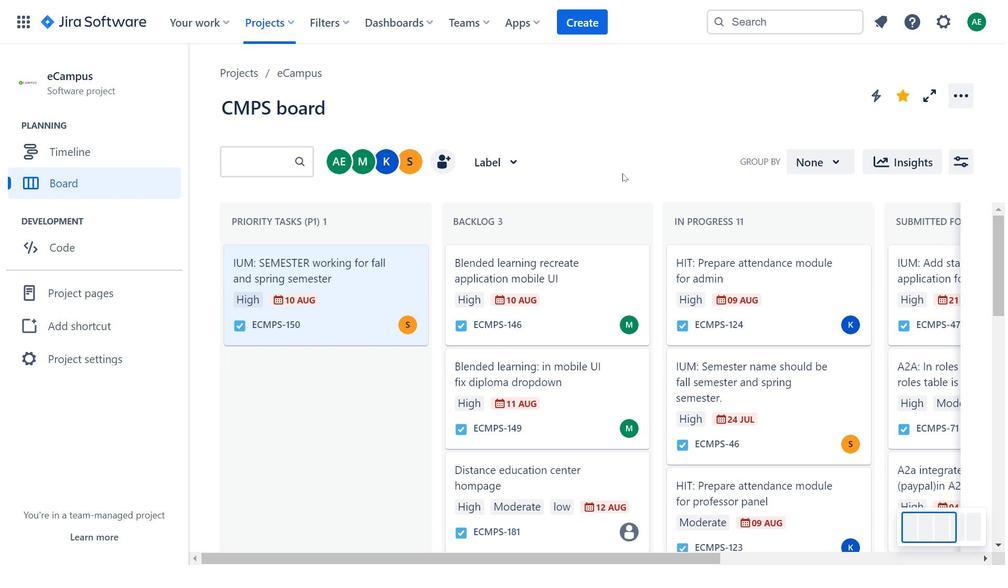 
Action: Mouse moved to (558, 410)
Screenshot: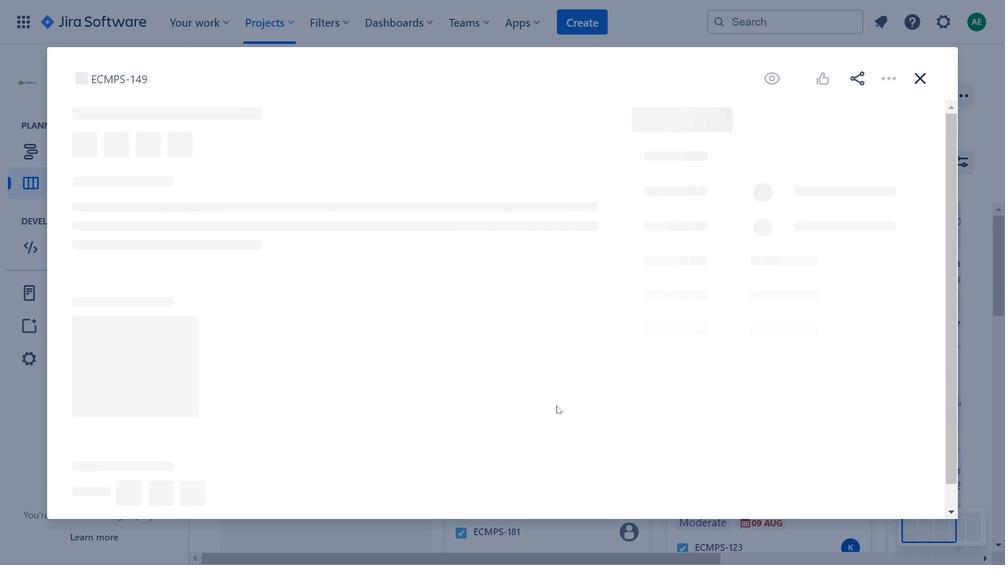 
Action: Mouse pressed left at (558, 410)
Screenshot: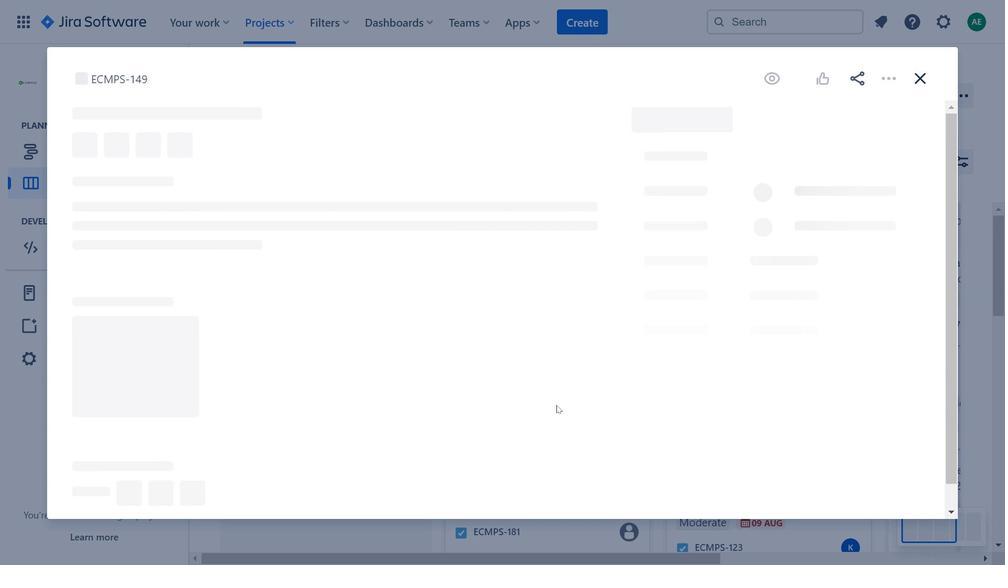 
Action: Mouse moved to (681, 117)
Screenshot: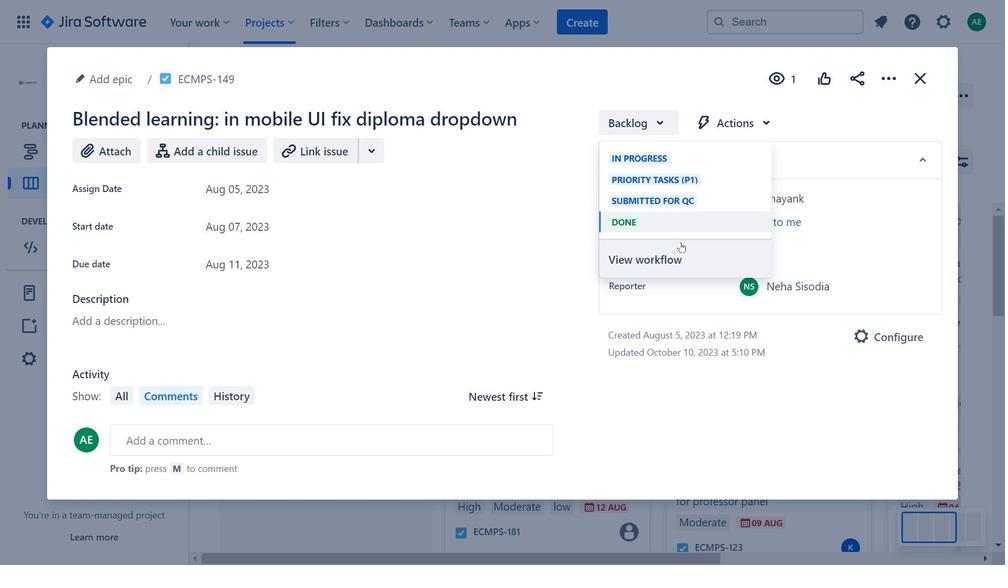 
Action: Mouse pressed left at (681, 117)
Screenshot: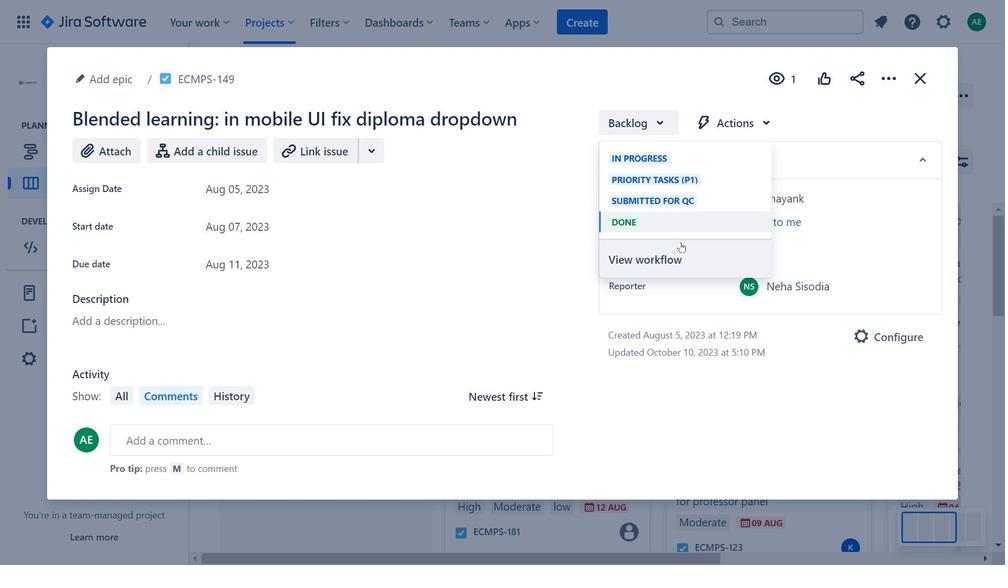 
Action: Mouse moved to (666, 118)
Screenshot: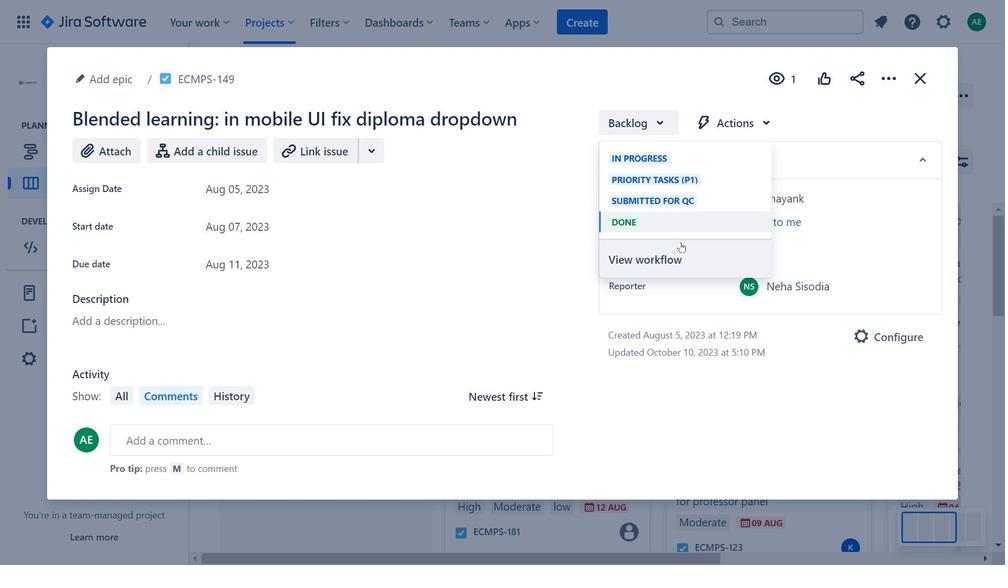 
Action: Mouse pressed left at (666, 118)
Screenshot: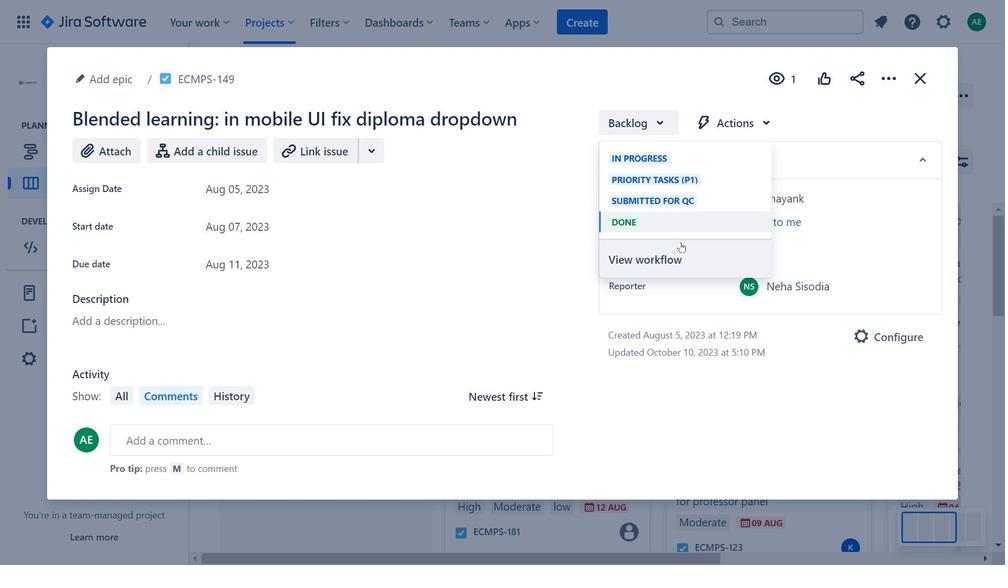
Action: Mouse moved to (320, 194)
Screenshot: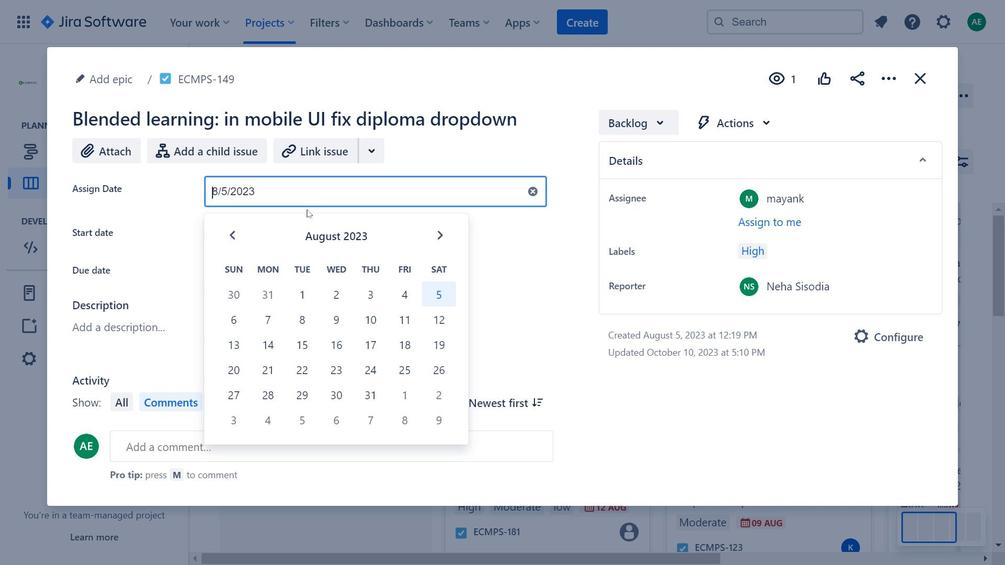 
Action: Mouse pressed left at (320, 194)
Screenshot: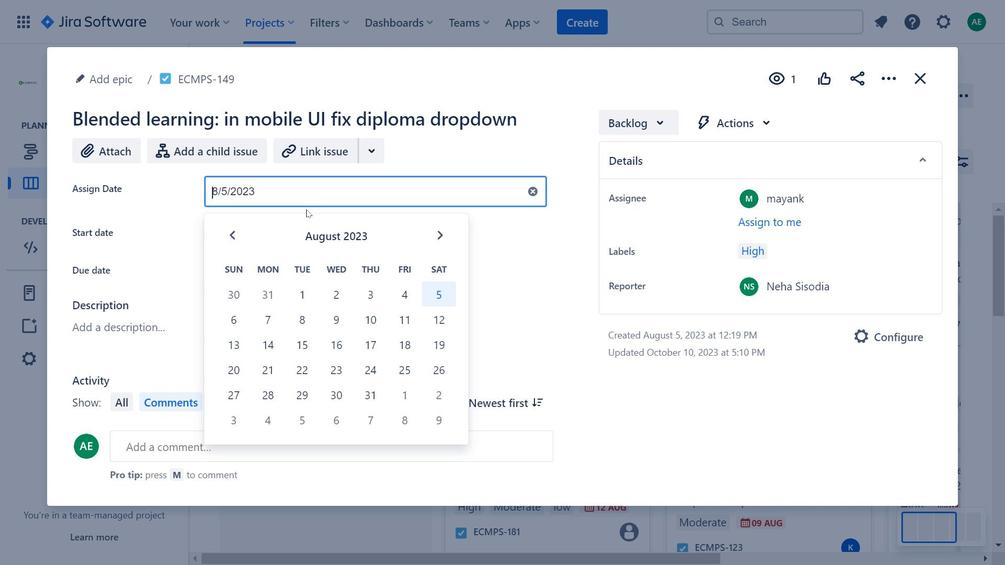
Action: Mouse moved to (439, 229)
Screenshot: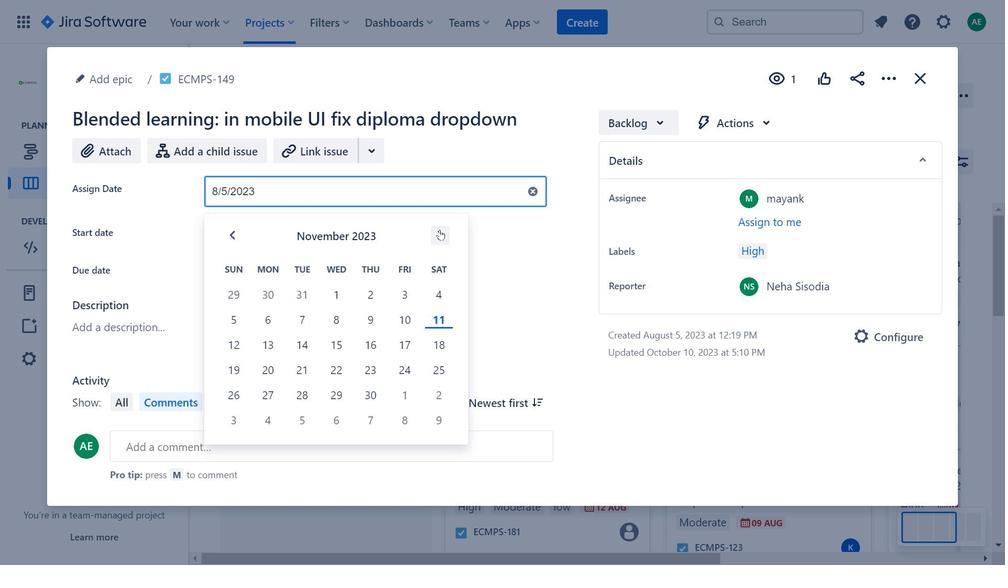 
Action: Mouse pressed left at (439, 229)
Screenshot: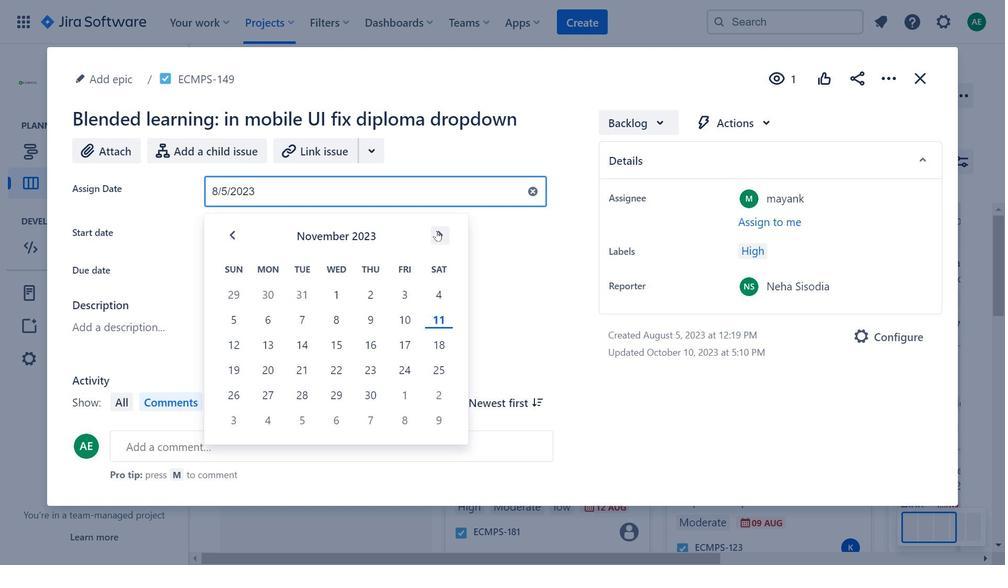 
Action: Mouse pressed left at (439, 229)
Screenshot: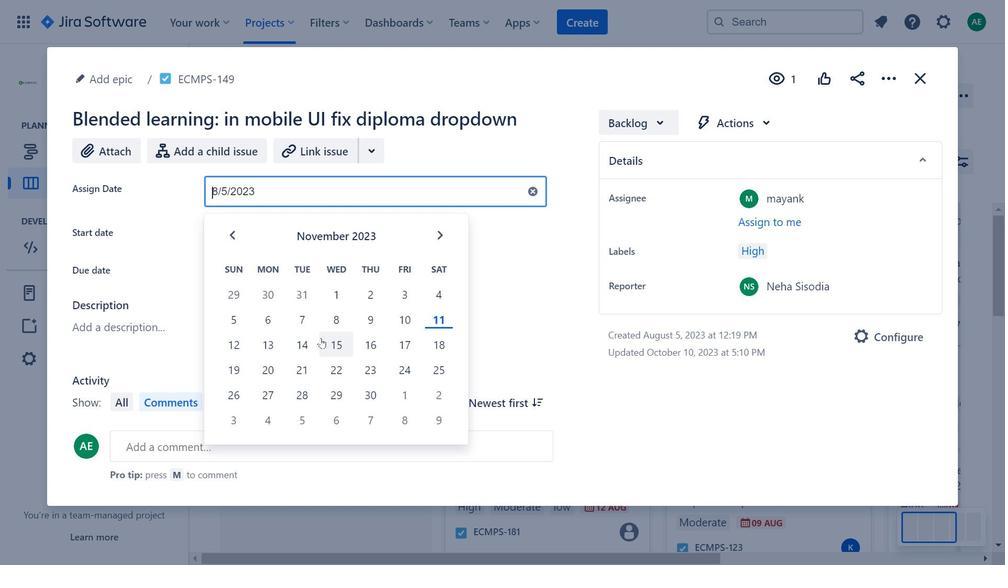 
Action: Mouse pressed left at (439, 229)
Screenshot: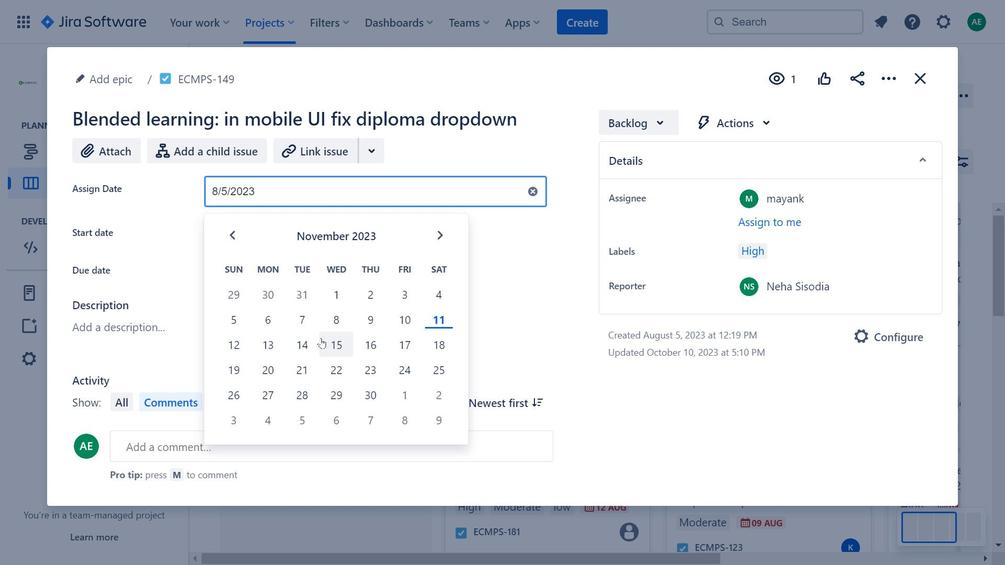 
Action: Mouse moved to (669, 126)
